 Task: Search for camera lenses on Amazon and compare different options.
Action: Mouse moved to (233, 60)
Screenshot: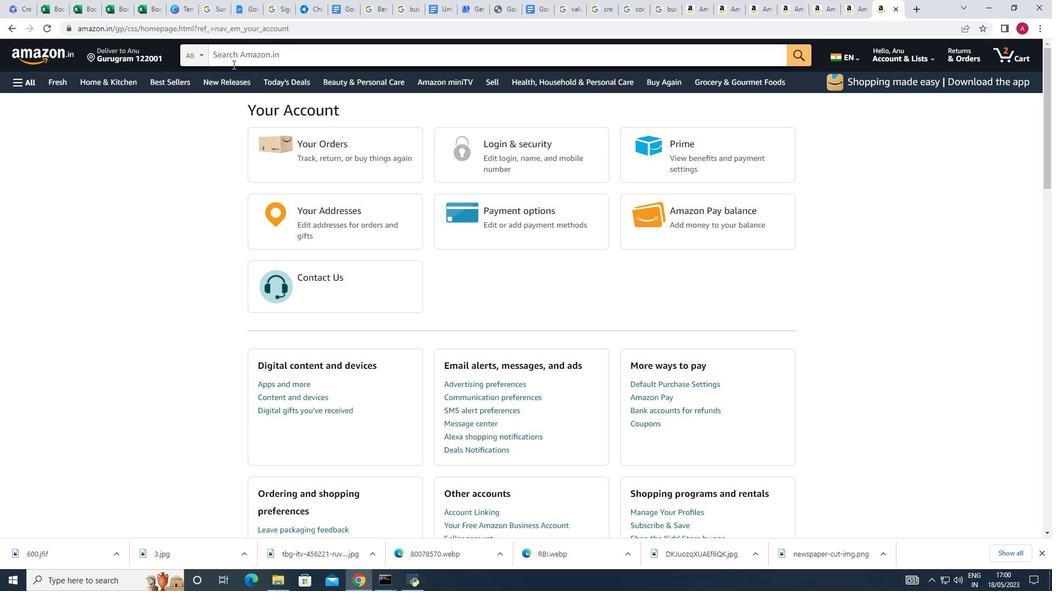 
Action: Mouse pressed left at (233, 60)
Screenshot: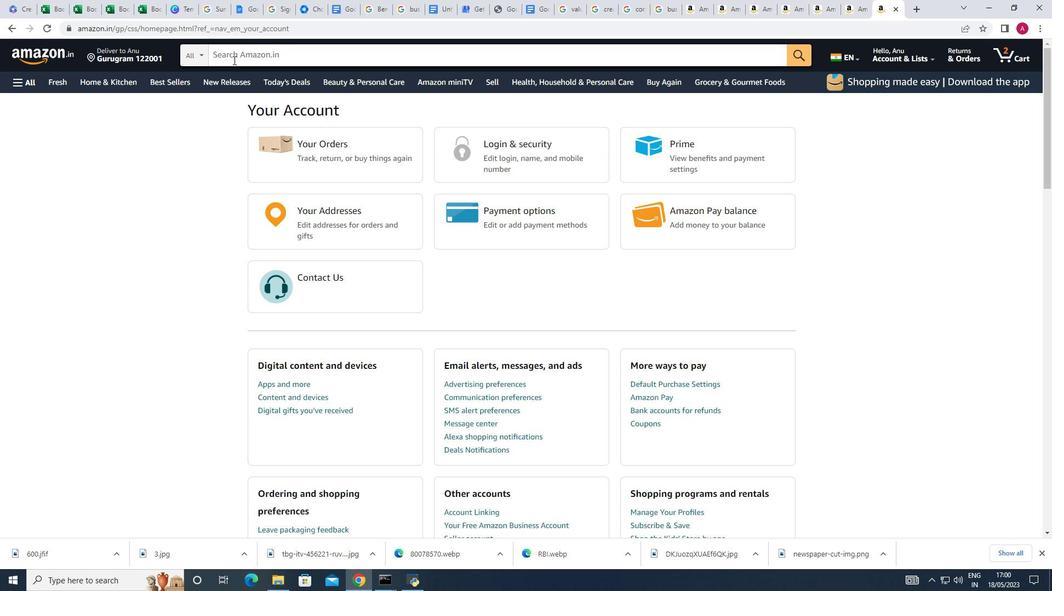 
Action: Key pressed camera<Key.space>lens
Screenshot: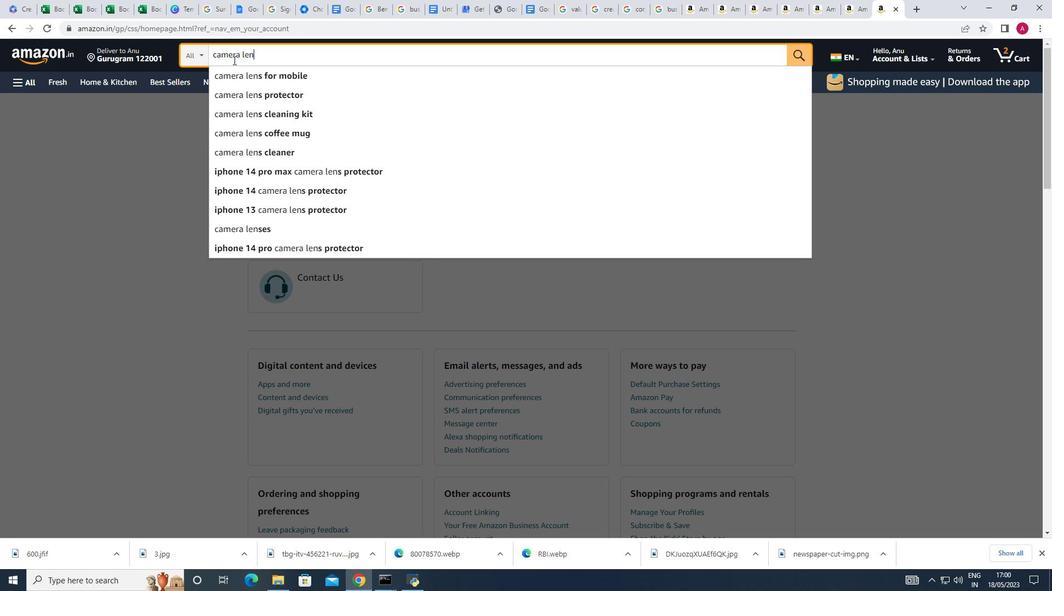 
Action: Mouse moved to (258, 120)
Screenshot: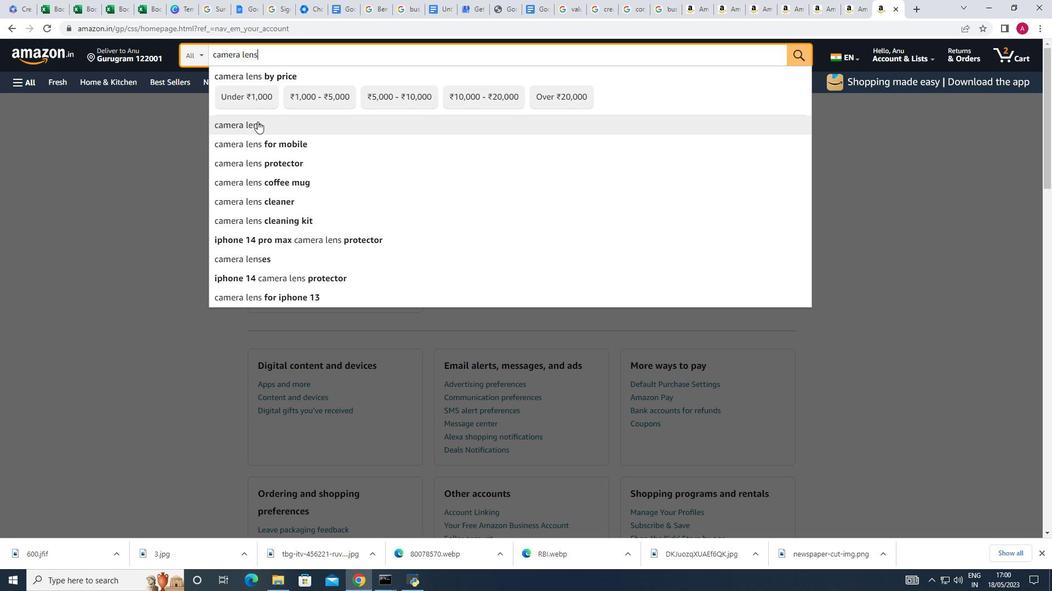 
Action: Mouse pressed left at (258, 120)
Screenshot: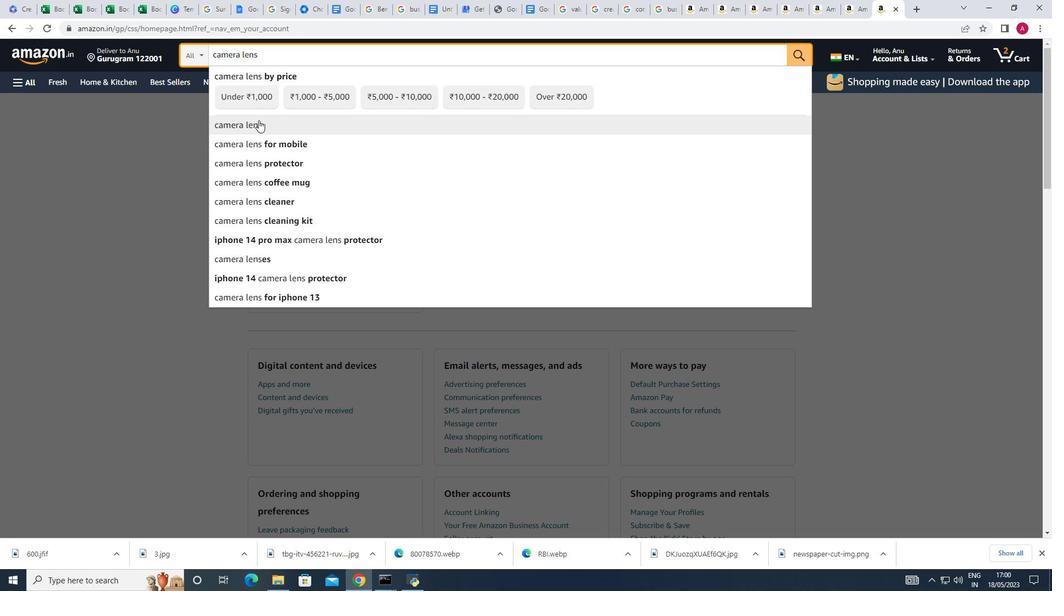 
Action: Mouse moved to (290, 221)
Screenshot: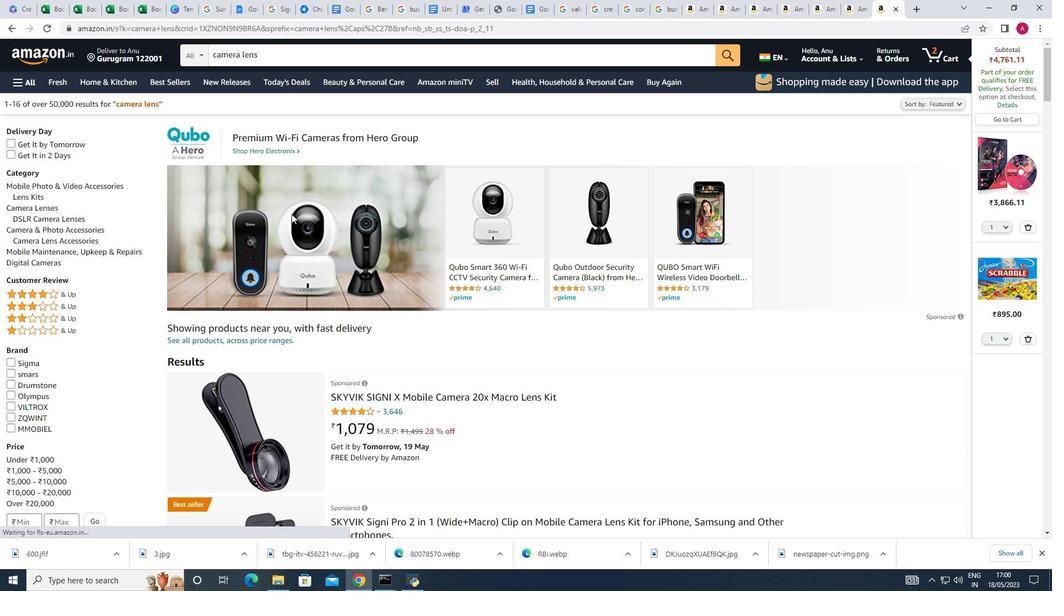 
Action: Mouse scrolled (290, 220) with delta (0, 0)
Screenshot: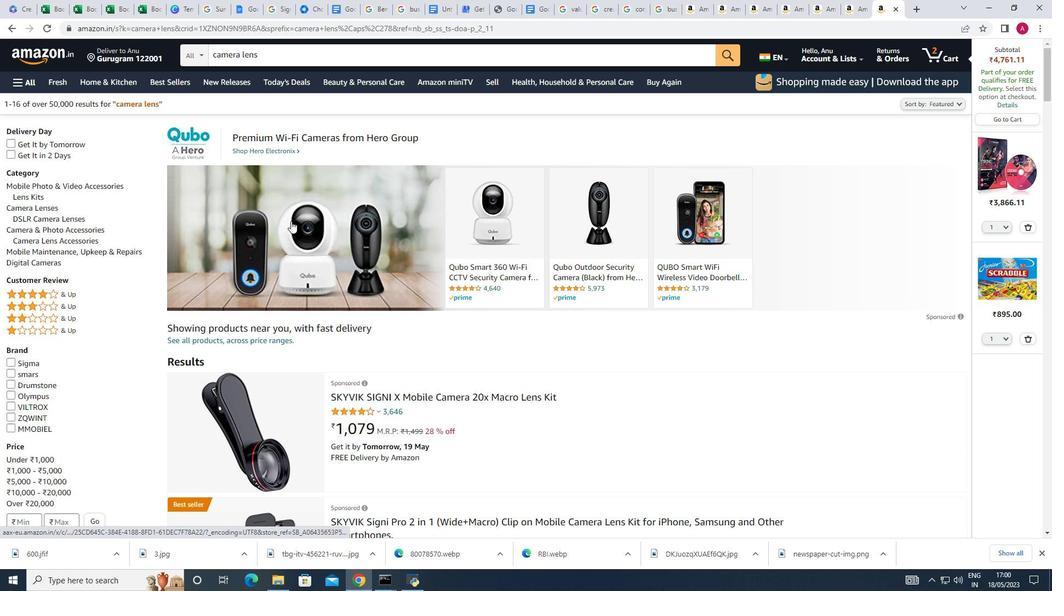 
Action: Mouse scrolled (290, 220) with delta (0, 0)
Screenshot: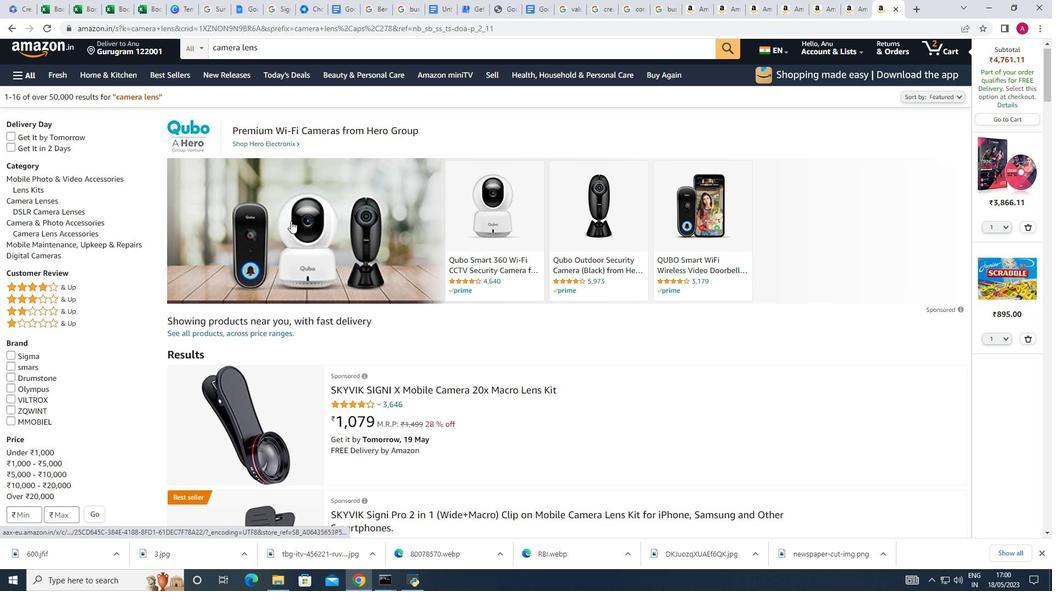 
Action: Mouse scrolled (290, 220) with delta (0, 0)
Screenshot: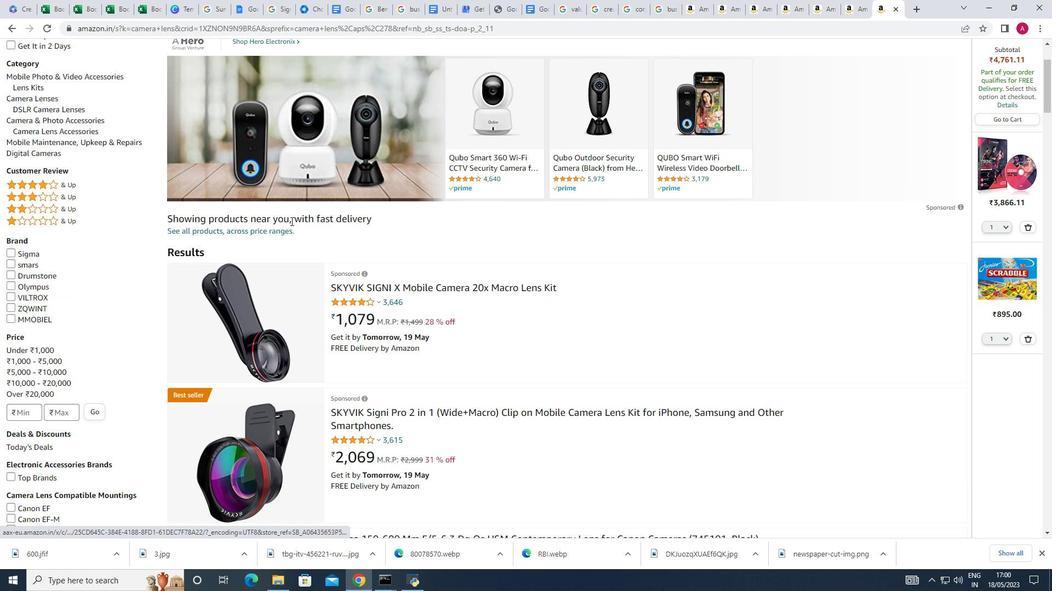 
Action: Mouse scrolled (290, 220) with delta (0, 0)
Screenshot: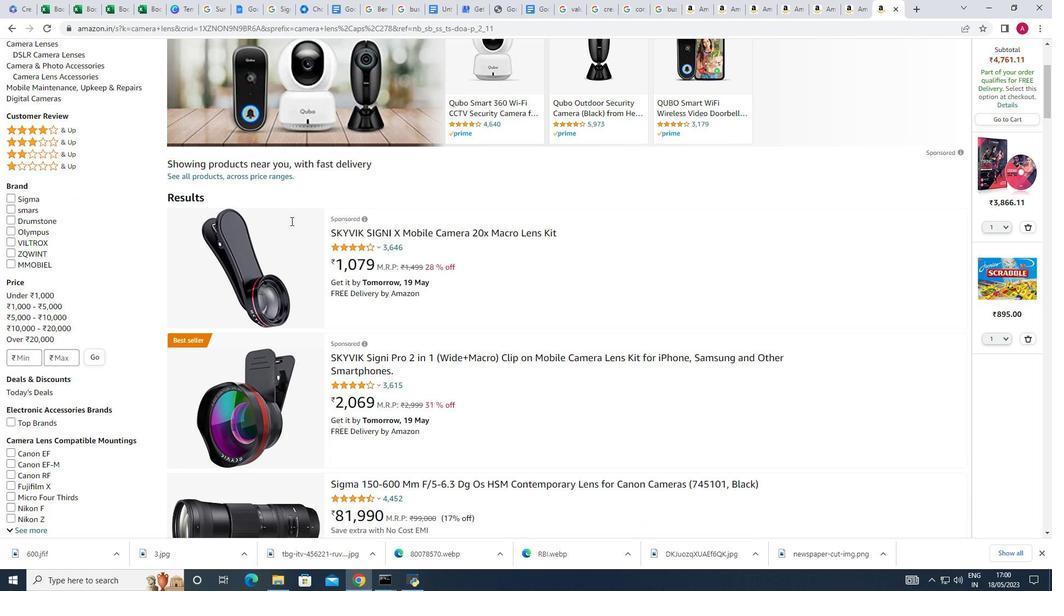 
Action: Mouse scrolled (290, 220) with delta (0, 0)
Screenshot: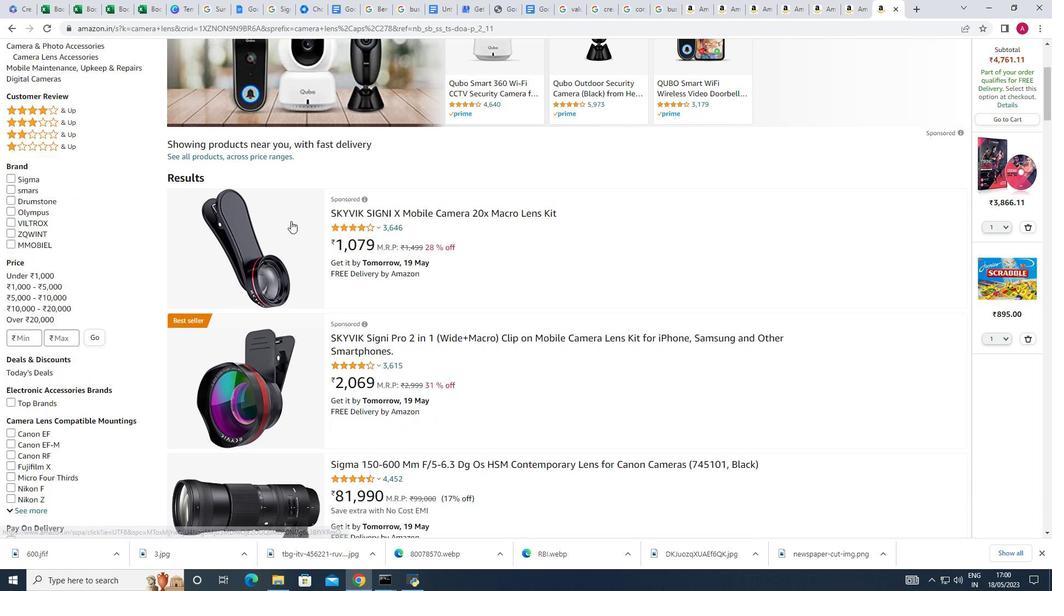 
Action: Mouse scrolled (290, 220) with delta (0, 0)
Screenshot: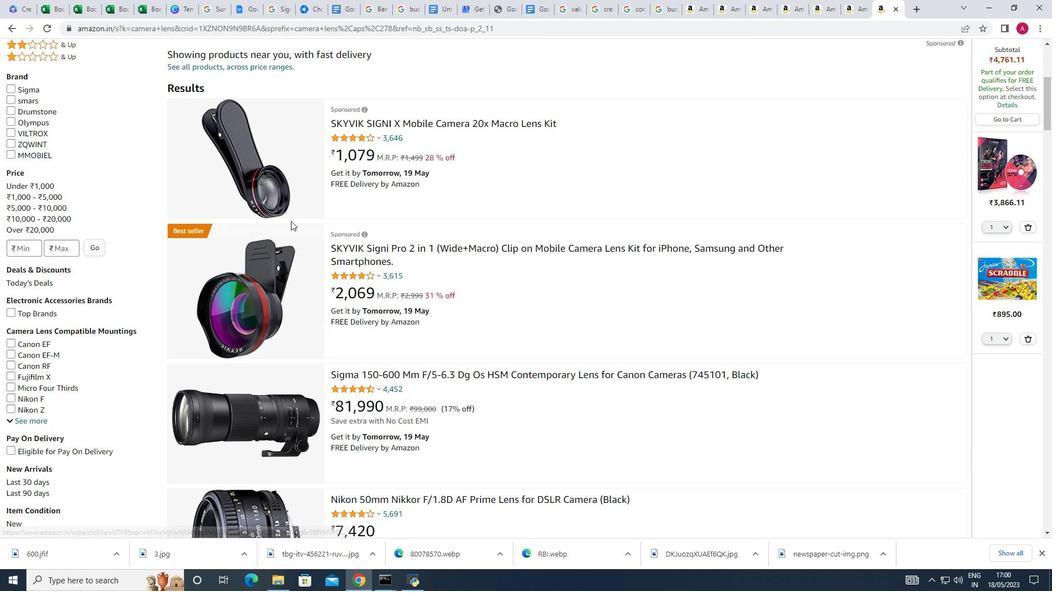 
Action: Mouse scrolled (290, 220) with delta (0, 0)
Screenshot: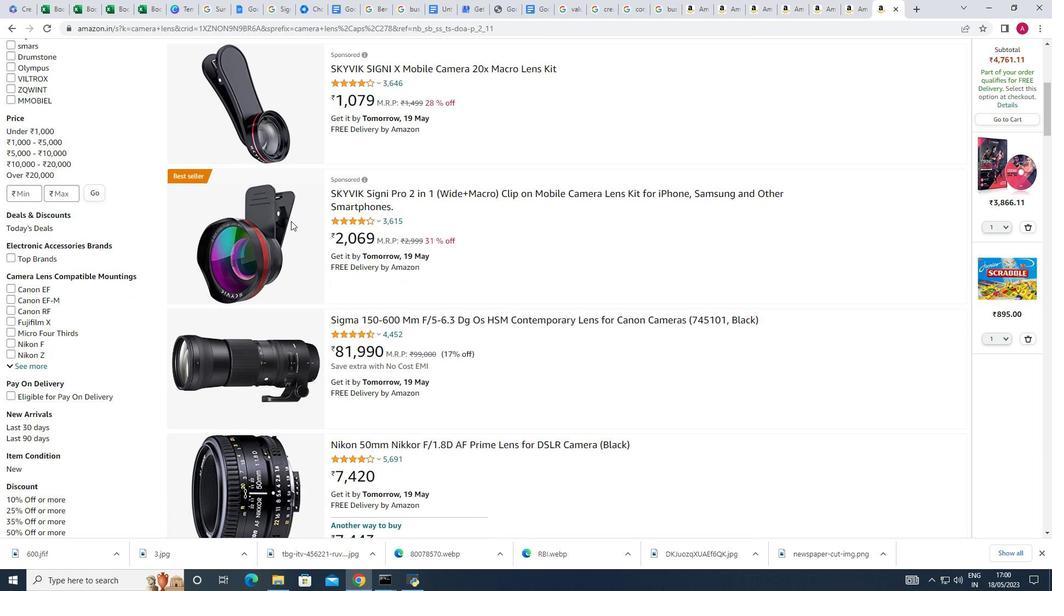 
Action: Mouse scrolled (290, 220) with delta (0, 0)
Screenshot: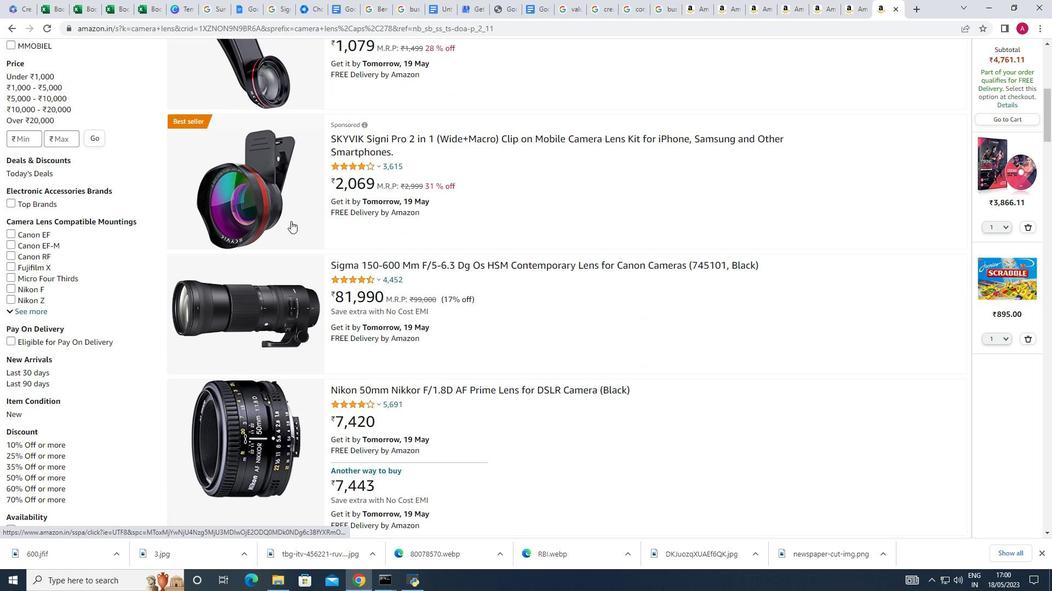 
Action: Mouse scrolled (290, 221) with delta (0, 0)
Screenshot: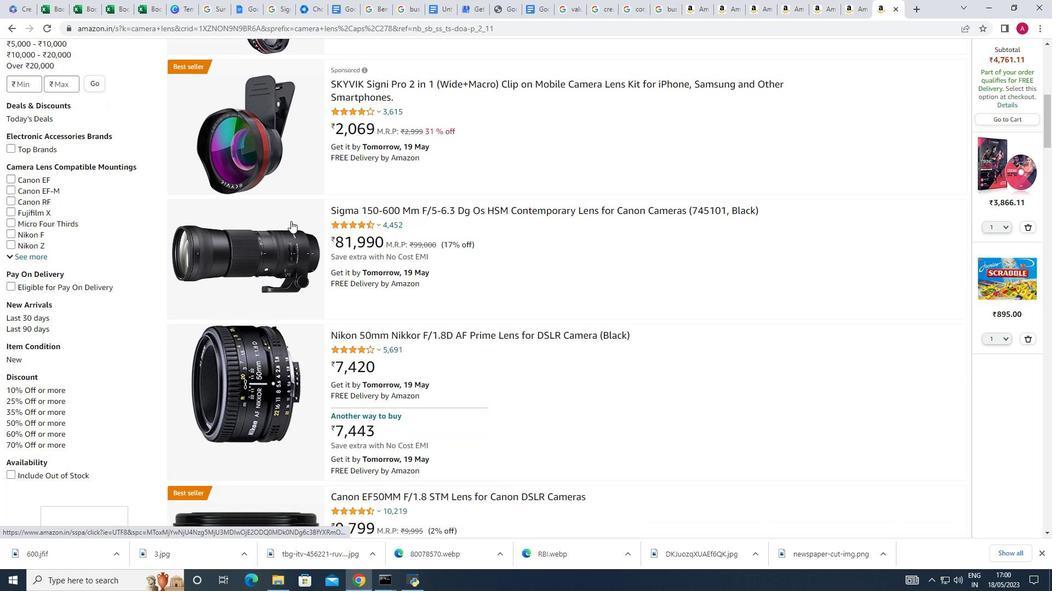 
Action: Mouse scrolled (290, 221) with delta (0, 0)
Screenshot: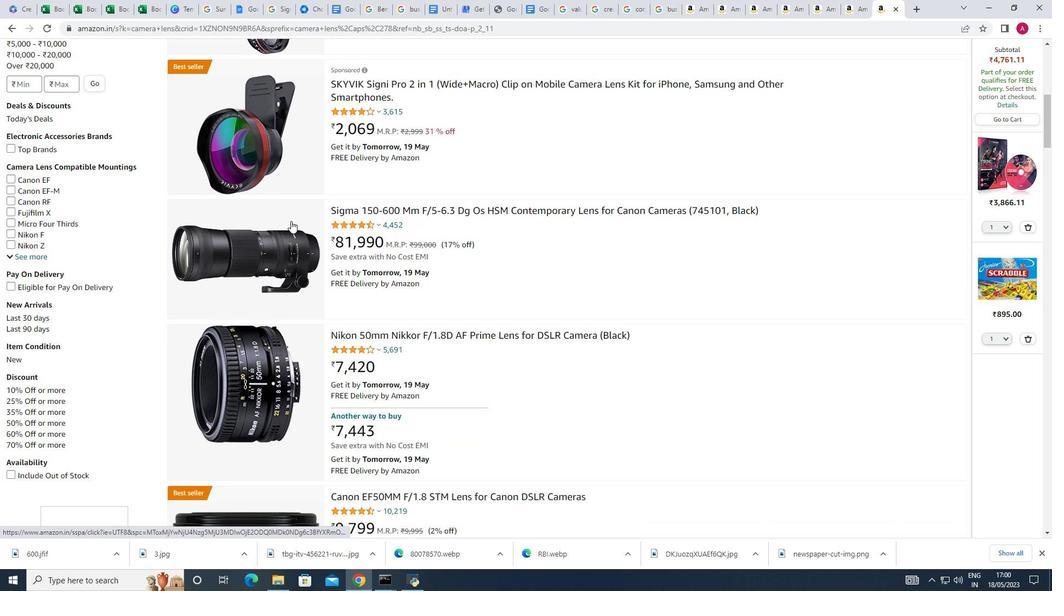 
Action: Mouse scrolled (290, 220) with delta (0, 0)
Screenshot: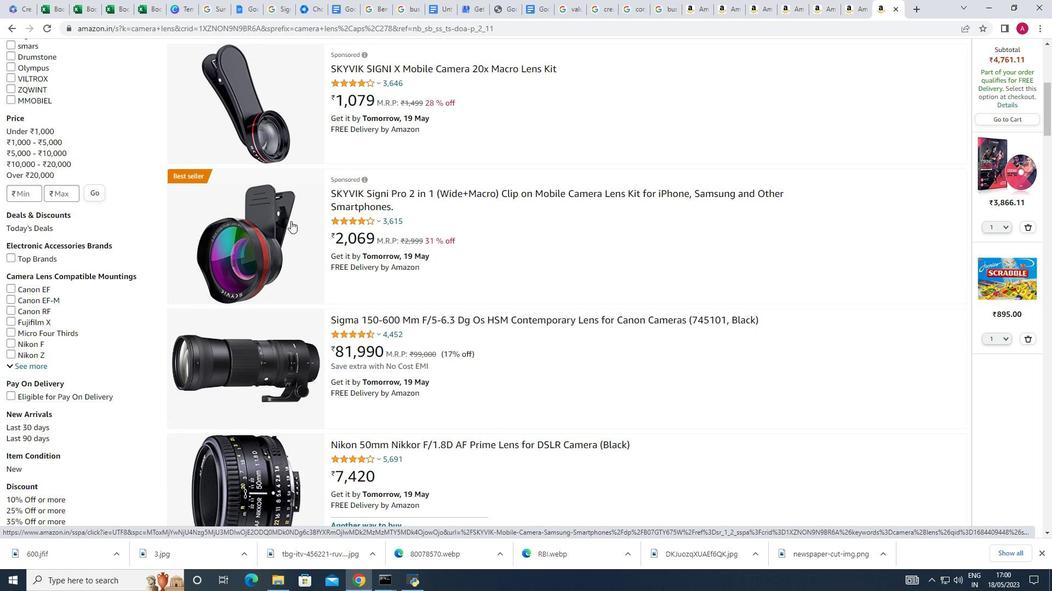 
Action: Mouse scrolled (290, 221) with delta (0, 0)
Screenshot: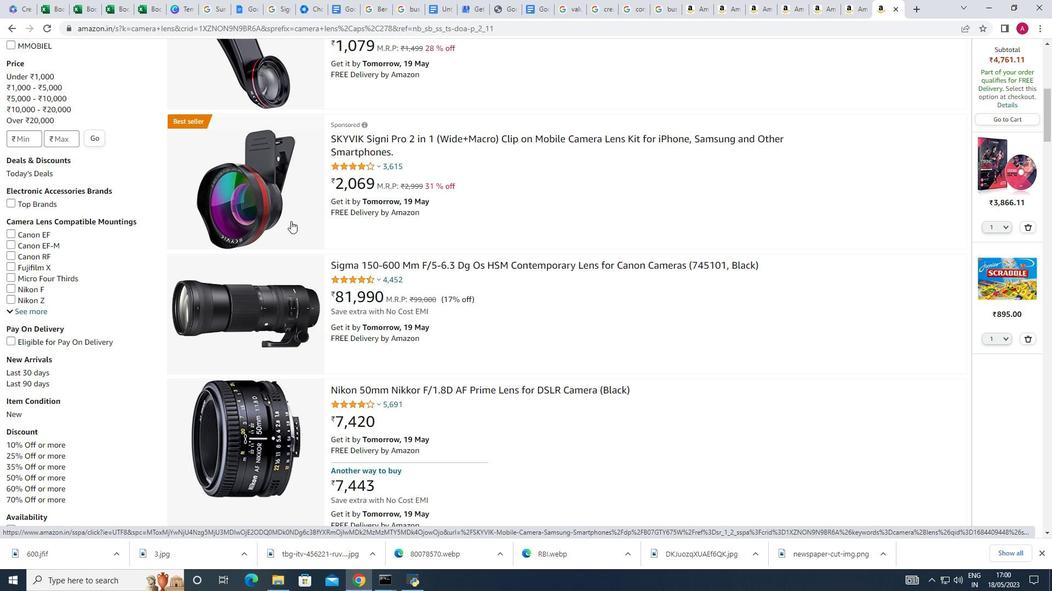 
Action: Mouse scrolled (290, 221) with delta (0, 0)
Screenshot: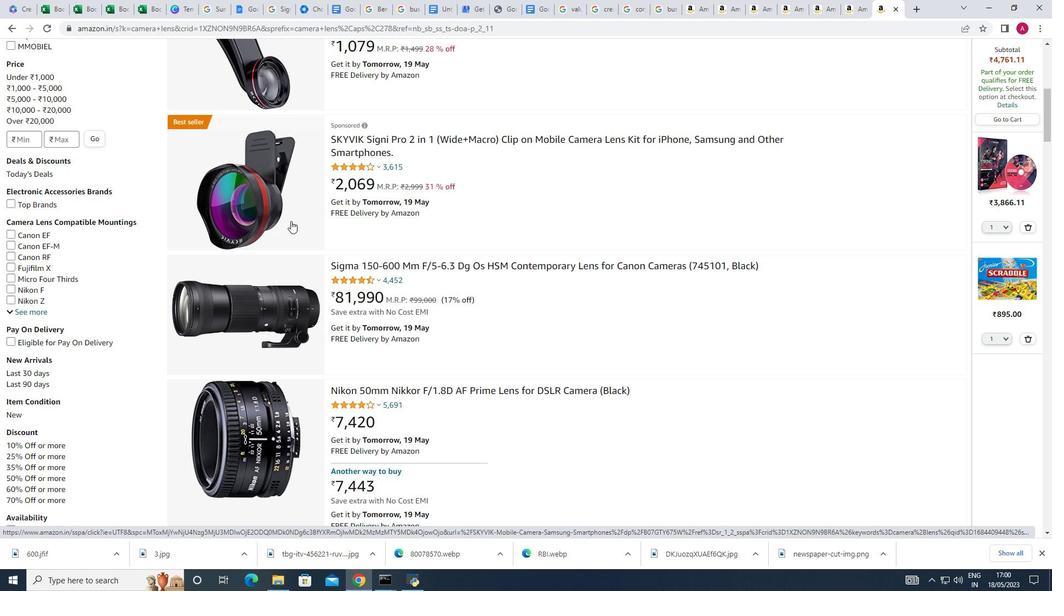 
Action: Mouse moved to (319, 220)
Screenshot: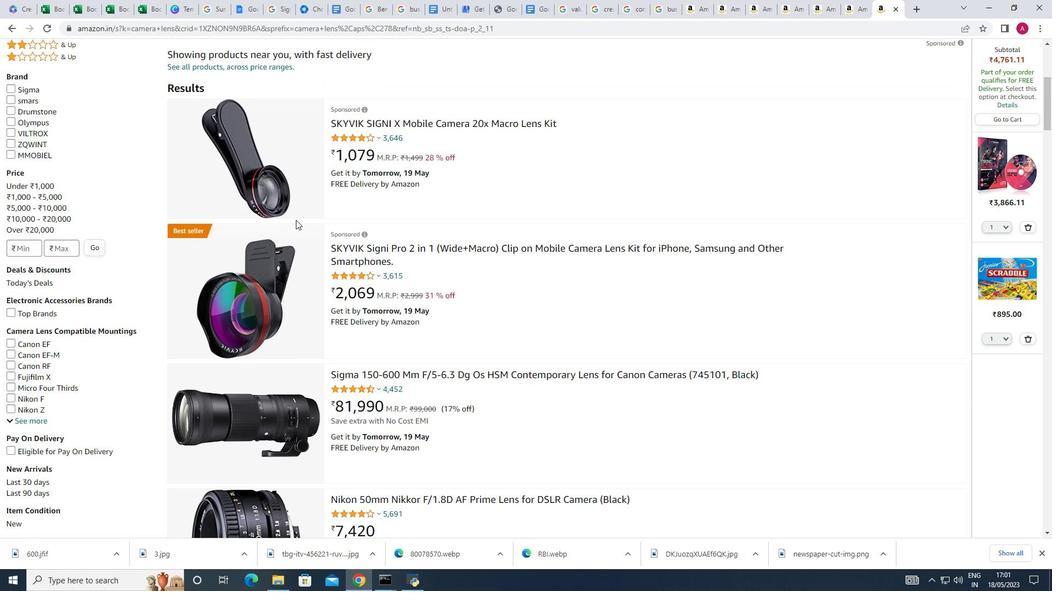 
Action: Mouse scrolled (319, 219) with delta (0, 0)
Screenshot: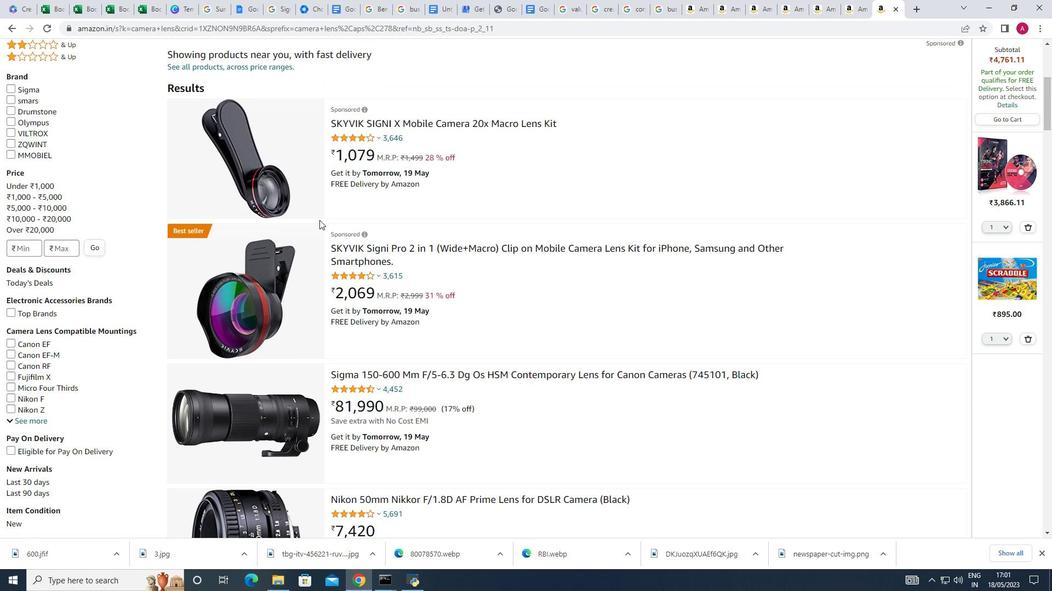 
Action: Mouse scrolled (319, 219) with delta (0, 0)
Screenshot: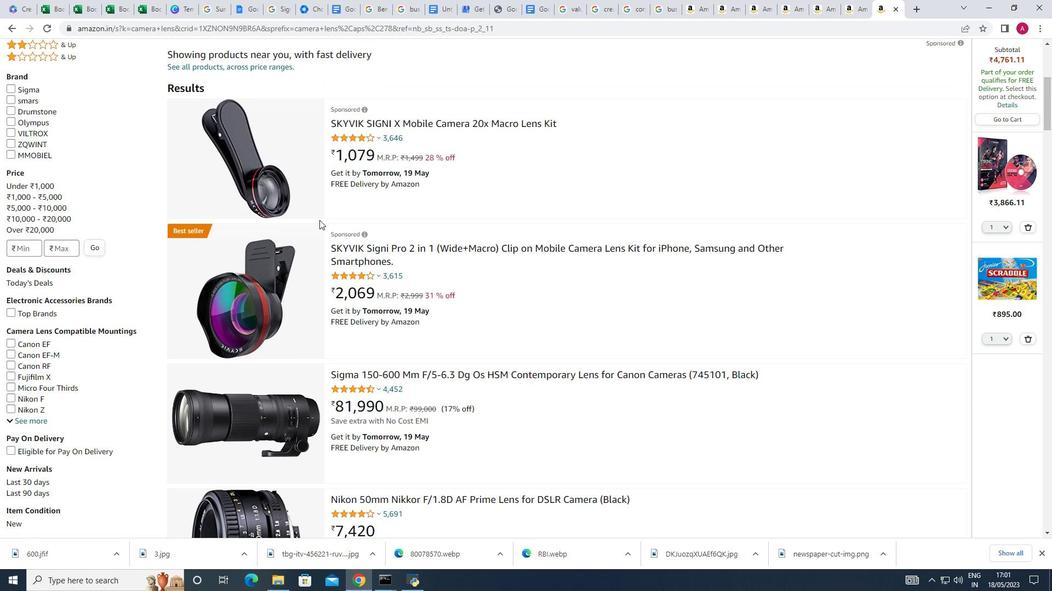 
Action: Mouse scrolled (319, 219) with delta (0, 0)
Screenshot: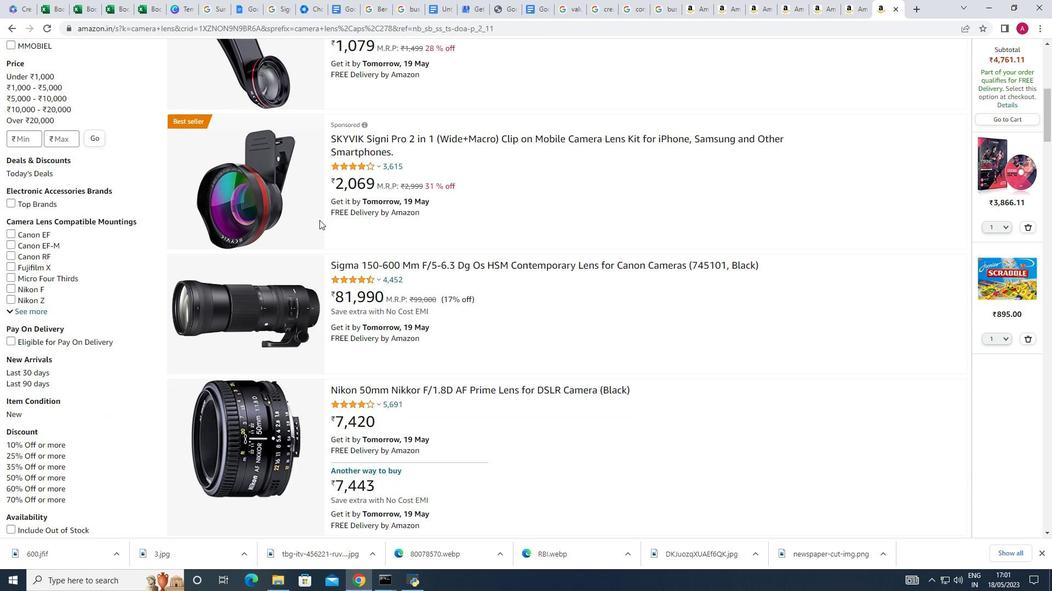 
Action: Mouse scrolled (319, 219) with delta (0, 0)
Screenshot: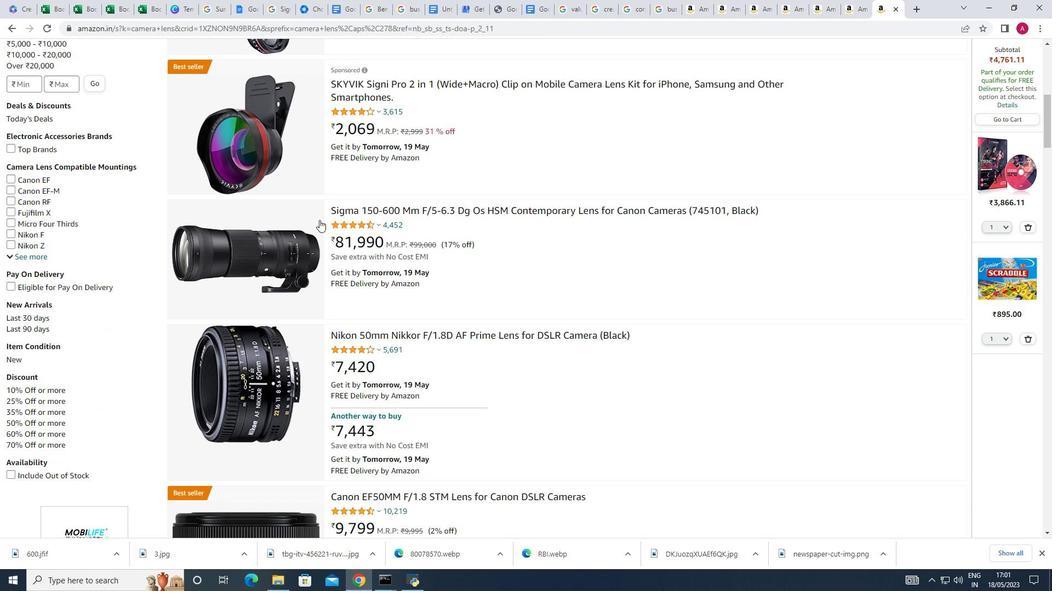 
Action: Mouse scrolled (319, 219) with delta (0, 0)
Screenshot: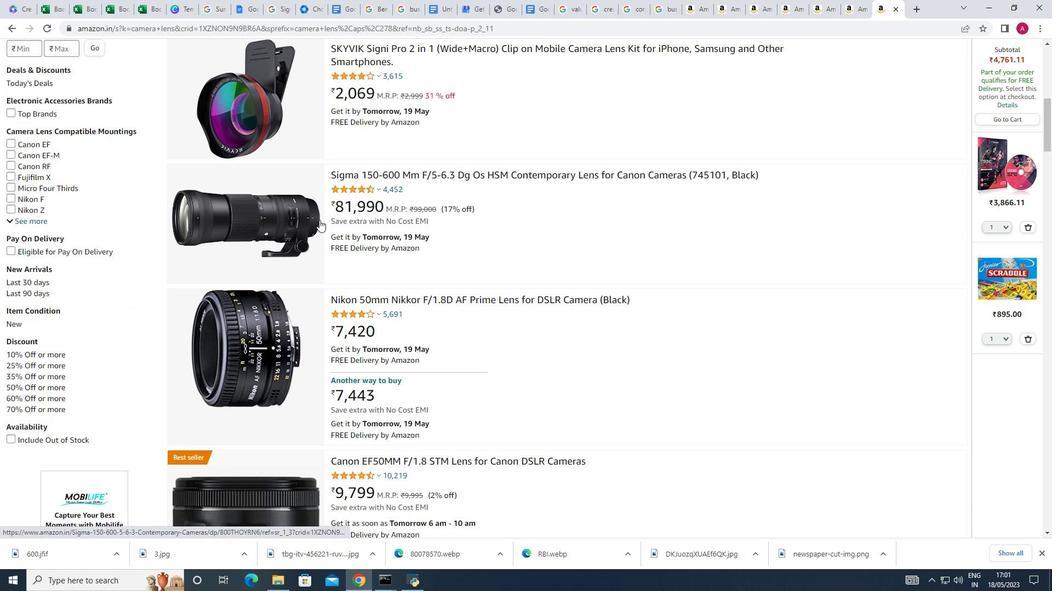 
Action: Mouse scrolled (319, 219) with delta (0, 0)
Screenshot: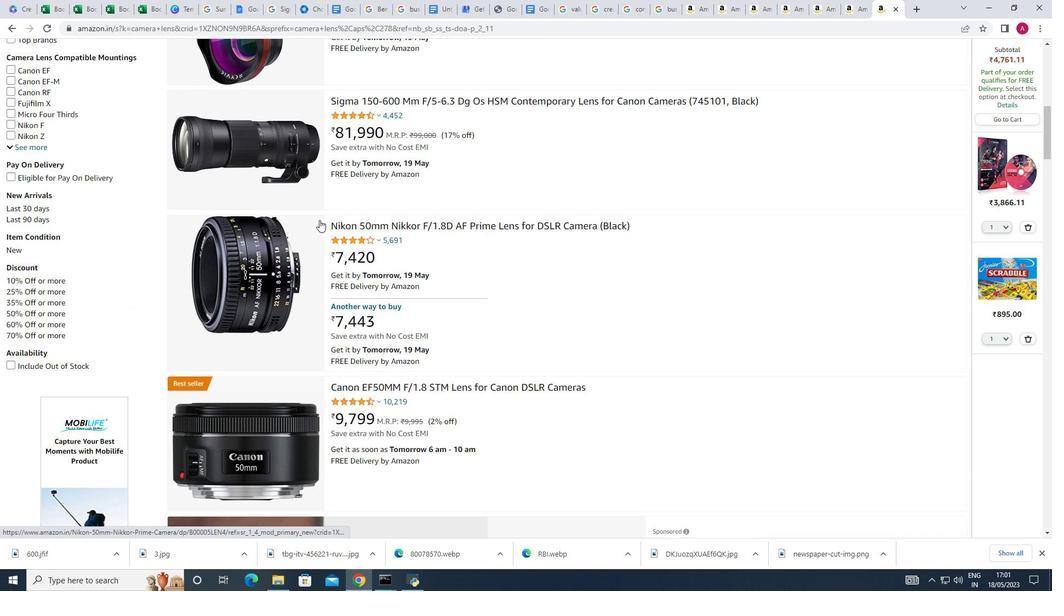
Action: Mouse moved to (319, 220)
Screenshot: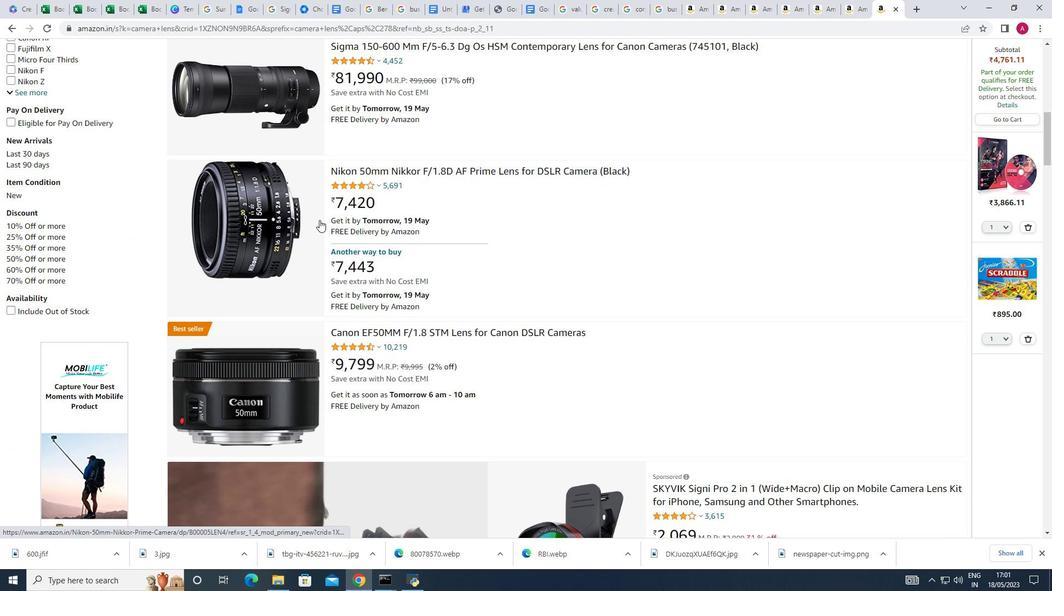 
Action: Mouse scrolled (319, 219) with delta (0, 0)
Screenshot: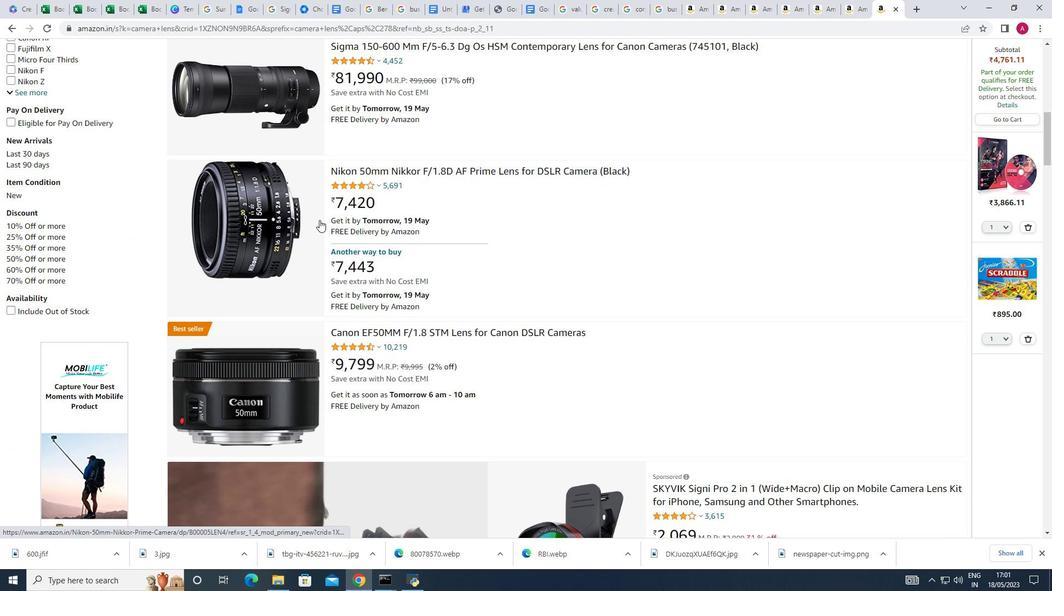 
Action: Mouse scrolled (319, 219) with delta (0, 0)
Screenshot: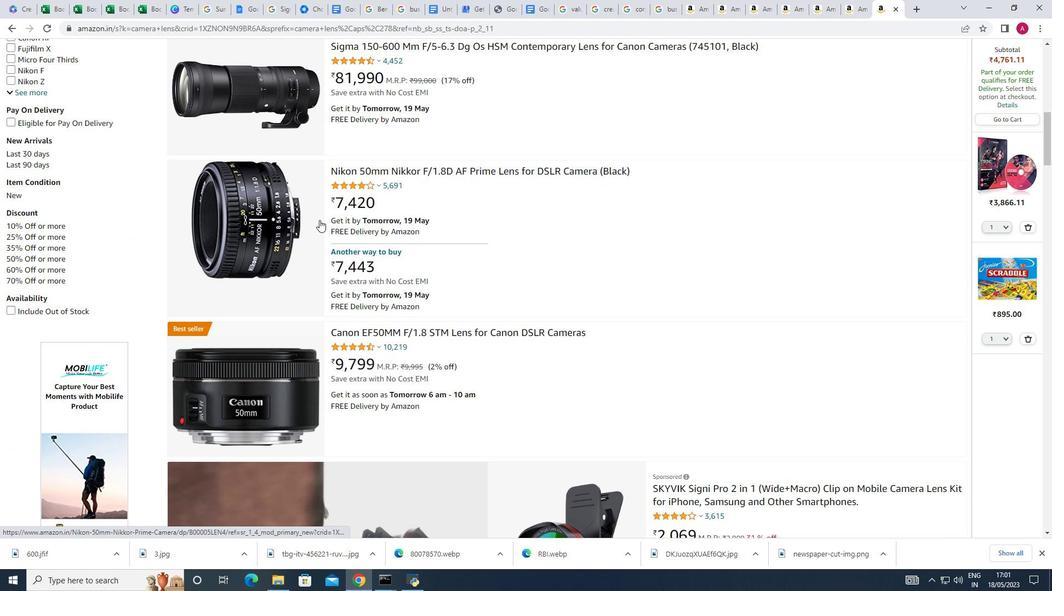 
Action: Mouse moved to (415, 225)
Screenshot: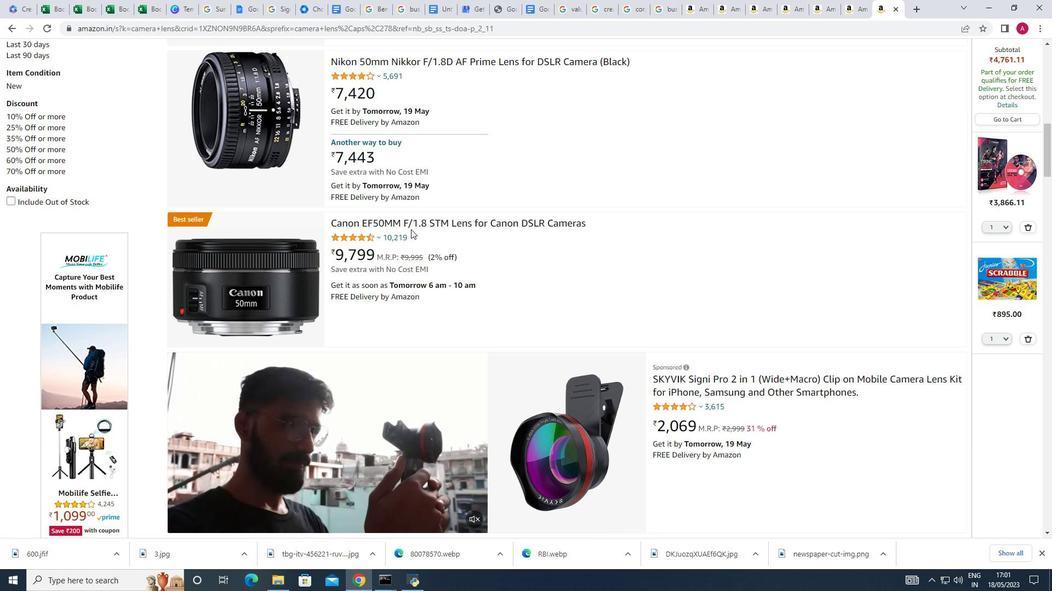 
Action: Mouse pressed left at (415, 225)
Screenshot: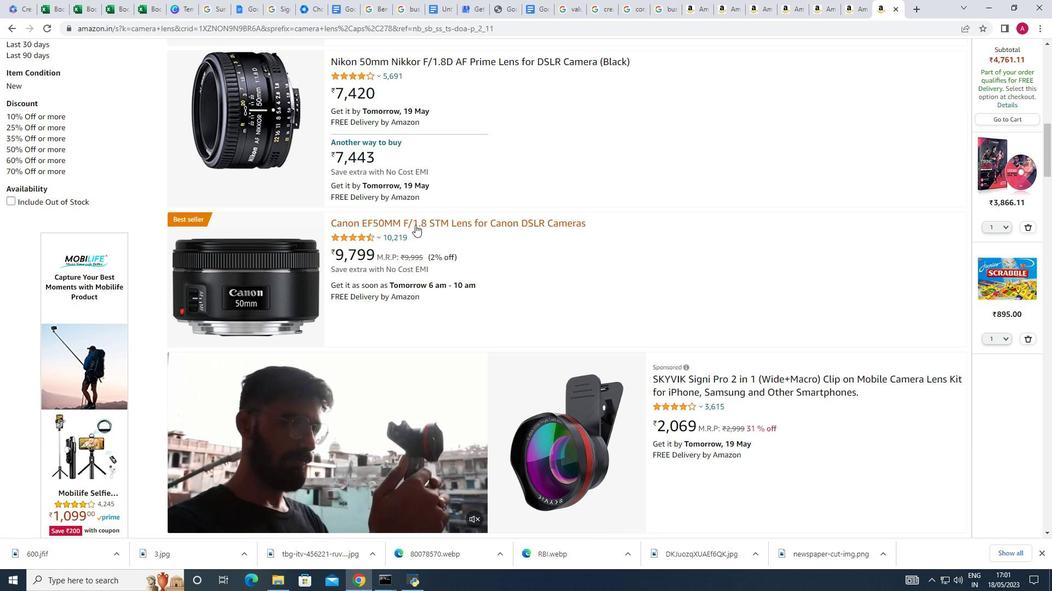 
Action: Mouse moved to (95, 217)
Screenshot: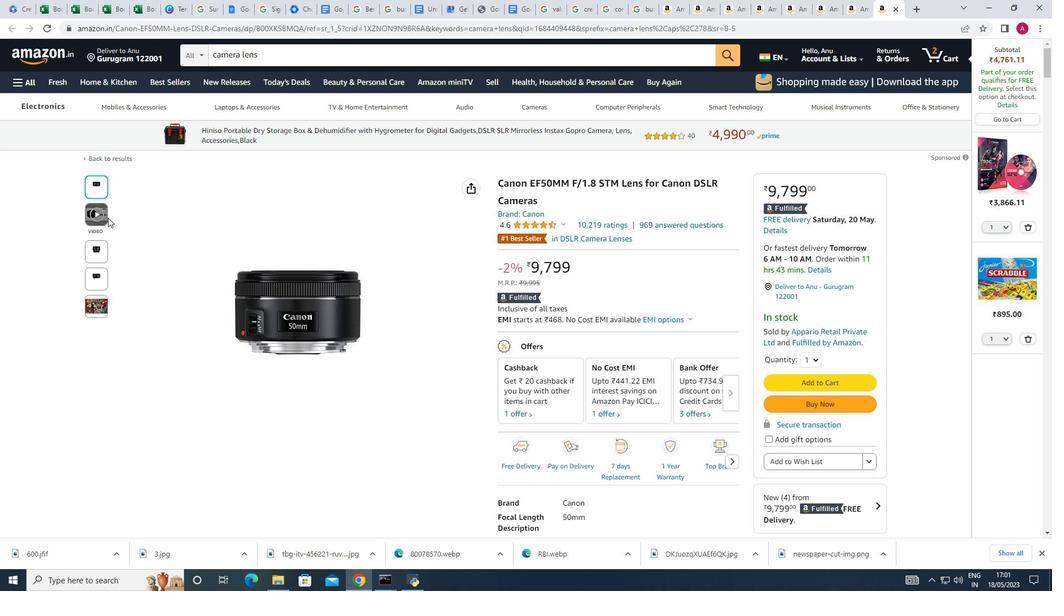 
Action: Mouse pressed left at (95, 217)
Screenshot: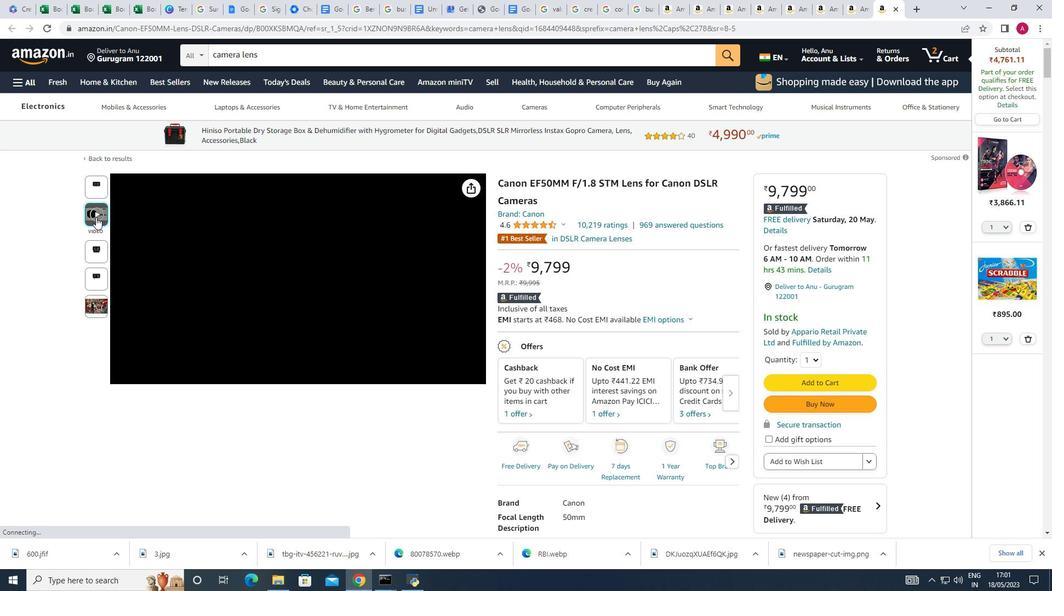 
Action: Mouse moved to (725, 317)
Screenshot: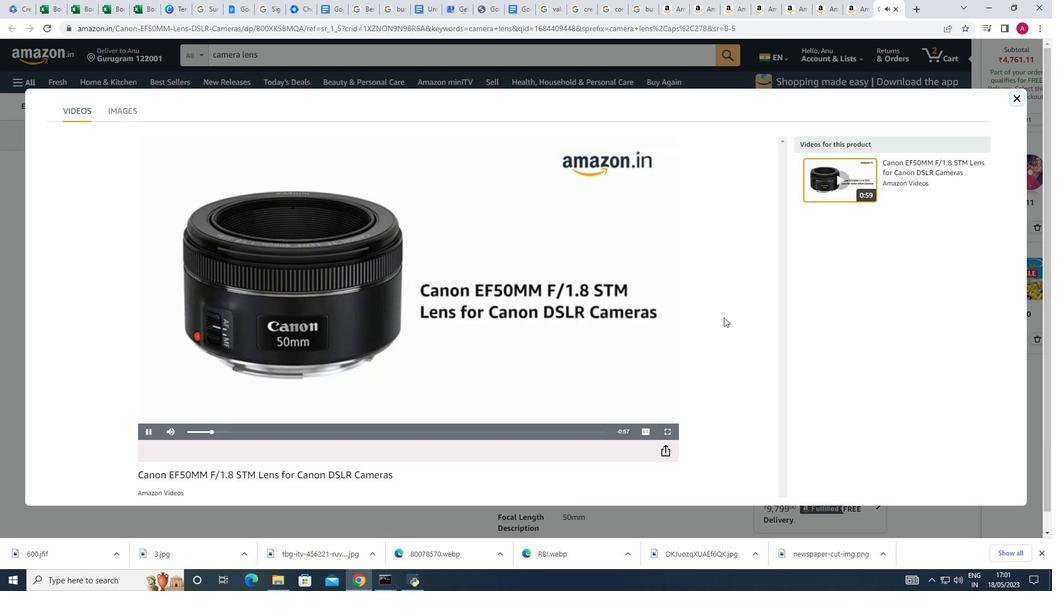 
Action: Mouse scrolled (725, 317) with delta (0, 0)
Screenshot: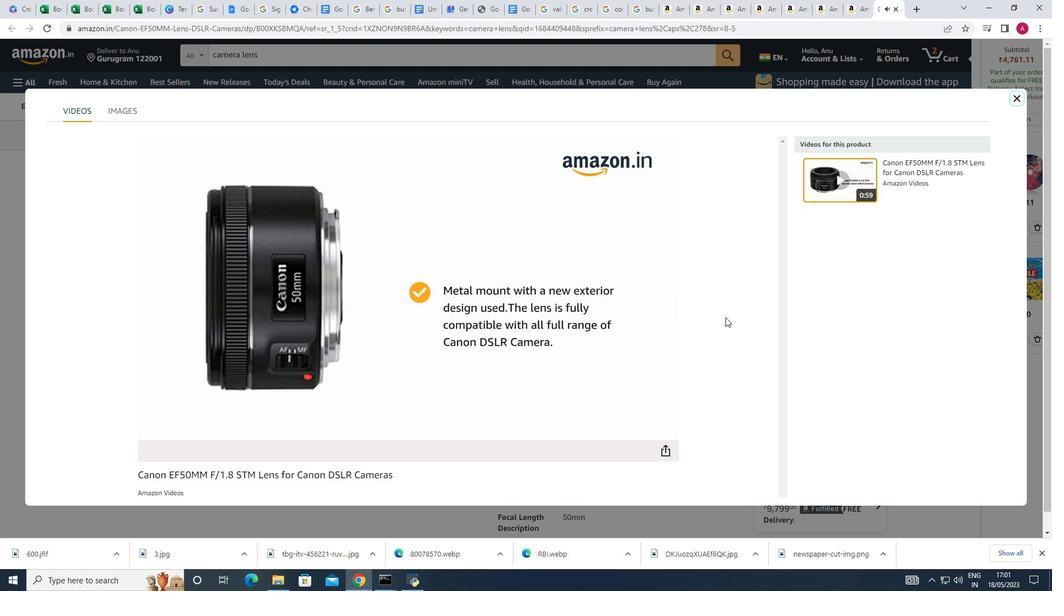 
Action: Mouse moved to (726, 347)
Screenshot: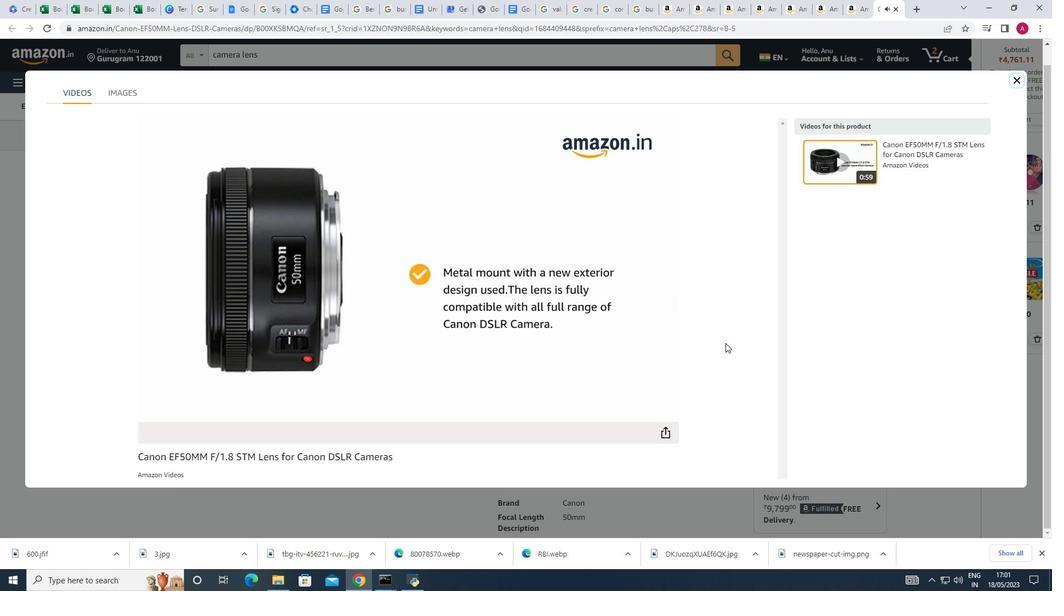
Action: Mouse scrolled (726, 346) with delta (0, 0)
Screenshot: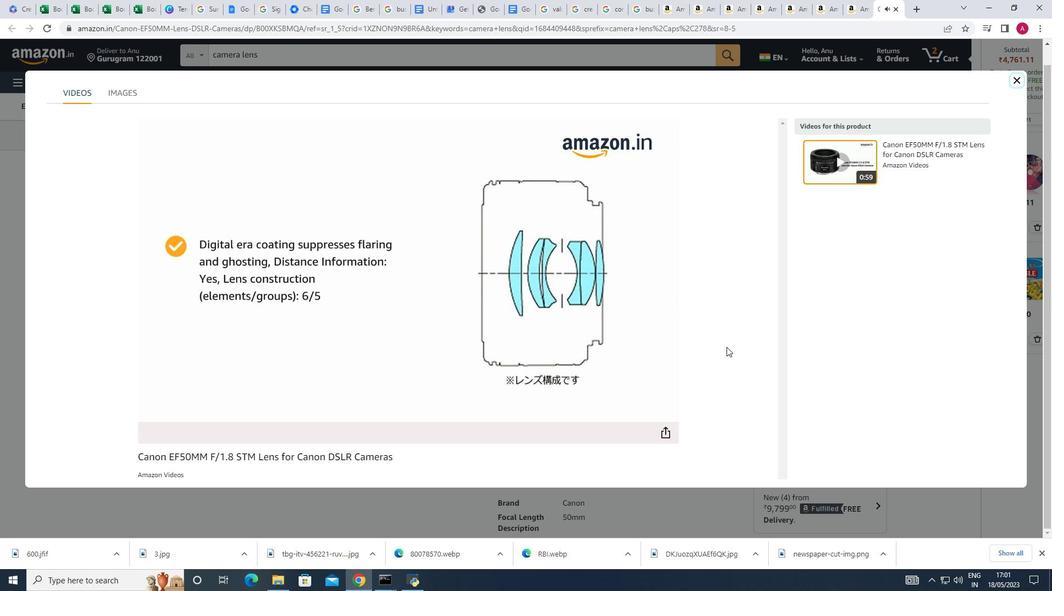 
Action: Mouse scrolled (726, 346) with delta (0, 0)
Screenshot: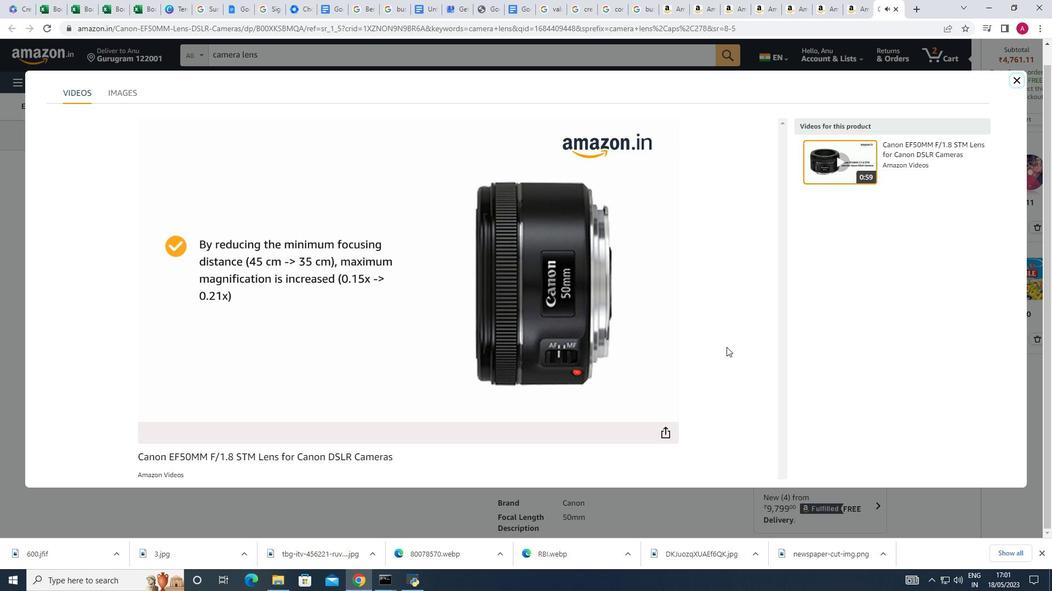 
Action: Mouse scrolled (726, 346) with delta (0, 0)
Screenshot: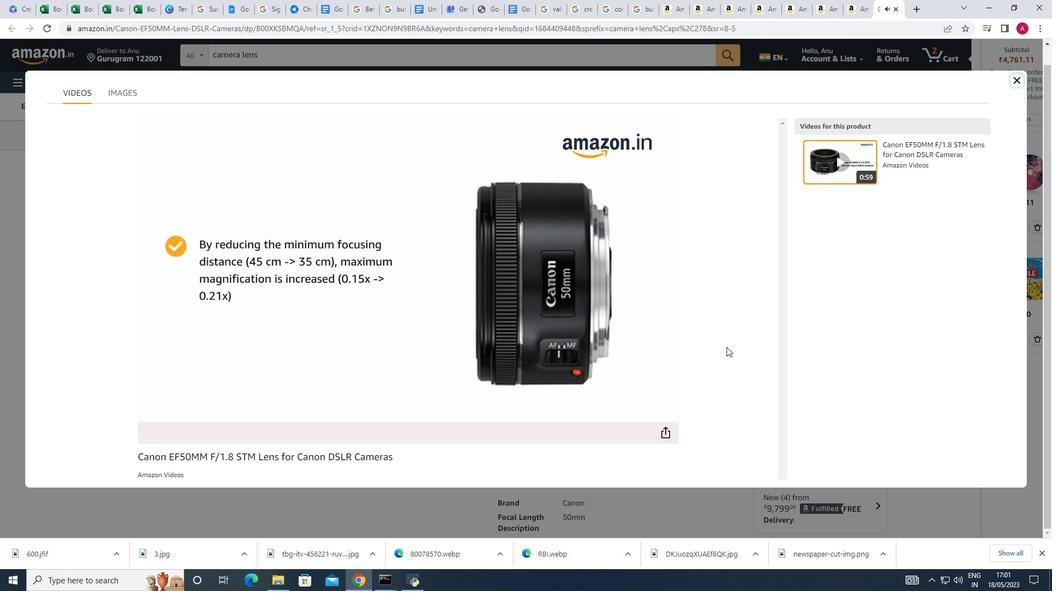 
Action: Mouse scrolled (726, 346) with delta (0, 0)
Screenshot: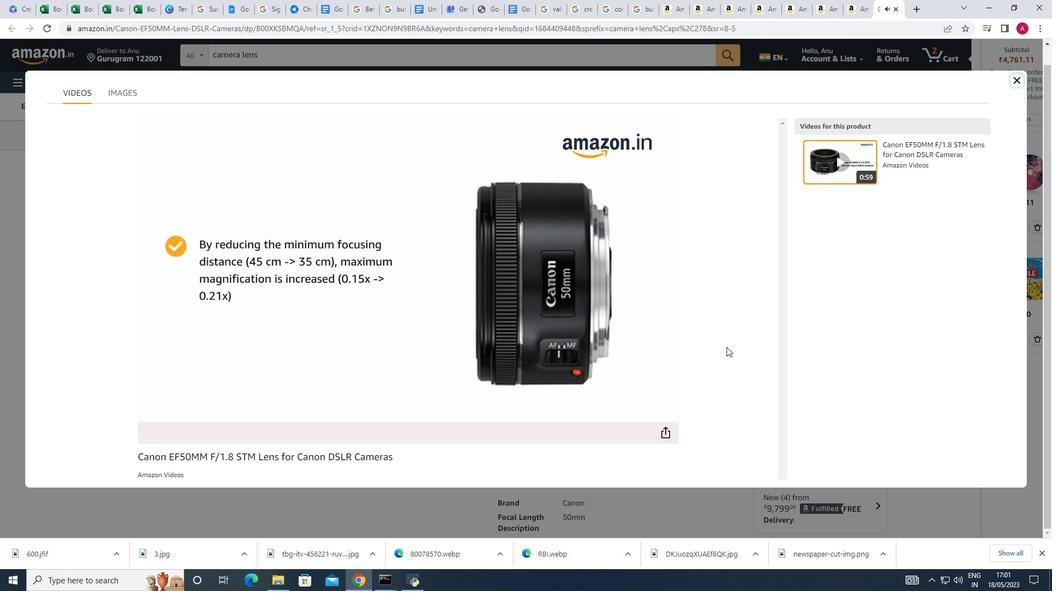 
Action: Mouse moved to (691, 406)
Screenshot: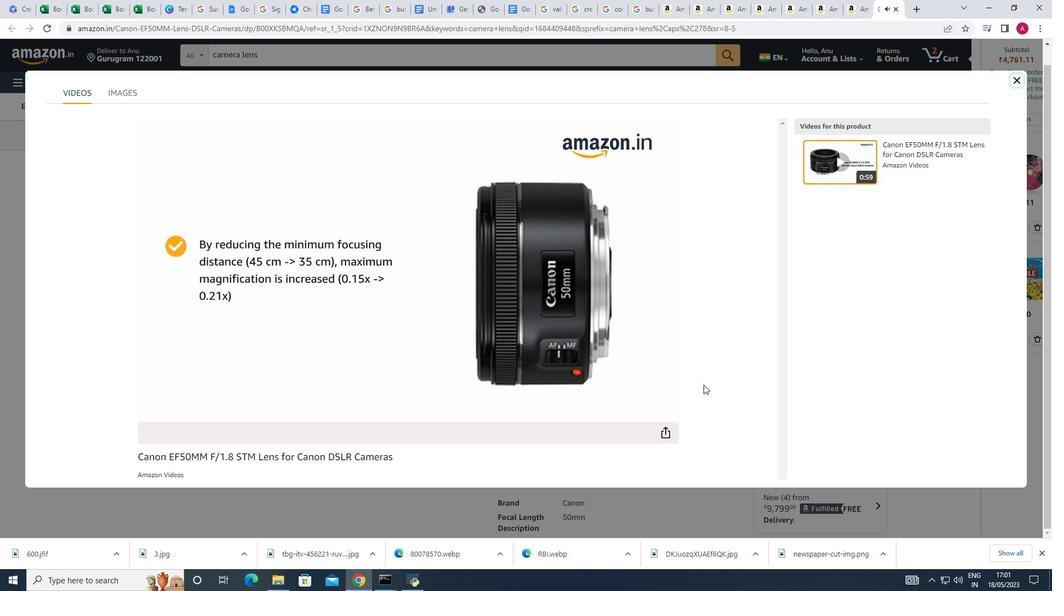 
Action: Mouse scrolled (691, 405) with delta (0, 0)
Screenshot: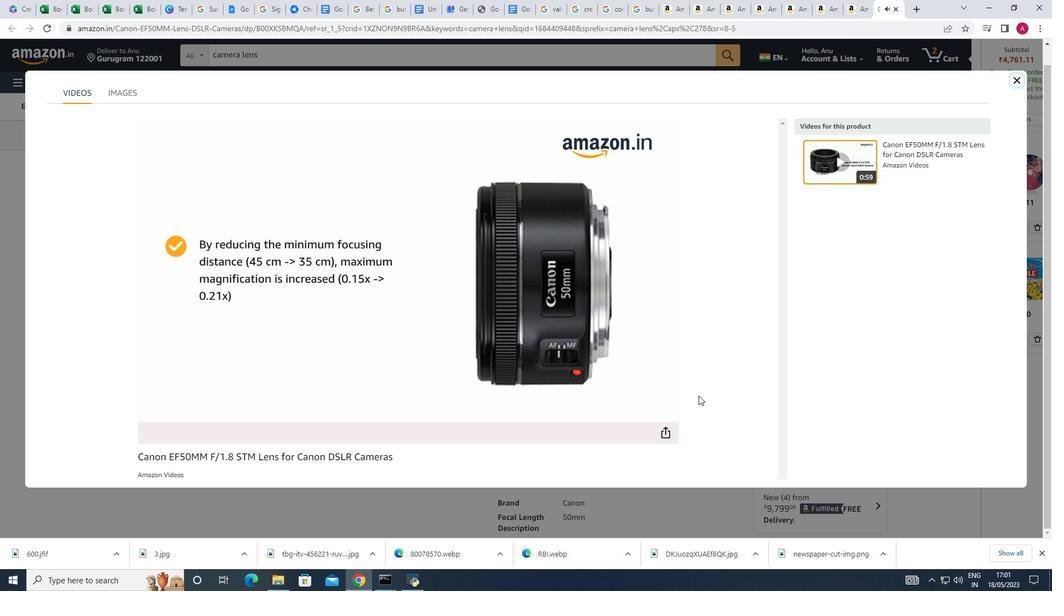 
Action: Mouse scrolled (691, 405) with delta (0, 0)
Screenshot: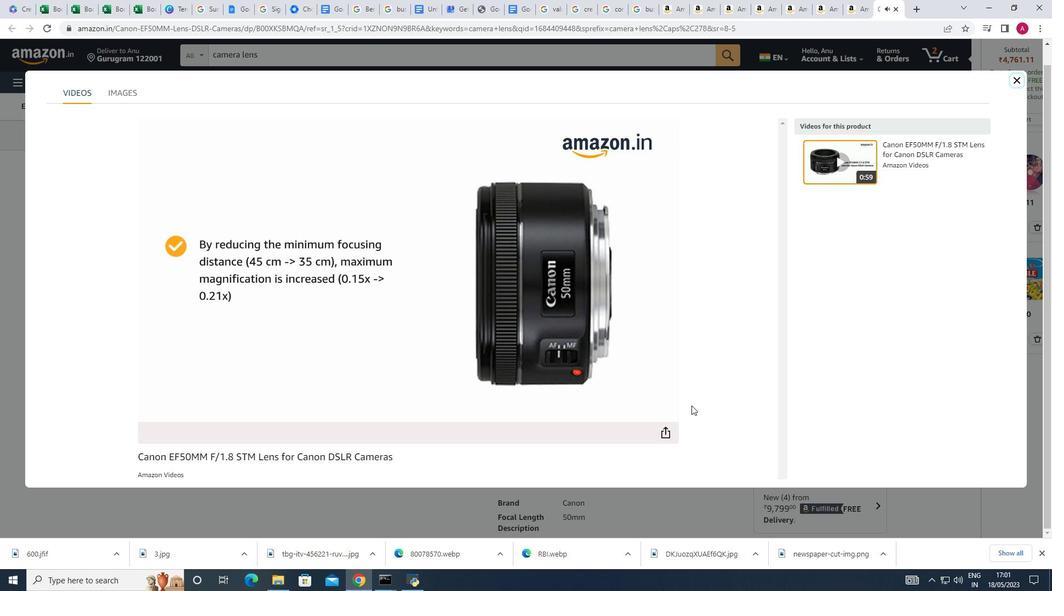 
Action: Mouse moved to (1019, 71)
Screenshot: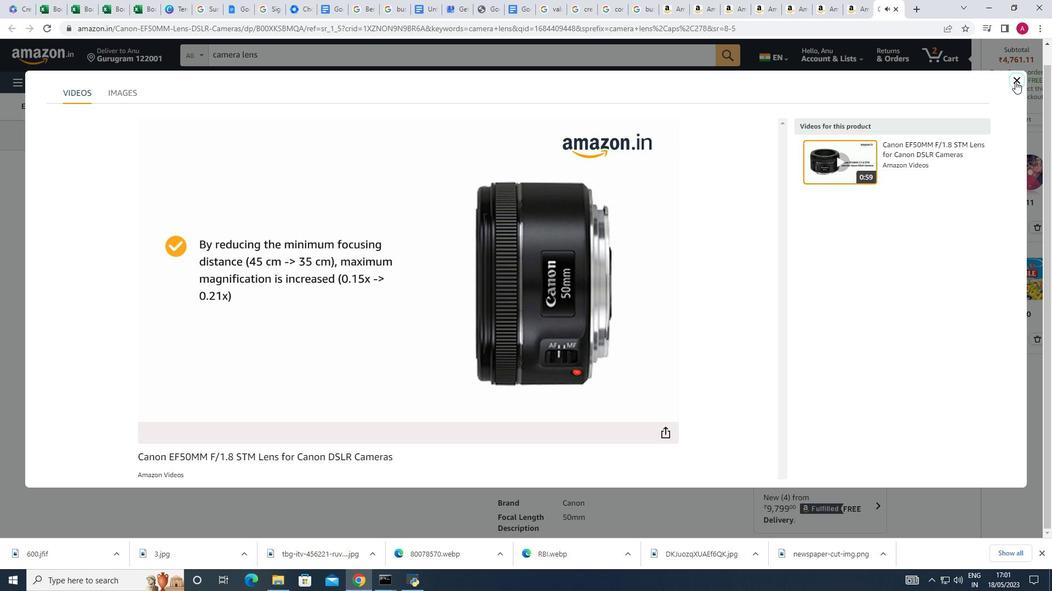 
Action: Mouse pressed left at (1019, 71)
Screenshot: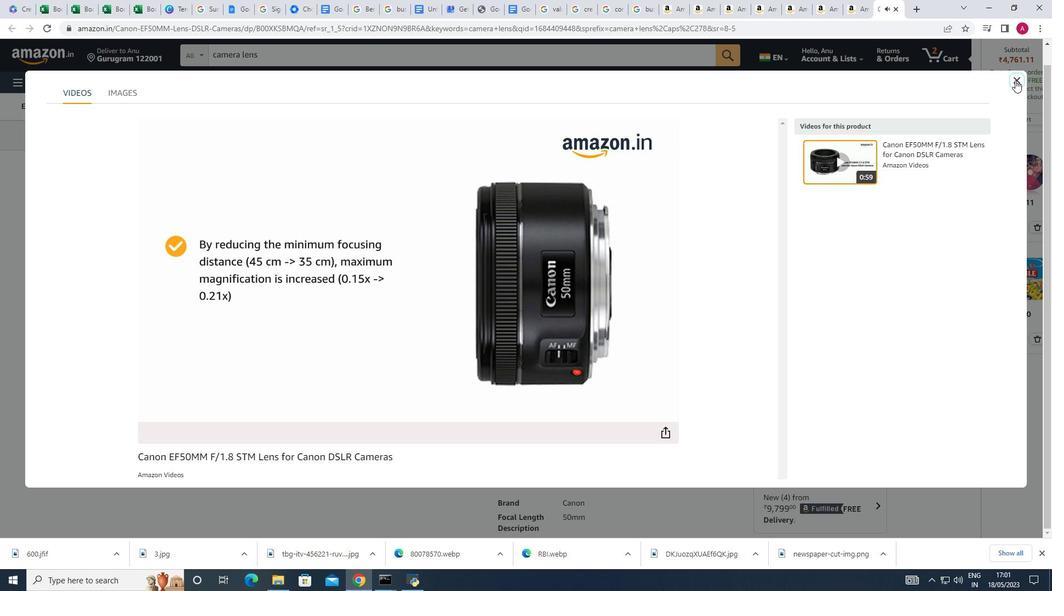 
Action: Mouse moved to (1015, 72)
Screenshot: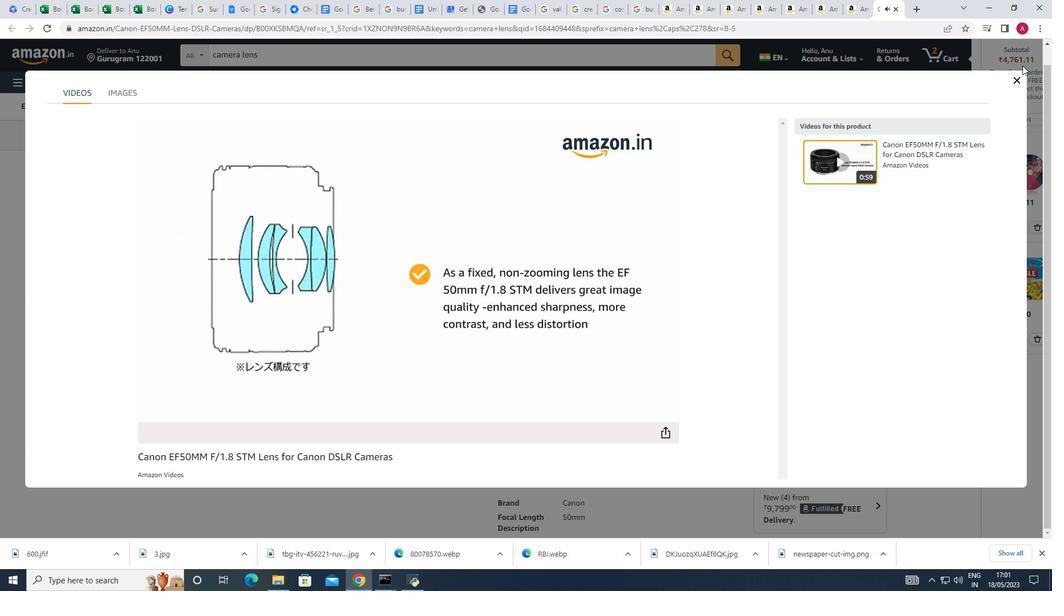 
Action: Mouse pressed left at (1015, 72)
Screenshot: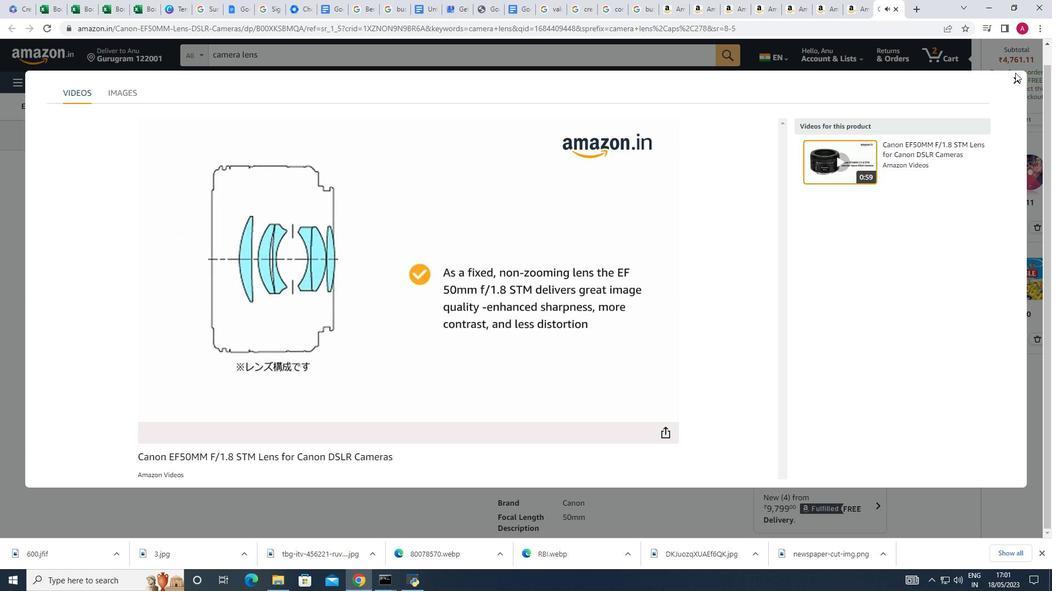 
Action: Mouse moved to (1014, 78)
Screenshot: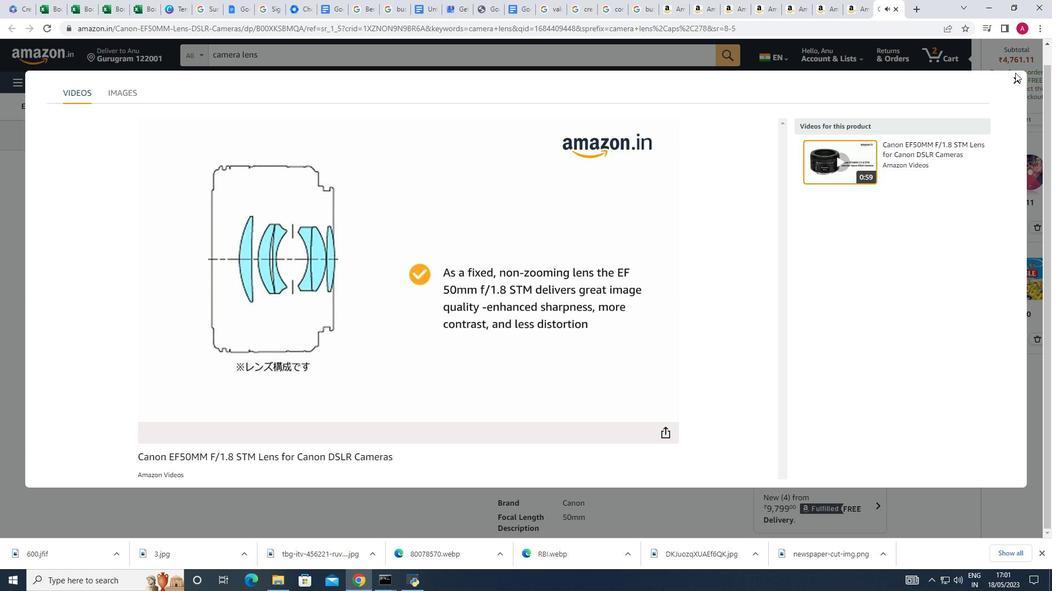 
Action: Mouse pressed left at (1014, 78)
Screenshot: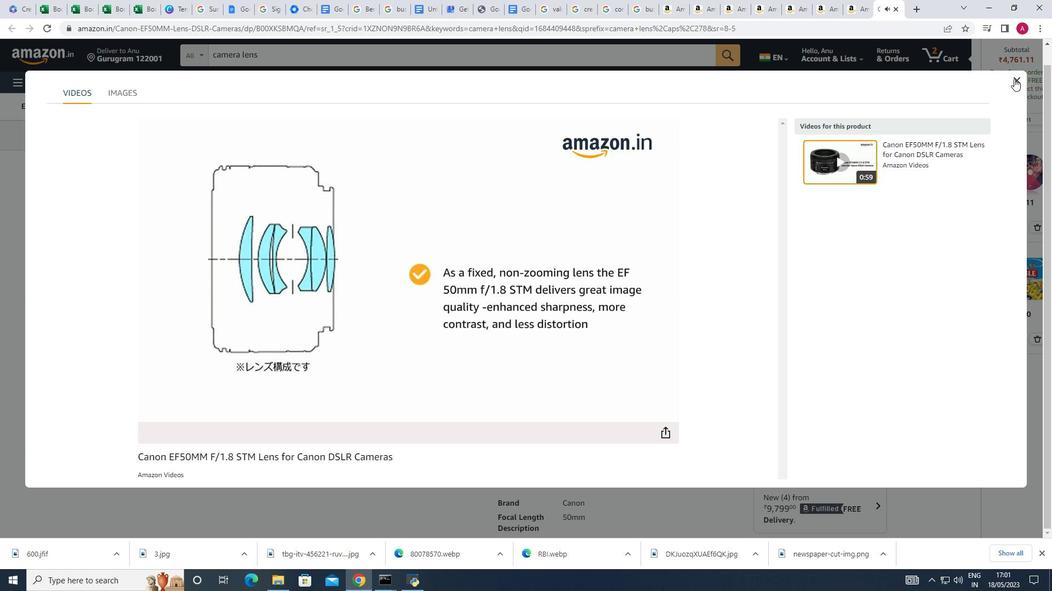 
Action: Mouse moved to (98, 246)
Screenshot: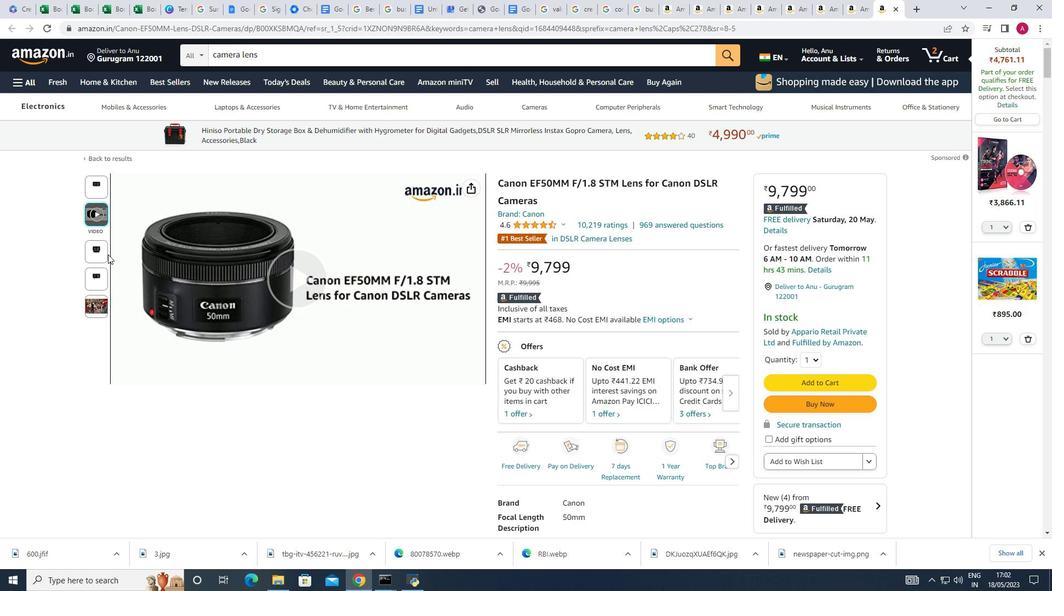 
Action: Mouse pressed left at (98, 246)
Screenshot: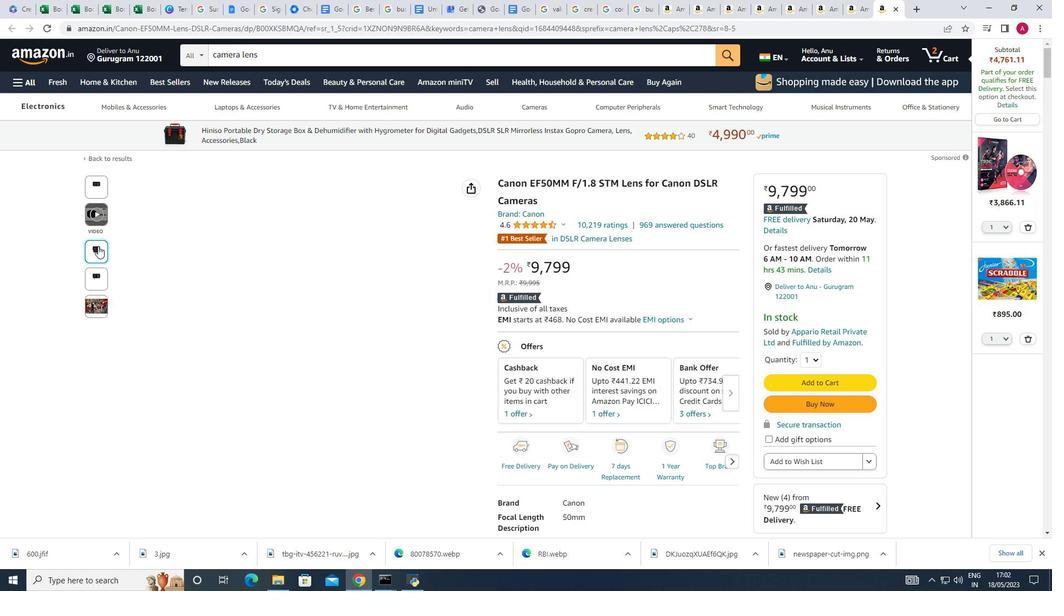 
Action: Mouse moved to (98, 284)
Screenshot: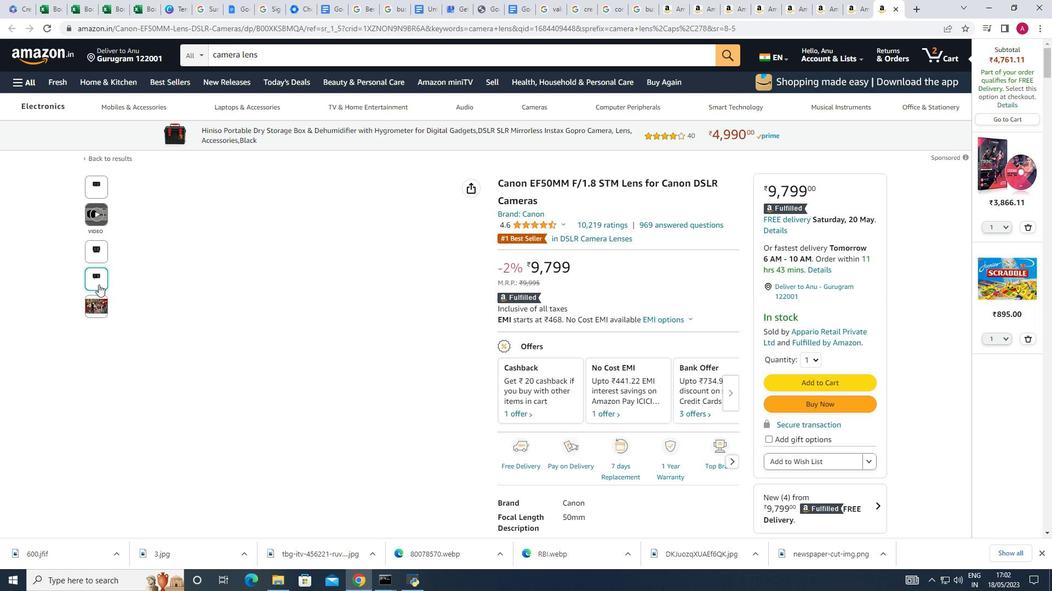 
Action: Mouse pressed left at (98, 284)
Screenshot: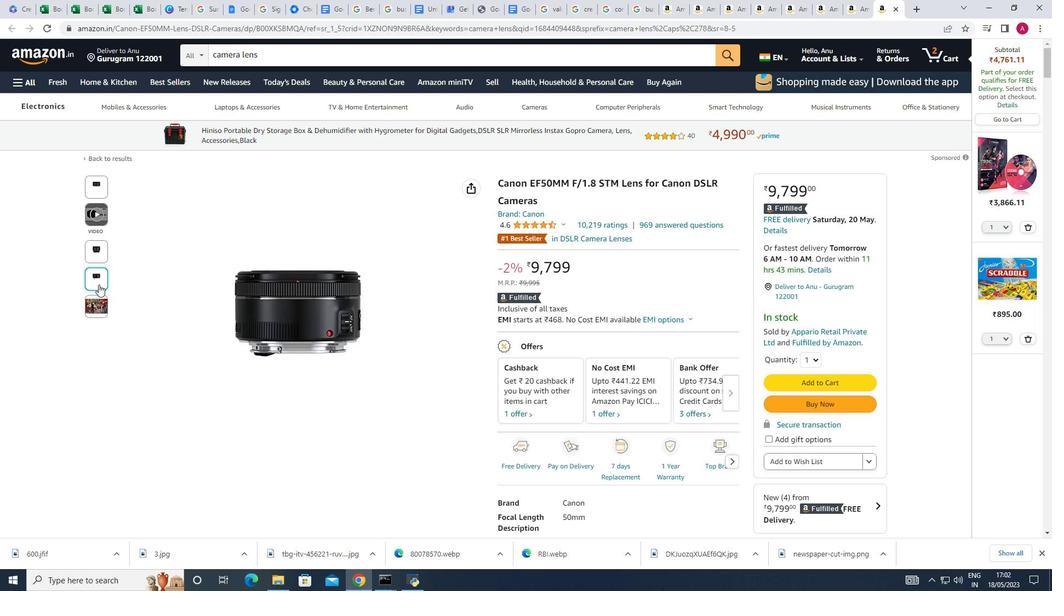 
Action: Mouse moved to (90, 307)
Screenshot: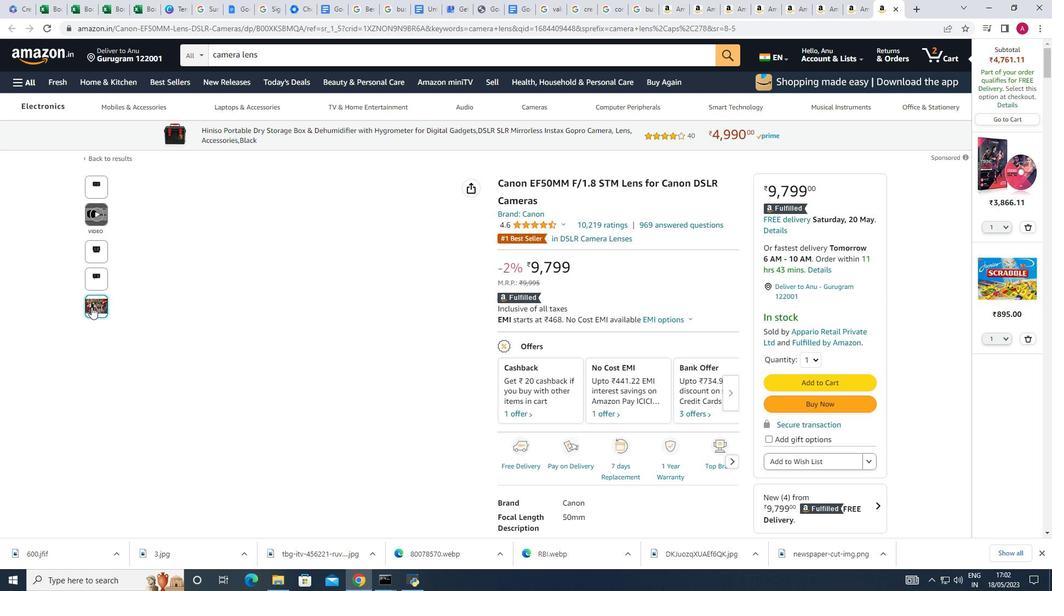 
Action: Mouse pressed left at (90, 307)
Screenshot: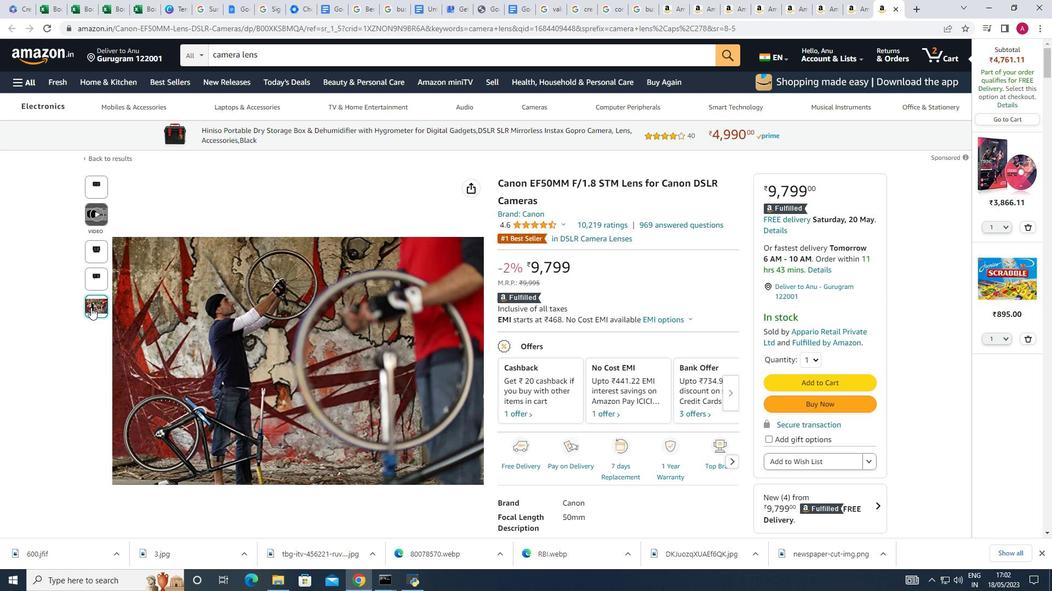 
Action: Mouse moved to (603, 340)
Screenshot: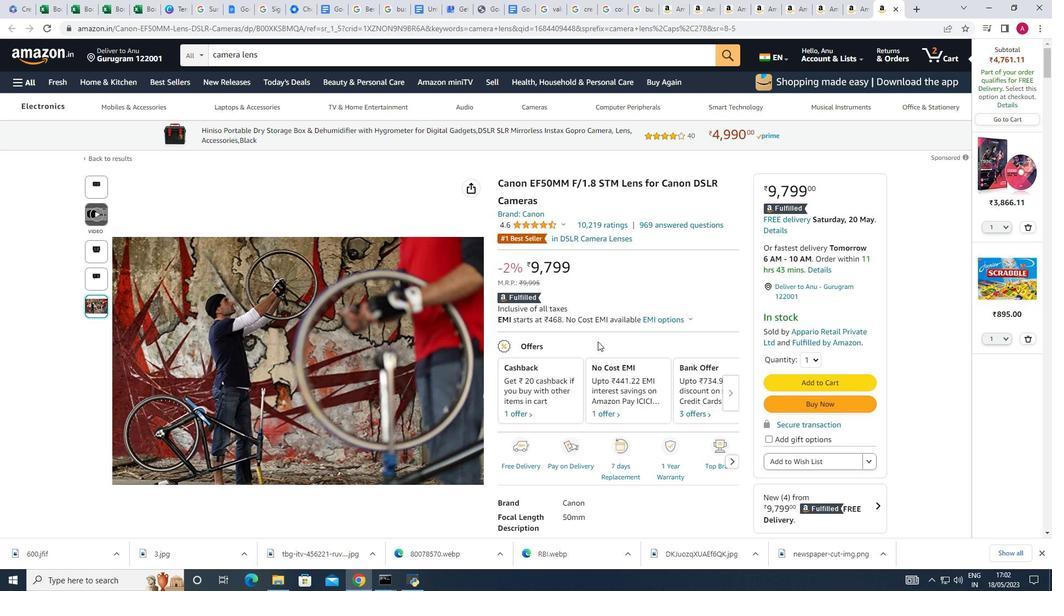 
Action: Mouse scrolled (603, 339) with delta (0, 0)
Screenshot: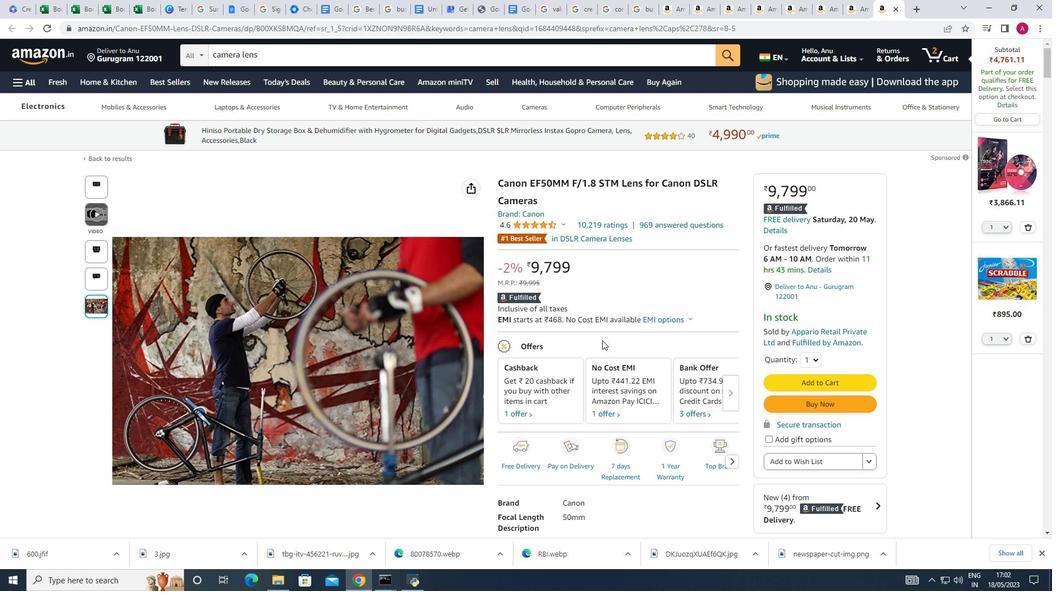 
Action: Mouse scrolled (603, 339) with delta (0, 0)
Screenshot: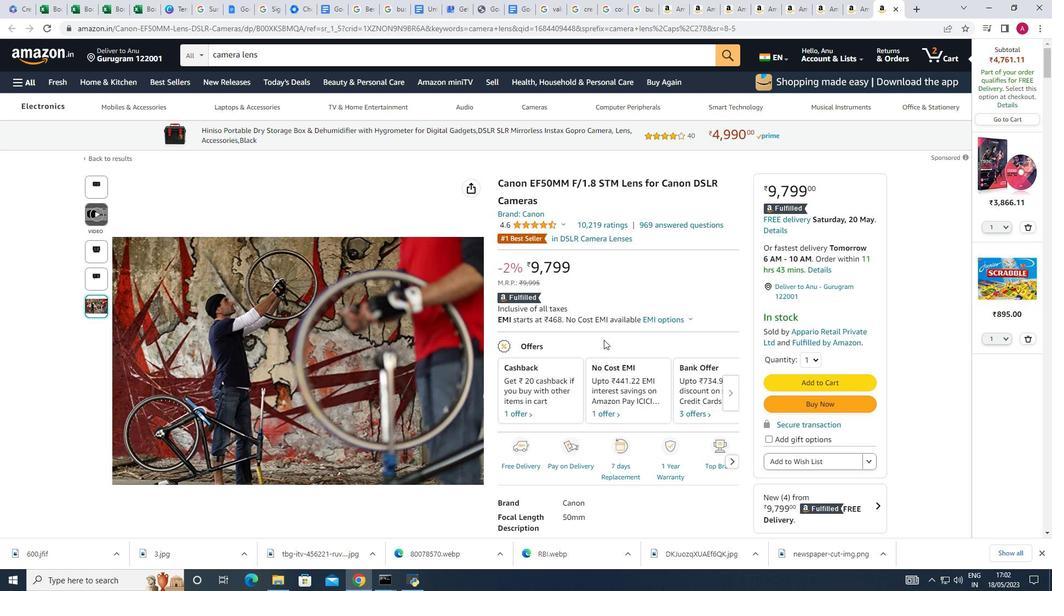 
Action: Mouse scrolled (603, 339) with delta (0, 0)
Screenshot: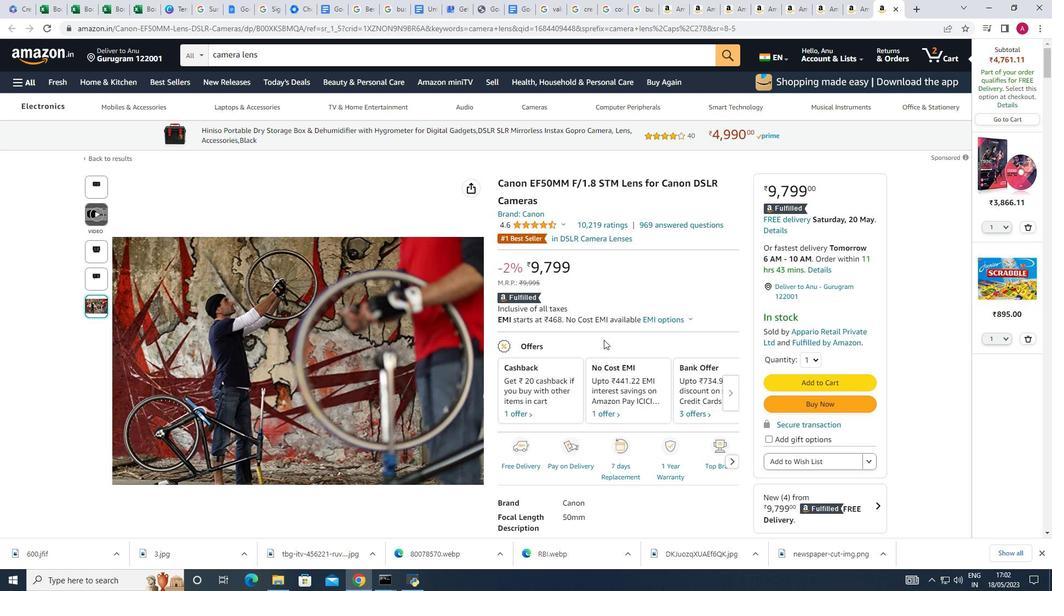 
Action: Mouse scrolled (603, 339) with delta (0, 0)
Screenshot: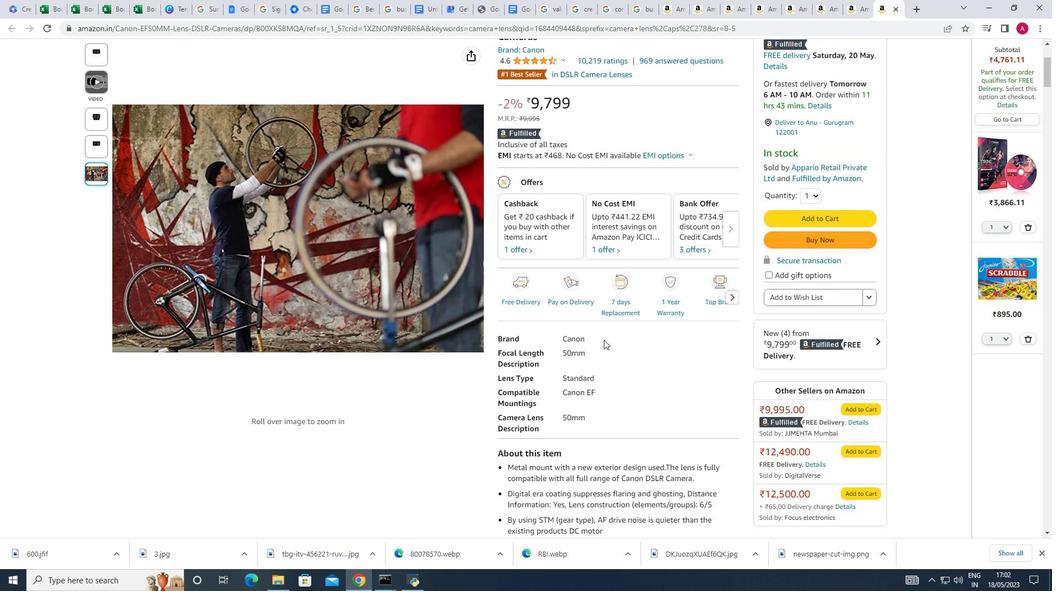 
Action: Mouse scrolled (603, 339) with delta (0, 0)
Screenshot: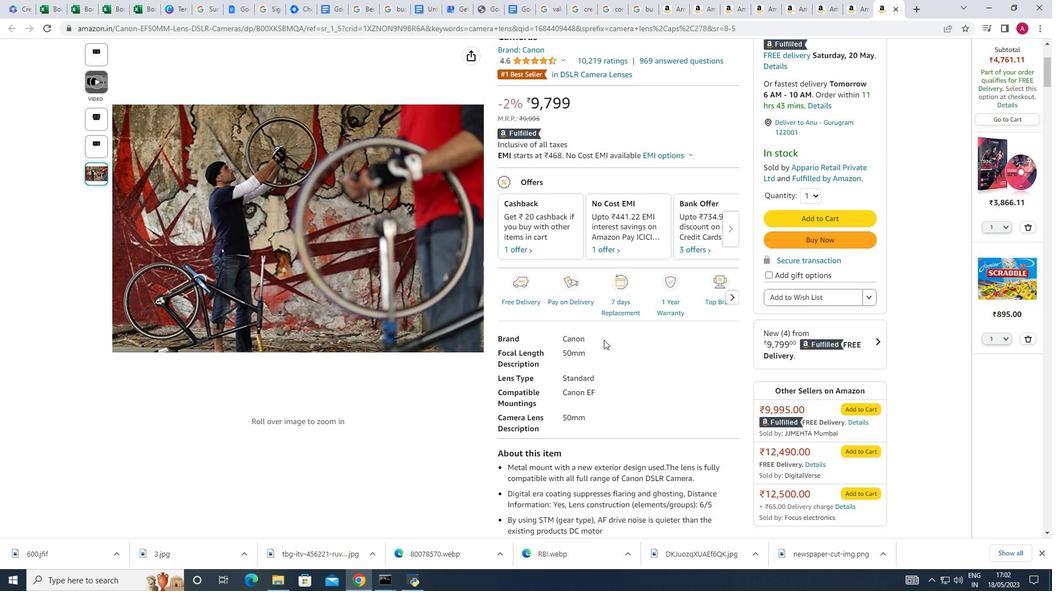 
Action: Mouse scrolled (603, 339) with delta (0, 0)
Screenshot: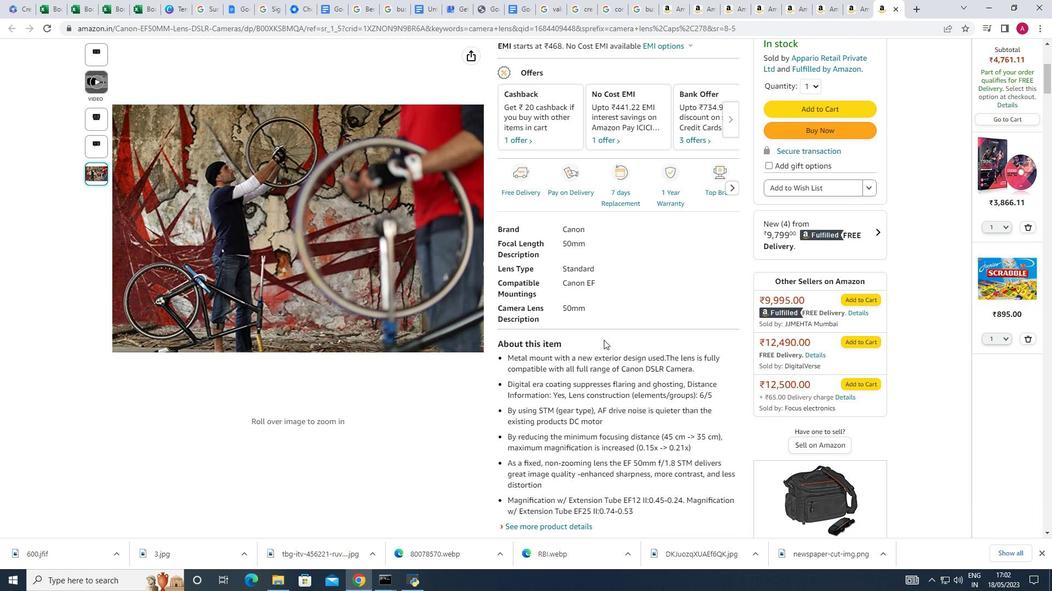 
Action: Mouse scrolled (603, 339) with delta (0, 0)
Screenshot: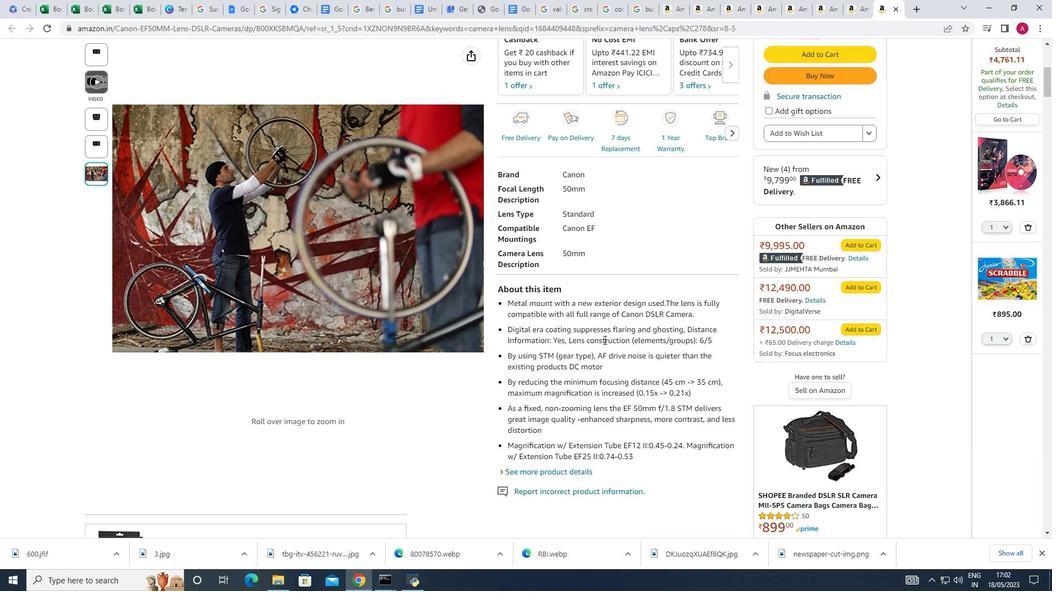 
Action: Mouse scrolled (603, 339) with delta (0, 0)
Screenshot: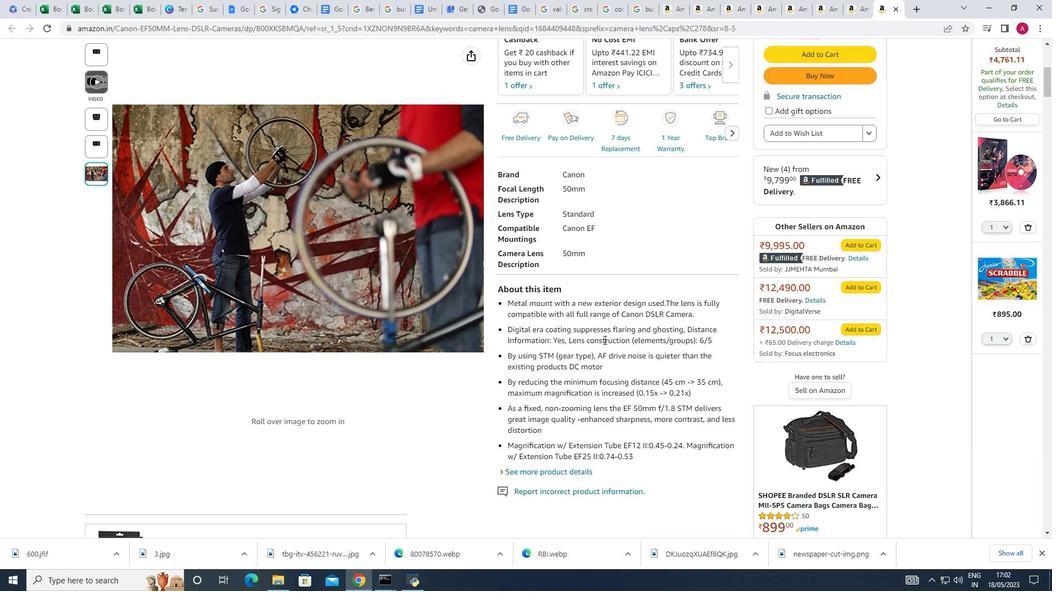 
Action: Mouse scrolled (603, 339) with delta (0, 0)
Screenshot: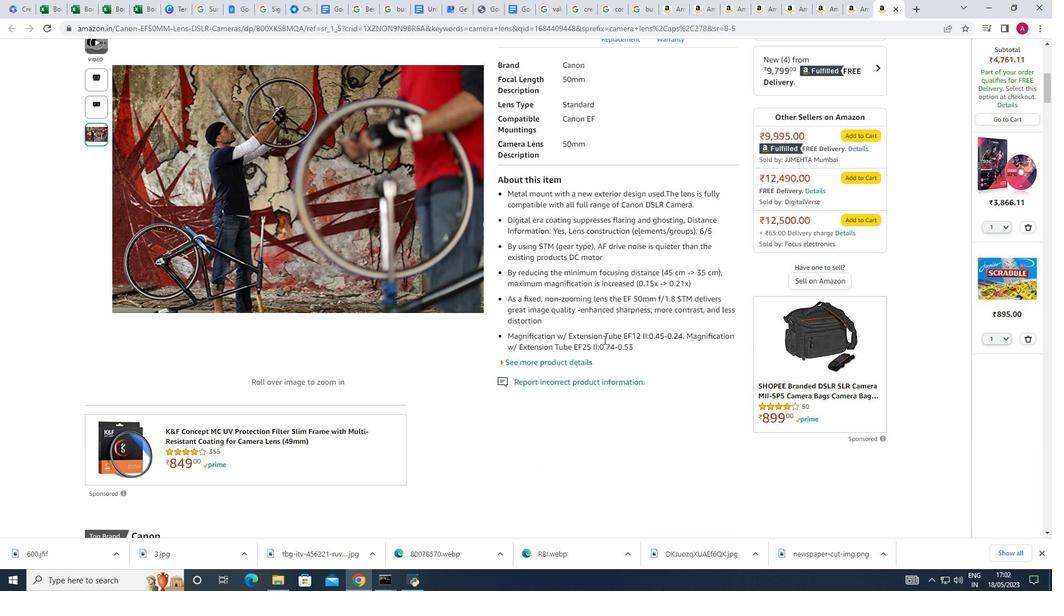 
Action: Mouse scrolled (603, 339) with delta (0, 0)
Screenshot: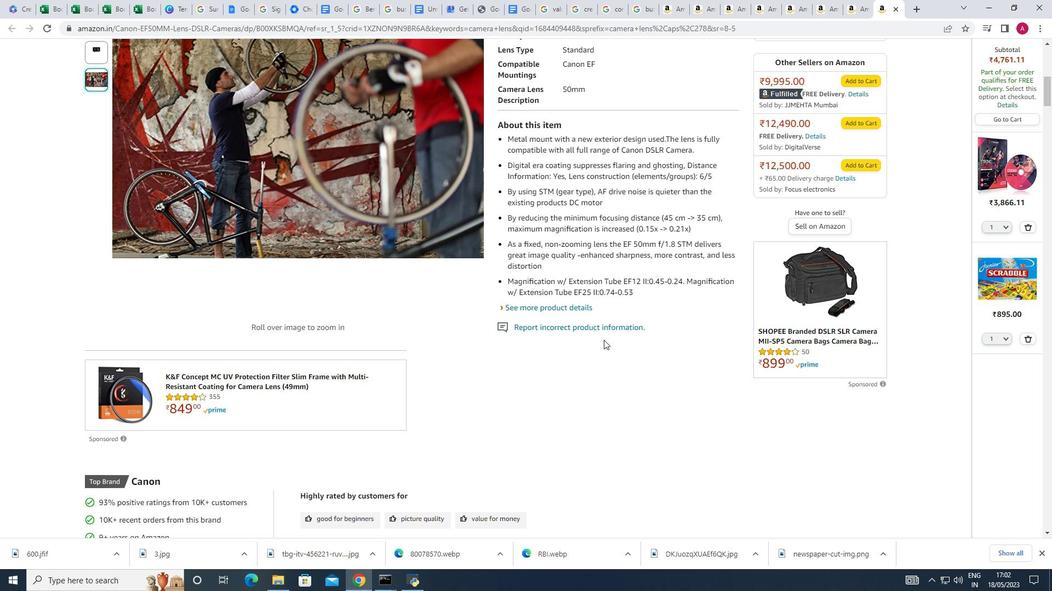 
Action: Mouse scrolled (603, 339) with delta (0, 0)
Screenshot: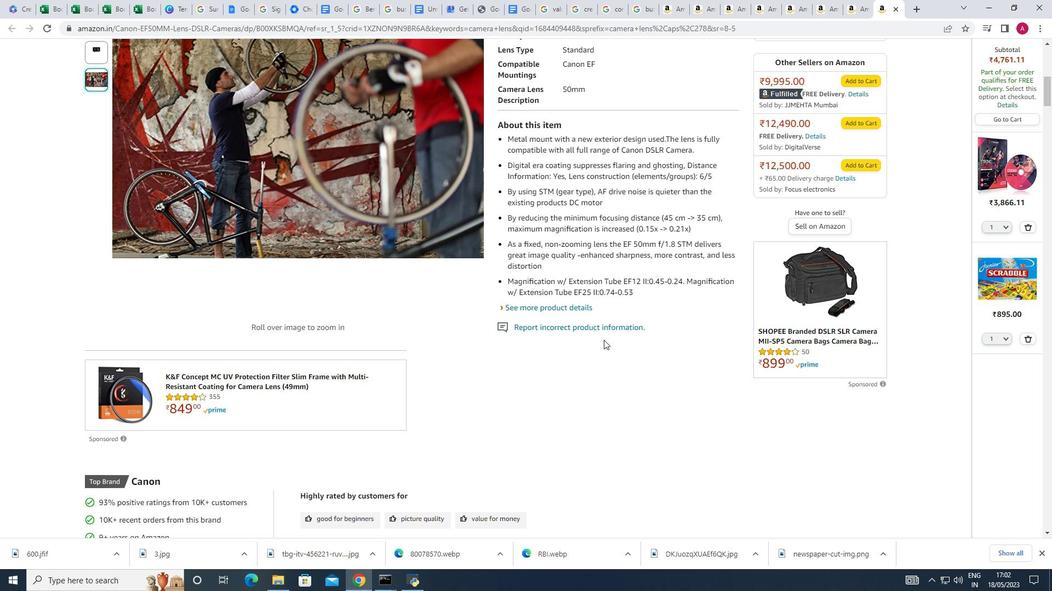 
Action: Mouse scrolled (603, 339) with delta (0, 0)
Screenshot: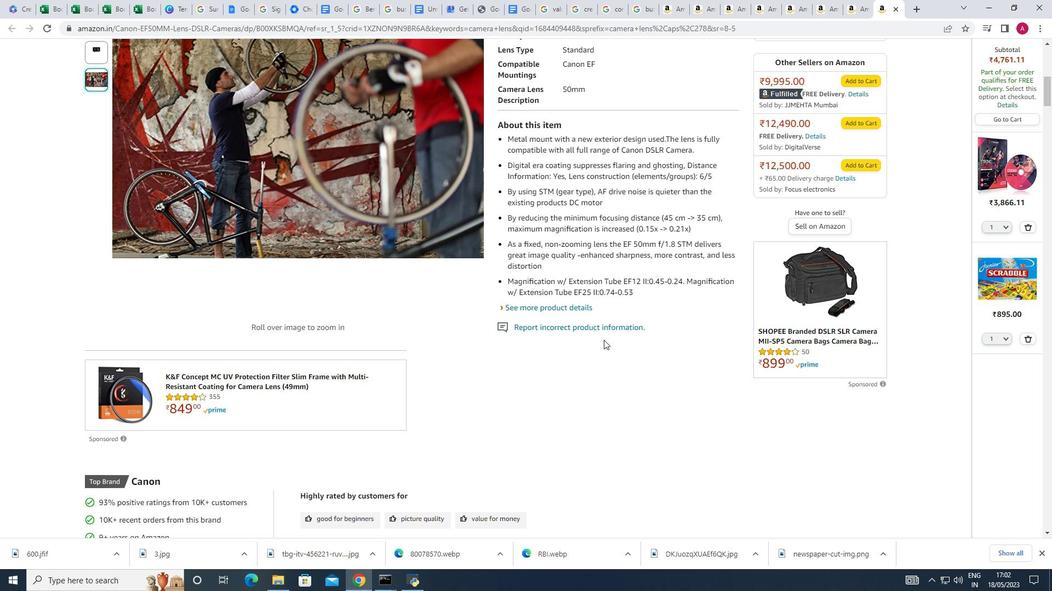 
Action: Mouse scrolled (603, 339) with delta (0, 0)
Screenshot: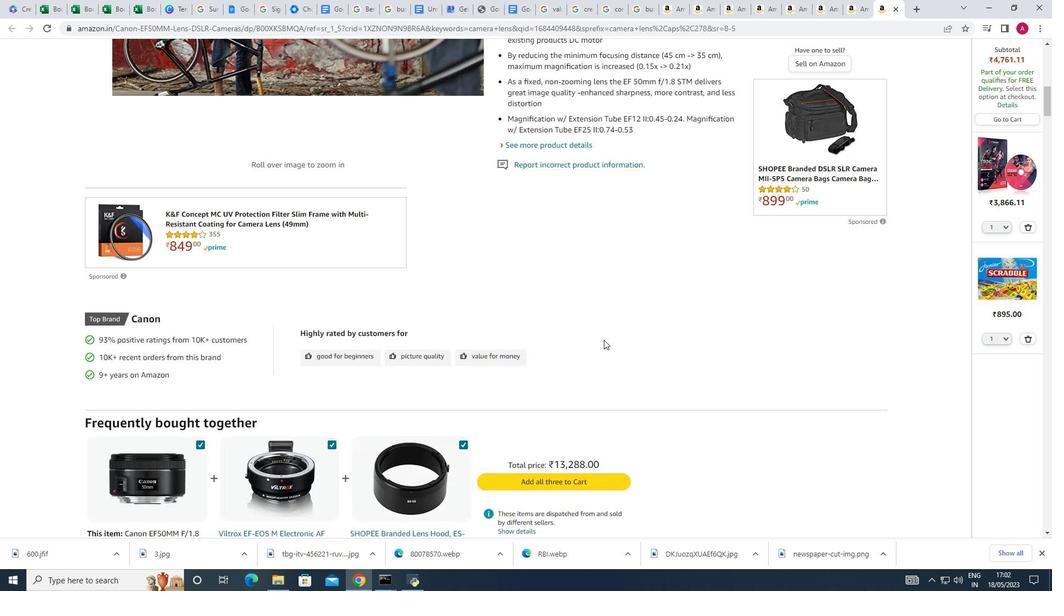 
Action: Mouse scrolled (603, 339) with delta (0, 0)
Screenshot: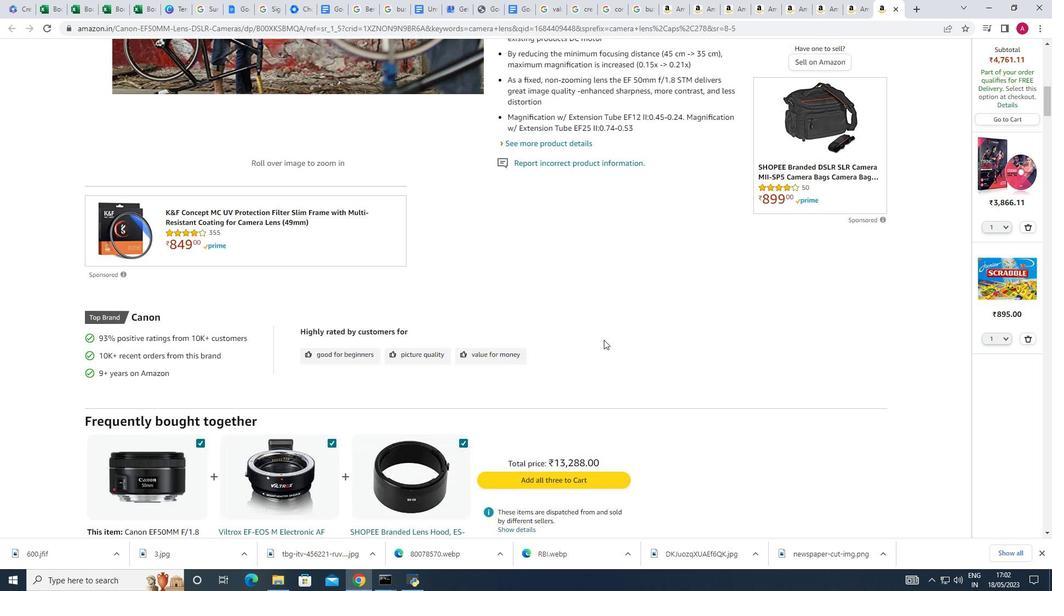 
Action: Mouse scrolled (603, 339) with delta (0, 0)
Screenshot: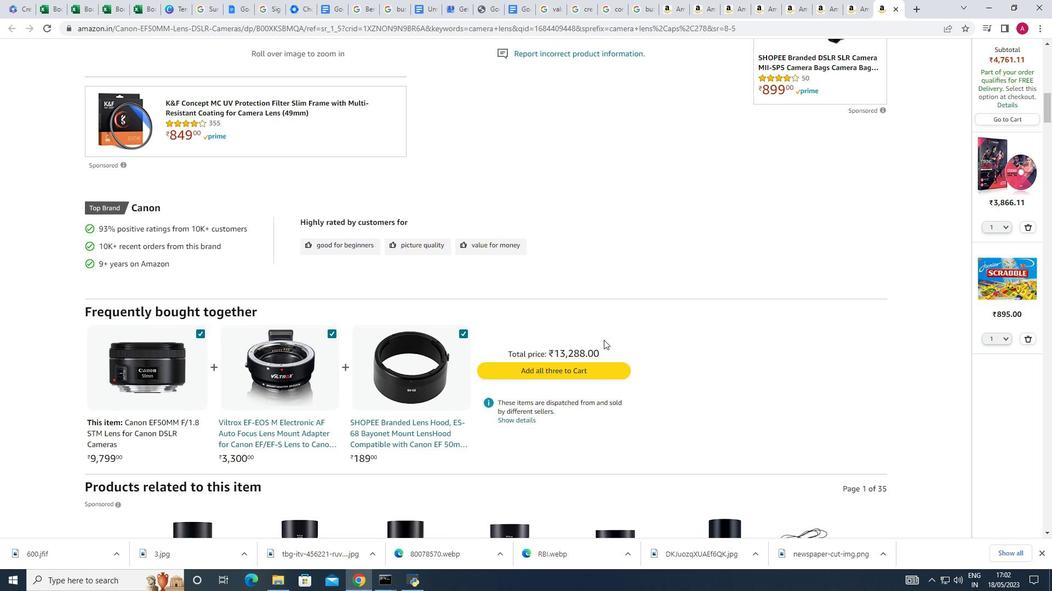 
Action: Mouse scrolled (603, 339) with delta (0, 0)
Screenshot: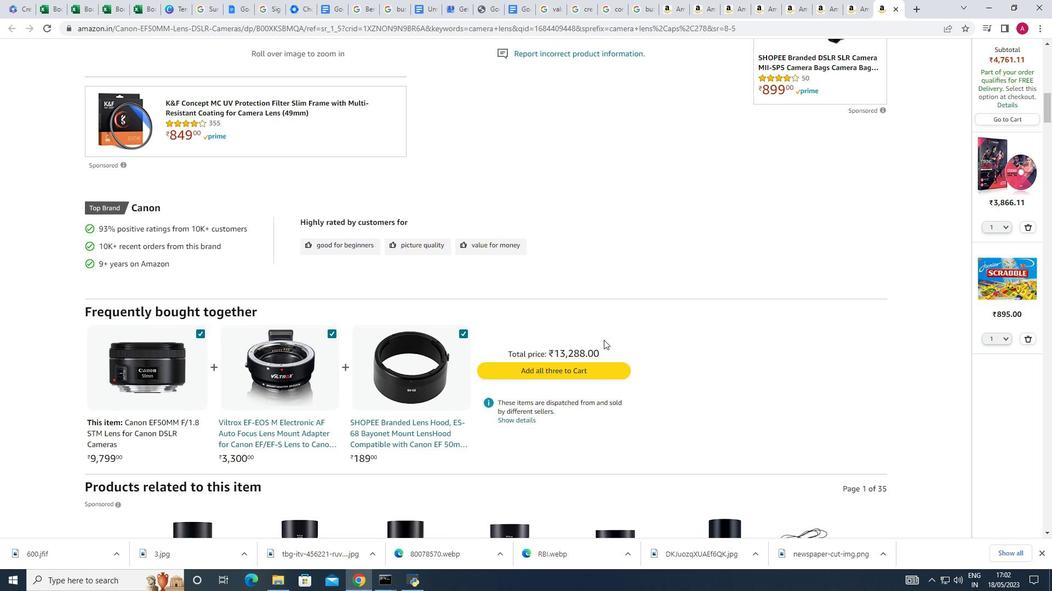 
Action: Mouse scrolled (603, 339) with delta (0, 0)
Screenshot: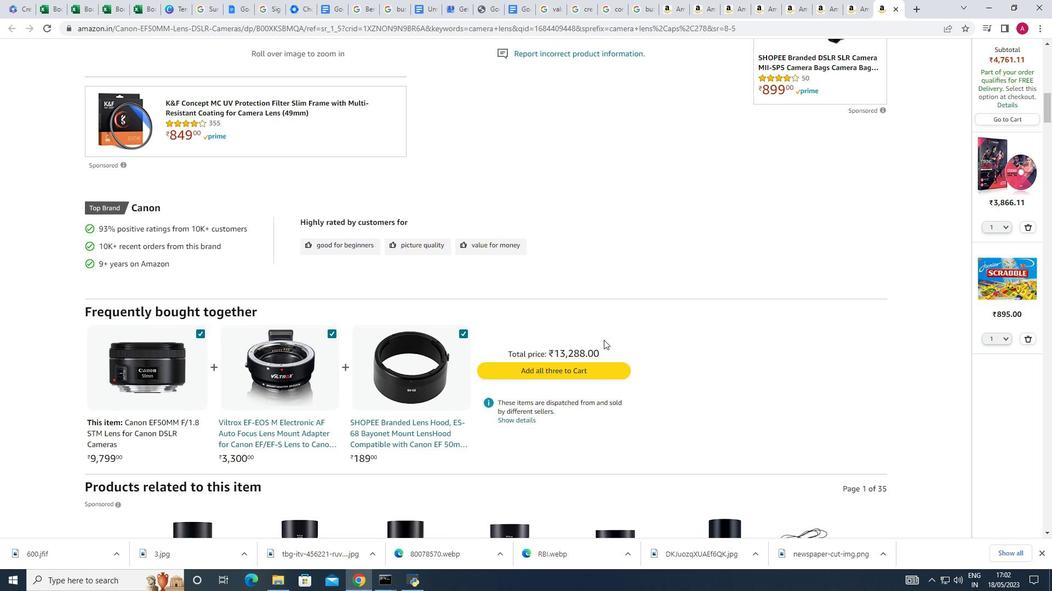 
Action: Mouse scrolled (603, 339) with delta (0, 0)
Screenshot: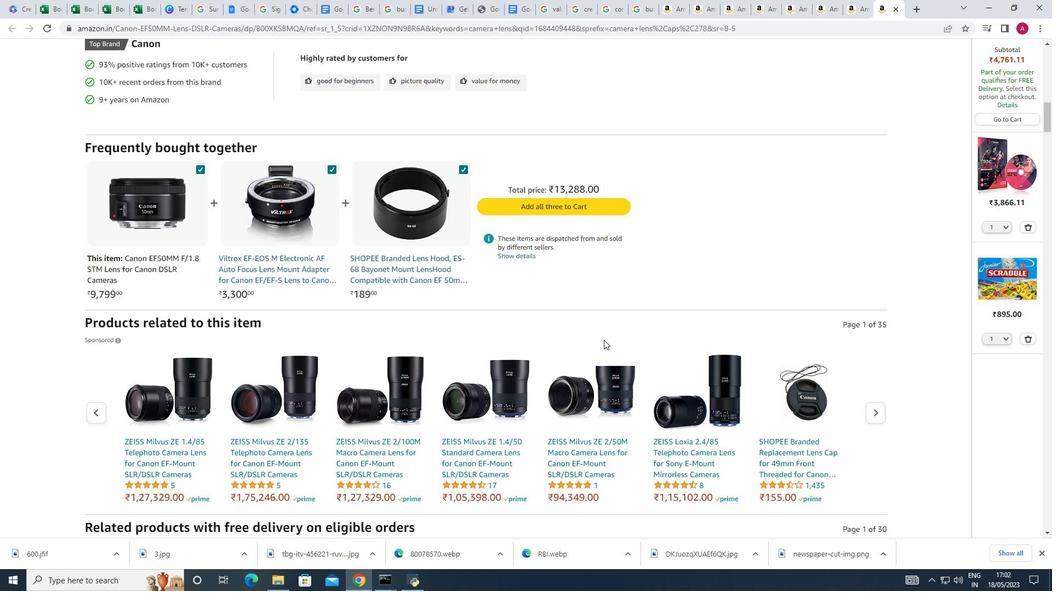 
Action: Mouse scrolled (603, 339) with delta (0, 0)
Screenshot: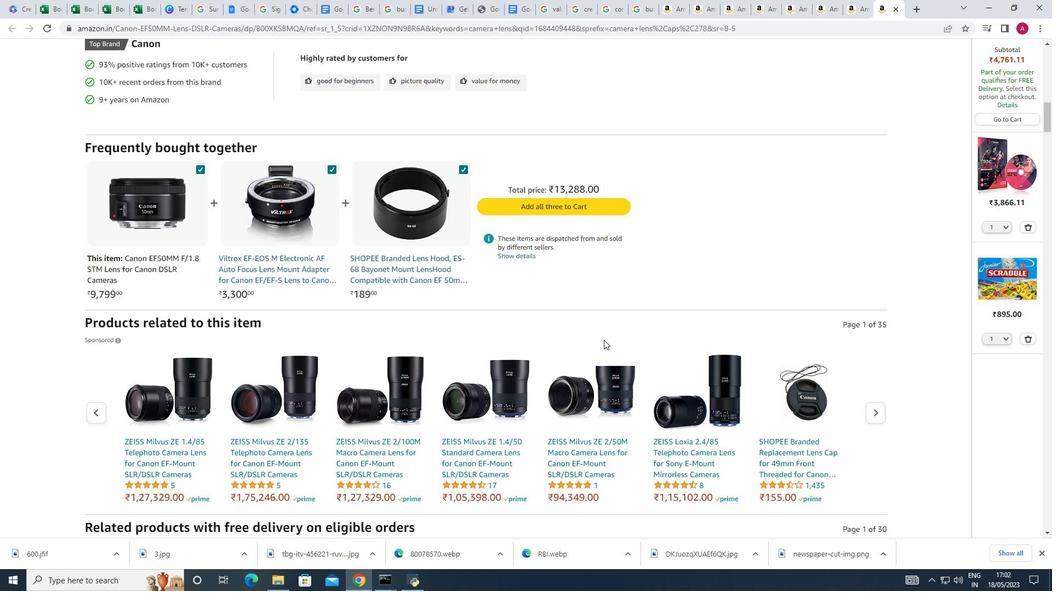 
Action: Mouse scrolled (603, 339) with delta (0, 0)
Screenshot: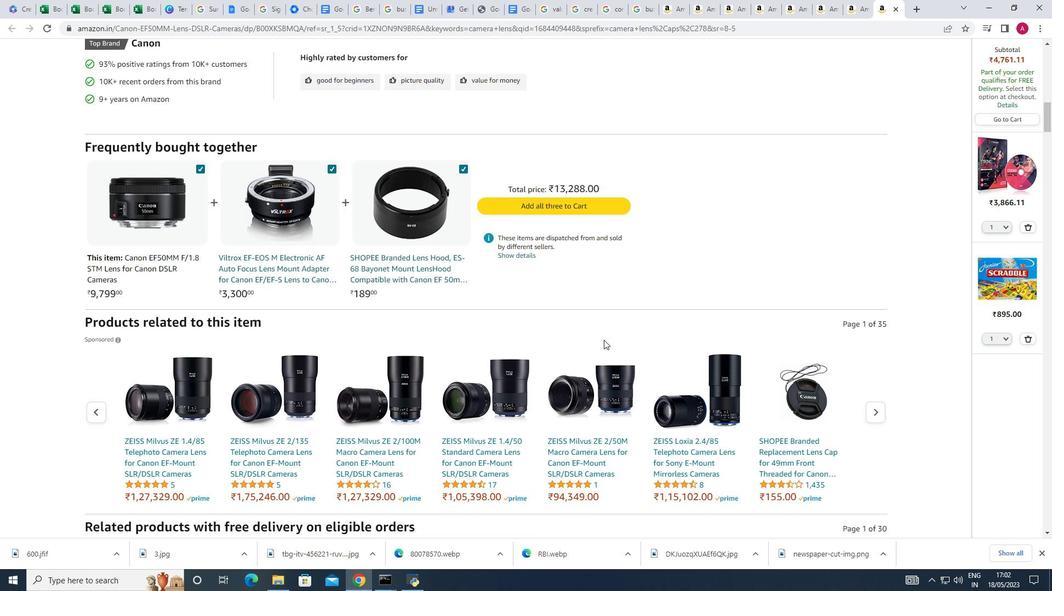 
Action: Mouse moved to (505, 341)
Screenshot: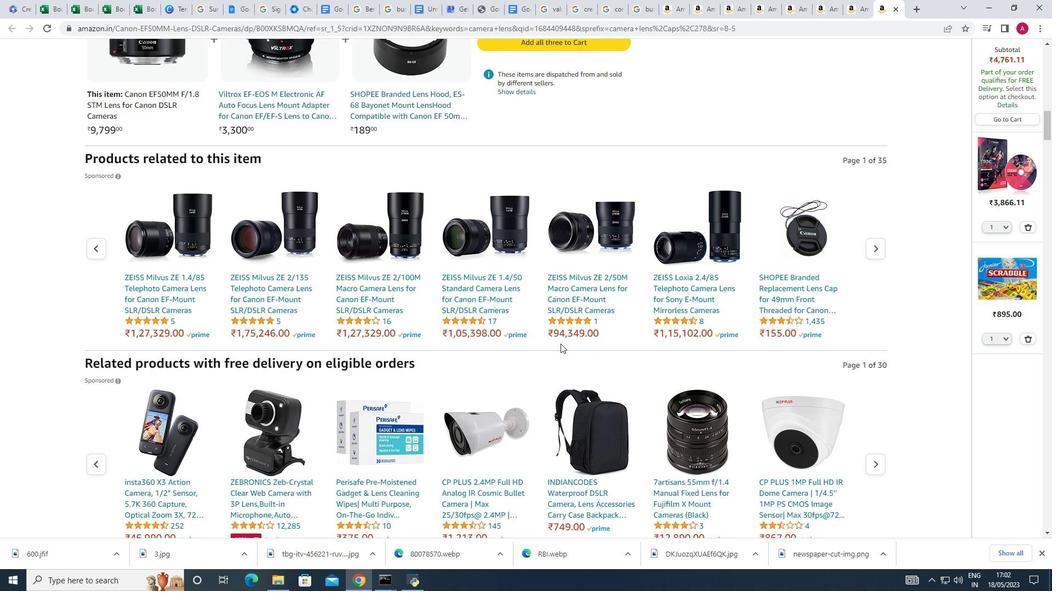 
Action: Mouse scrolled (505, 340) with delta (0, 0)
Screenshot: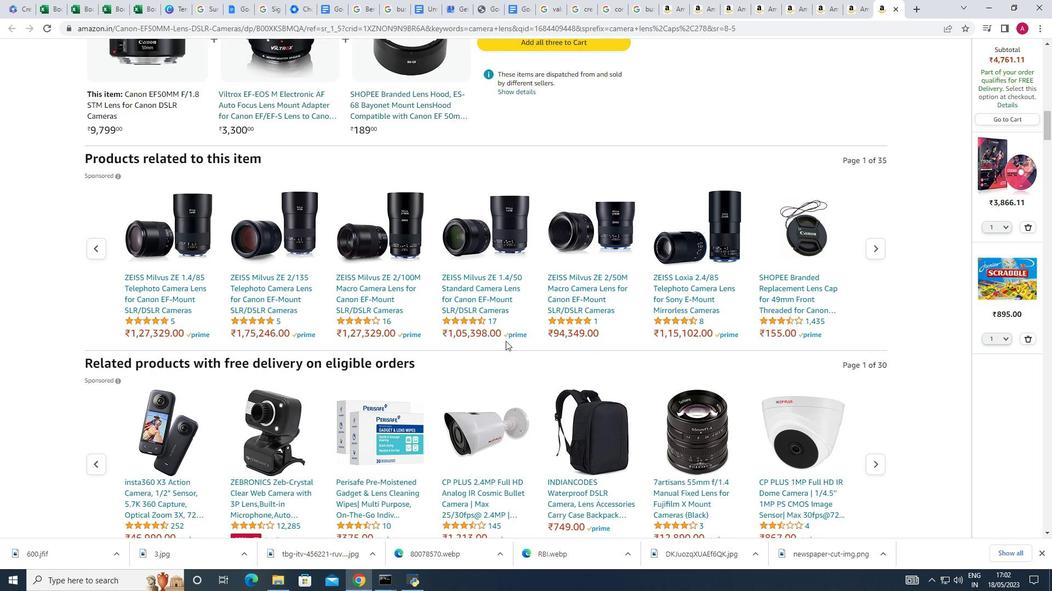 
Action: Mouse moved to (478, 327)
Screenshot: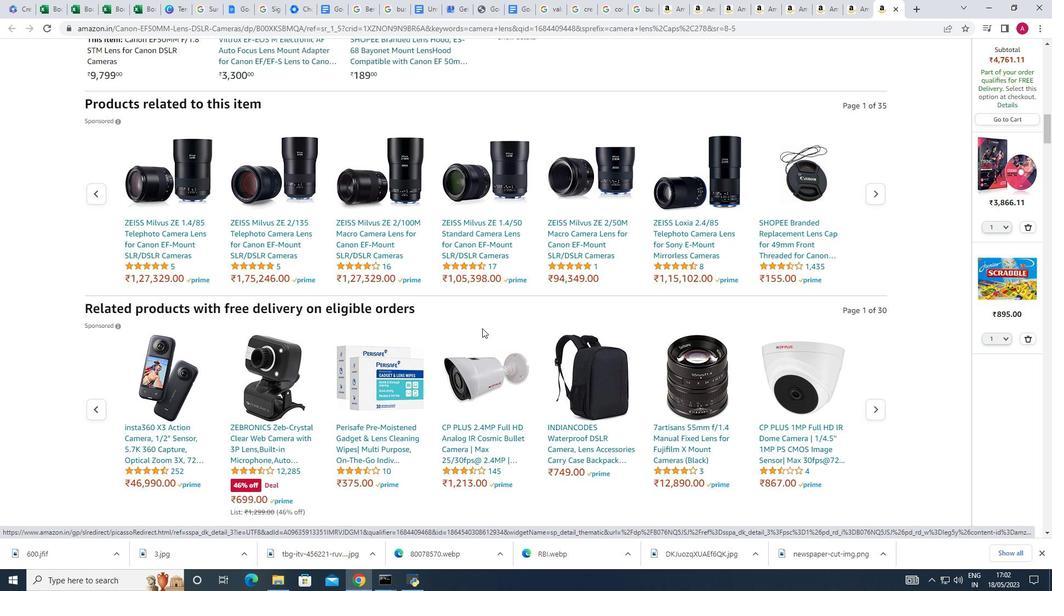 
Action: Mouse scrolled (478, 327) with delta (0, 0)
Screenshot: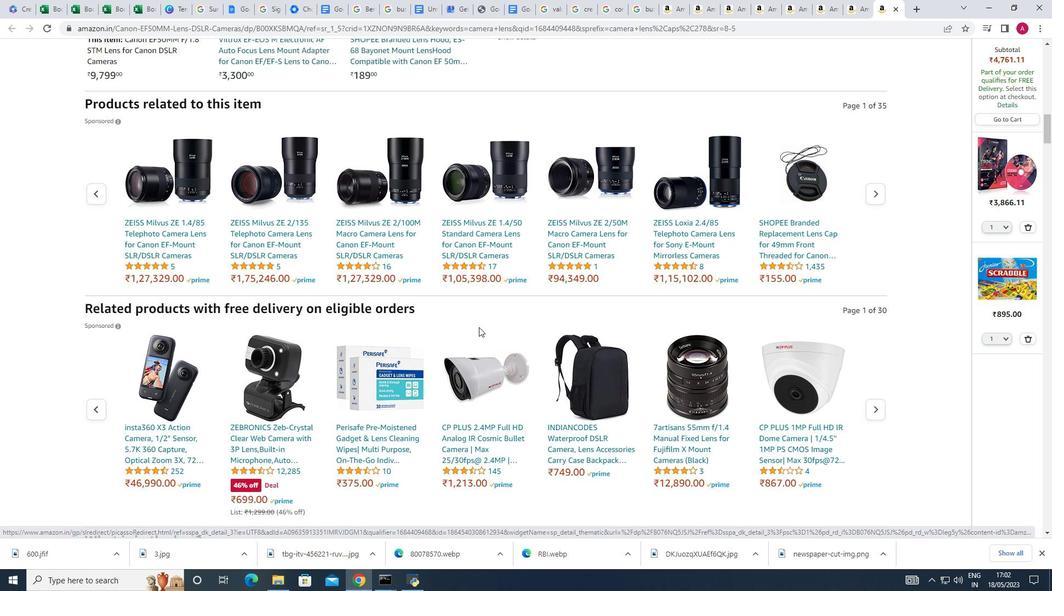 
Action: Mouse moved to (478, 327)
Screenshot: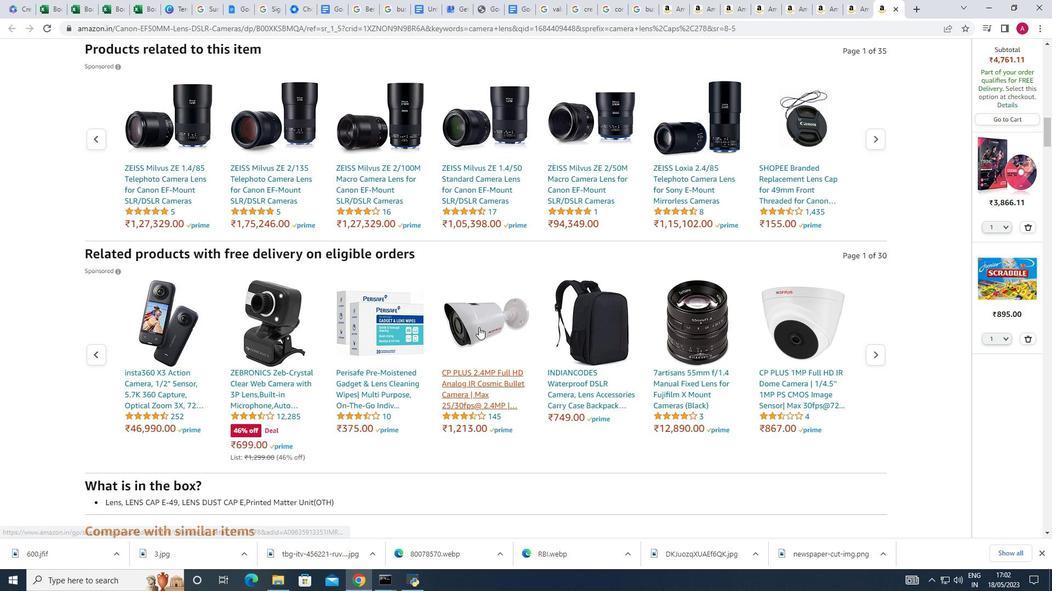 
Action: Mouse scrolled (478, 327) with delta (0, 0)
Screenshot: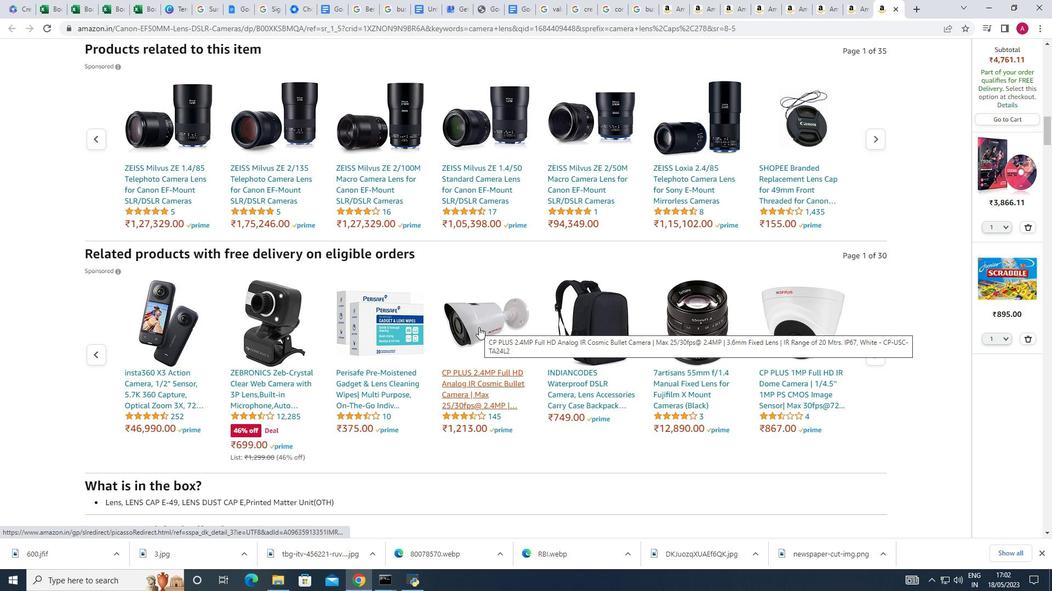 
Action: Mouse scrolled (478, 327) with delta (0, 0)
Screenshot: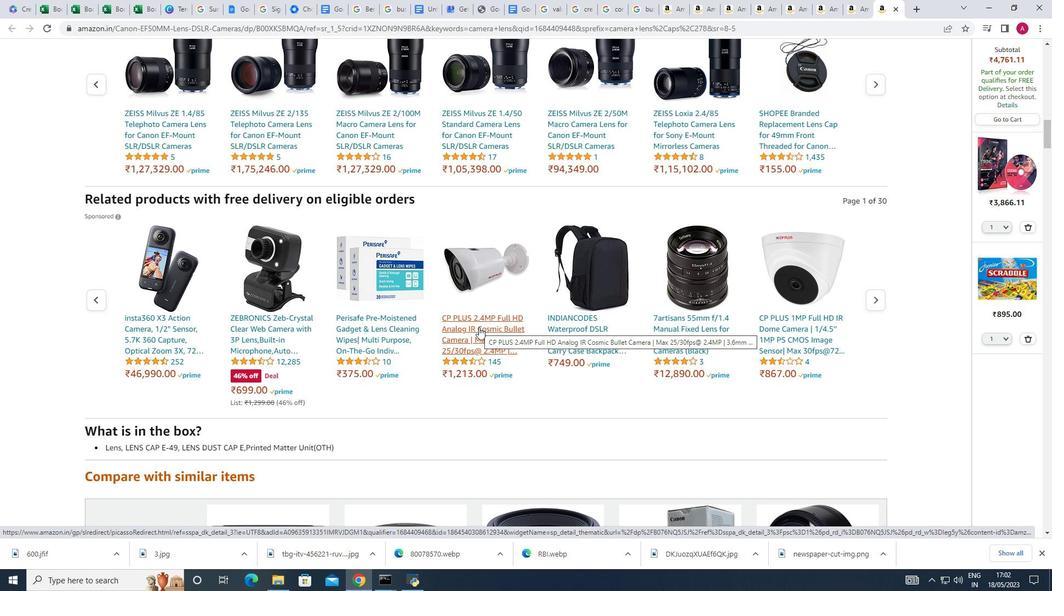 
Action: Mouse scrolled (478, 327) with delta (0, 0)
Screenshot: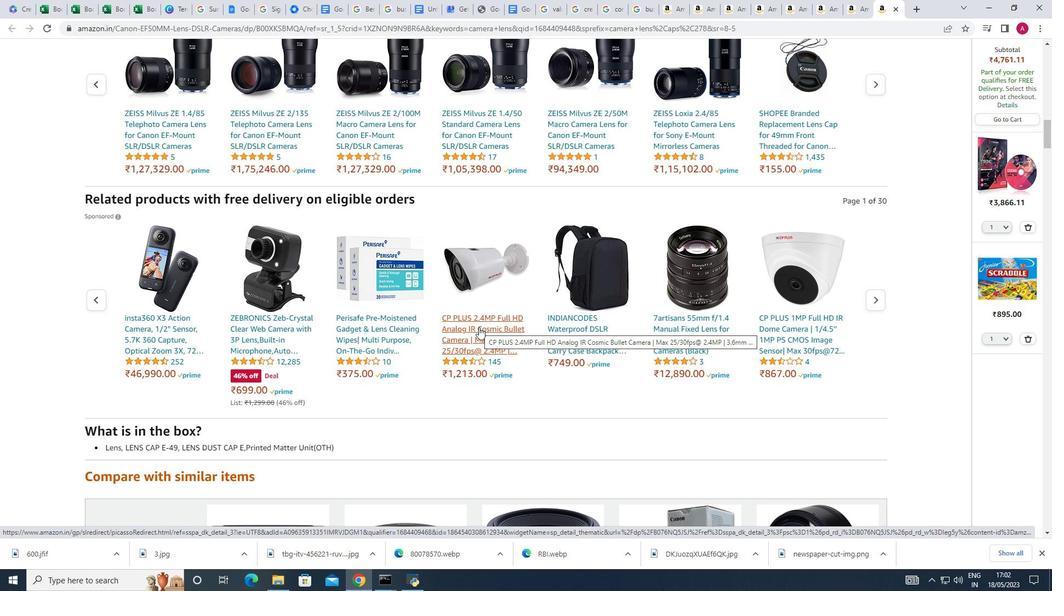
Action: Mouse scrolled (478, 327) with delta (0, 0)
Screenshot: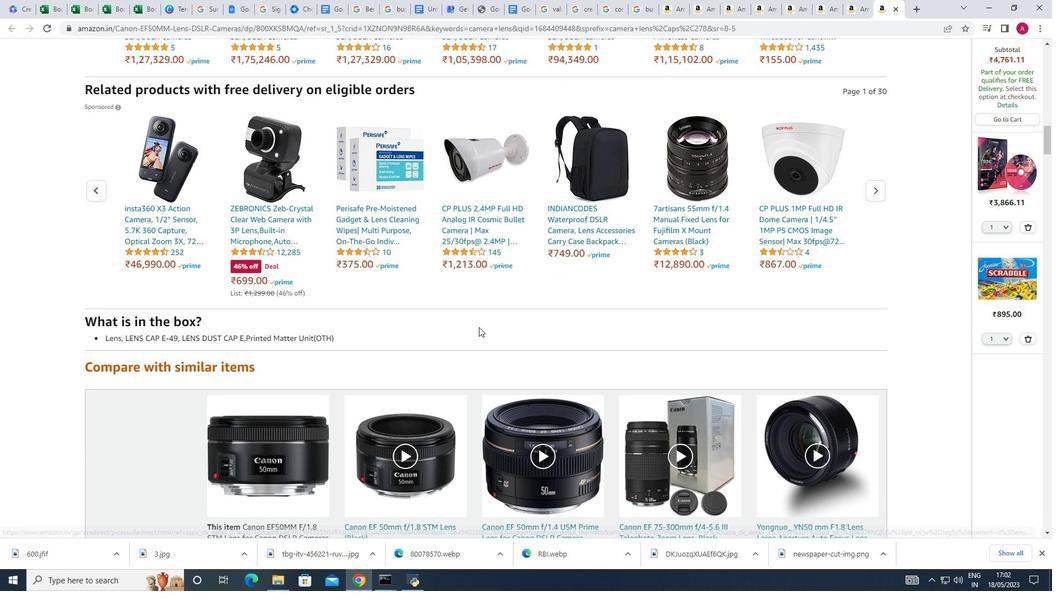 
Action: Mouse scrolled (478, 327) with delta (0, 0)
Screenshot: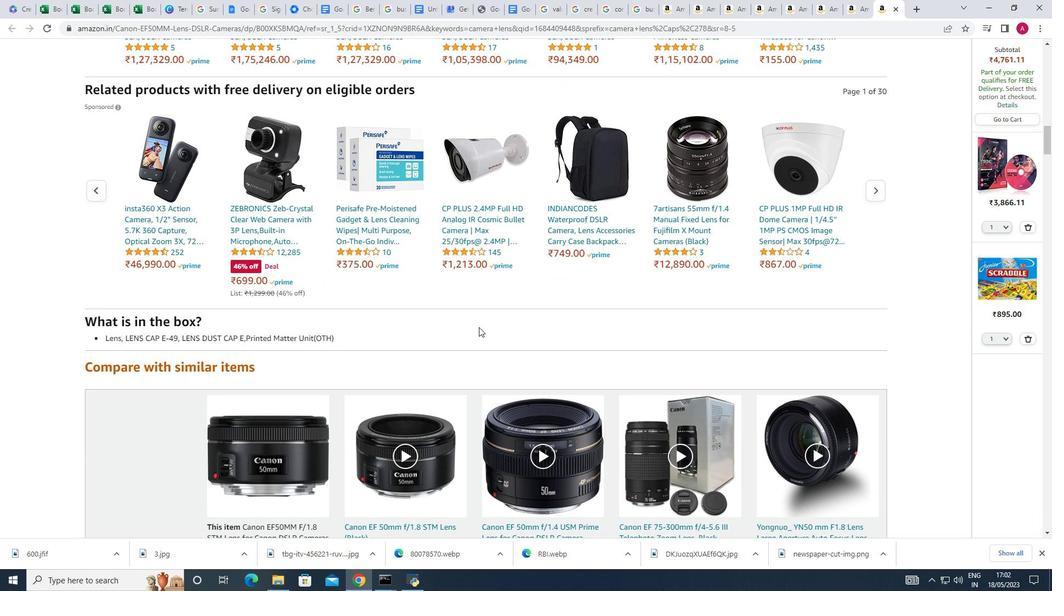 
Action: Mouse scrolled (478, 327) with delta (0, 0)
Screenshot: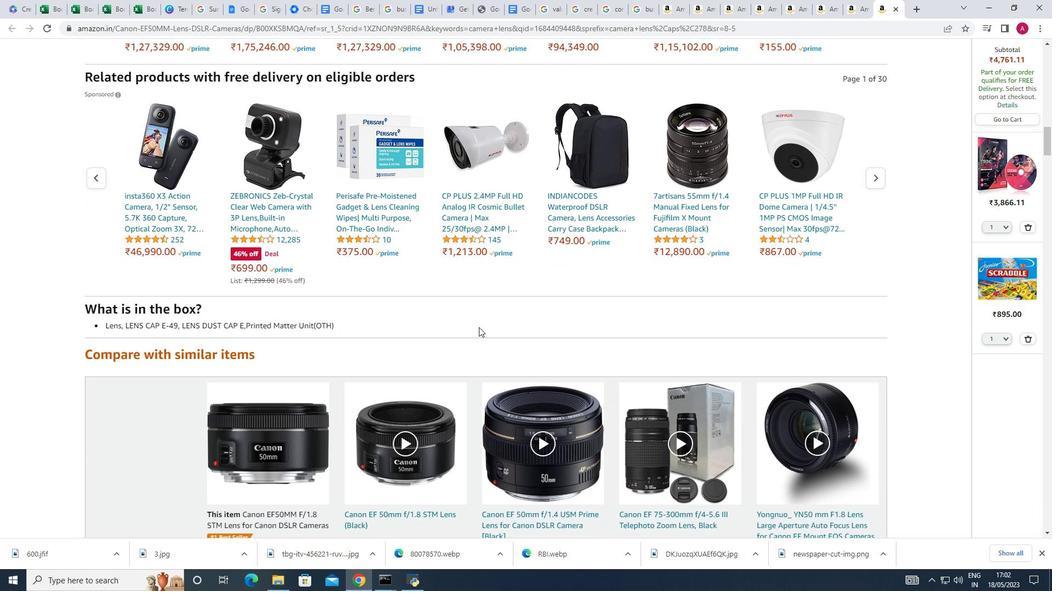 
Action: Mouse scrolled (478, 327) with delta (0, 0)
Screenshot: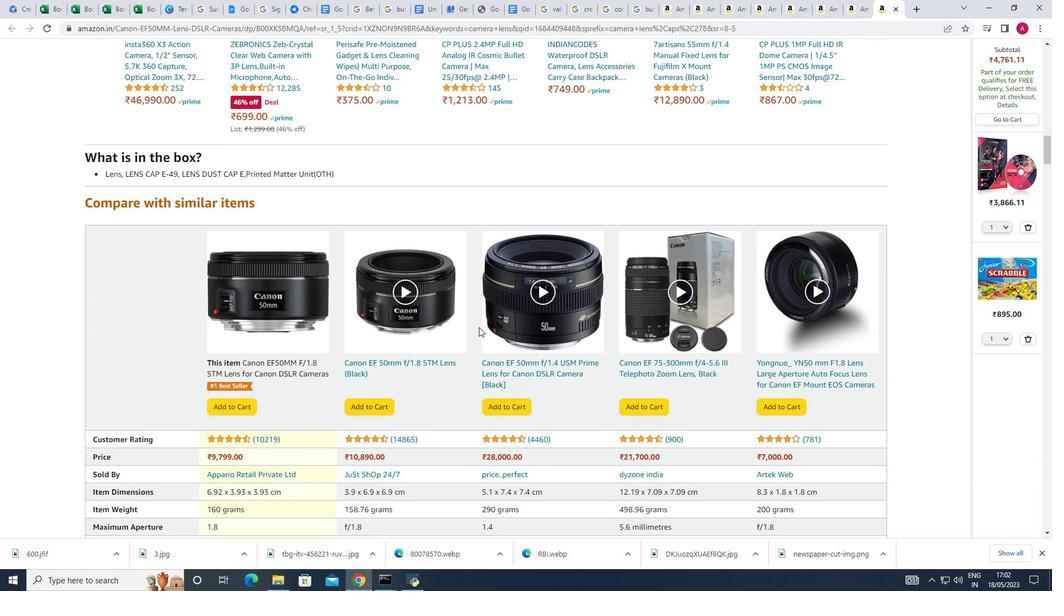 
Action: Mouse scrolled (478, 327) with delta (0, 0)
Screenshot: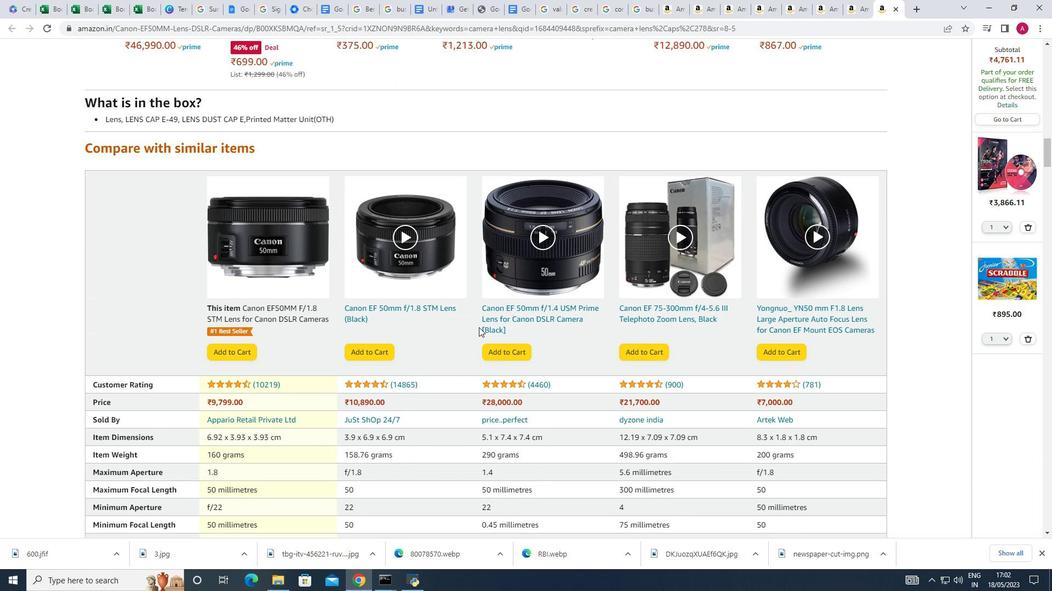 
Action: Mouse scrolled (478, 327) with delta (0, 0)
Screenshot: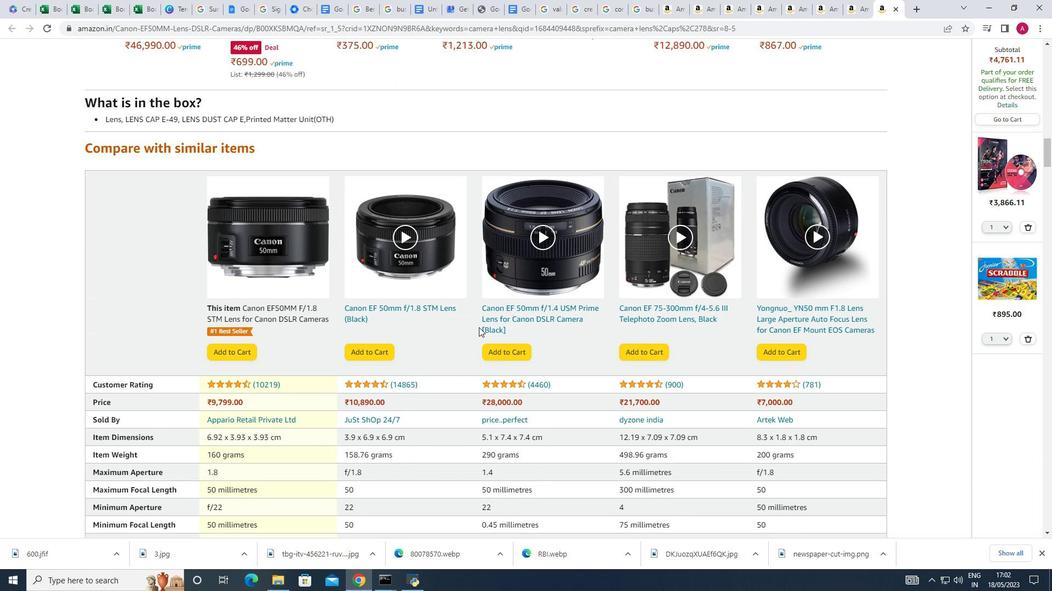 
Action: Mouse moved to (424, 331)
Screenshot: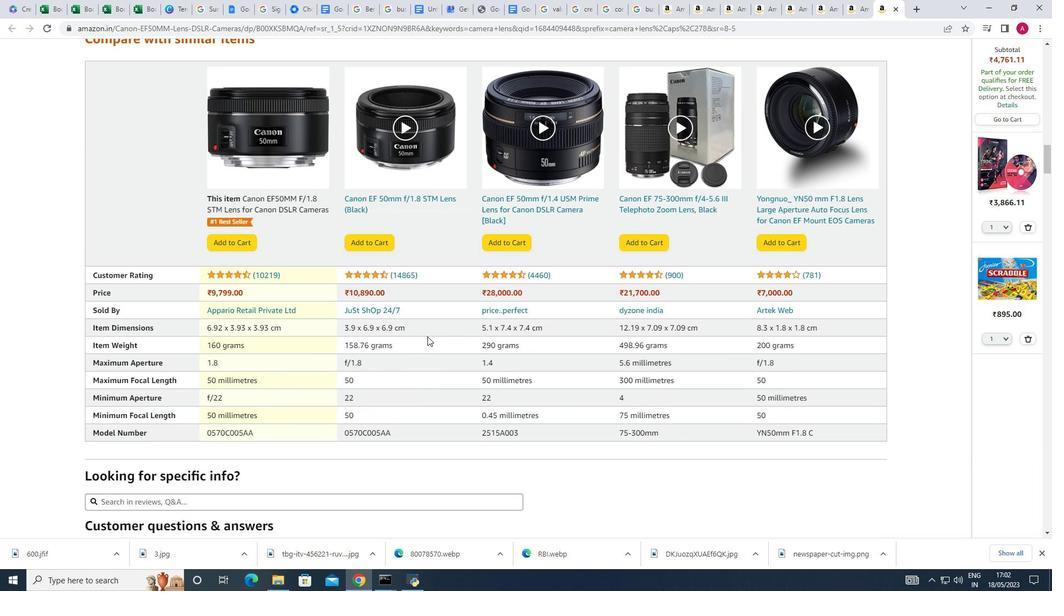 
Action: Mouse scrolled (424, 330) with delta (0, 0)
Screenshot: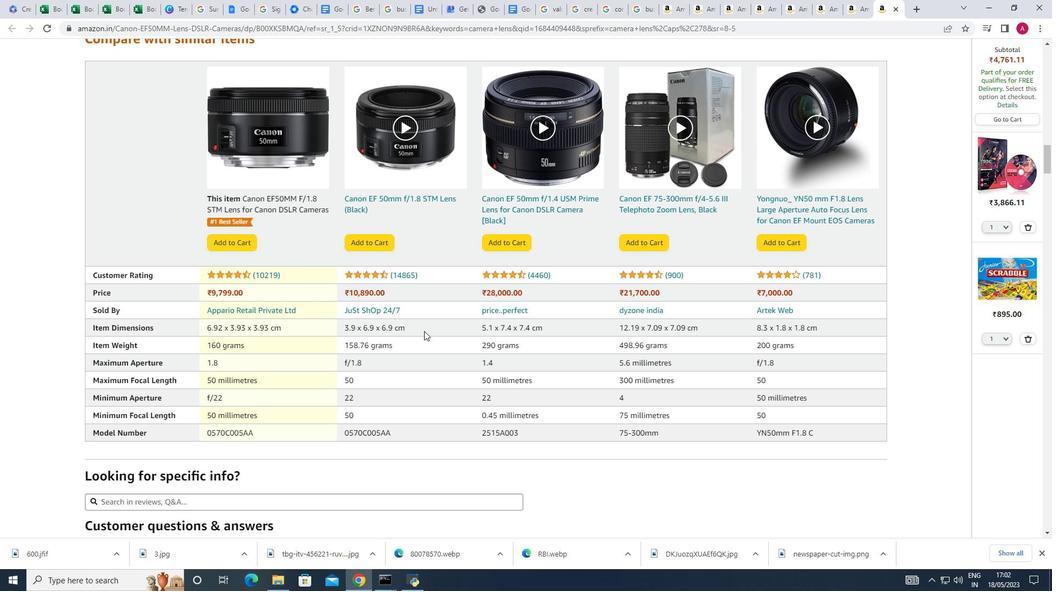 
Action: Mouse scrolled (424, 330) with delta (0, 0)
Screenshot: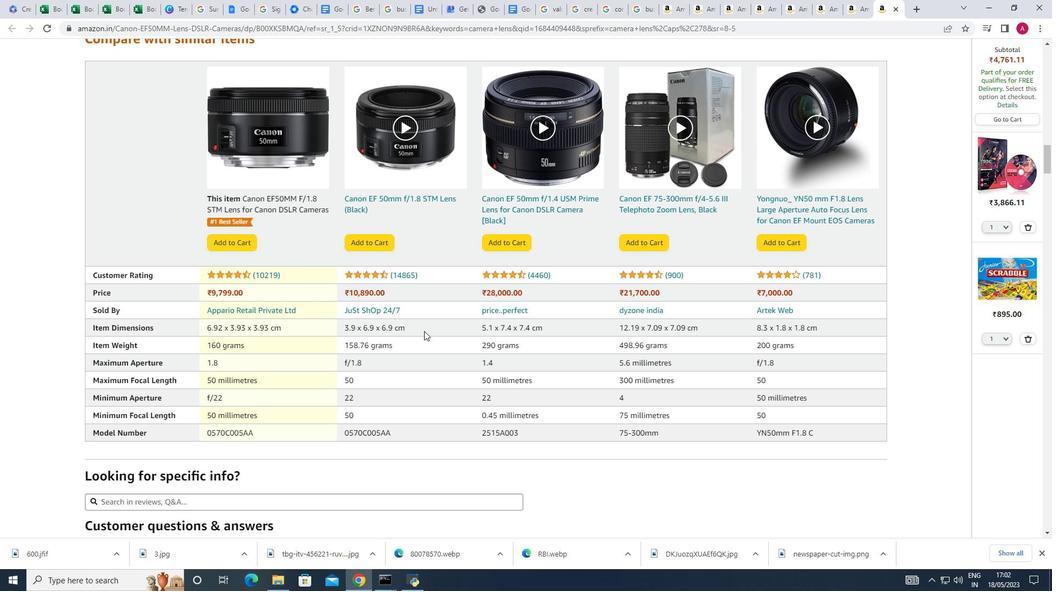 
Action: Mouse scrolled (424, 330) with delta (0, 0)
Screenshot: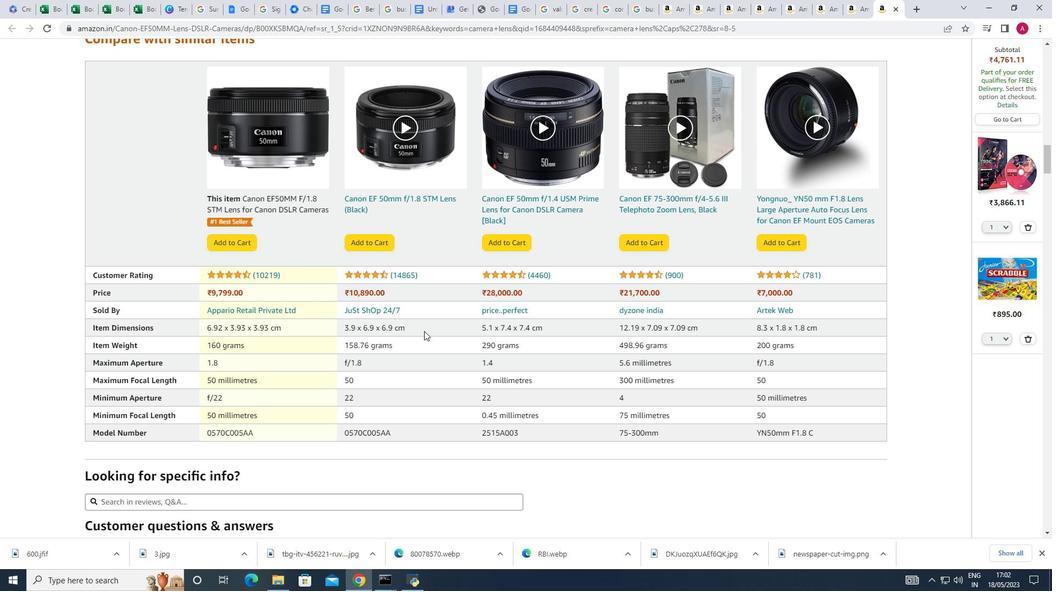 
Action: Mouse scrolled (424, 330) with delta (0, 0)
Screenshot: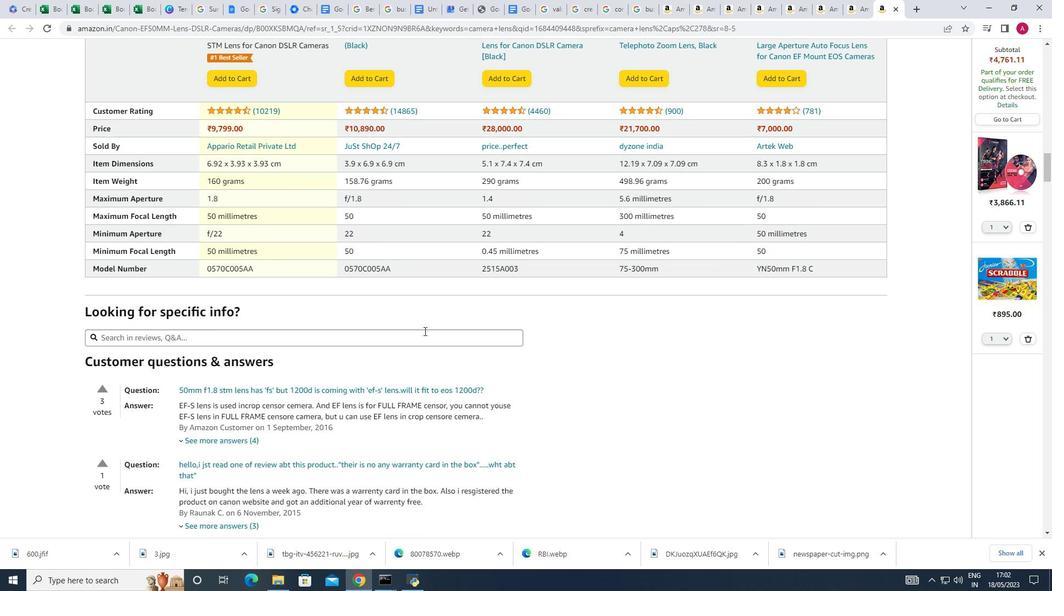 
Action: Mouse scrolled (424, 330) with delta (0, 0)
Screenshot: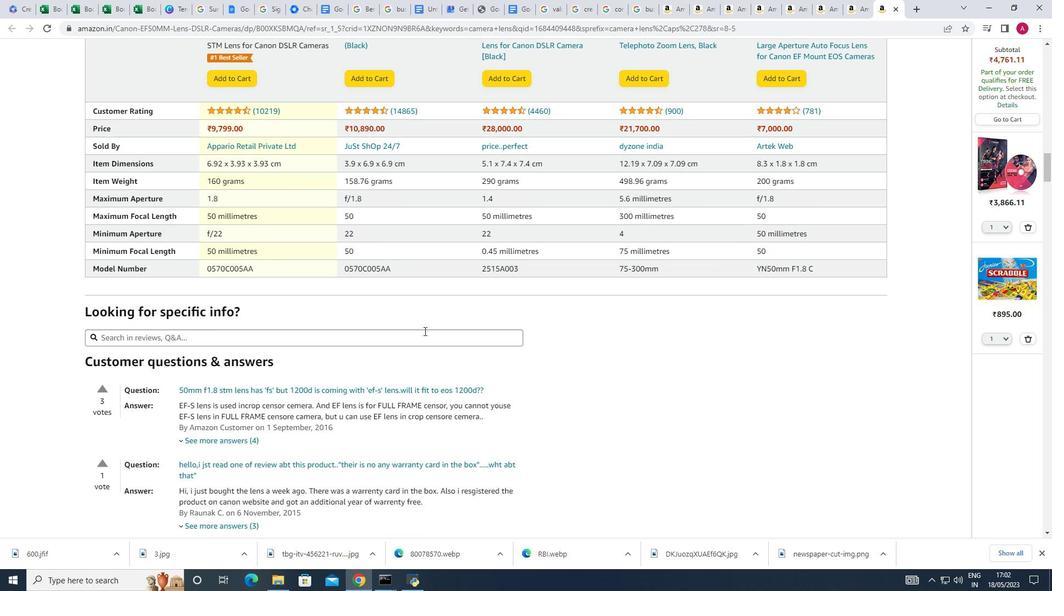 
Action: Mouse scrolled (424, 330) with delta (0, 0)
Screenshot: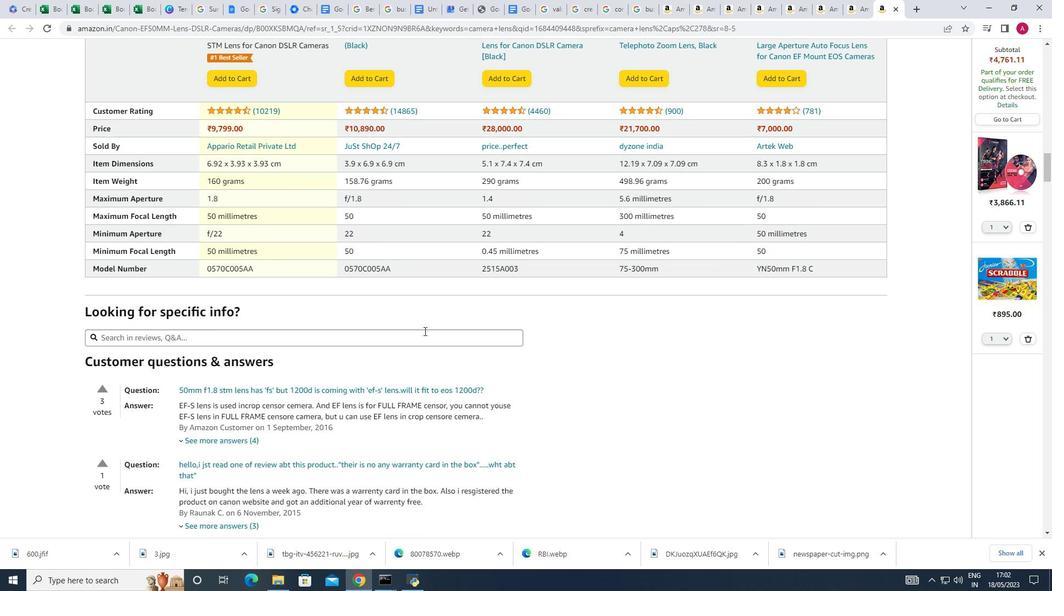 
Action: Mouse scrolled (424, 332) with delta (0, 0)
Screenshot: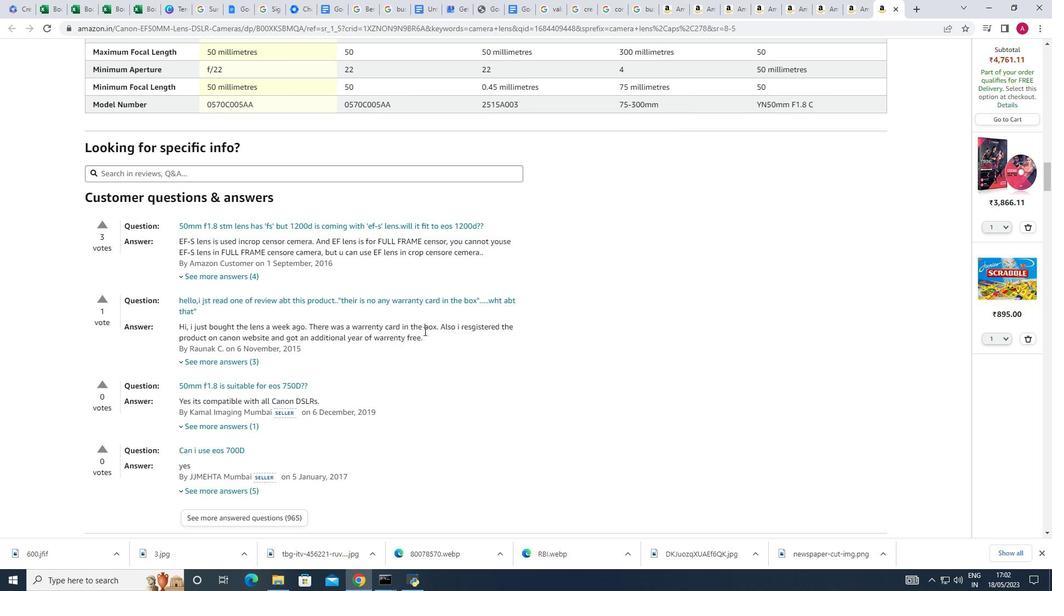 
Action: Mouse scrolled (424, 332) with delta (0, 0)
Screenshot: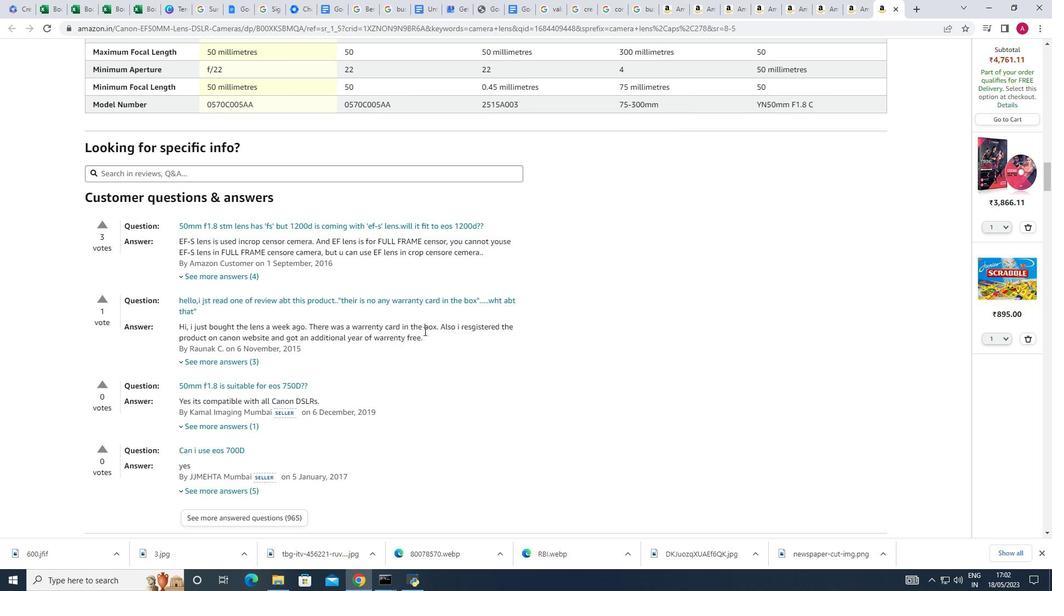 
Action: Mouse scrolled (424, 332) with delta (0, 0)
Screenshot: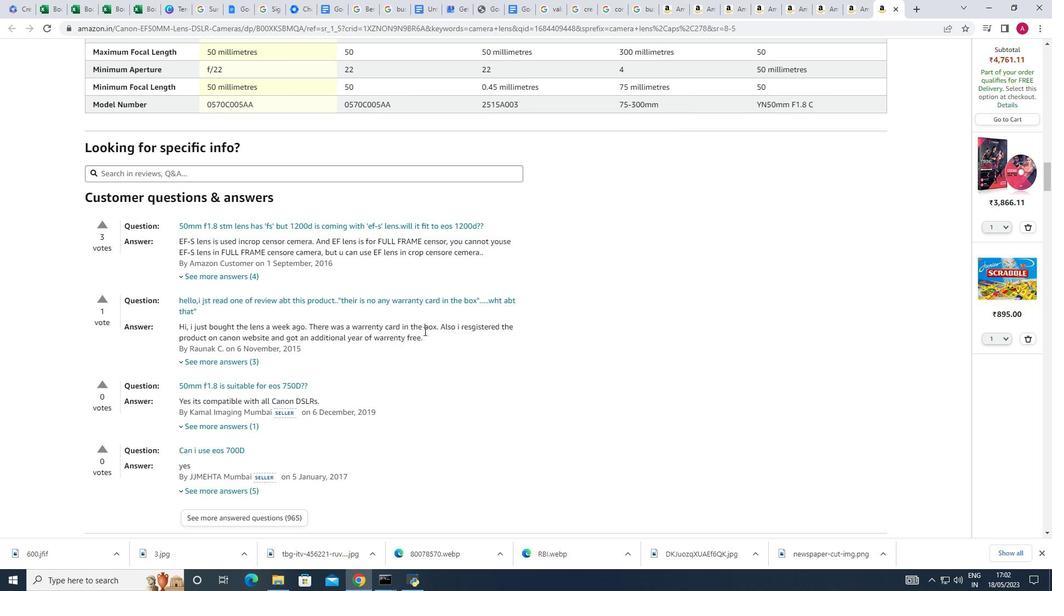 
Action: Mouse scrolled (424, 332) with delta (0, 0)
Screenshot: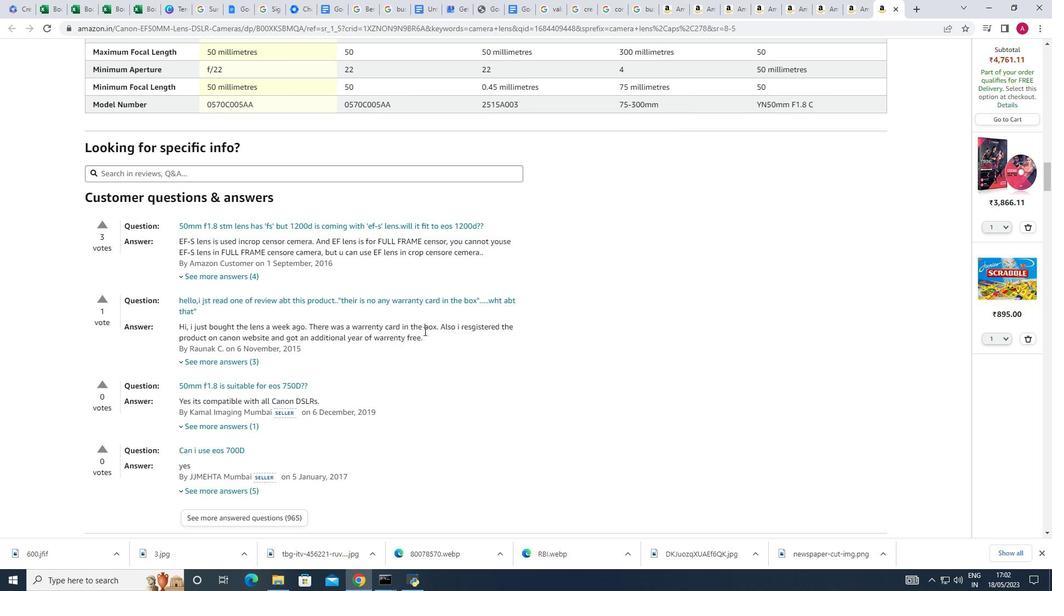 
Action: Mouse scrolled (424, 332) with delta (0, 0)
Screenshot: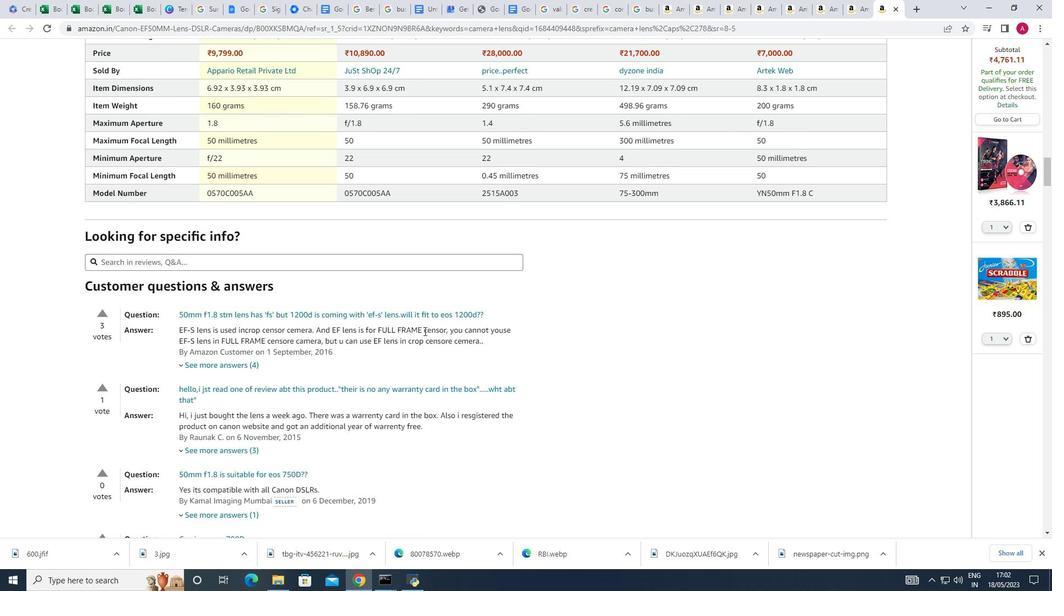 
Action: Mouse scrolled (424, 332) with delta (0, 0)
Screenshot: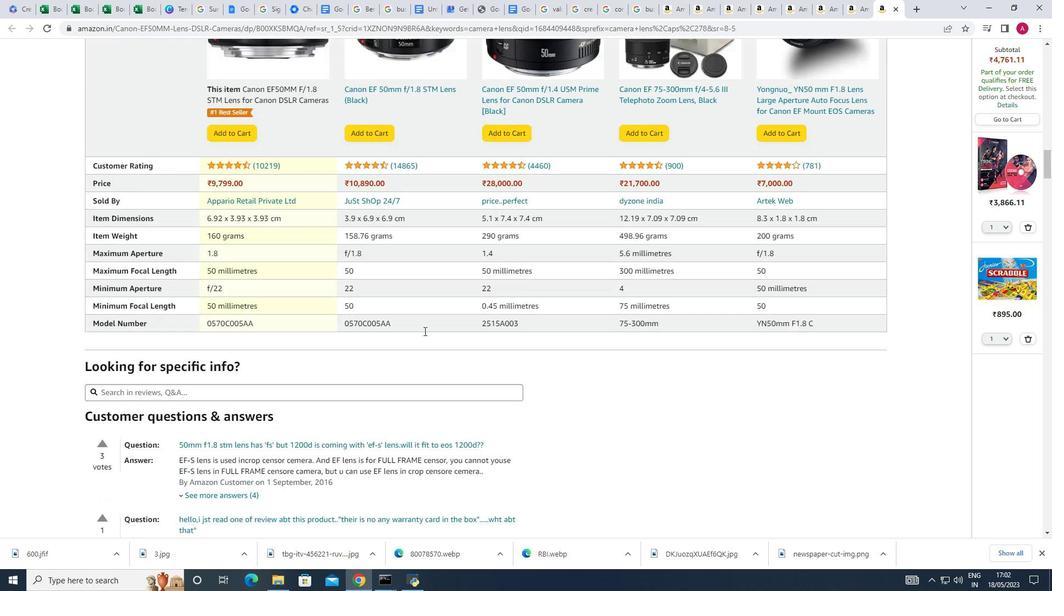 
Action: Mouse scrolled (424, 332) with delta (0, 0)
Screenshot: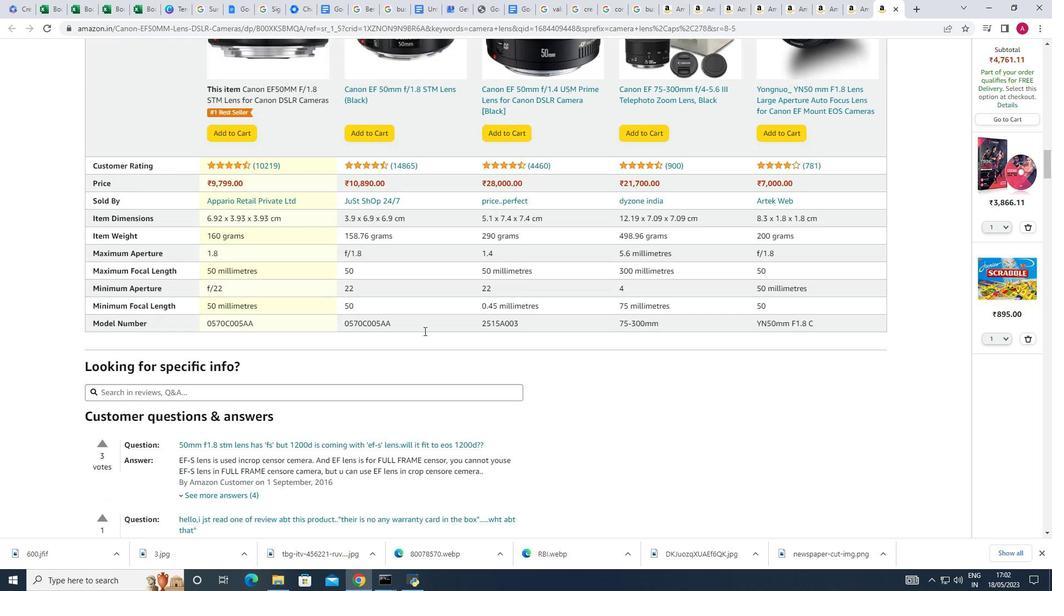 
Action: Mouse scrolled (424, 332) with delta (0, 0)
Screenshot: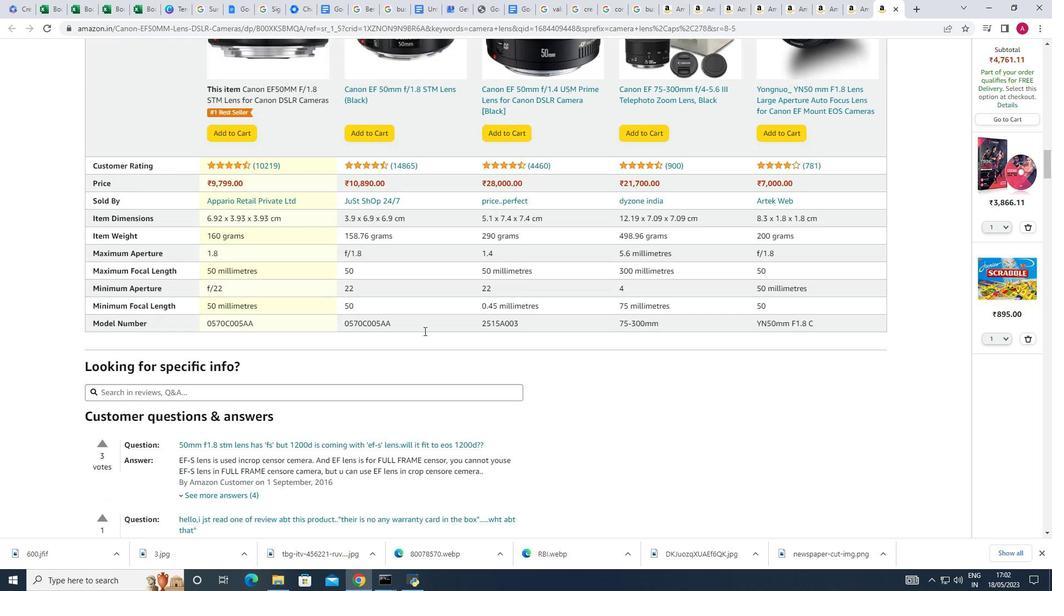 
Action: Mouse scrolled (424, 332) with delta (0, 0)
Screenshot: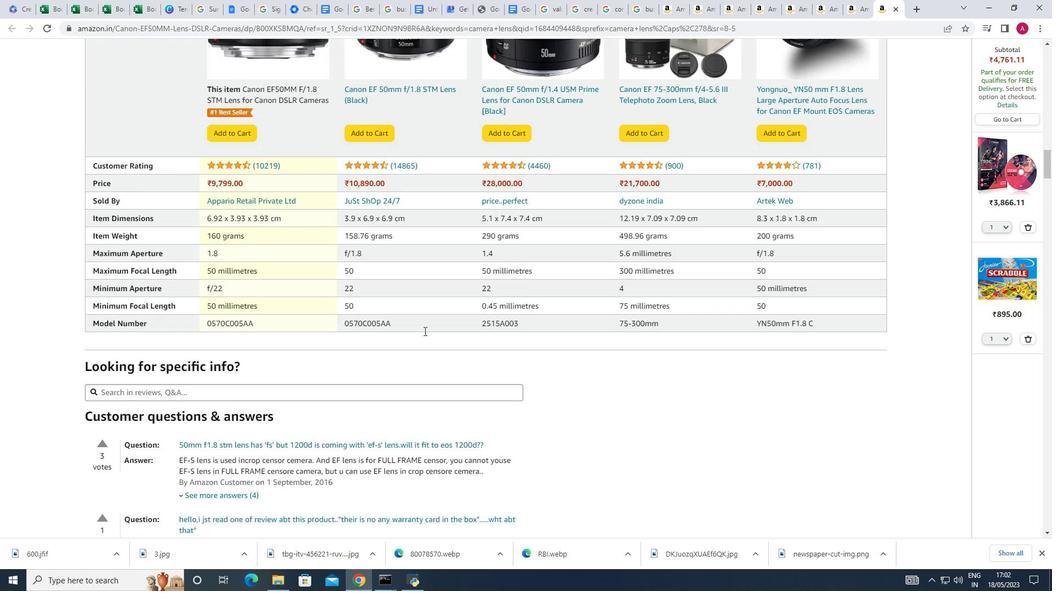 
Action: Mouse scrolled (424, 332) with delta (0, 0)
Screenshot: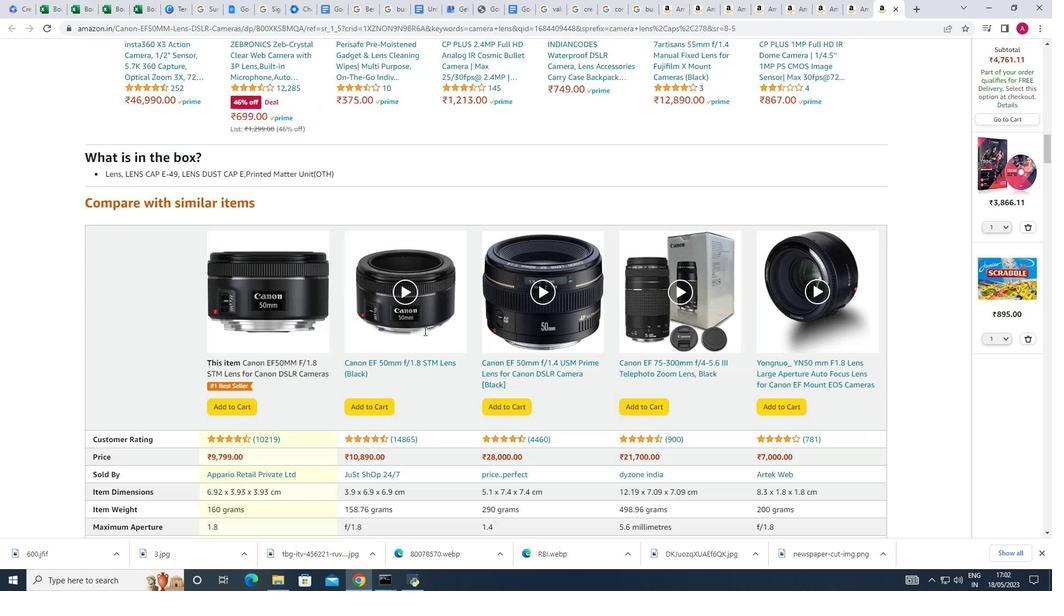 
Action: Mouse scrolled (424, 332) with delta (0, 0)
Screenshot: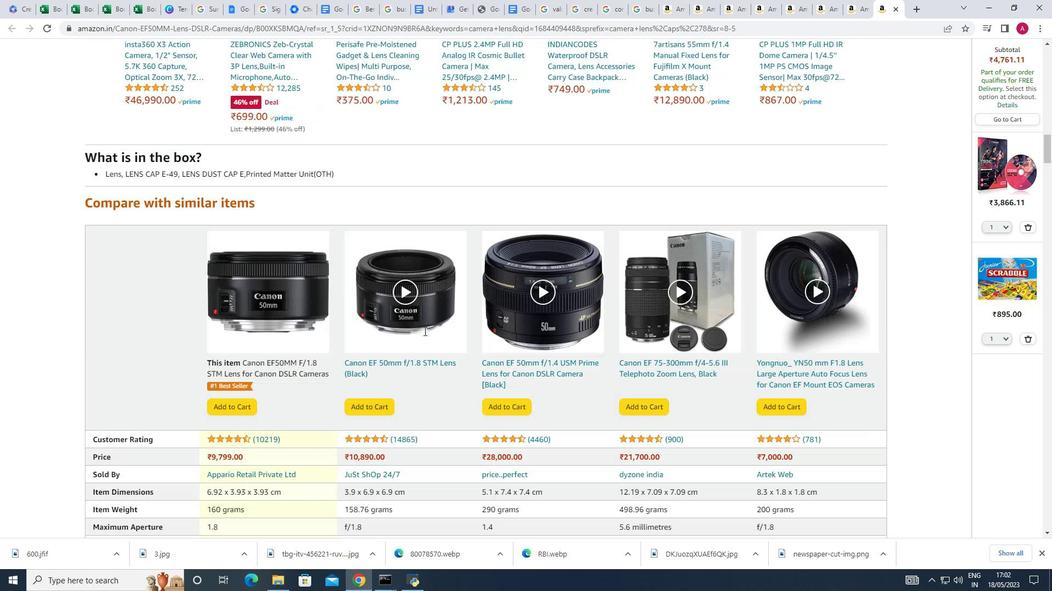 
Action: Mouse scrolled (424, 332) with delta (0, 0)
Screenshot: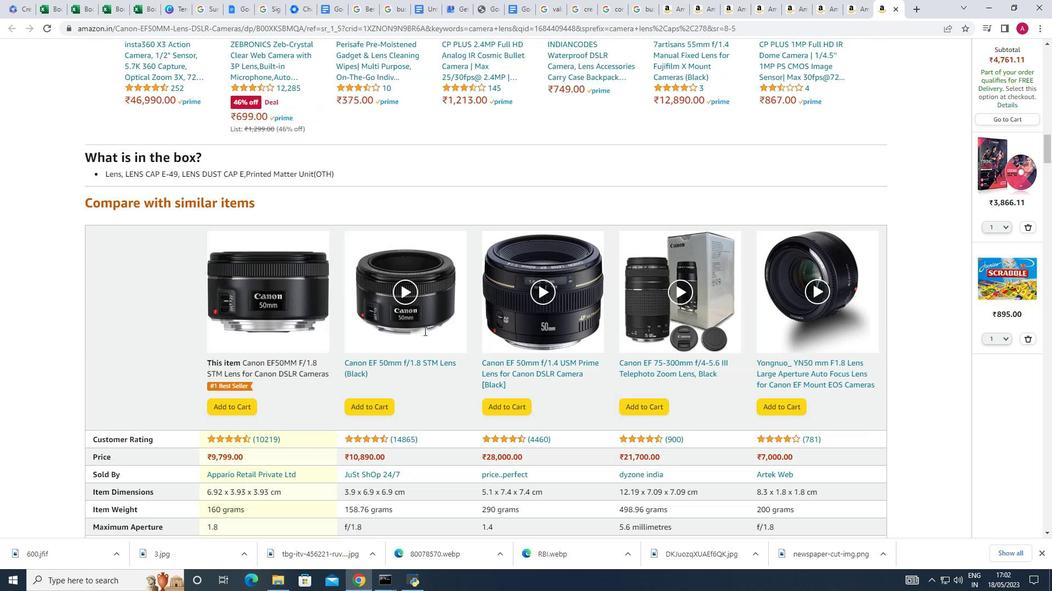 
Action: Mouse scrolled (424, 332) with delta (0, 0)
Screenshot: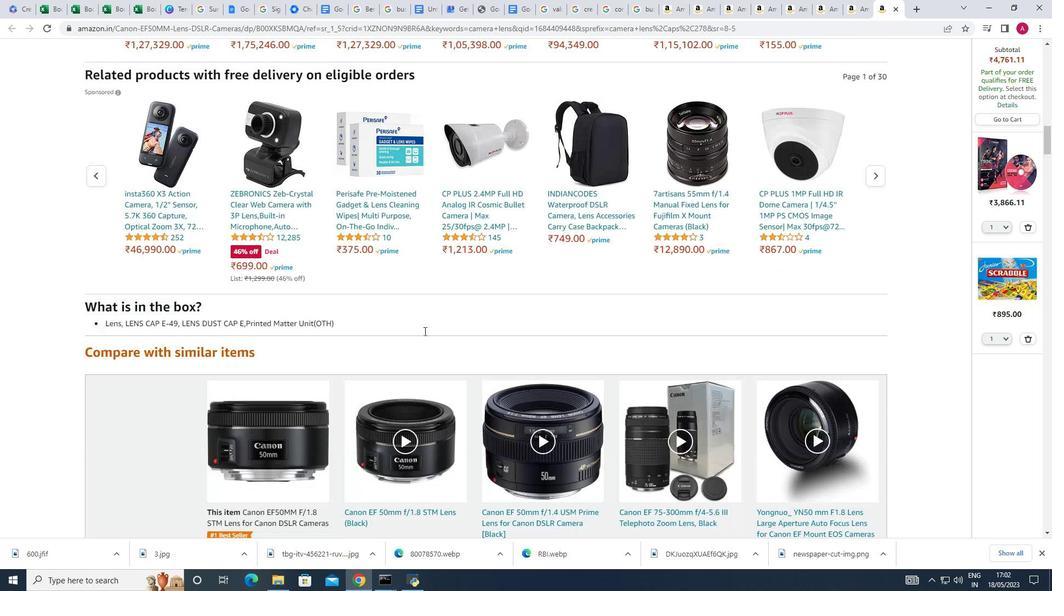 
Action: Mouse scrolled (424, 332) with delta (0, 0)
Screenshot: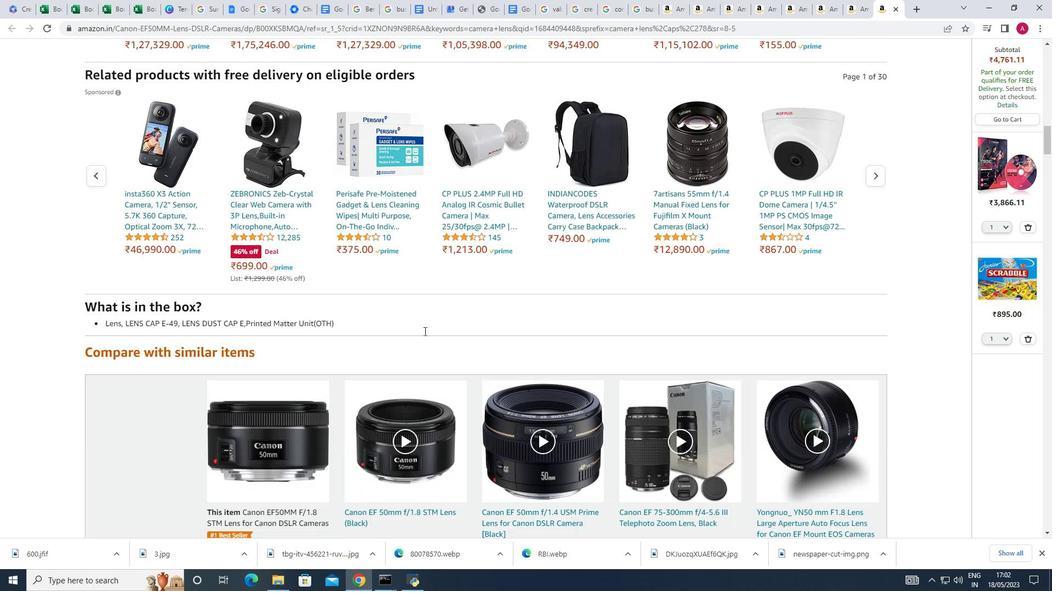 
Action: Mouse scrolled (424, 332) with delta (0, 0)
Screenshot: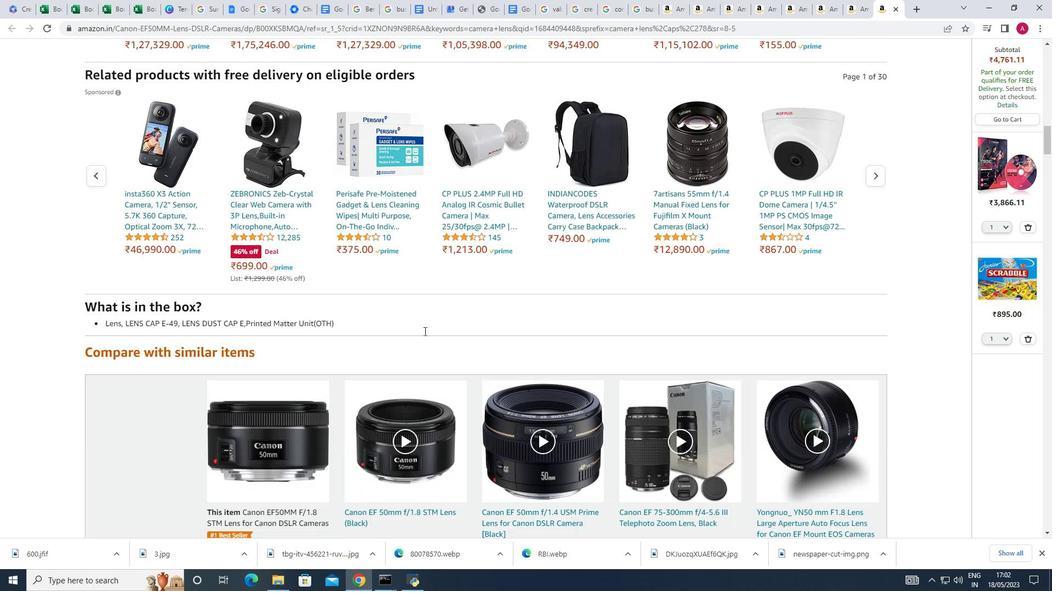 
Action: Mouse scrolled (424, 332) with delta (0, 0)
Screenshot: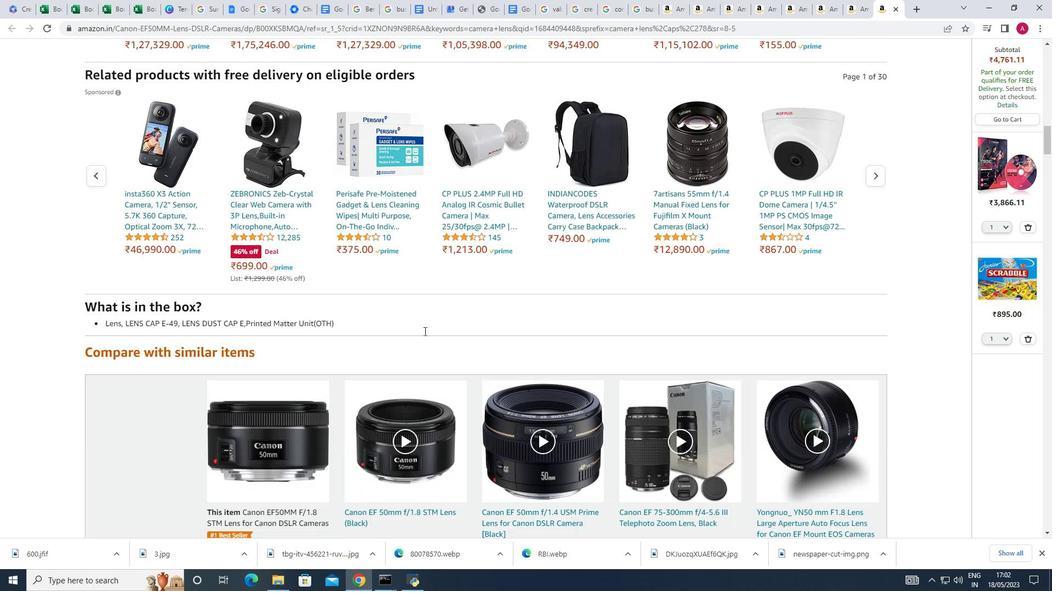 
Action: Mouse scrolled (424, 332) with delta (0, 0)
Screenshot: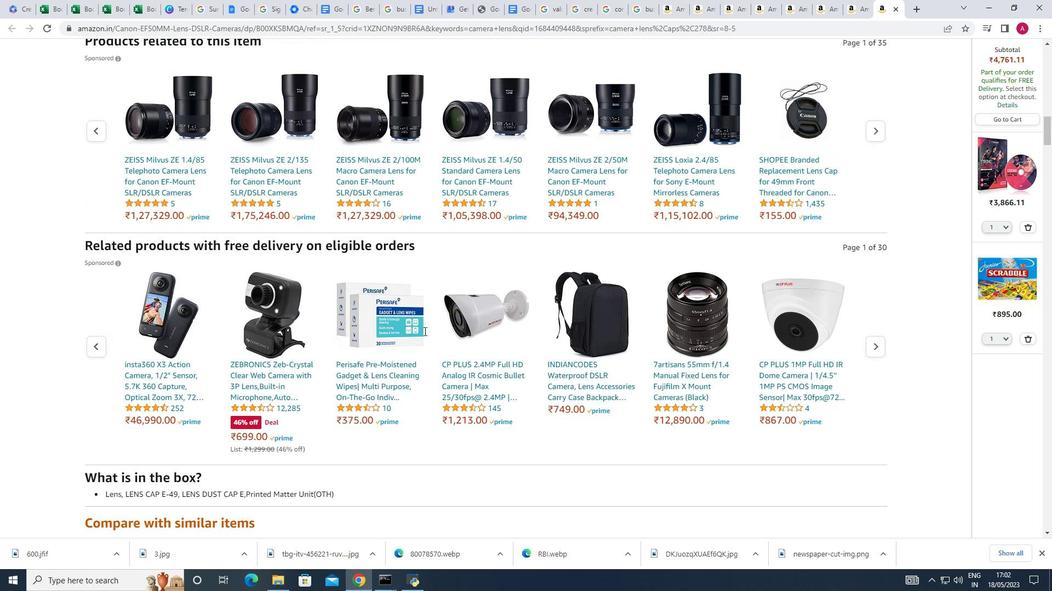 
Action: Mouse scrolled (424, 332) with delta (0, 0)
Screenshot: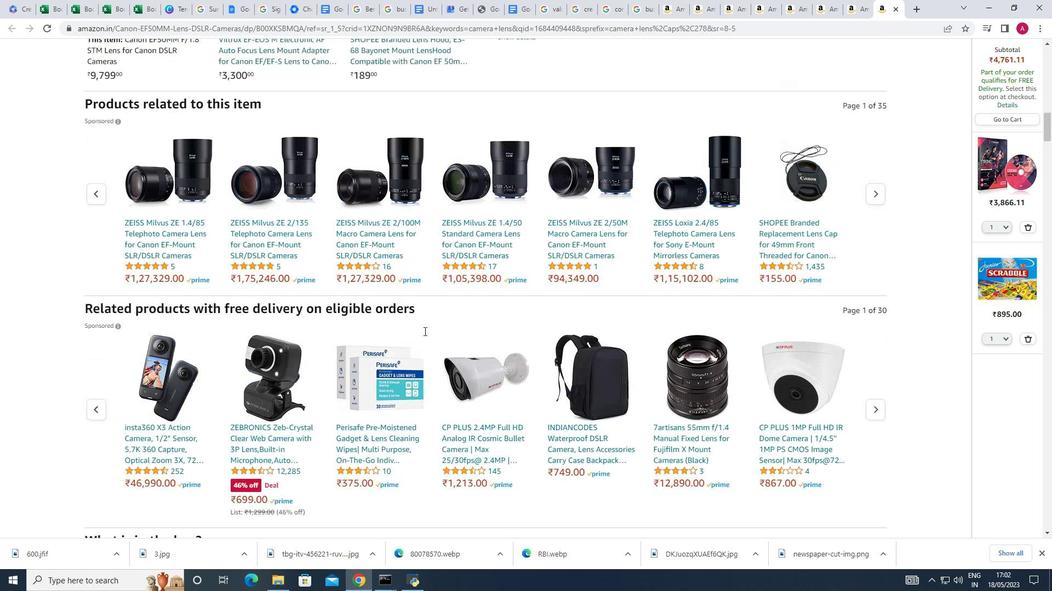 
Action: Mouse scrolled (424, 332) with delta (0, 0)
Screenshot: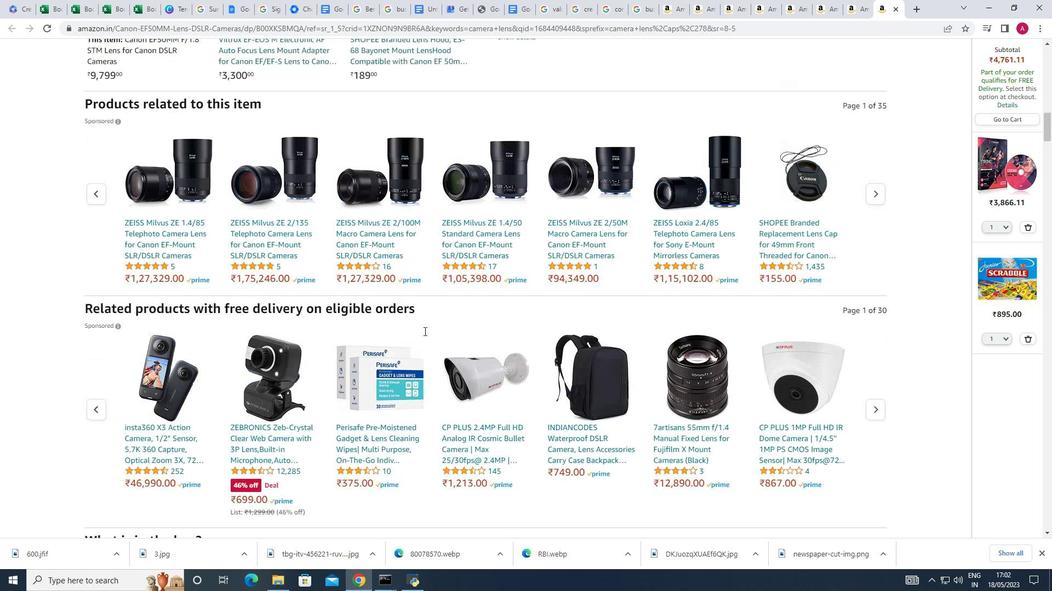 
Action: Mouse scrolled (424, 332) with delta (0, 0)
Screenshot: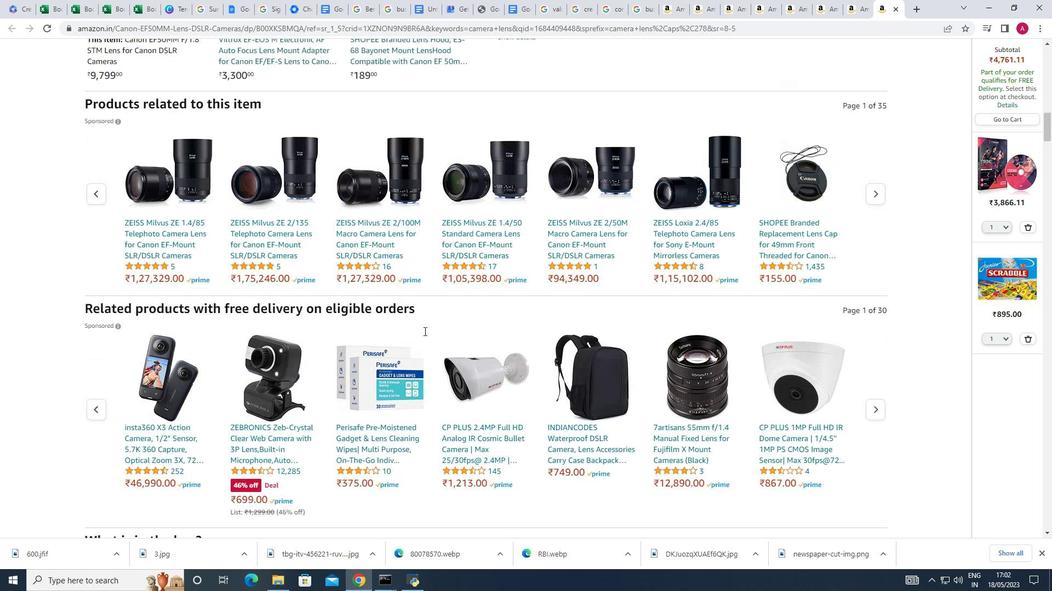 
Action: Mouse scrolled (424, 332) with delta (0, 0)
Screenshot: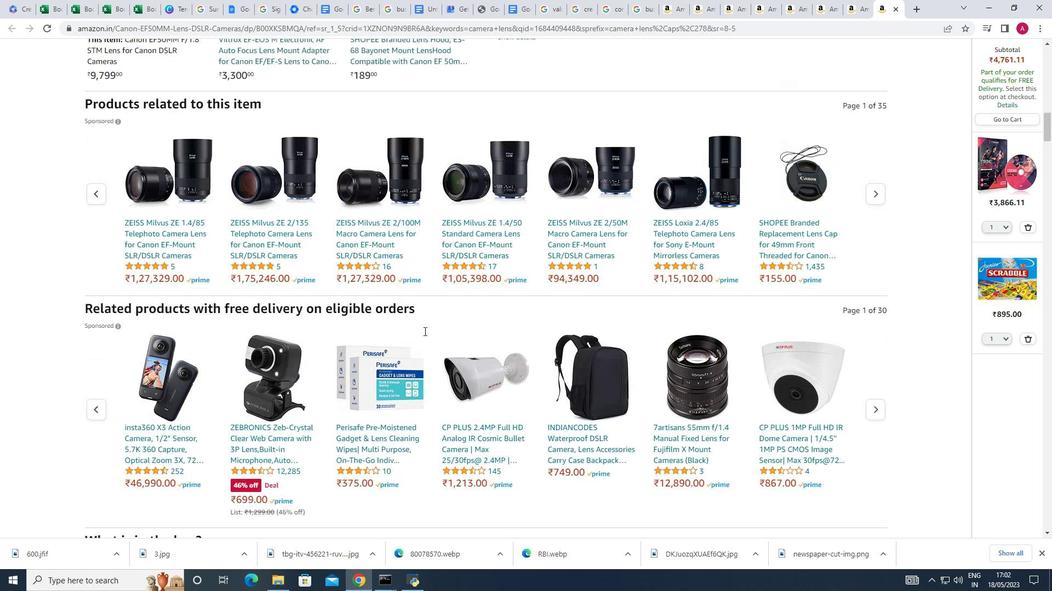 
Action: Mouse scrolled (424, 332) with delta (0, 0)
Screenshot: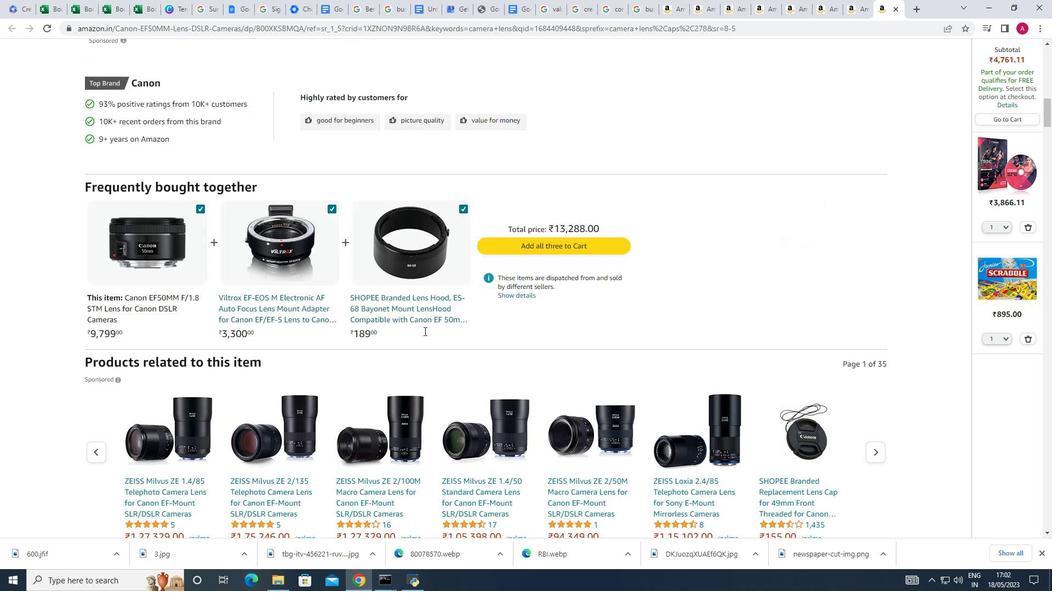 
Action: Mouse scrolled (424, 332) with delta (0, 0)
Screenshot: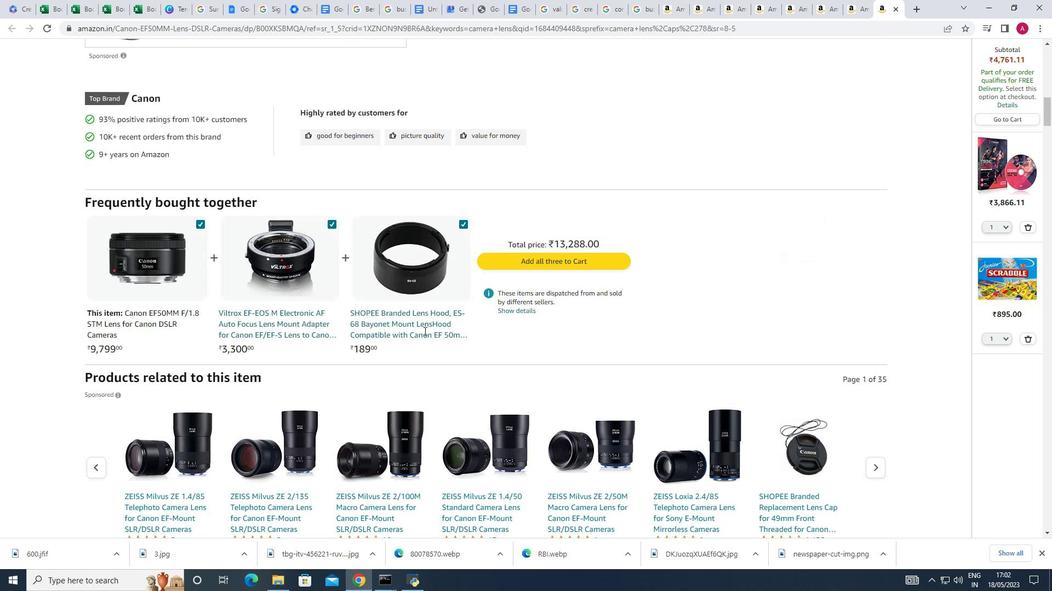 
Action: Mouse scrolled (424, 332) with delta (0, 0)
Screenshot: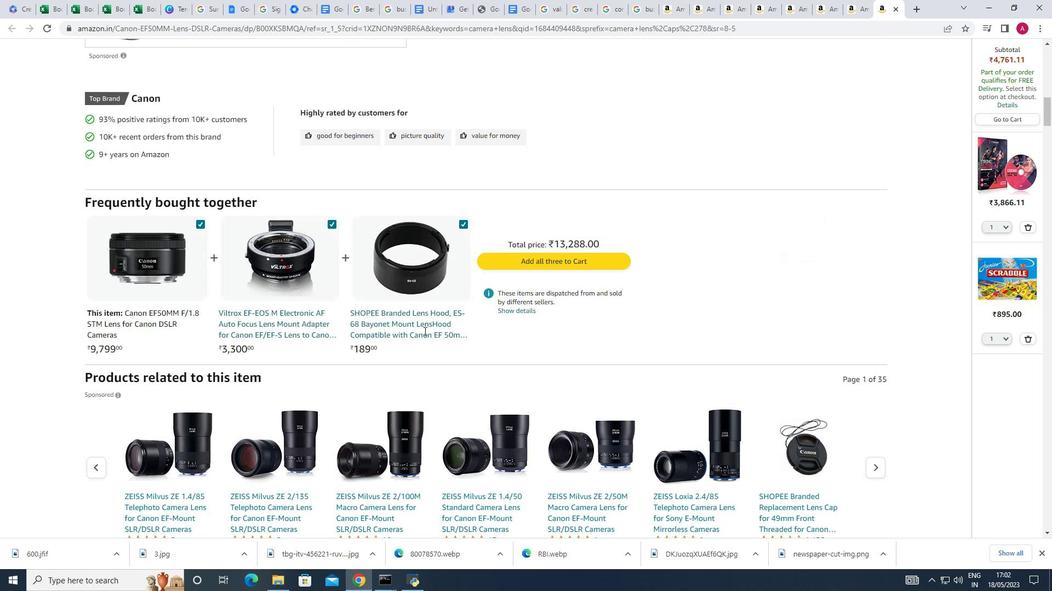 
Action: Mouse scrolled (424, 332) with delta (0, 0)
Screenshot: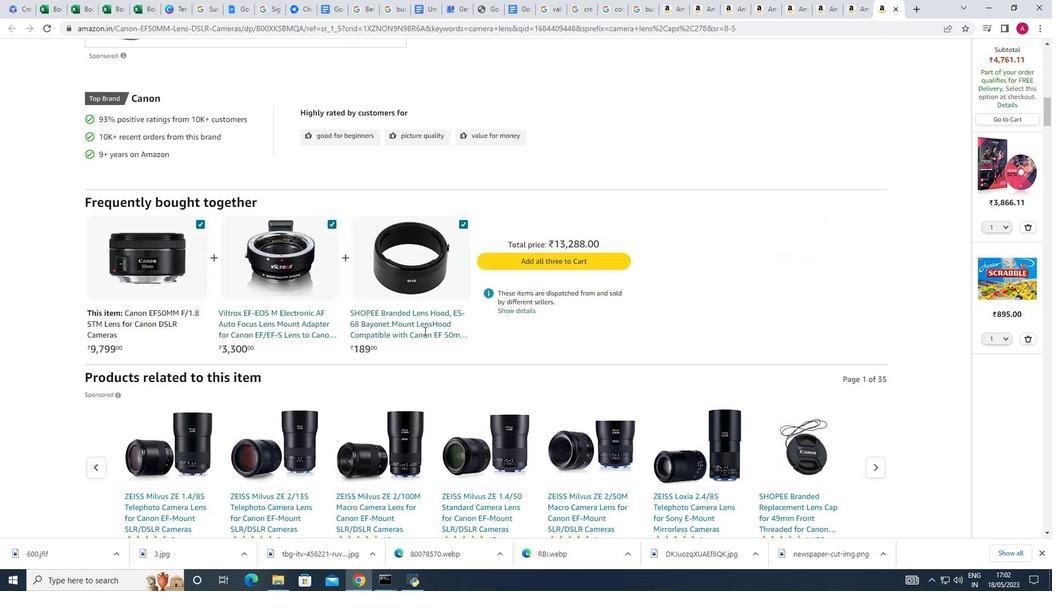 
Action: Mouse scrolled (424, 332) with delta (0, 0)
Screenshot: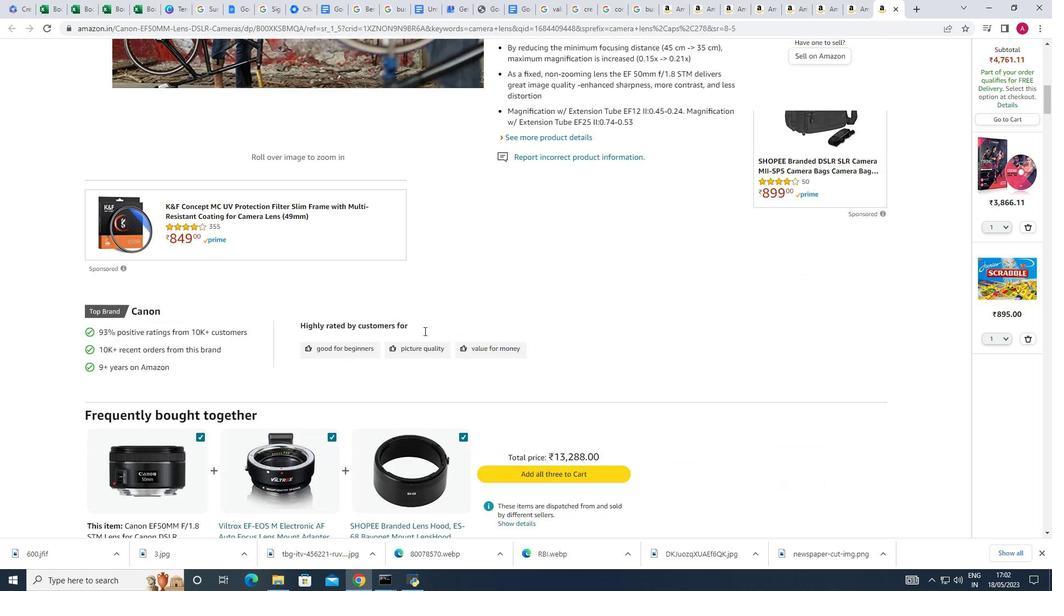 
Action: Mouse scrolled (424, 332) with delta (0, 0)
Screenshot: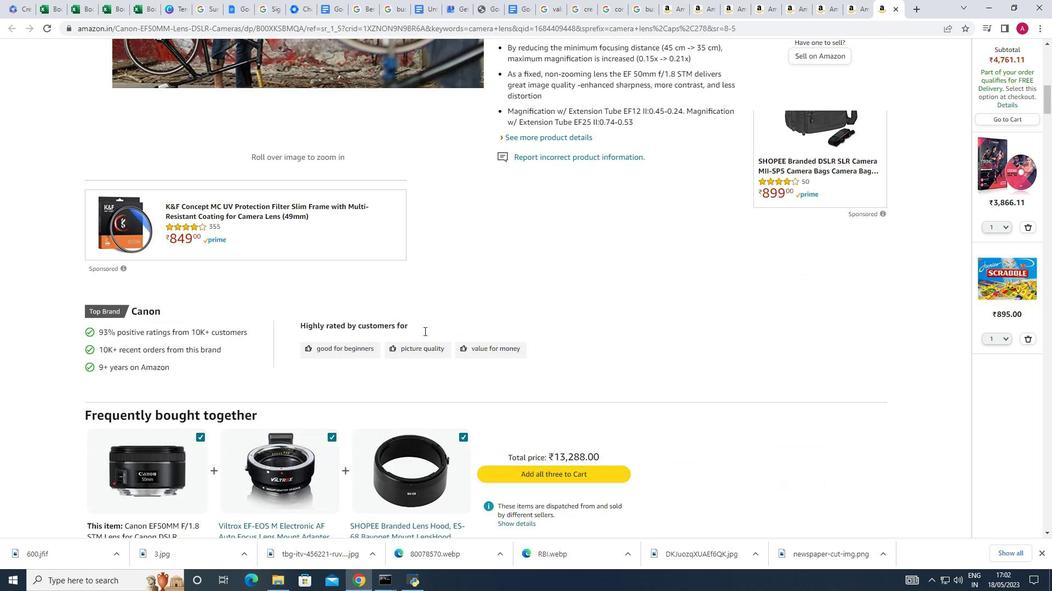 
Action: Mouse scrolled (424, 332) with delta (0, 0)
Screenshot: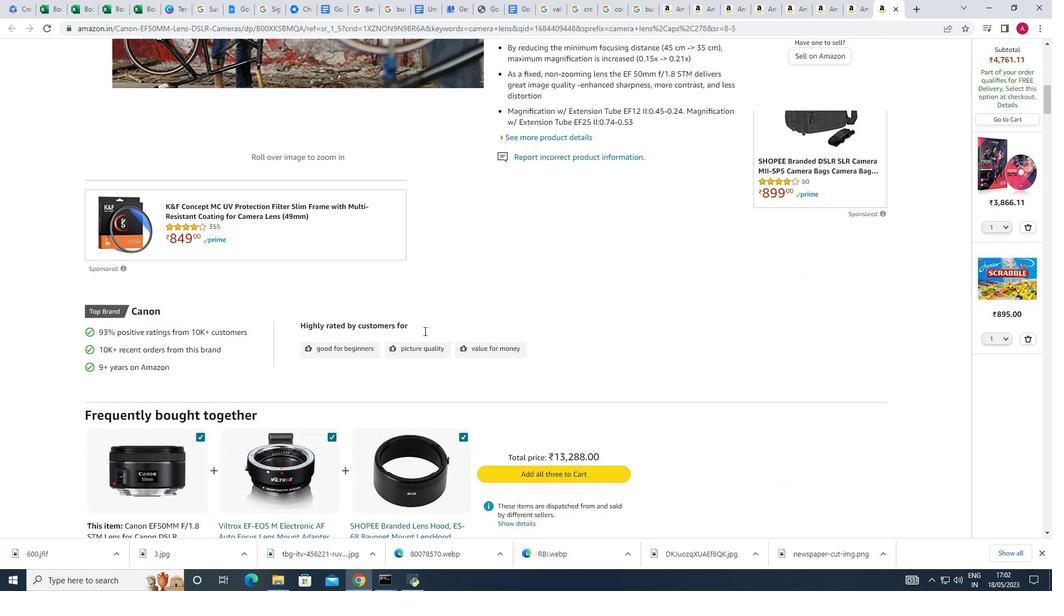 
Action: Mouse scrolled (424, 332) with delta (0, 0)
Screenshot: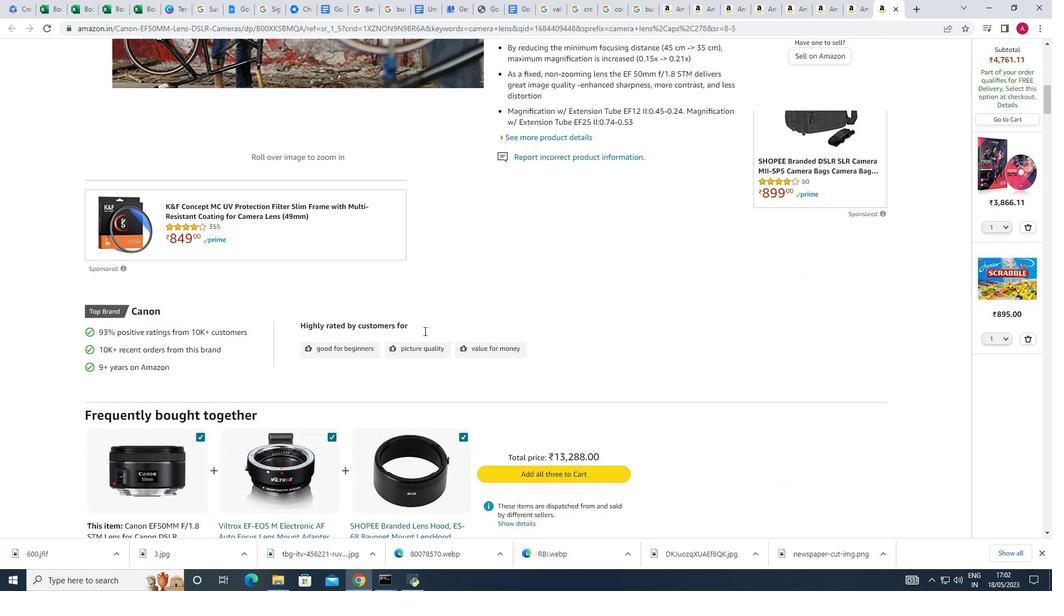 
Action: Mouse scrolled (424, 332) with delta (0, 0)
Screenshot: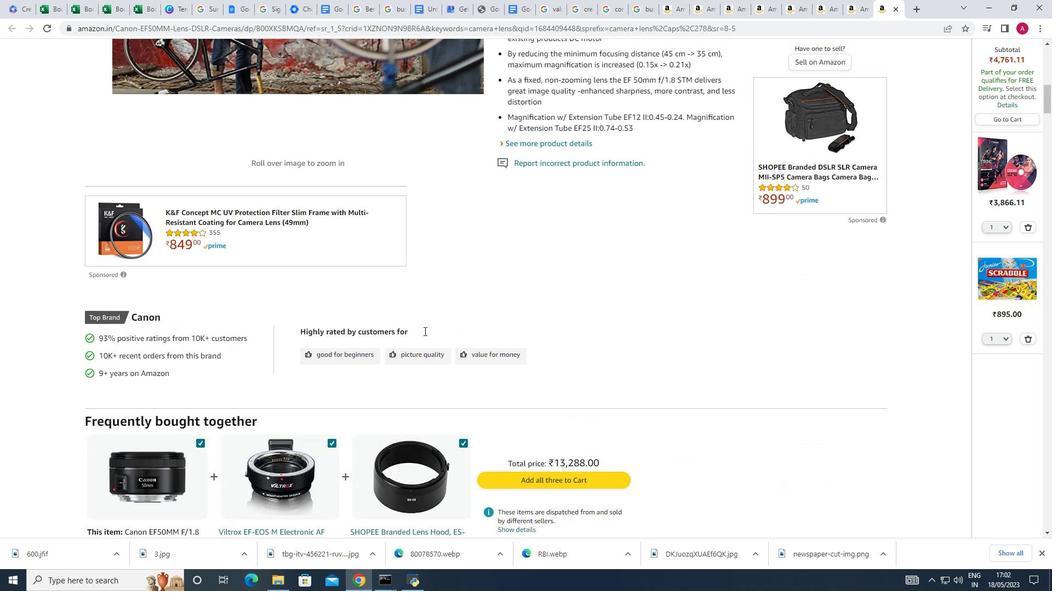 
Action: Mouse moved to (424, 330)
Screenshot: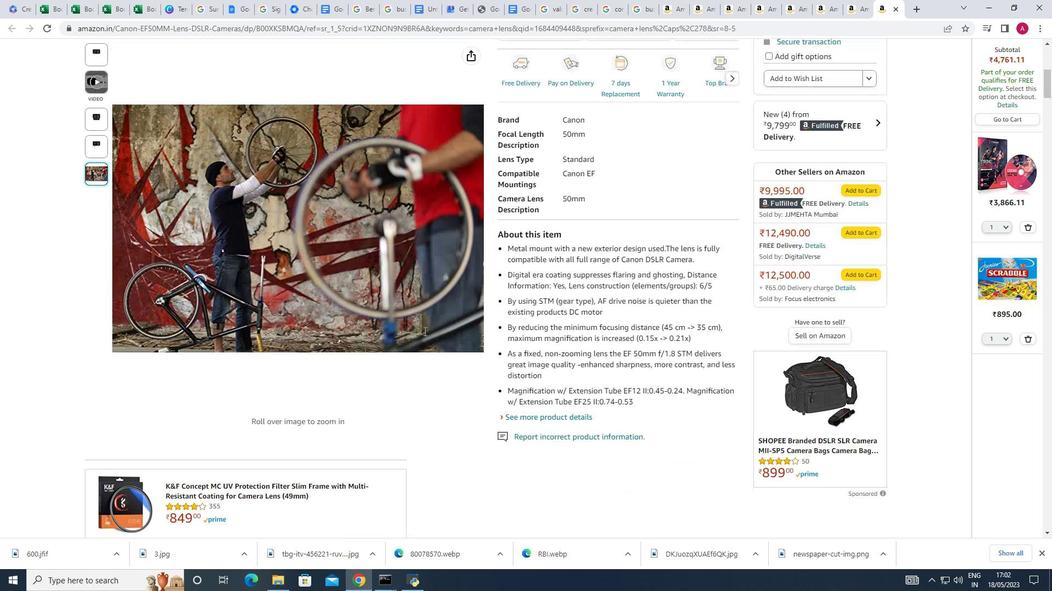 
Action: Mouse scrolled (424, 330) with delta (0, 0)
Screenshot: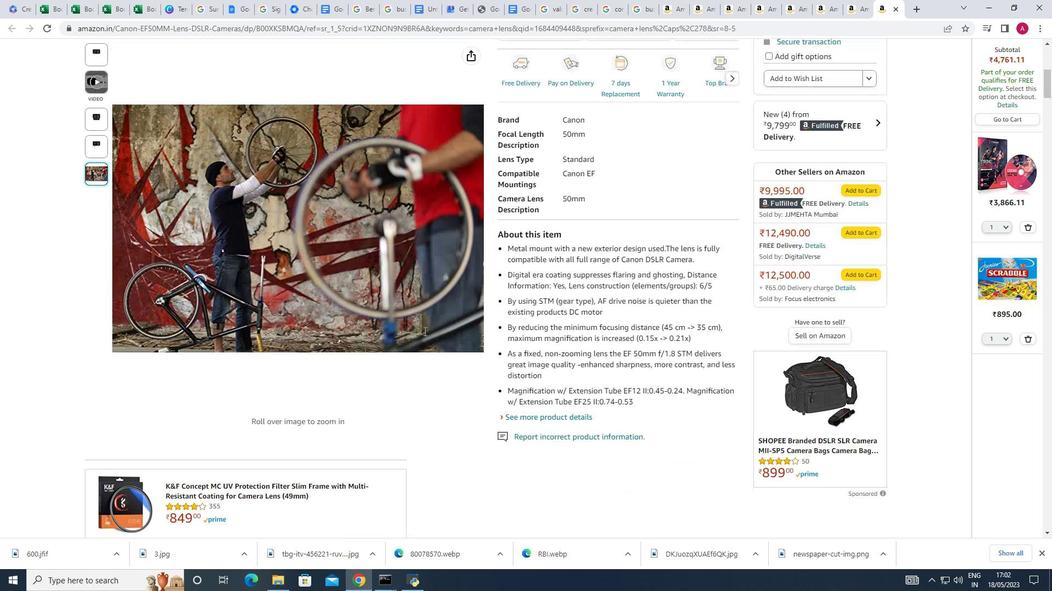 
Action: Mouse scrolled (424, 330) with delta (0, 0)
Screenshot: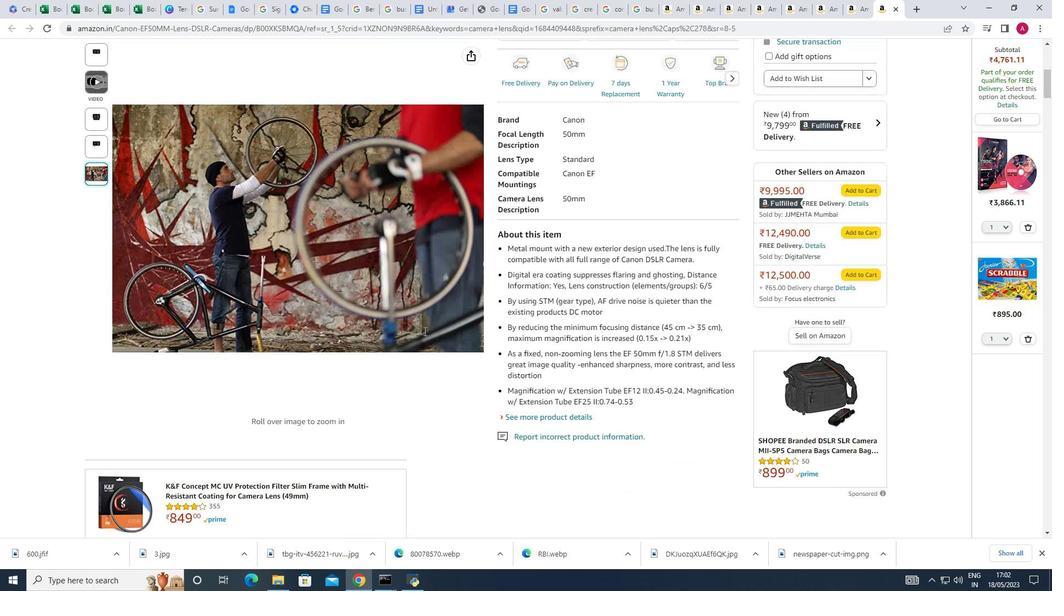 
Action: Mouse scrolled (424, 330) with delta (0, 0)
Screenshot: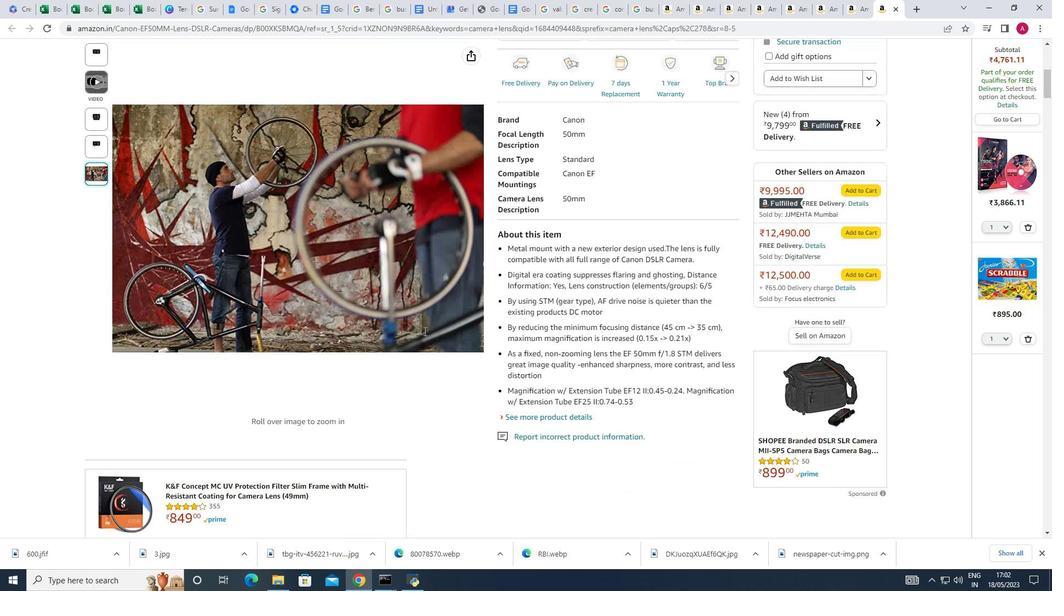 
Action: Mouse scrolled (424, 330) with delta (0, 0)
Screenshot: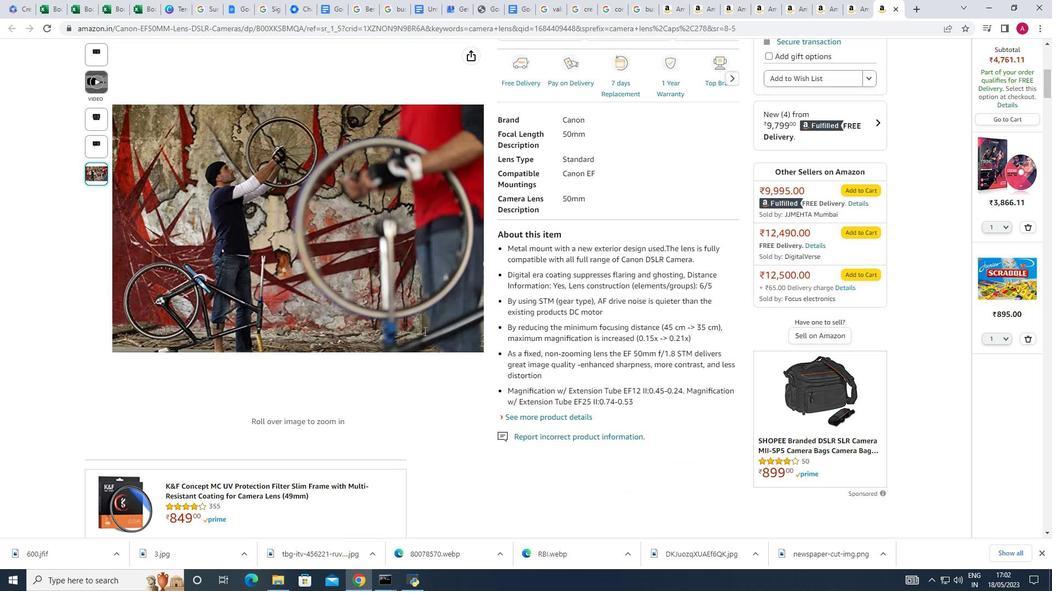 
Action: Mouse scrolled (424, 330) with delta (0, 0)
Screenshot: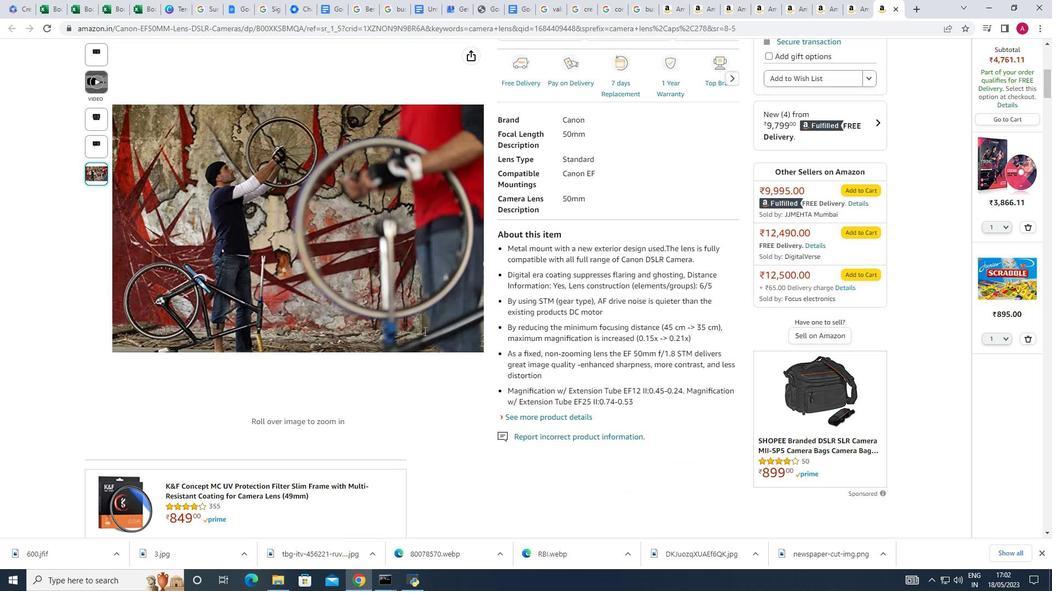 
Action: Mouse scrolled (424, 330) with delta (0, 0)
Screenshot: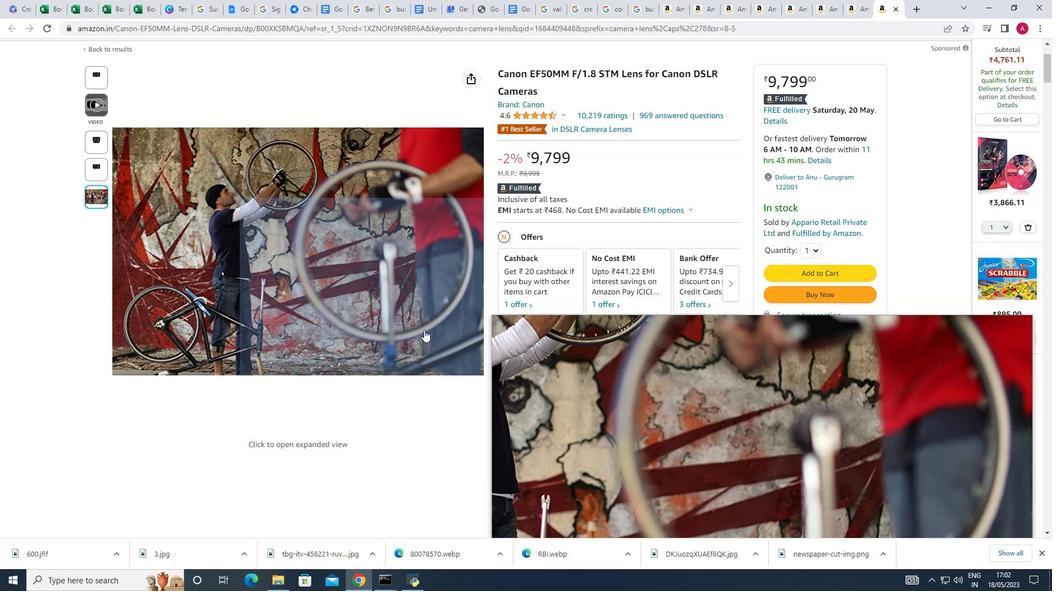 
Action: Mouse scrolled (424, 330) with delta (0, 0)
Screenshot: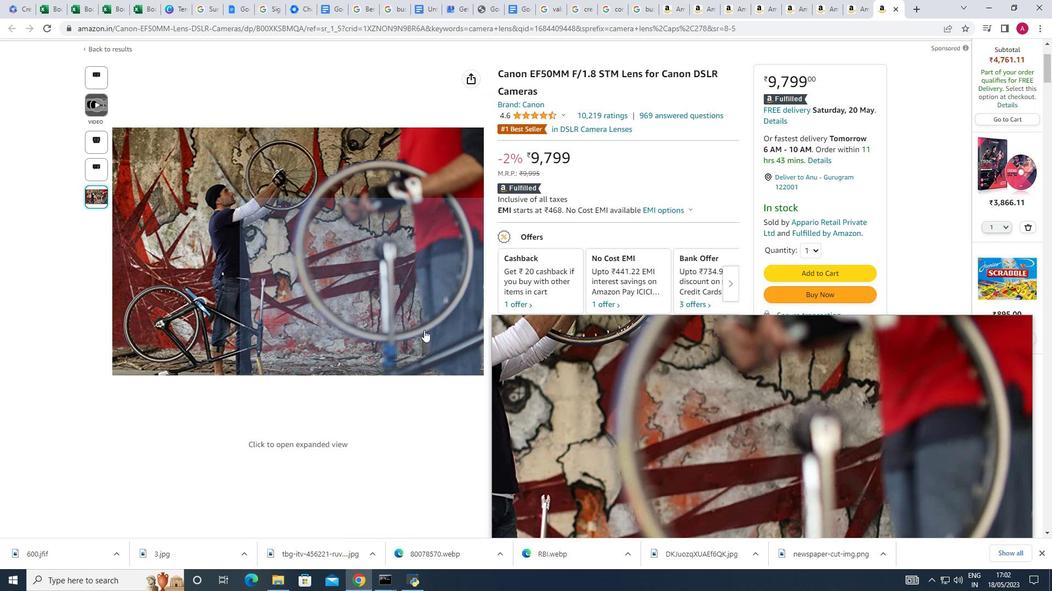 
Action: Mouse scrolled (424, 330) with delta (0, 0)
Screenshot: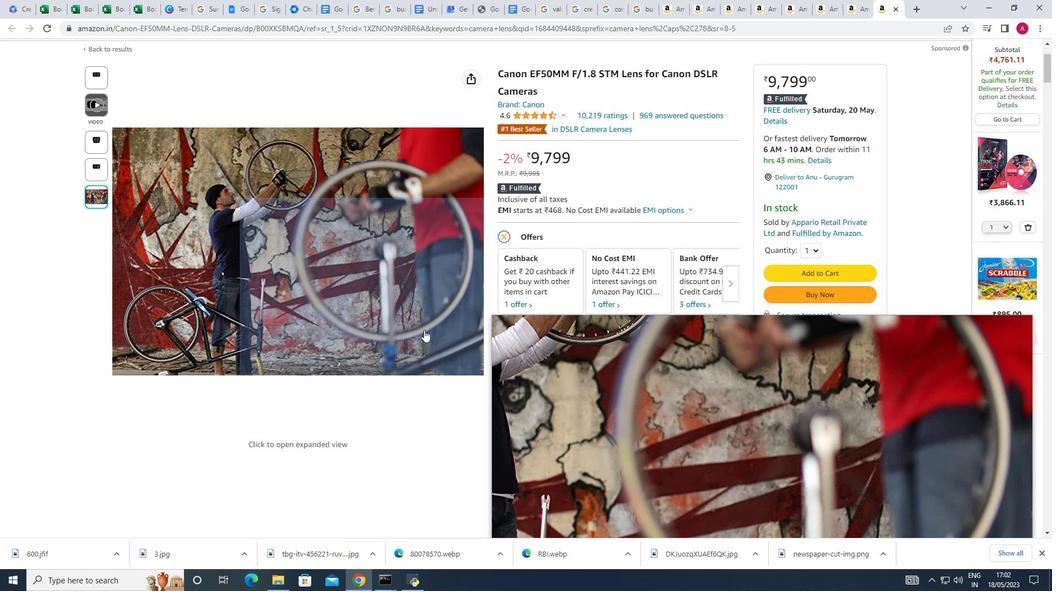 
Action: Mouse scrolled (424, 330) with delta (0, 0)
Screenshot: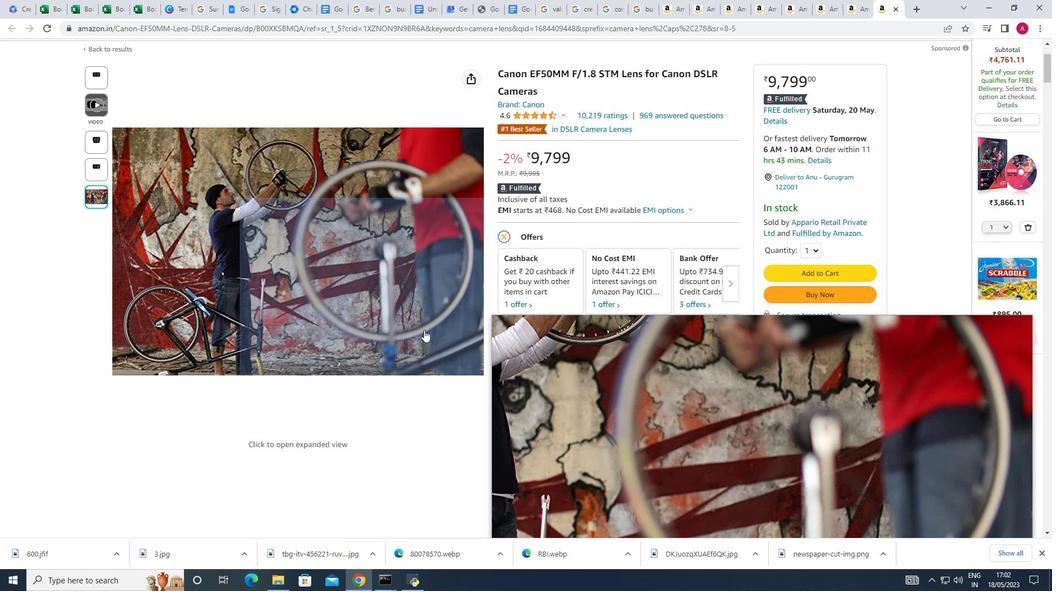 
Action: Mouse scrolled (424, 330) with delta (0, 0)
Screenshot: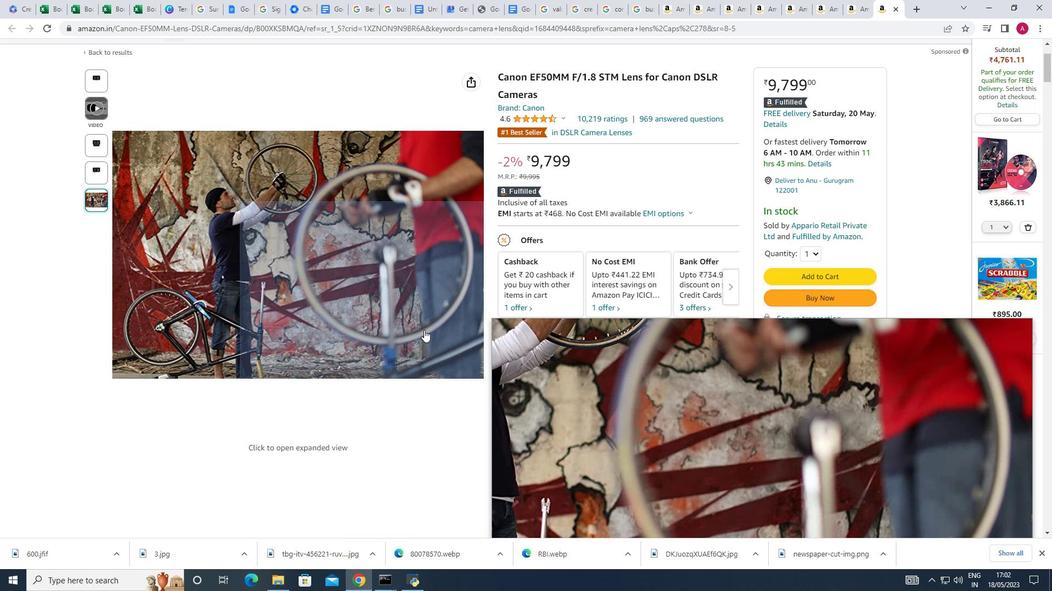 
Action: Mouse moved to (107, 157)
Screenshot: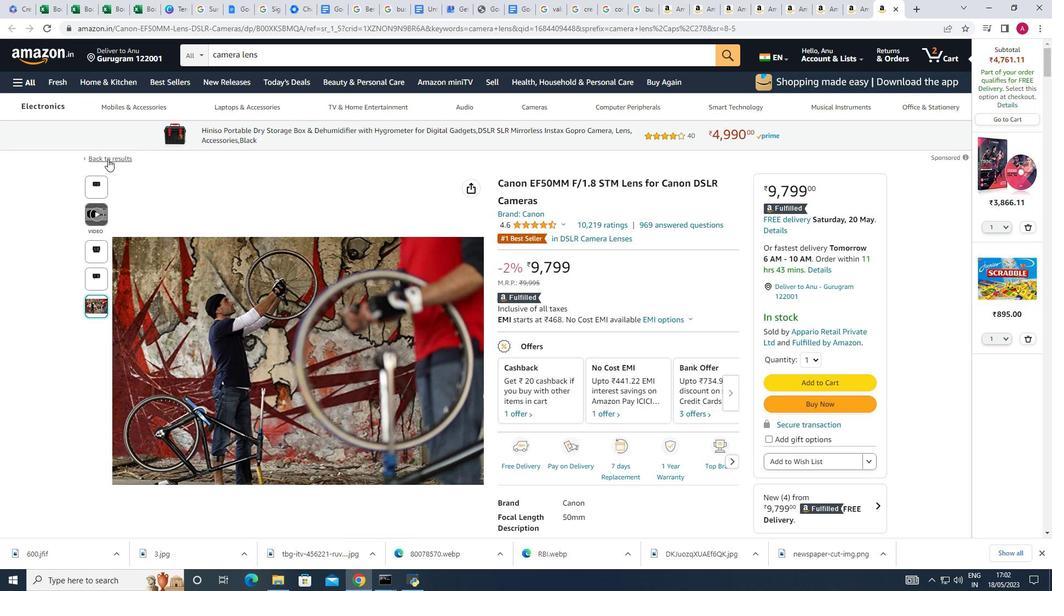 
Action: Mouse pressed left at (107, 157)
Screenshot: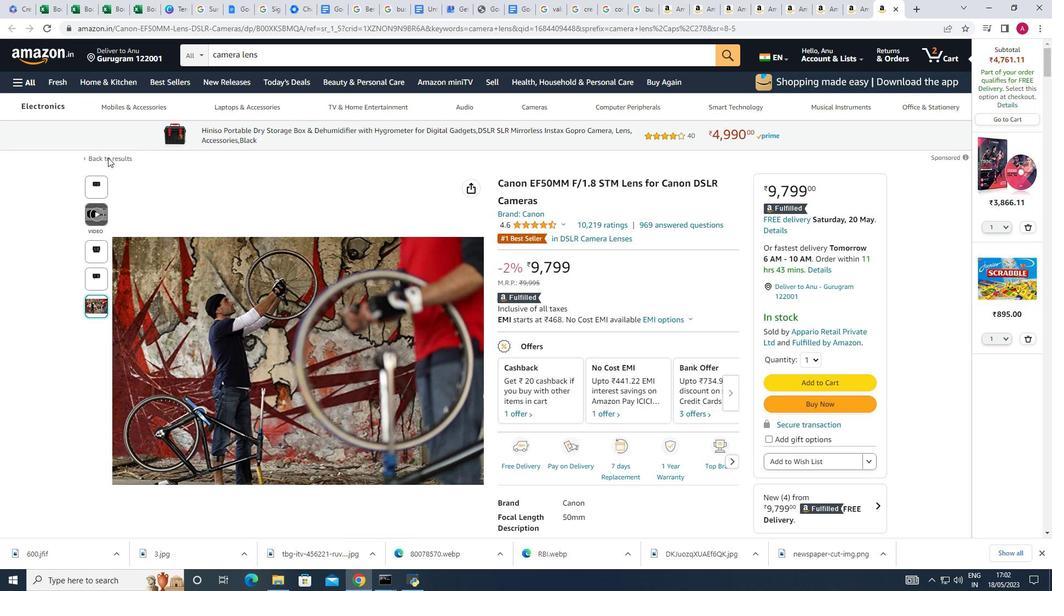 
Action: Mouse moved to (115, 159)
Screenshot: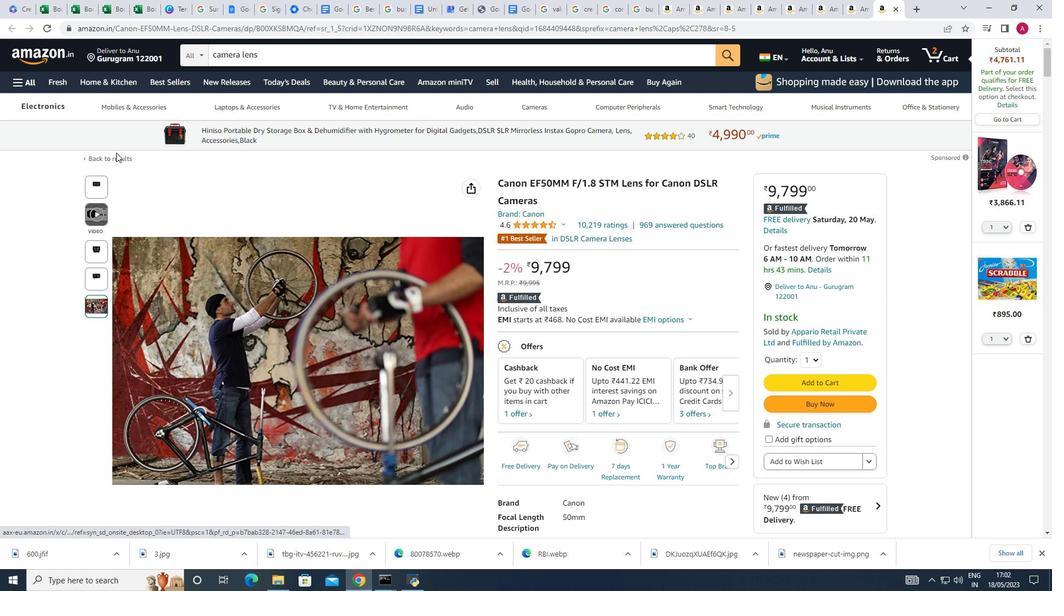 
Action: Mouse pressed left at (115, 159)
Screenshot: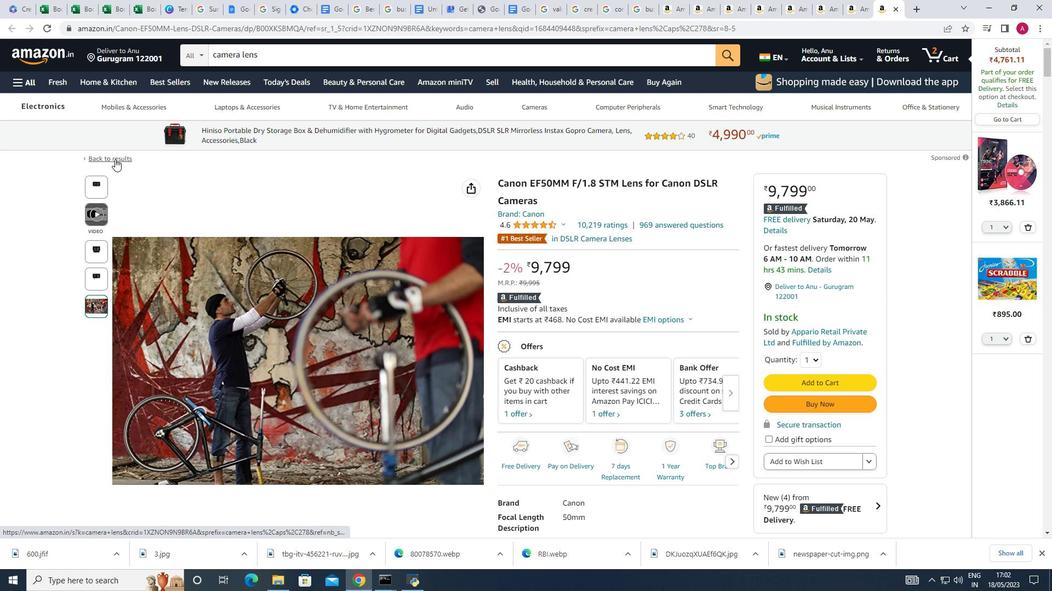 
Action: Mouse moved to (417, 286)
Screenshot: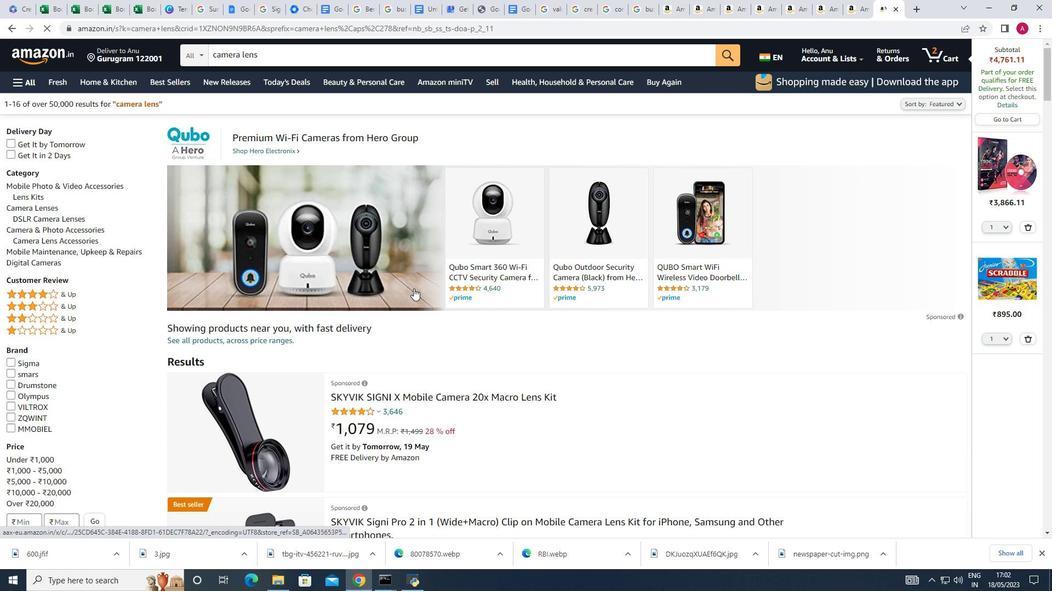 
Action: Mouse scrolled (417, 285) with delta (0, 0)
Screenshot: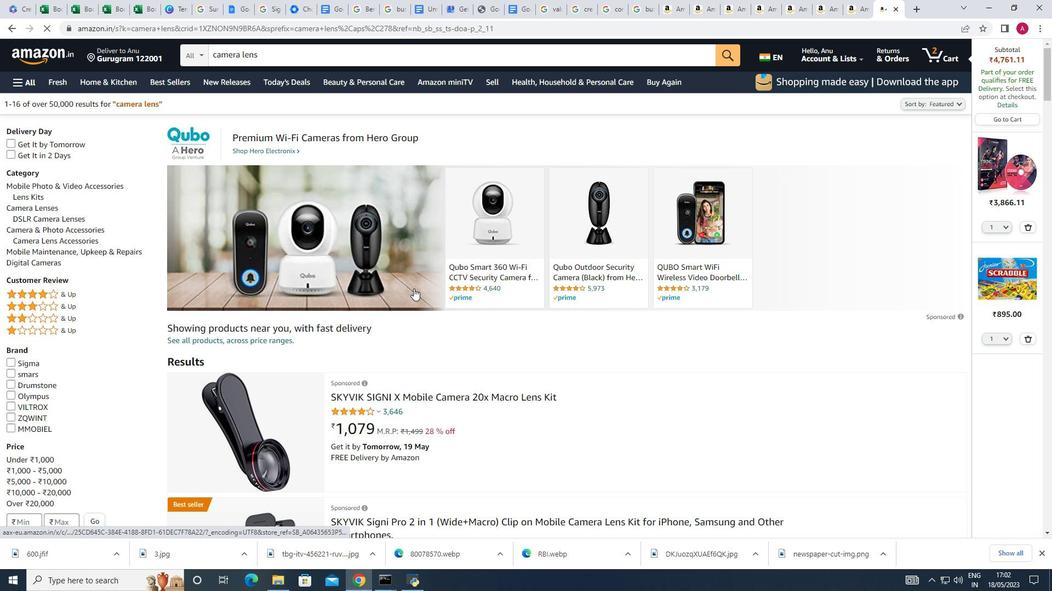 
Action: Mouse scrolled (417, 285) with delta (0, 0)
Screenshot: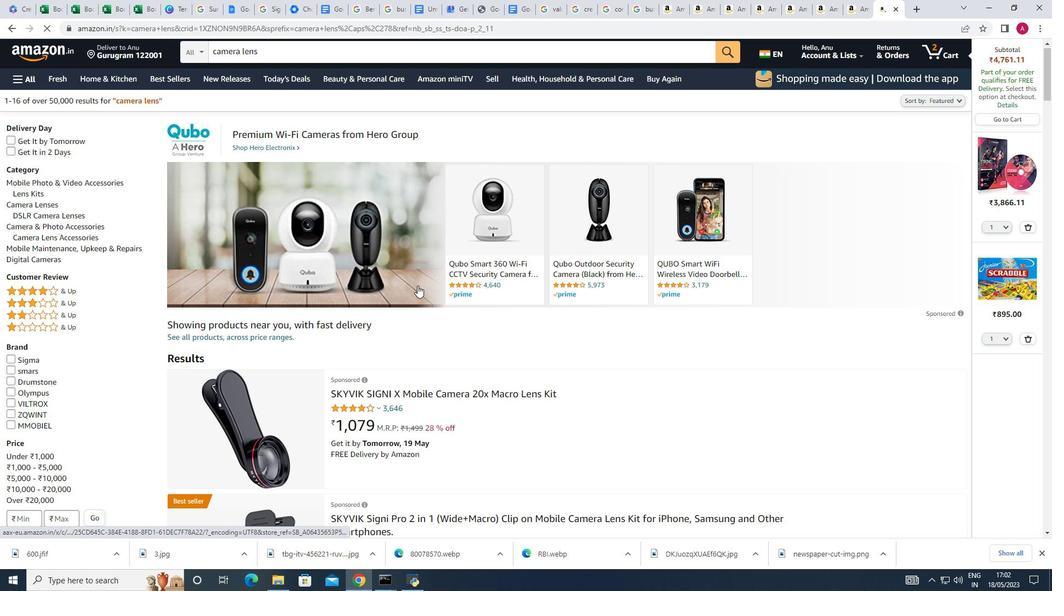 
Action: Mouse moved to (19, 113)
Screenshot: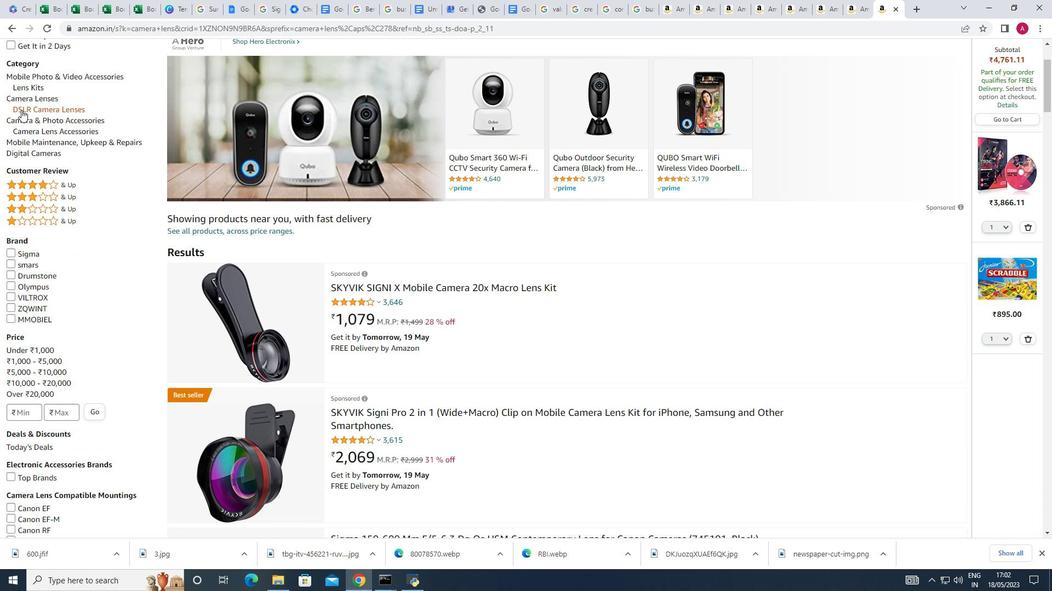 
Action: Mouse pressed left at (19, 113)
Screenshot: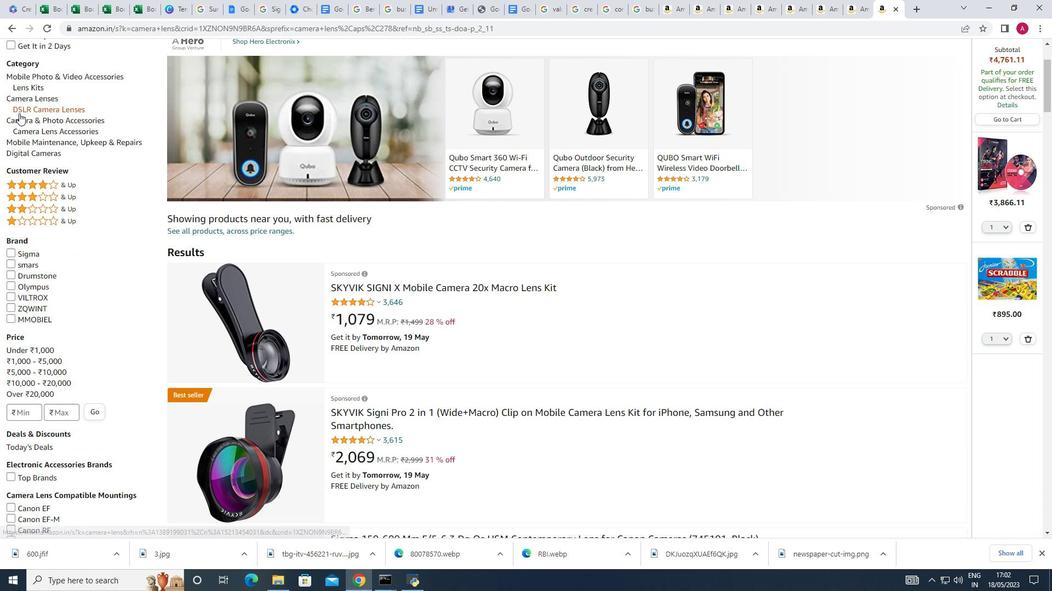 
Action: Mouse moved to (252, 261)
Screenshot: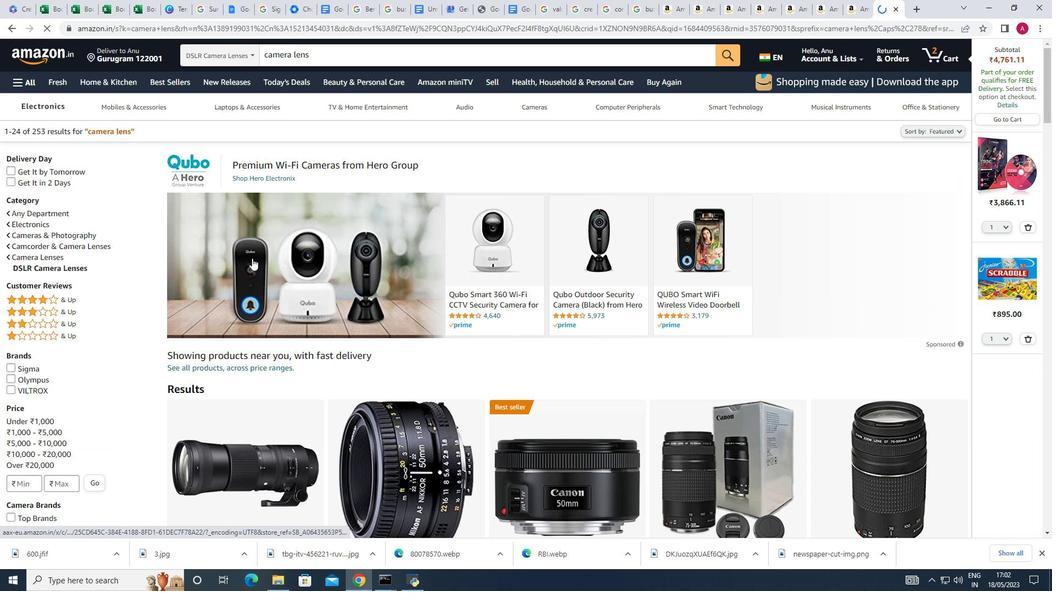 
Action: Mouse scrolled (252, 260) with delta (0, 0)
Screenshot: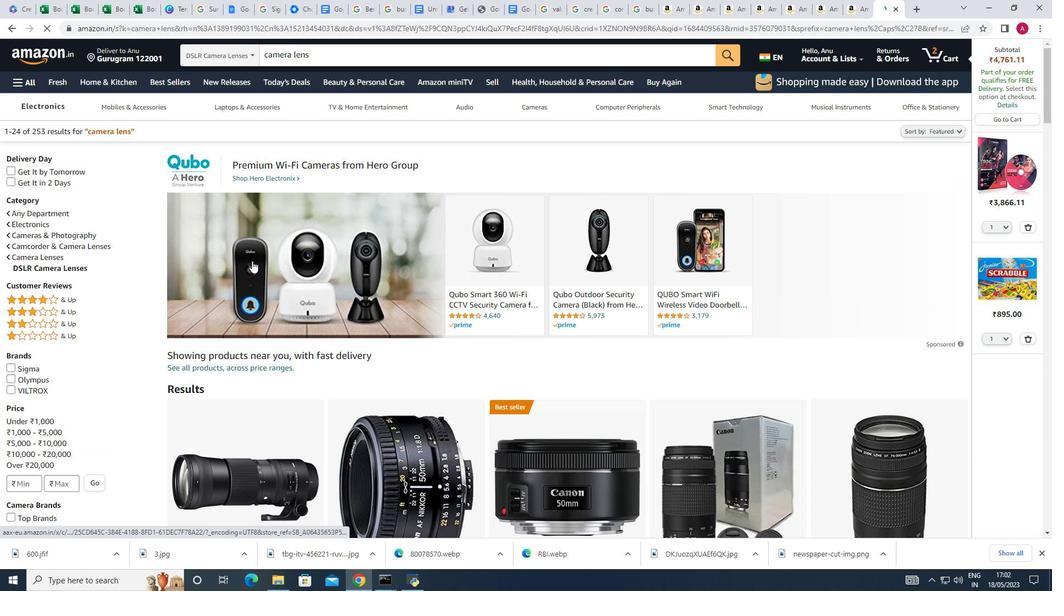 
Action: Mouse scrolled (252, 260) with delta (0, 0)
Screenshot: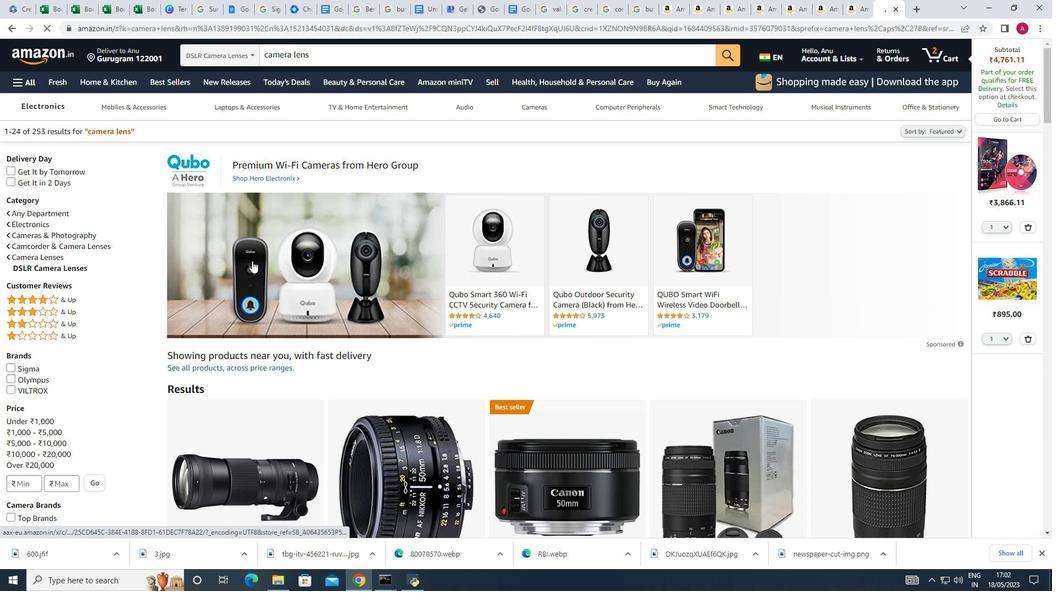 
Action: Mouse scrolled (252, 260) with delta (0, 0)
Screenshot: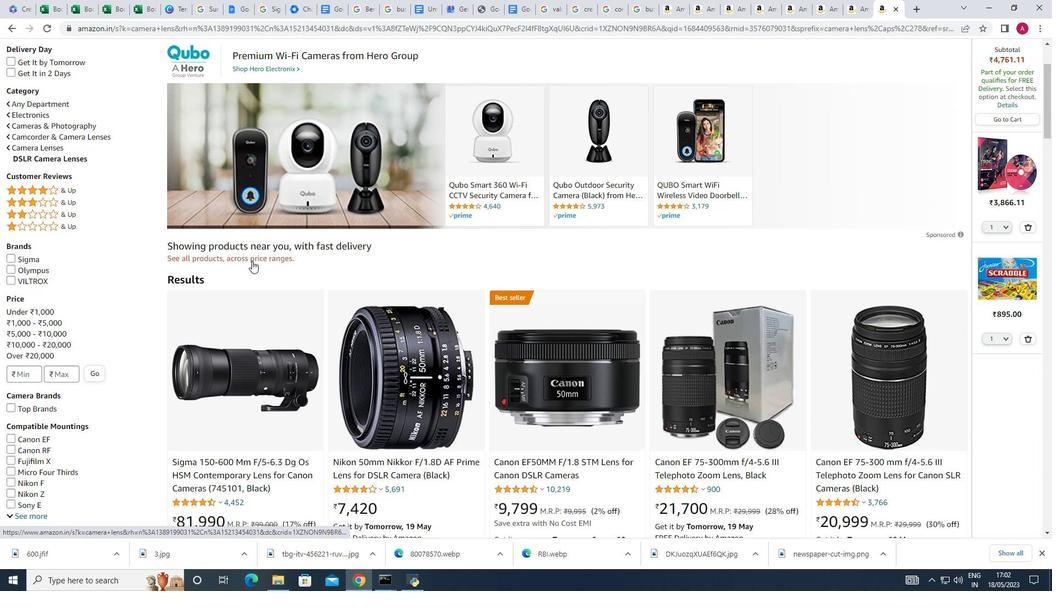 
Action: Mouse scrolled (252, 260) with delta (0, 0)
Screenshot: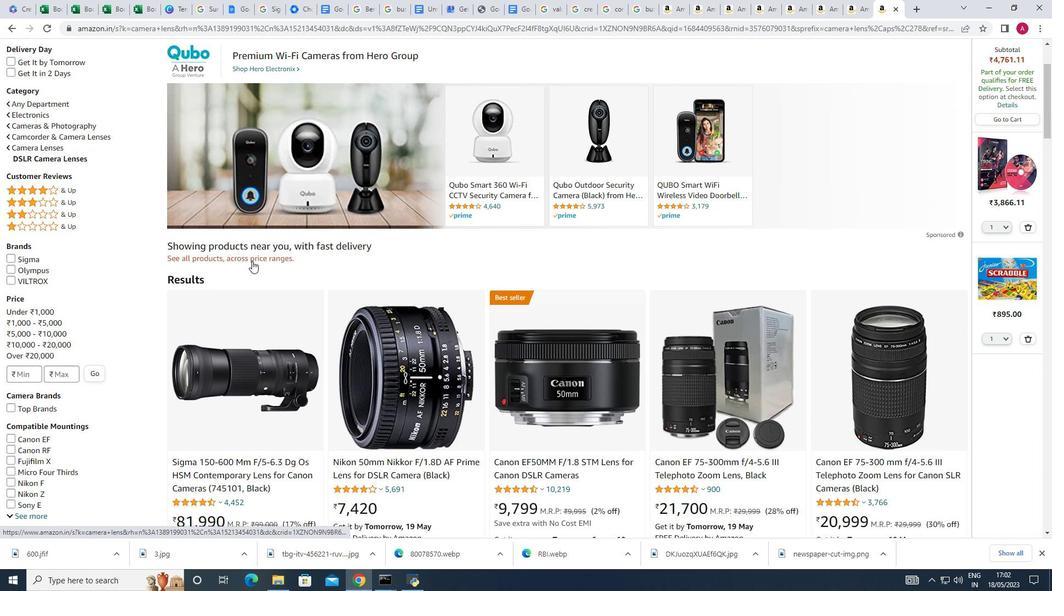 
Action: Mouse scrolled (252, 260) with delta (0, 0)
Screenshot: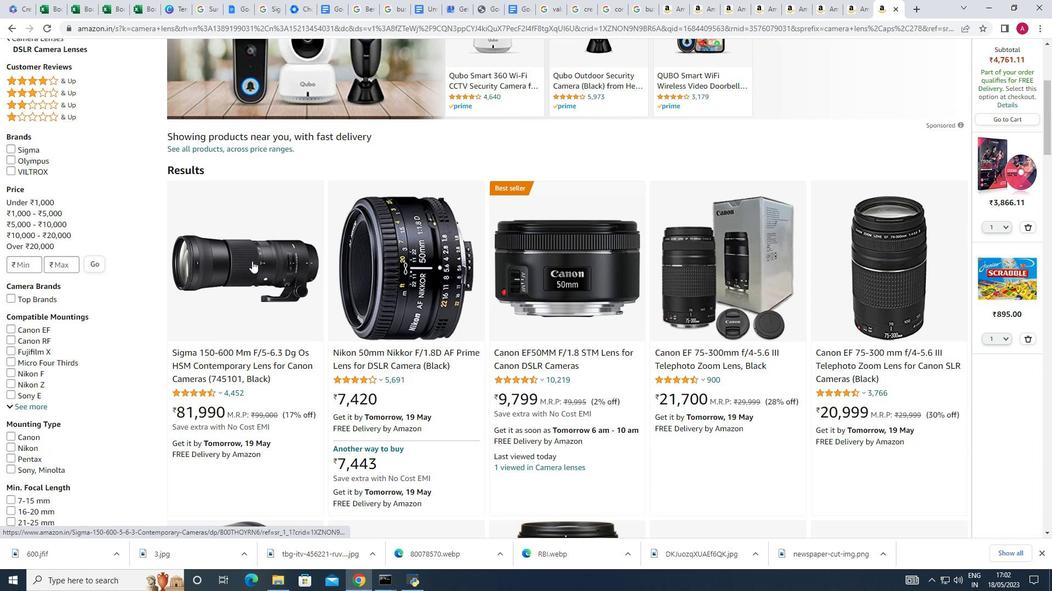 
Action: Mouse scrolled (252, 260) with delta (0, 0)
Screenshot: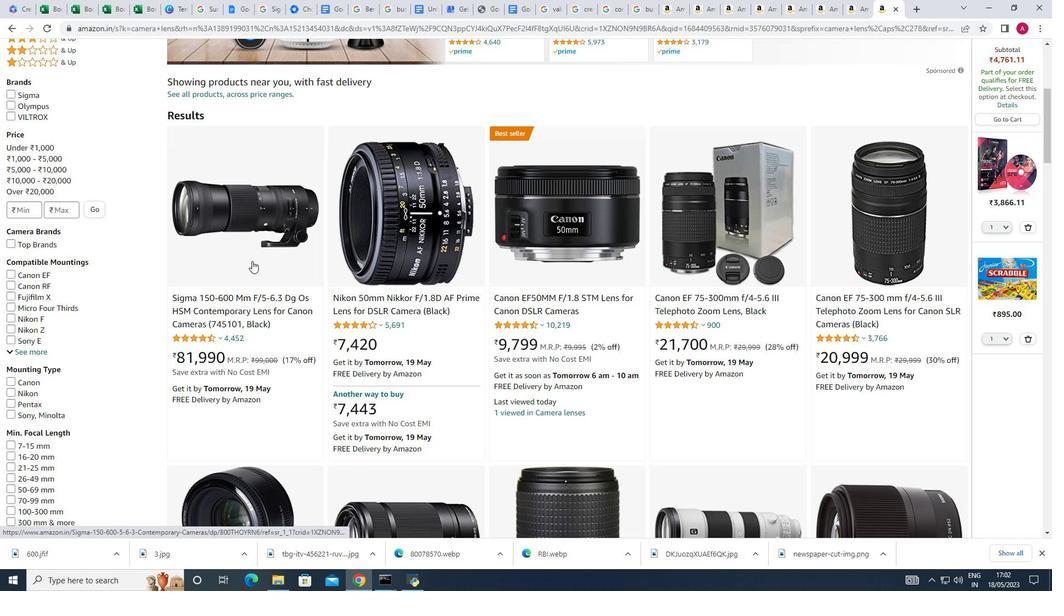 
Action: Mouse scrolled (252, 260) with delta (0, 0)
Screenshot: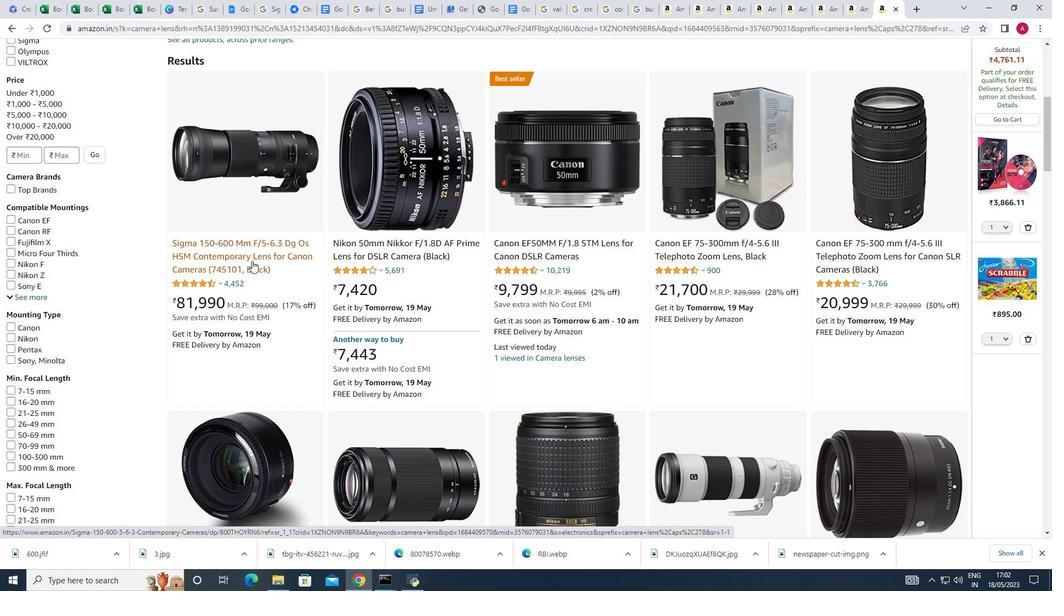 
Action: Mouse scrolled (252, 260) with delta (0, 0)
Screenshot: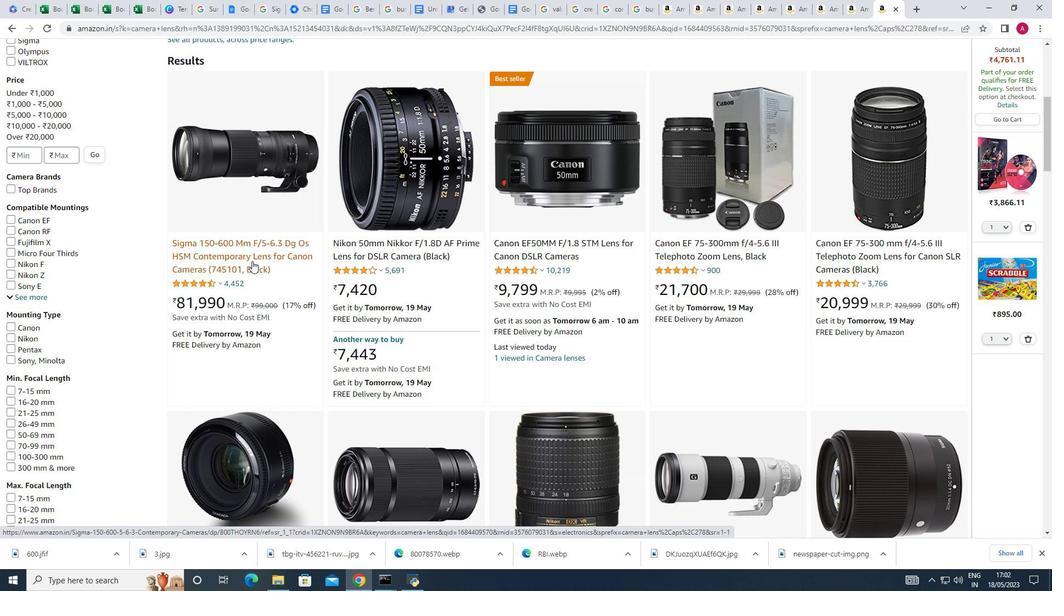 
Action: Mouse scrolled (252, 260) with delta (0, 0)
Screenshot: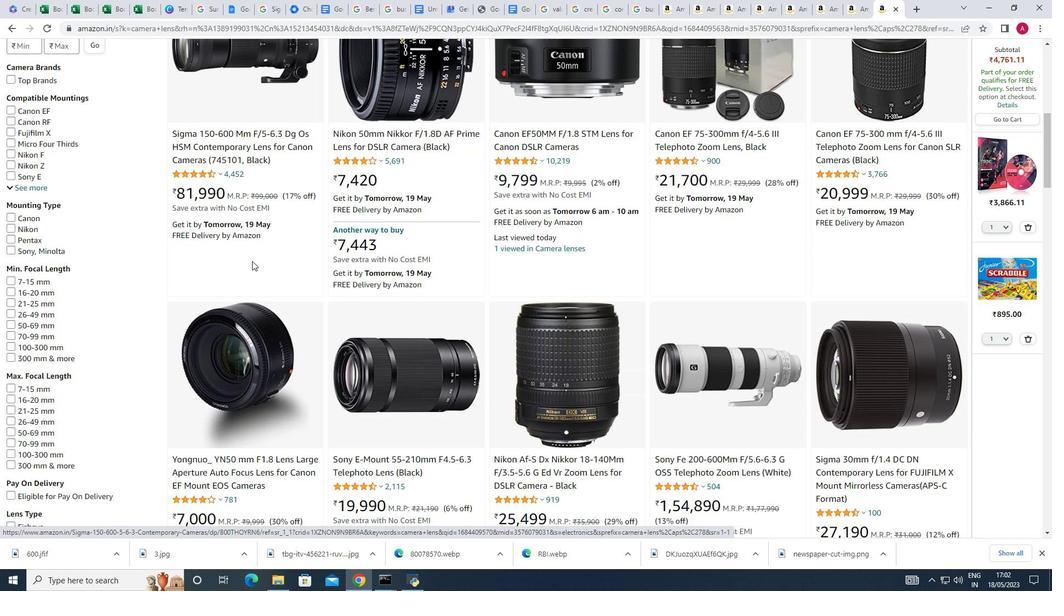 
Action: Mouse scrolled (252, 260) with delta (0, 0)
Screenshot: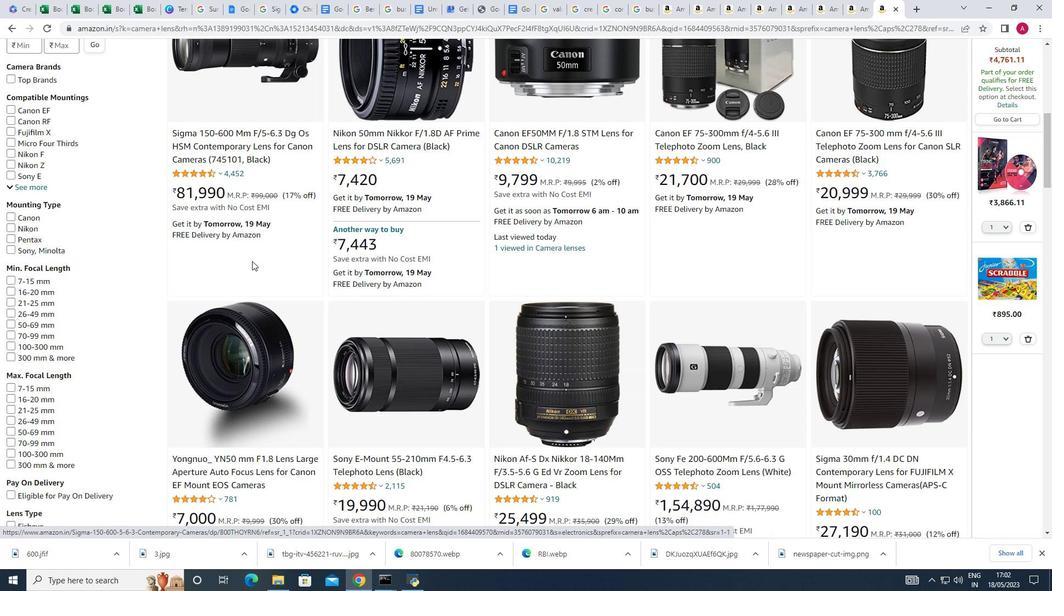 
Action: Mouse scrolled (252, 260) with delta (0, 0)
Screenshot: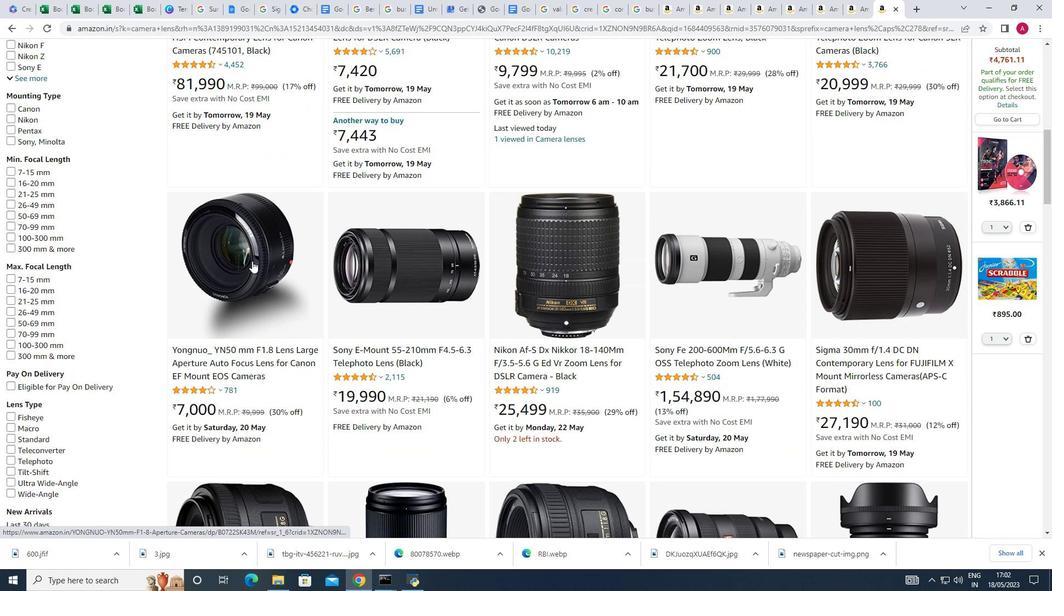 
Action: Mouse scrolled (252, 260) with delta (0, 0)
Screenshot: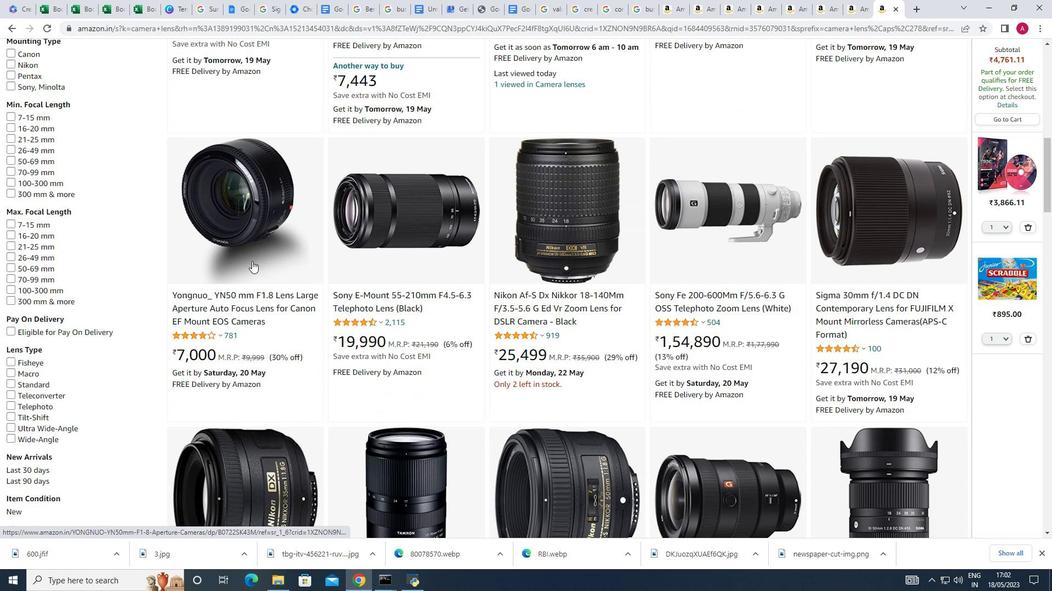 
Action: Mouse scrolled (252, 260) with delta (0, 0)
Screenshot: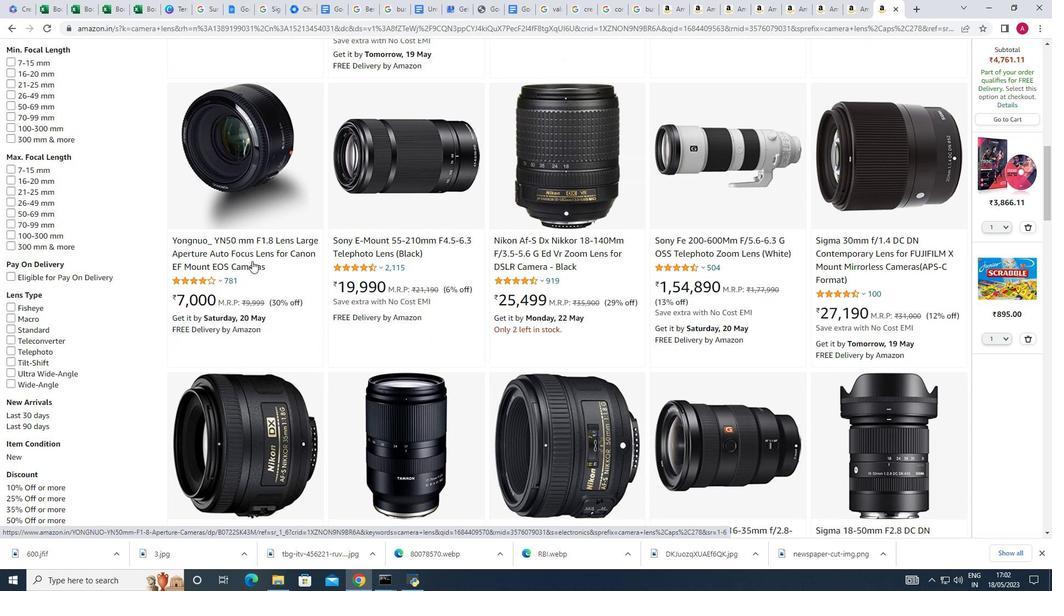 
Action: Mouse scrolled (252, 260) with delta (0, 0)
Screenshot: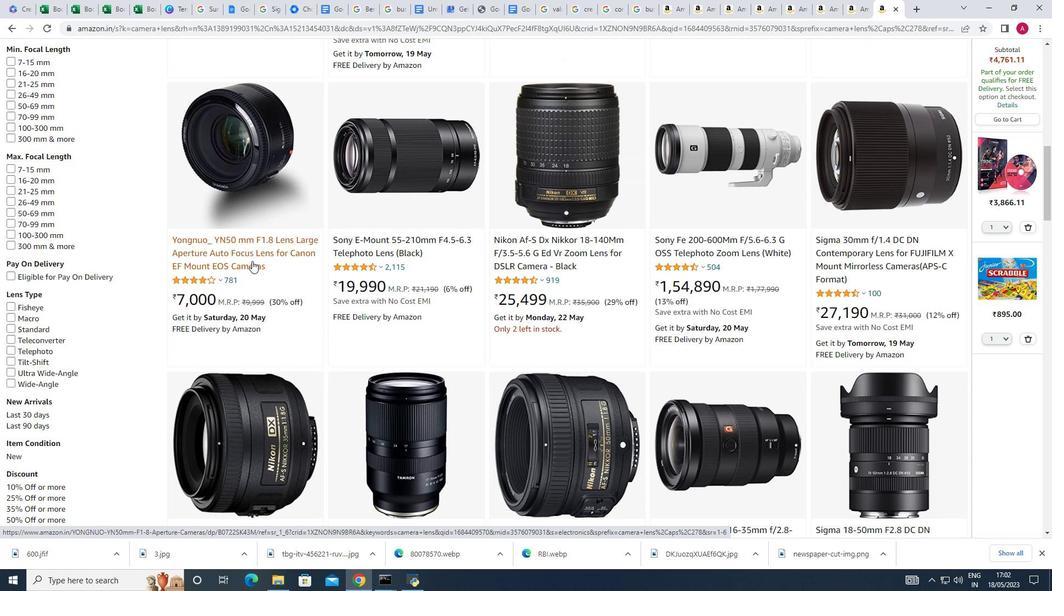 
Action: Mouse scrolled (252, 260) with delta (0, 0)
Screenshot: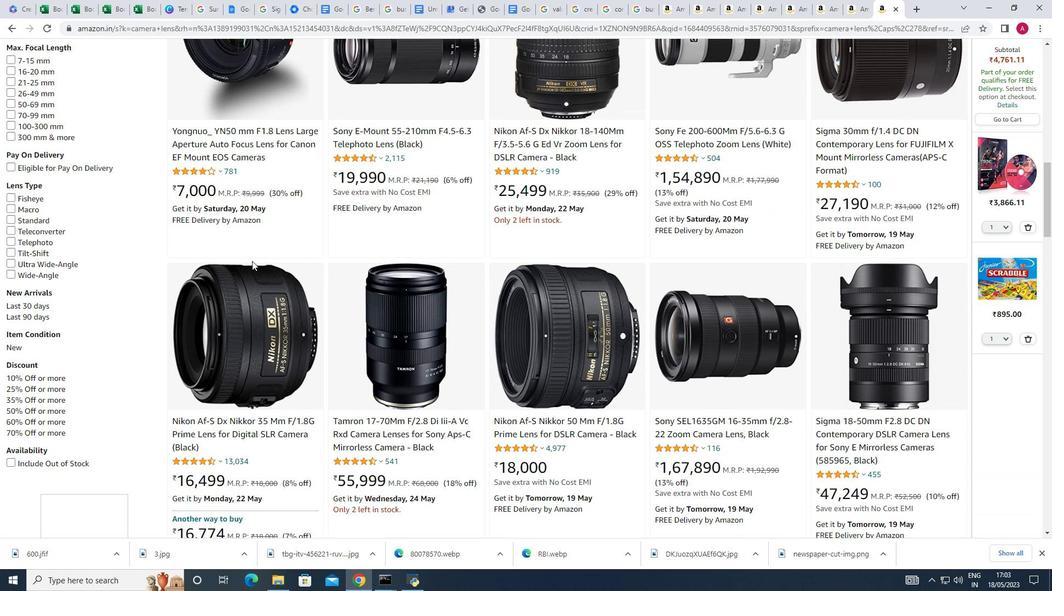 
Action: Mouse scrolled (252, 260) with delta (0, 0)
Screenshot: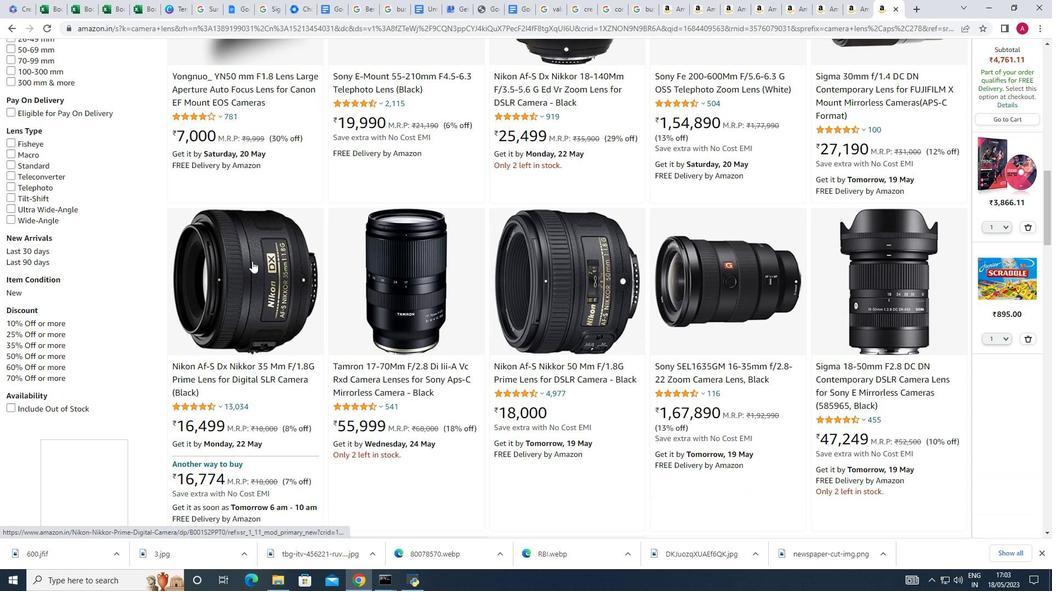 
Action: Mouse scrolled (252, 260) with delta (0, 0)
Screenshot: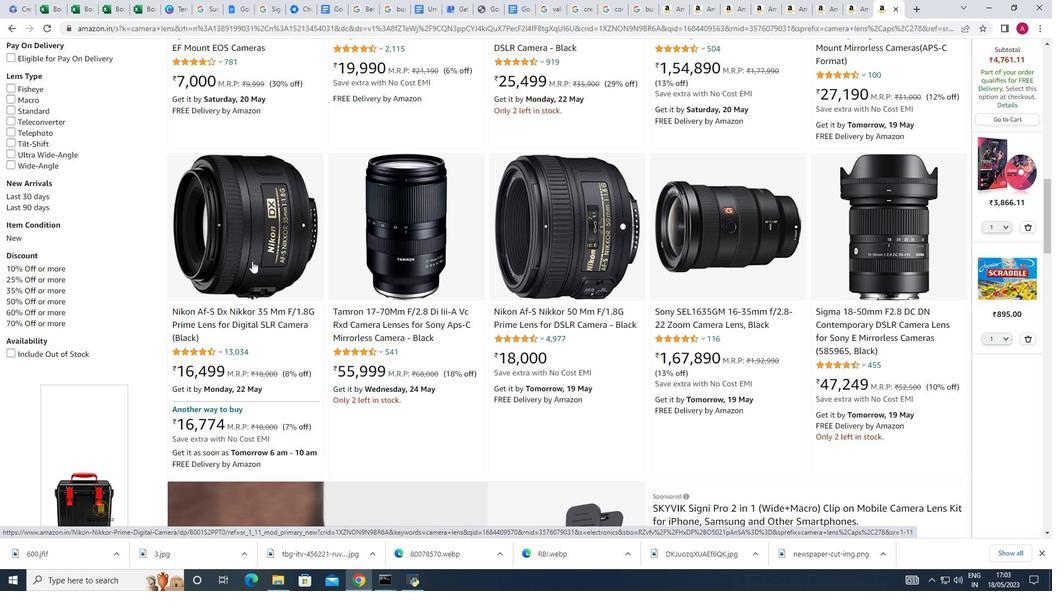 
Action: Mouse scrolled (252, 260) with delta (0, 0)
Screenshot: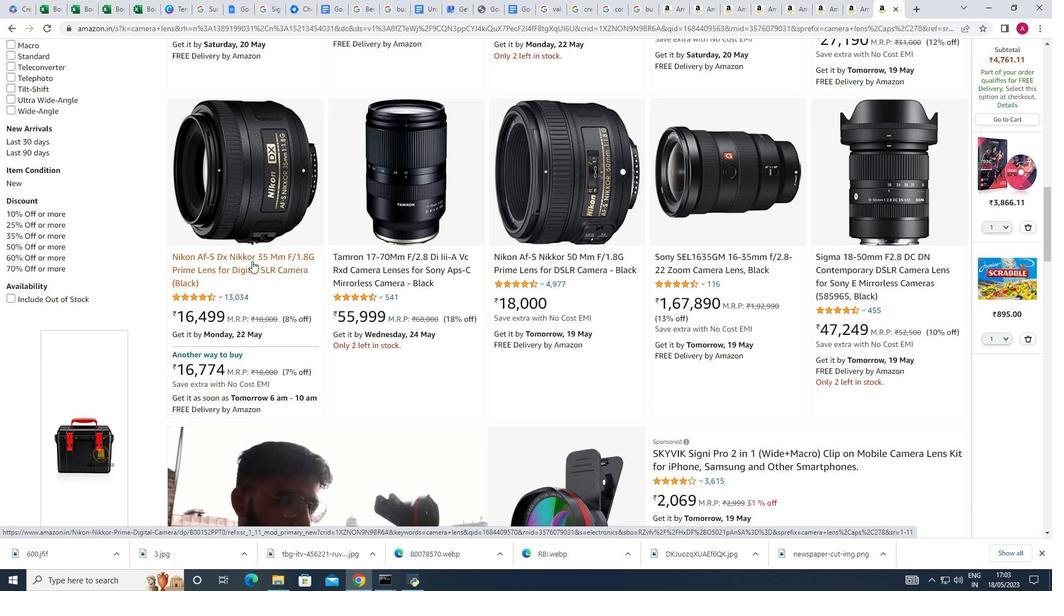 
Action: Mouse scrolled (252, 260) with delta (0, 0)
Screenshot: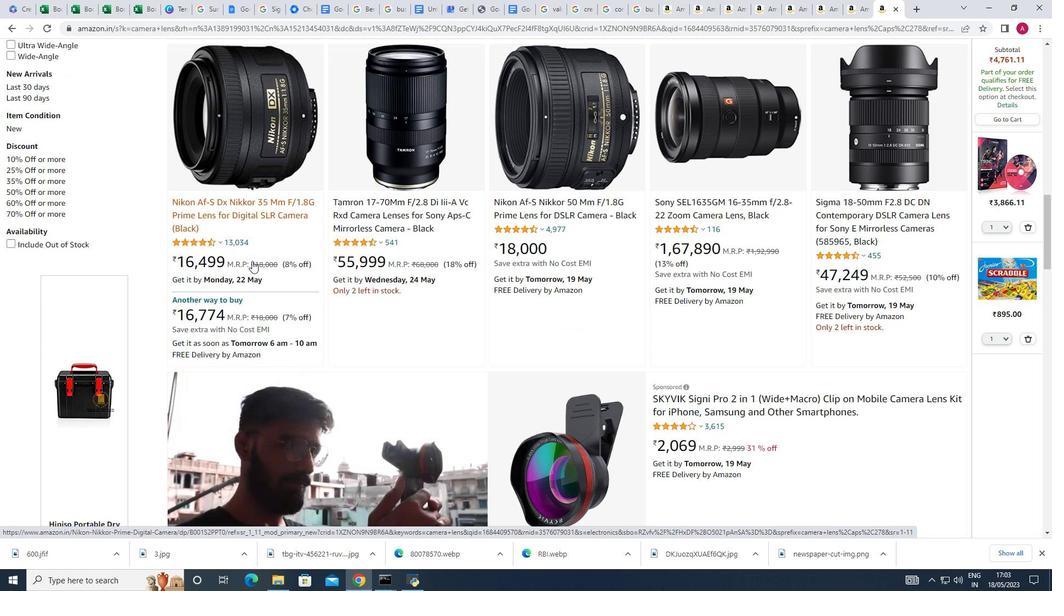 
Action: Mouse scrolled (252, 260) with delta (0, 0)
Screenshot: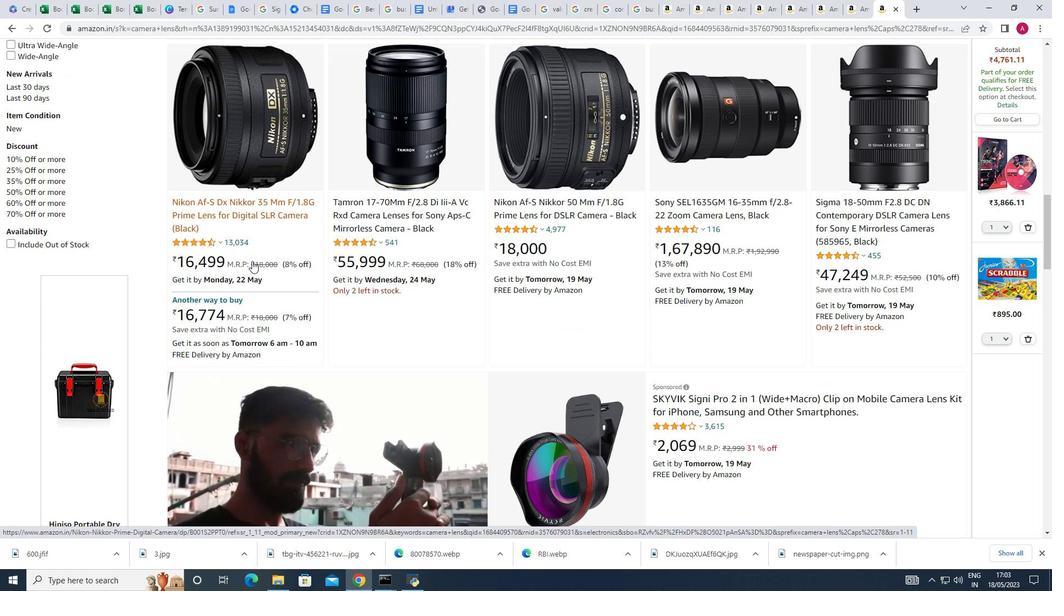 
Action: Mouse scrolled (252, 260) with delta (0, 0)
Screenshot: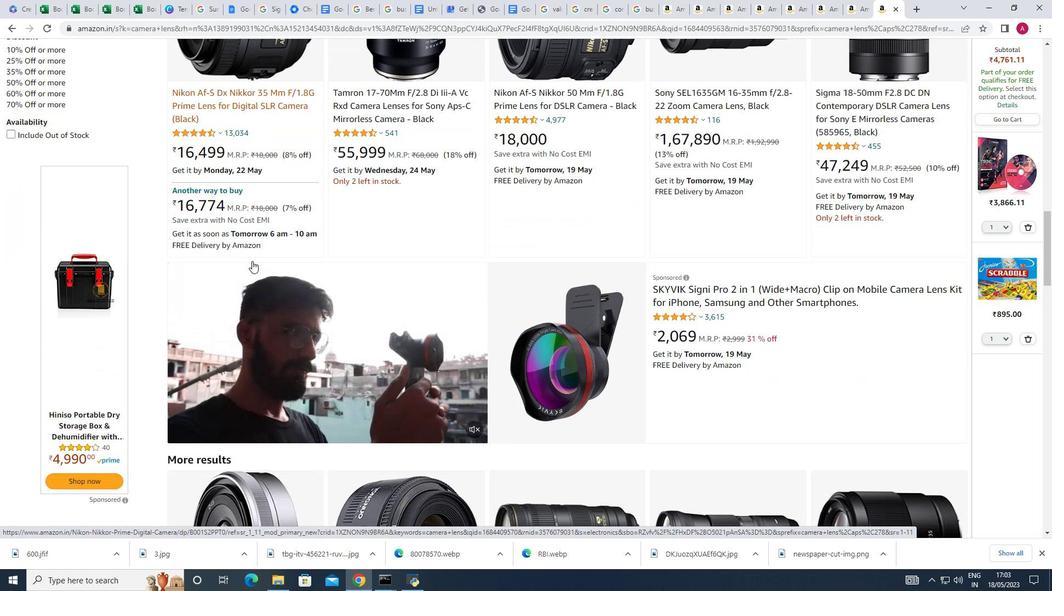 
Action: Mouse scrolled (252, 260) with delta (0, 0)
Screenshot: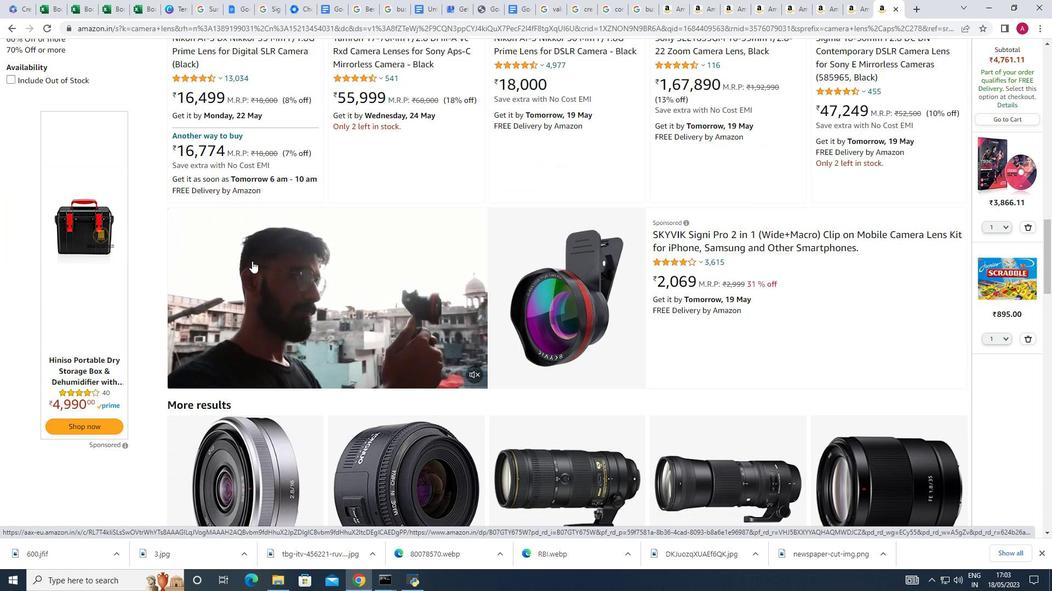 
Action: Mouse scrolled (252, 260) with delta (0, 0)
Screenshot: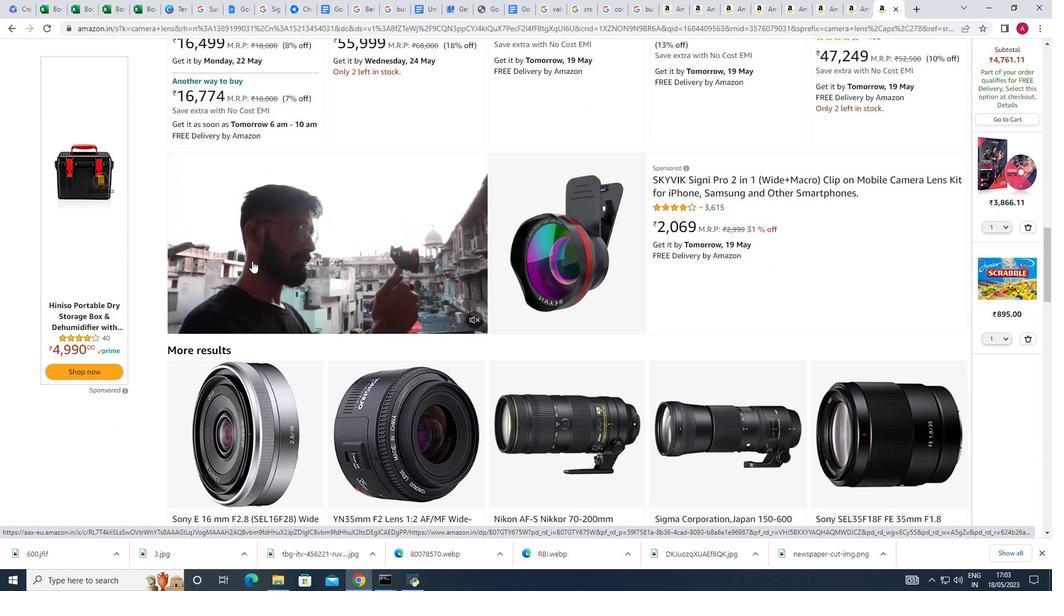 
Action: Mouse scrolled (252, 260) with delta (0, 0)
Screenshot: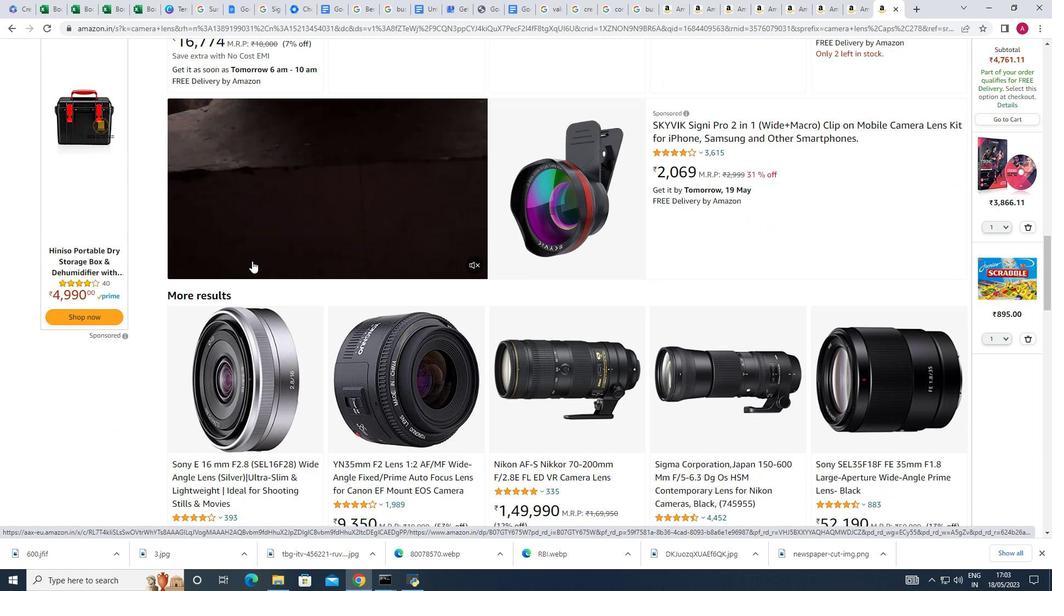 
Action: Mouse scrolled (252, 260) with delta (0, 0)
Screenshot: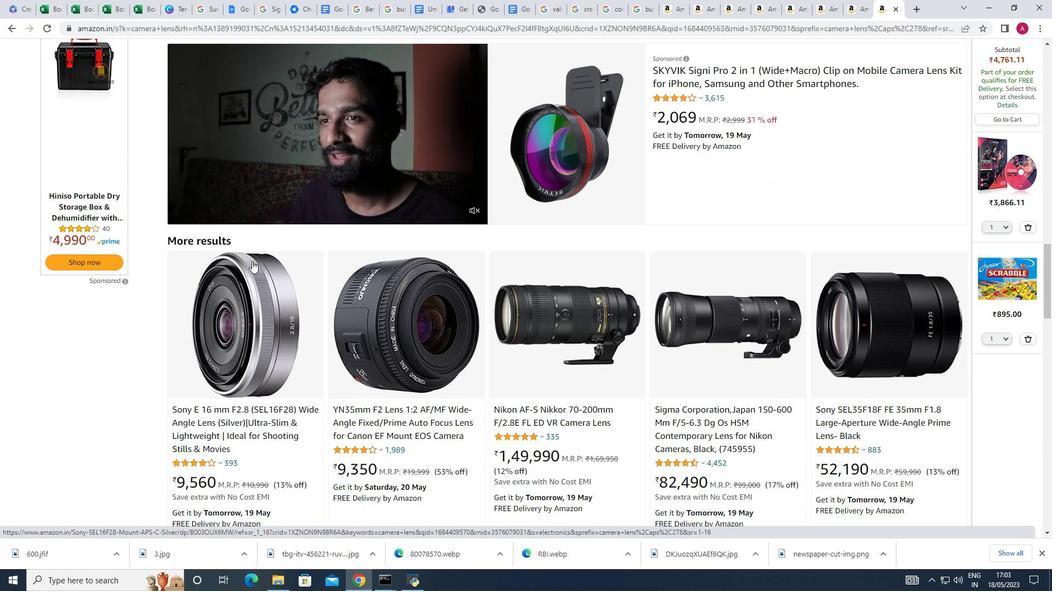 
Action: Mouse scrolled (252, 260) with delta (0, 0)
Screenshot: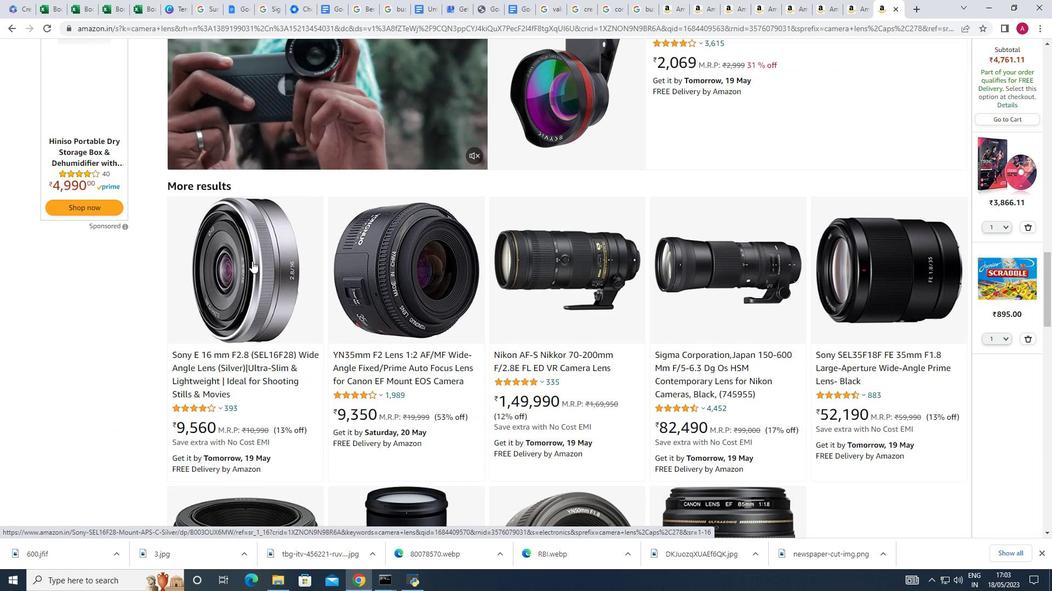 
Action: Mouse moved to (261, 254)
Screenshot: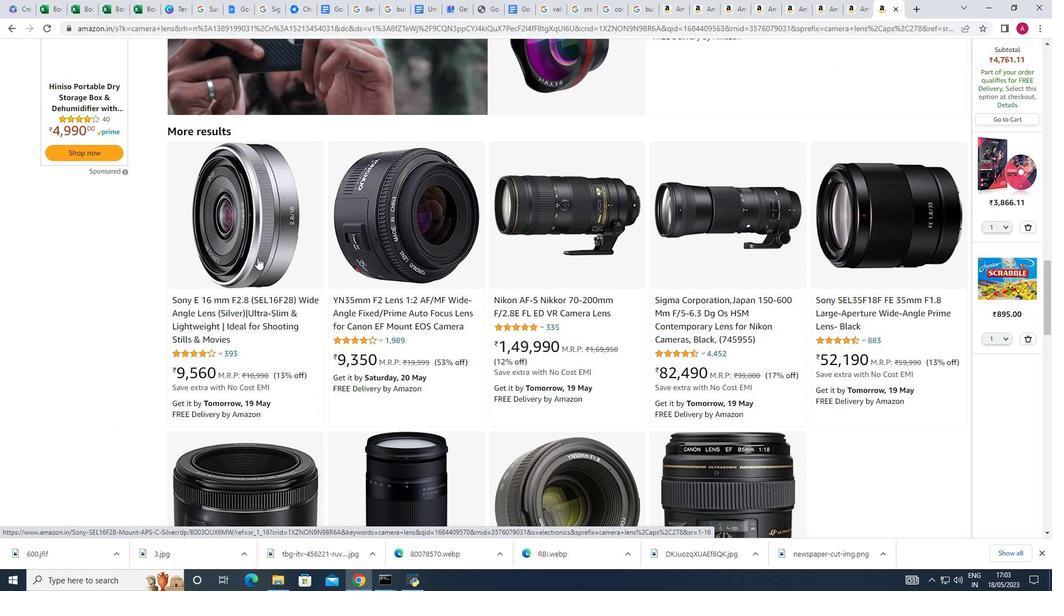
Action: Mouse pressed left at (261, 254)
Screenshot: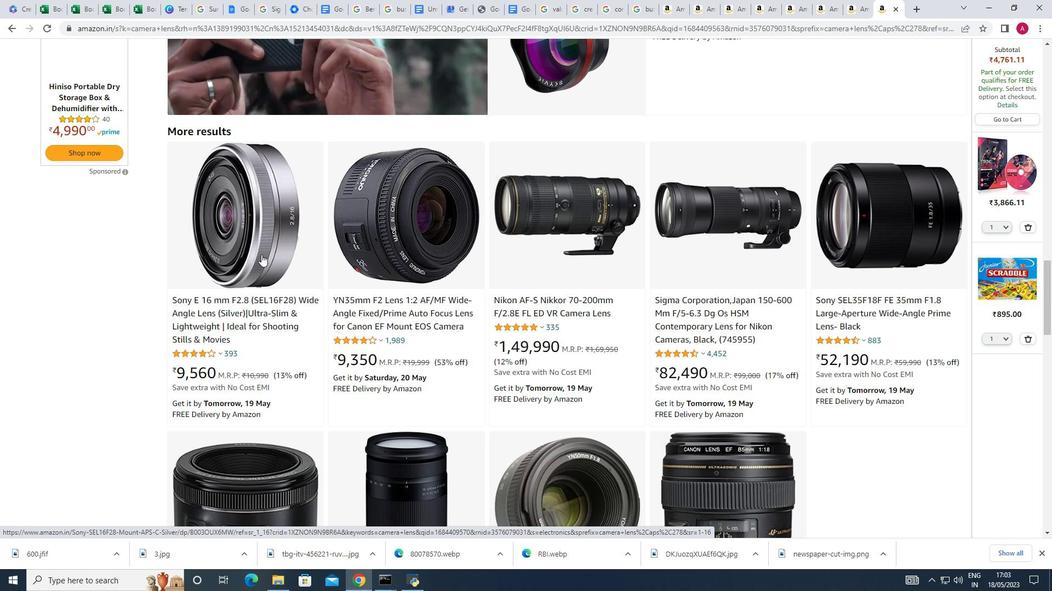 
Action: Mouse moved to (93, 218)
Screenshot: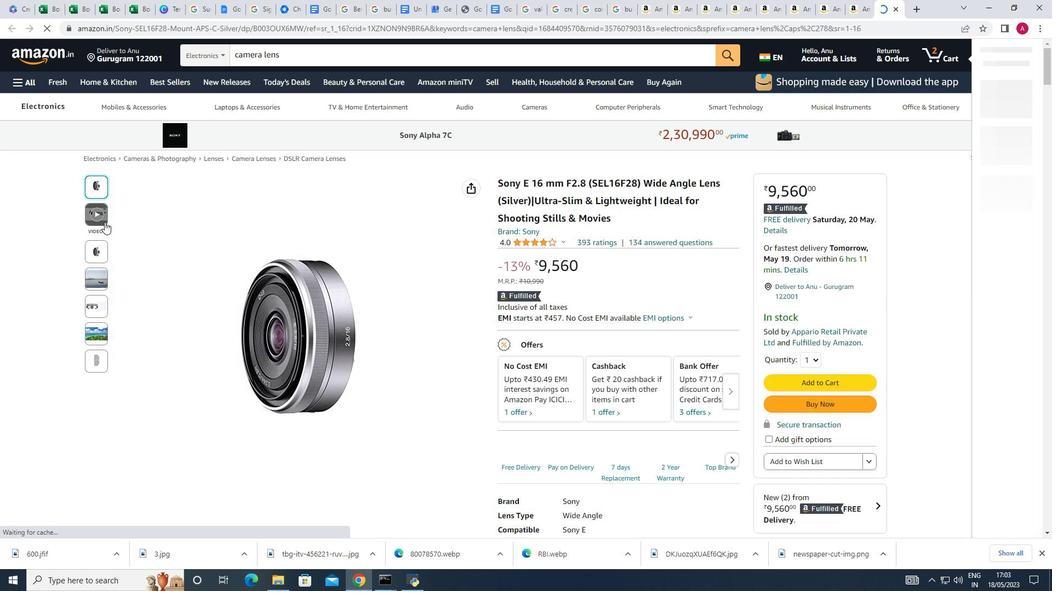 
Action: Mouse pressed left at (93, 218)
Screenshot: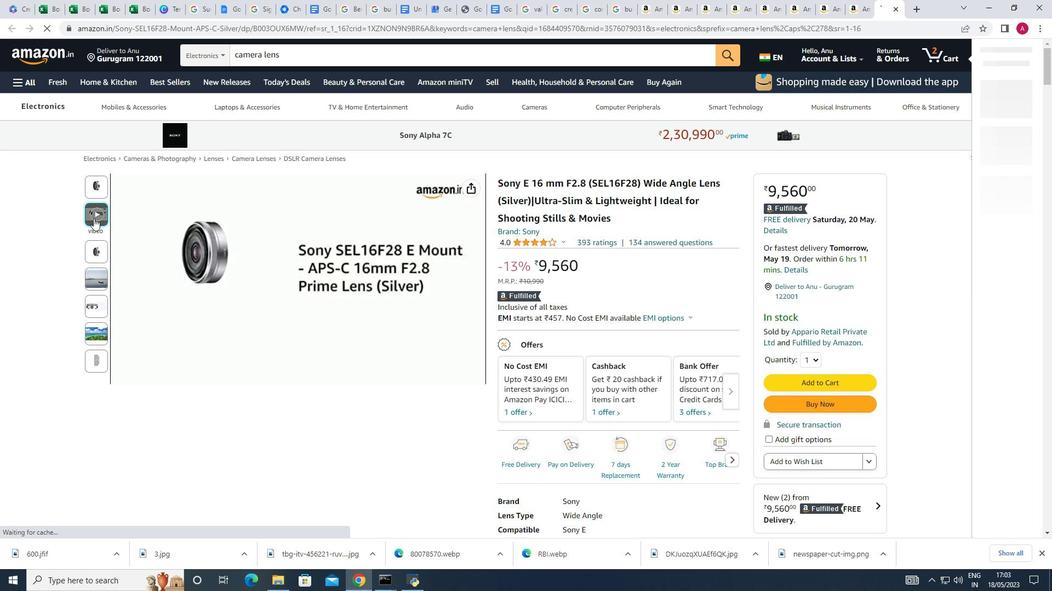 
Action: Mouse moved to (1019, 95)
Screenshot: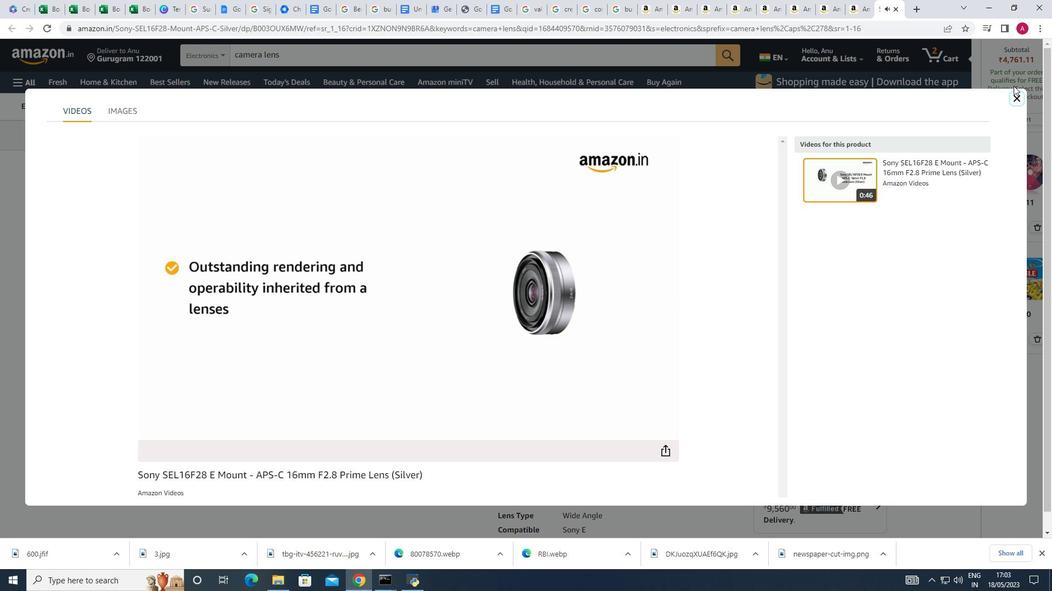 
Action: Mouse pressed left at (1019, 95)
Screenshot: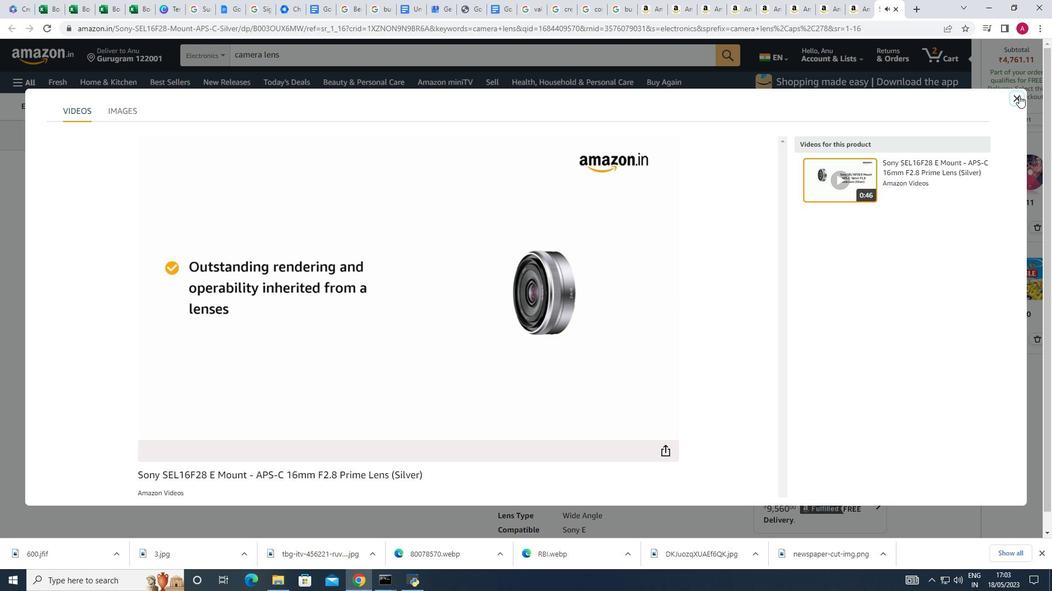 
Action: Mouse moved to (615, 340)
Screenshot: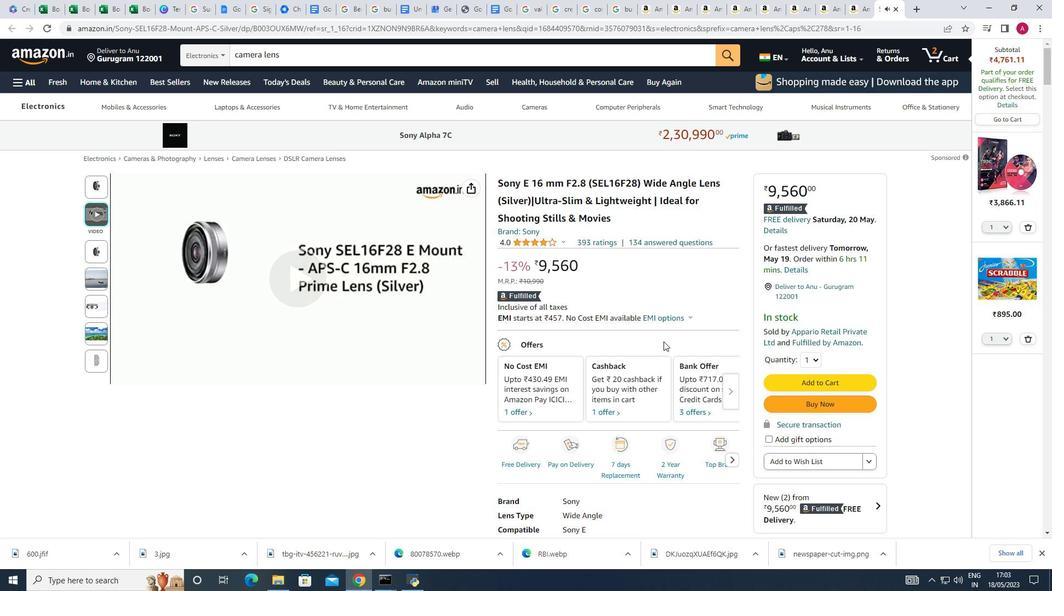 
Action: Mouse scrolled (615, 340) with delta (0, 0)
Screenshot: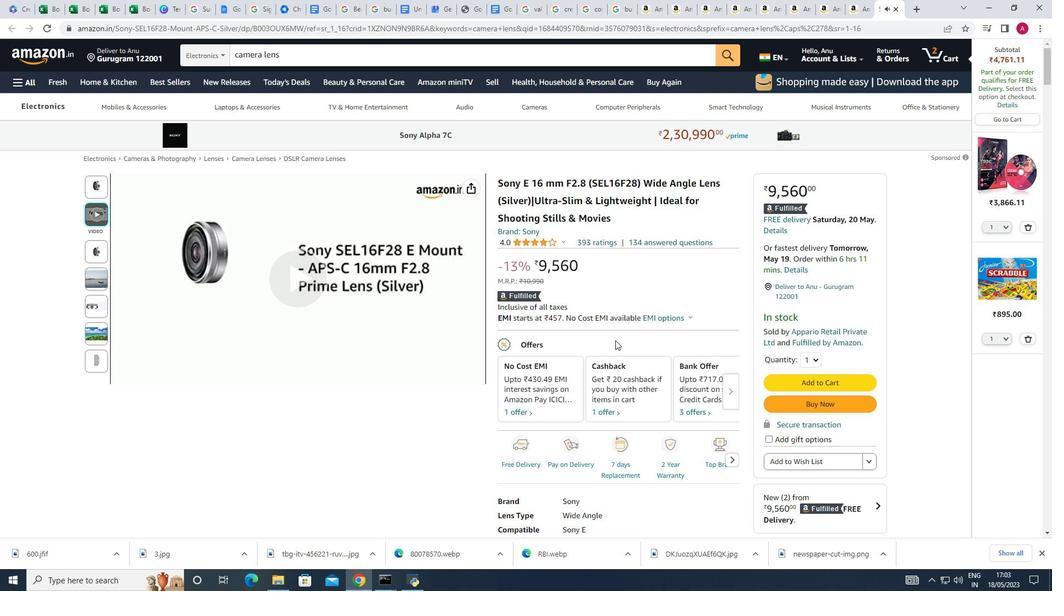 
Action: Mouse scrolled (615, 340) with delta (0, 0)
Screenshot: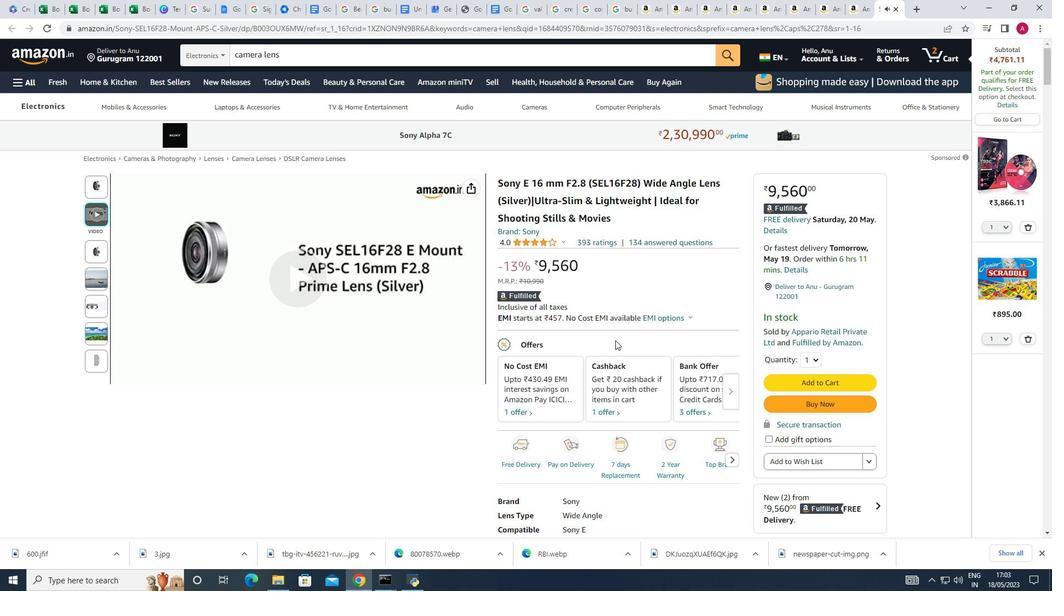 
Action: Mouse scrolled (615, 340) with delta (0, 0)
Screenshot: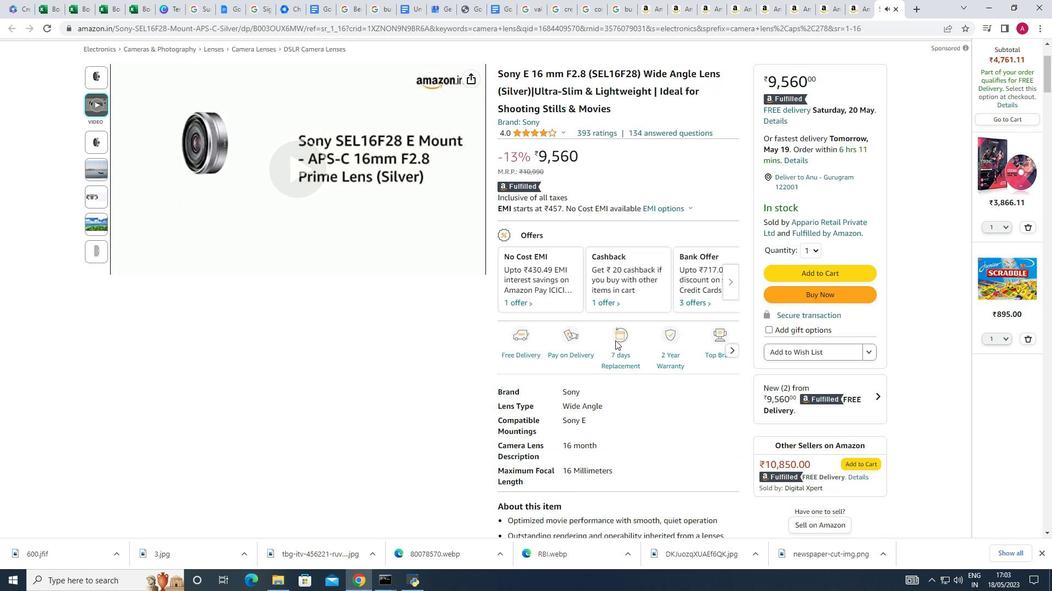 
Action: Mouse scrolled (615, 340) with delta (0, 0)
Screenshot: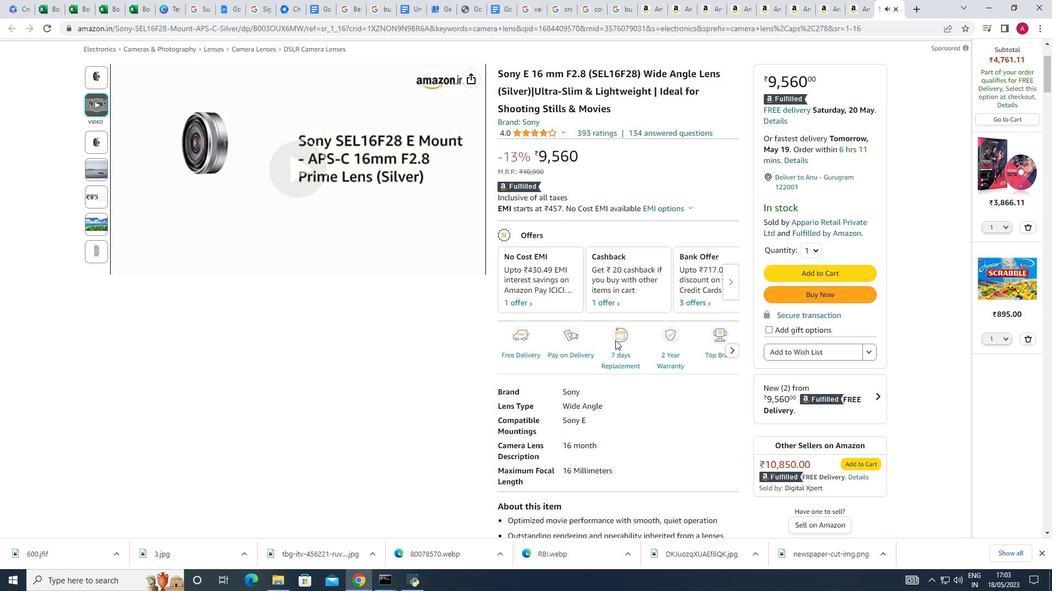 
Action: Mouse scrolled (615, 340) with delta (0, 0)
Screenshot: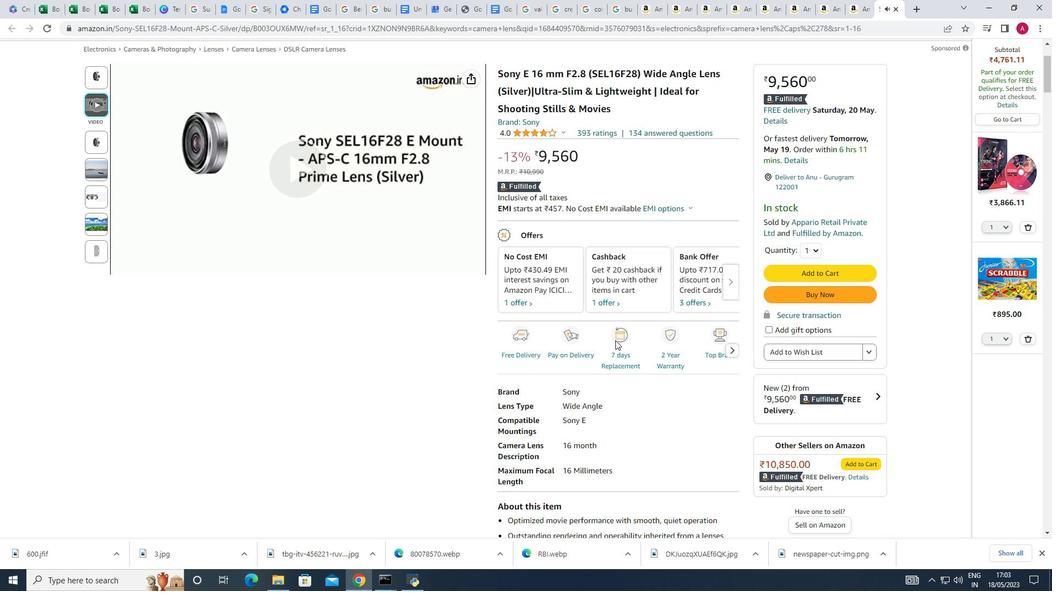 
Action: Mouse scrolled (615, 340) with delta (0, 0)
Screenshot: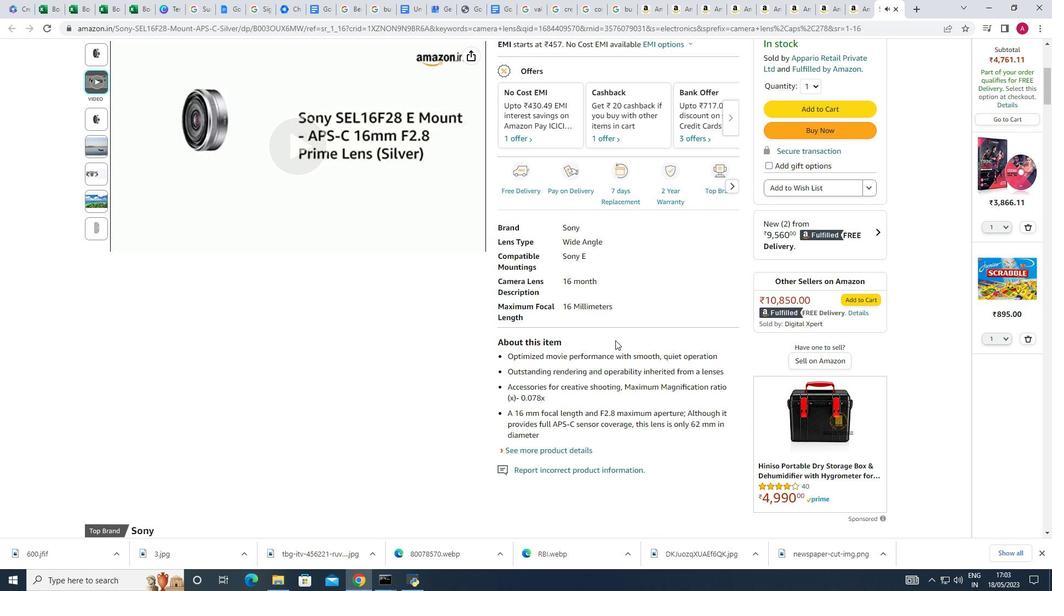 
Action: Mouse scrolled (615, 340) with delta (0, 0)
Screenshot: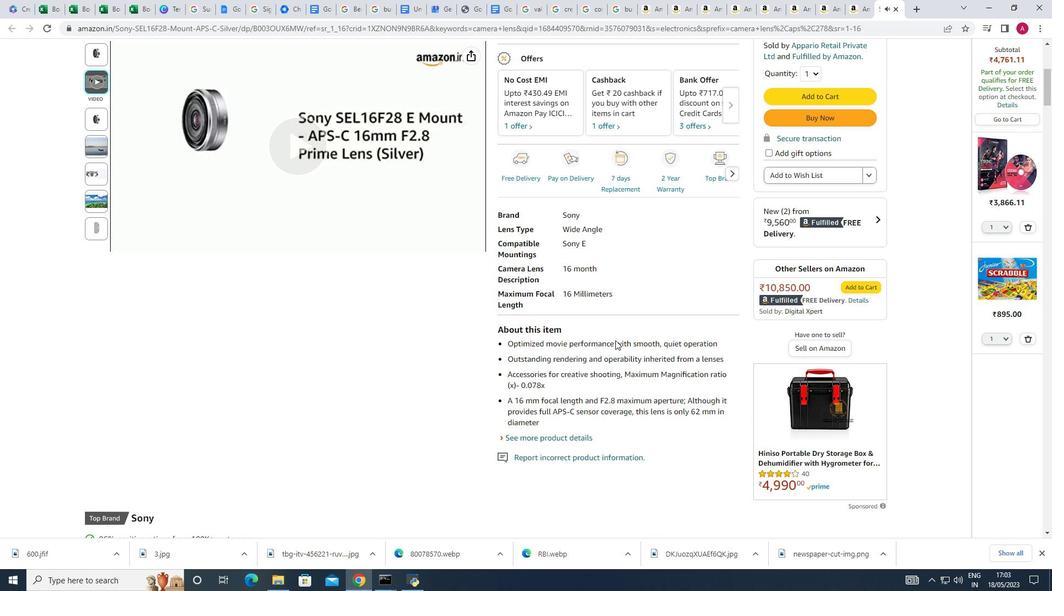
Action: Mouse scrolled (615, 341) with delta (0, 0)
Screenshot: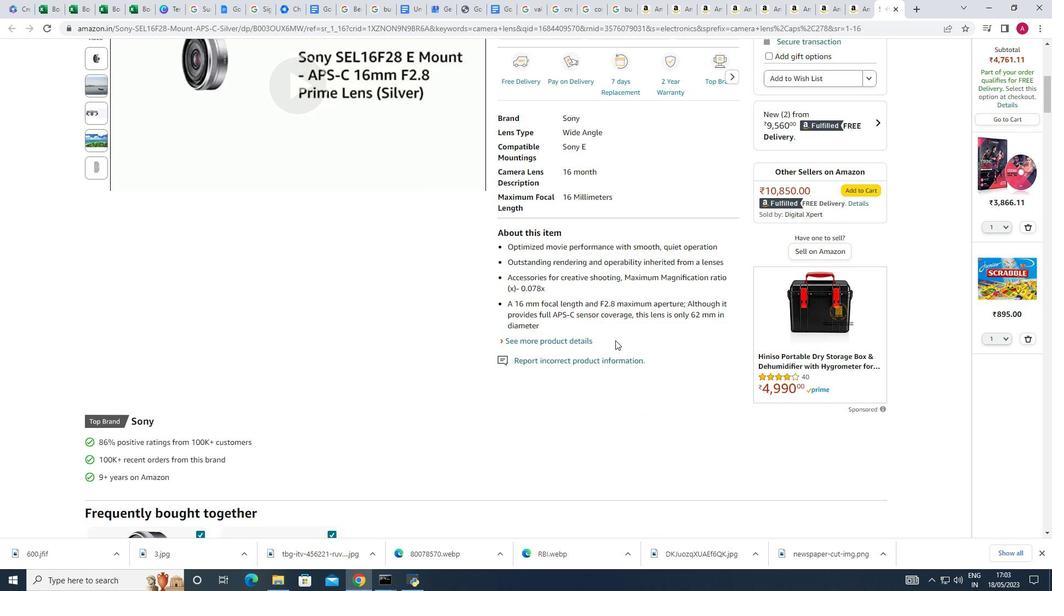 
Action: Mouse scrolled (615, 341) with delta (0, 0)
Screenshot: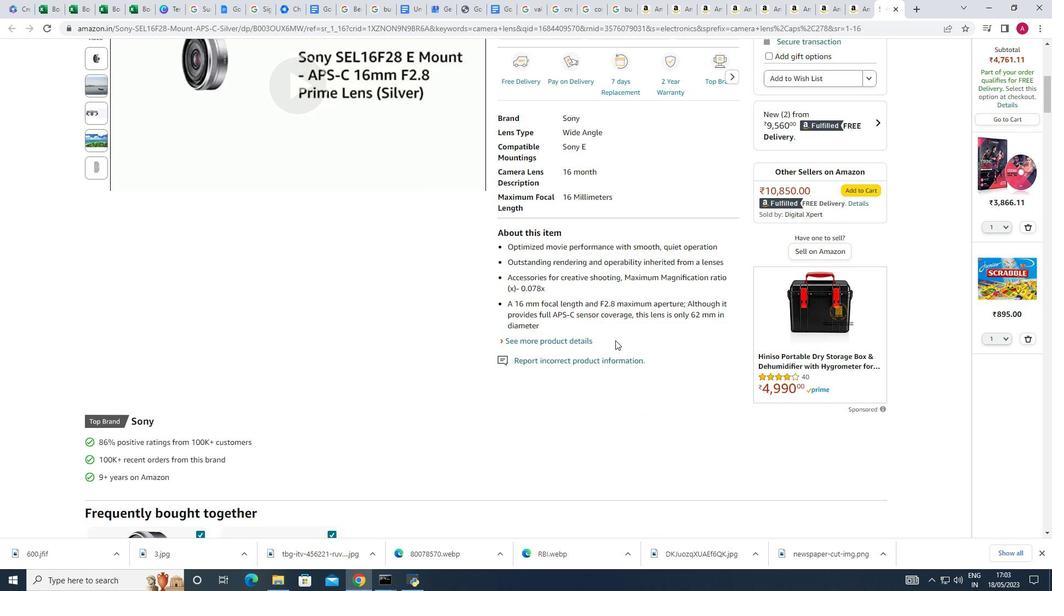 
Action: Mouse moved to (601, 334)
Screenshot: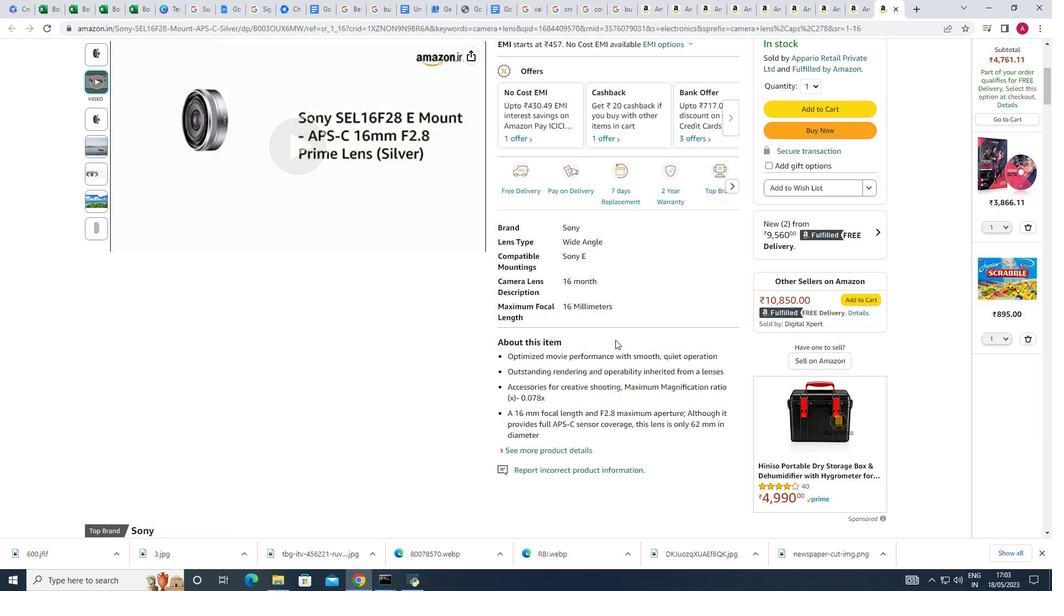 
Action: Mouse scrolled (601, 333) with delta (0, 0)
Screenshot: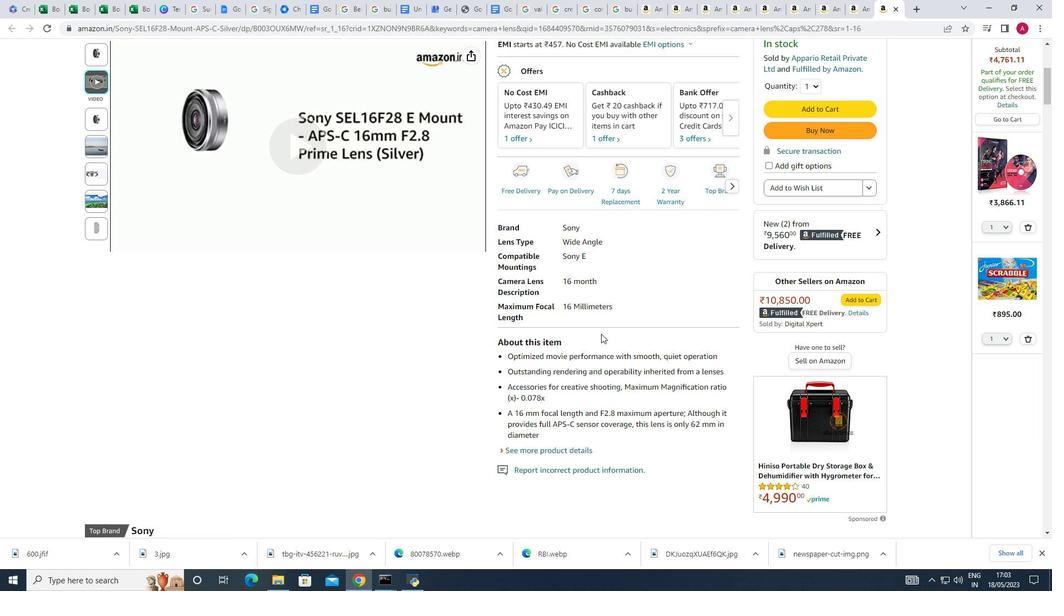 
Action: Mouse scrolled (601, 333) with delta (0, 0)
Screenshot: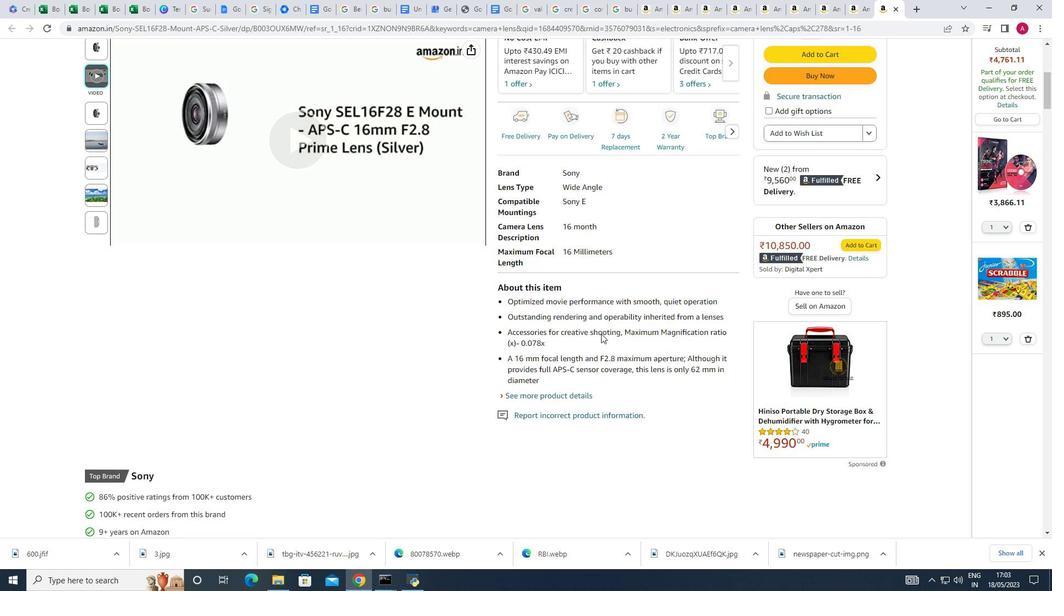 
Action: Mouse scrolled (601, 333) with delta (0, 0)
Screenshot: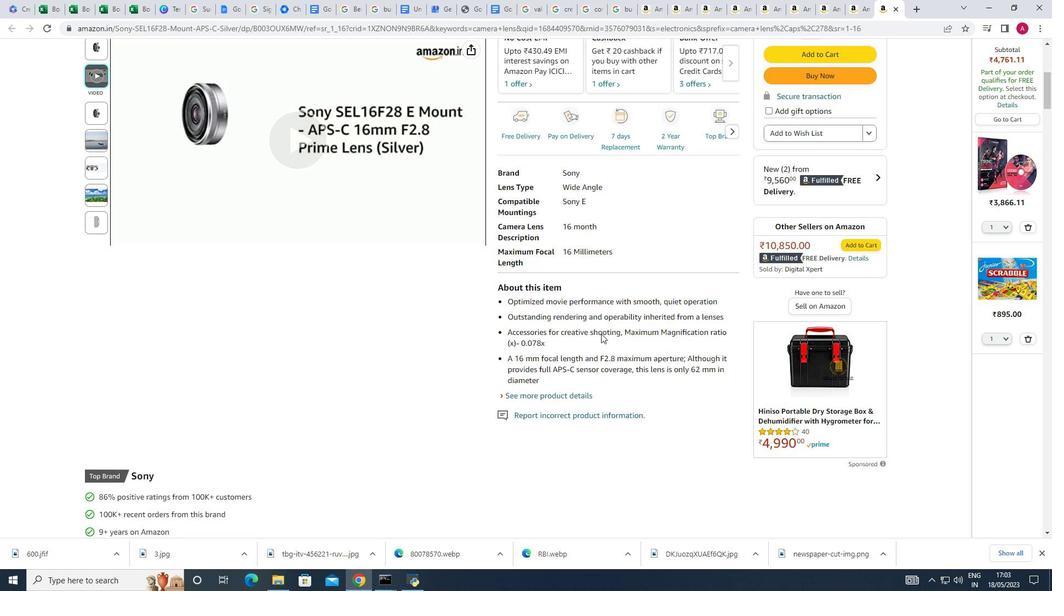 
Action: Mouse scrolled (601, 333) with delta (0, 0)
Screenshot: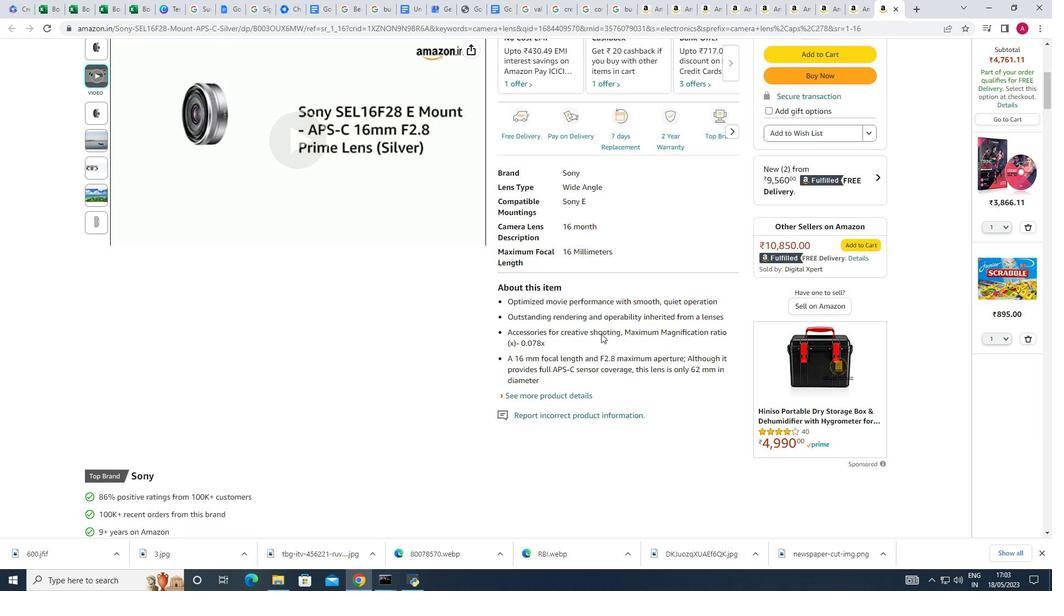 
Action: Mouse moved to (601, 333)
Screenshot: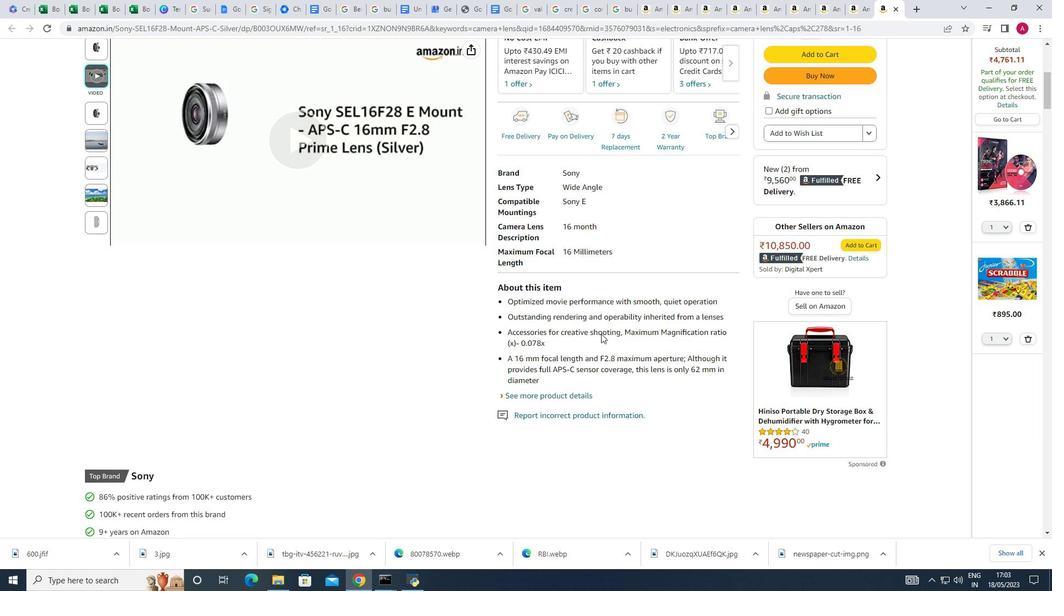 
Action: Mouse scrolled (601, 332) with delta (0, 0)
Screenshot: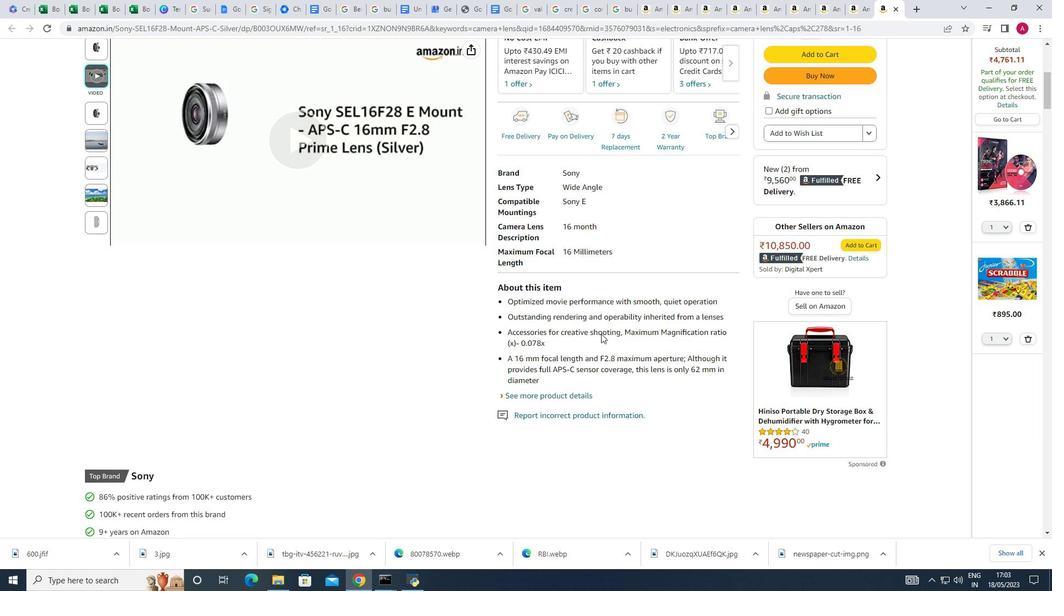 
Action: Mouse scrolled (601, 332) with delta (0, 0)
Screenshot: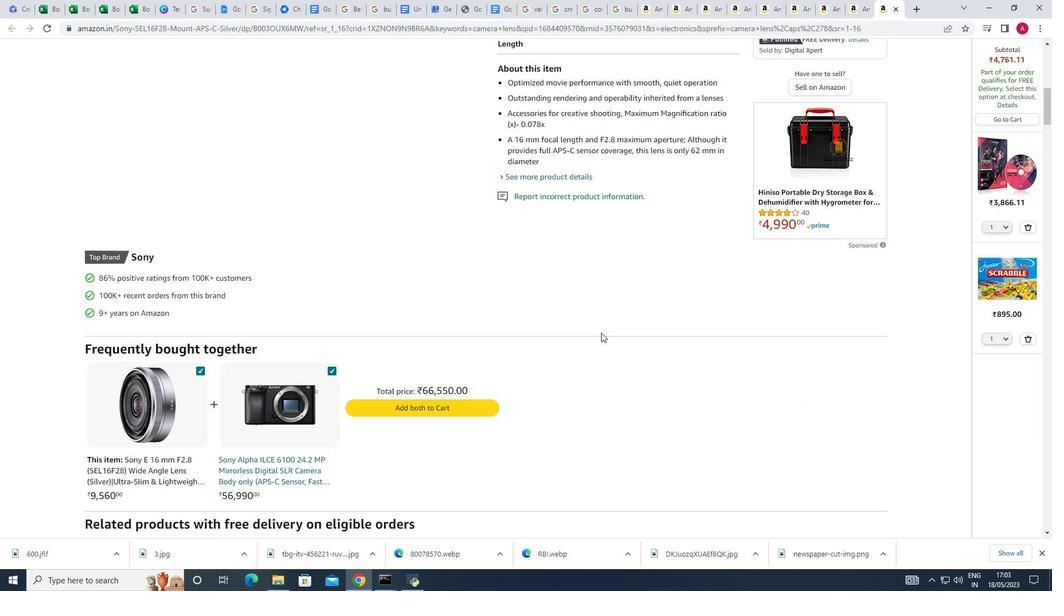 
Action: Mouse scrolled (601, 332) with delta (0, 0)
Screenshot: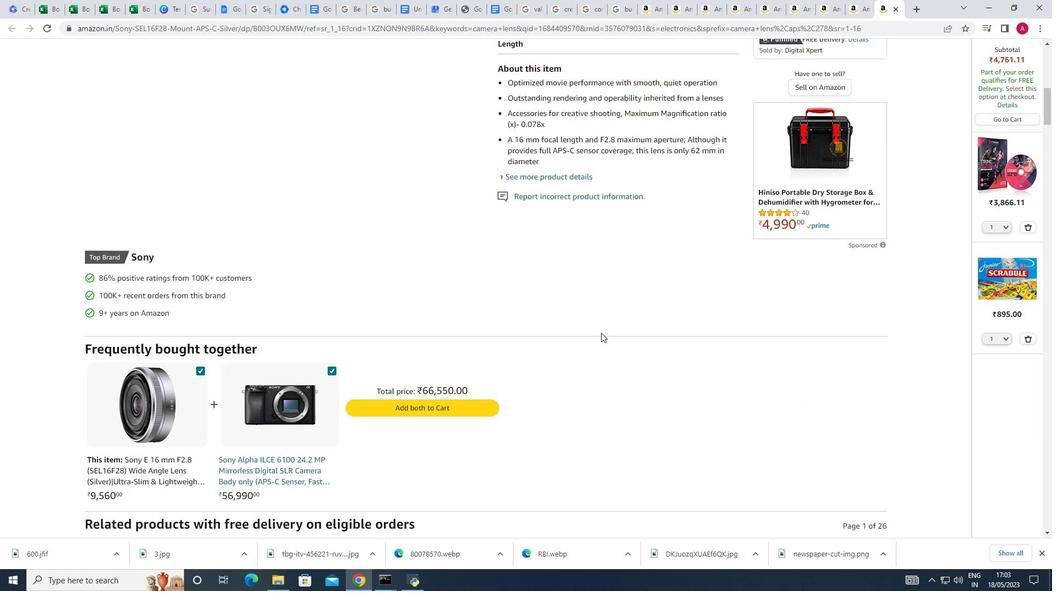 
Action: Mouse scrolled (601, 332) with delta (0, 0)
Screenshot: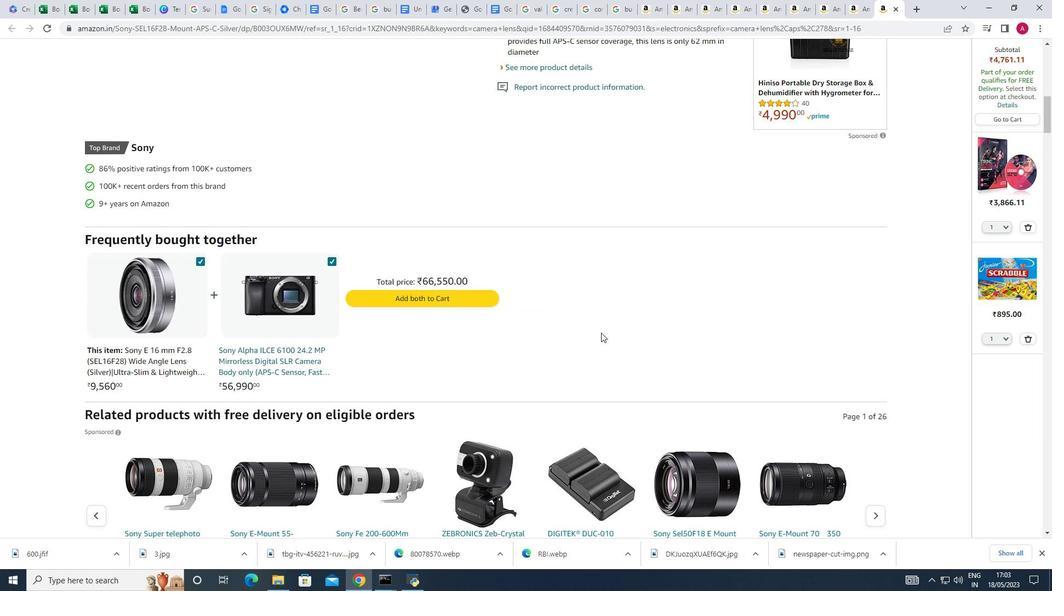 
Action: Mouse scrolled (601, 332) with delta (0, 0)
Screenshot: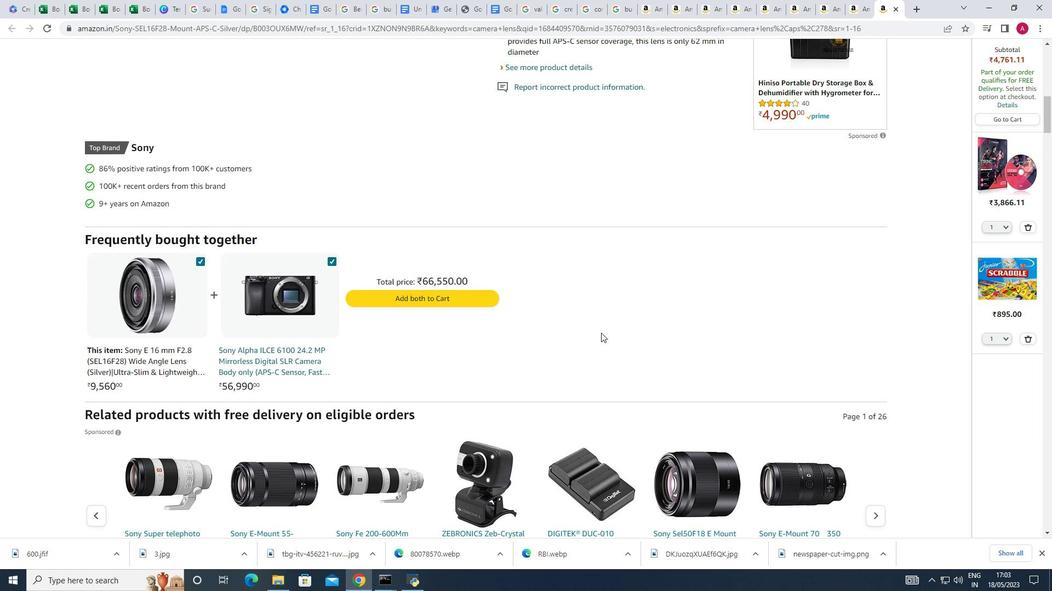 
Action: Mouse scrolled (601, 332) with delta (0, 0)
Screenshot: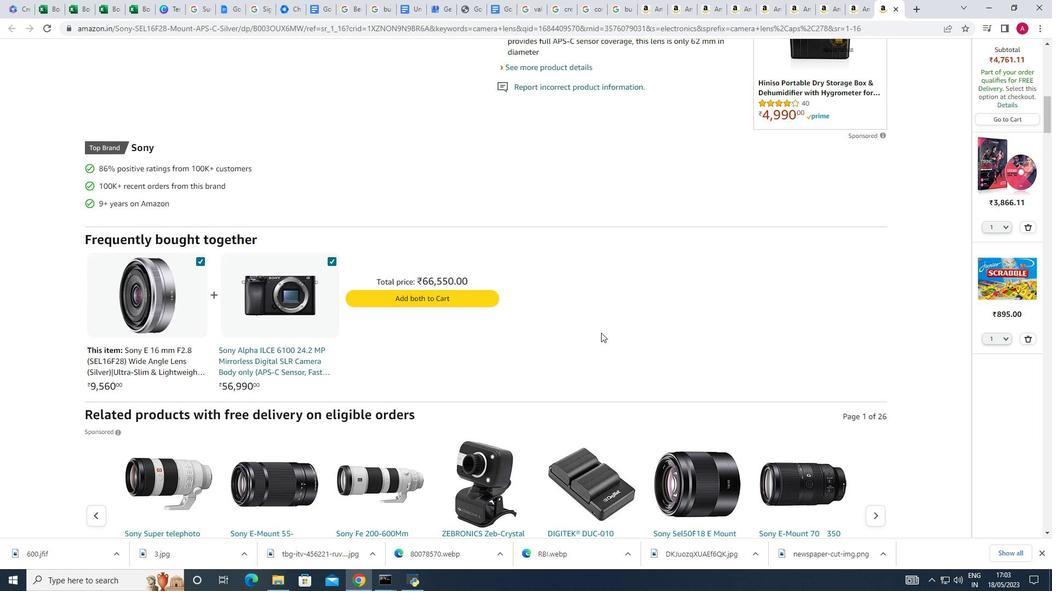 
Action: Mouse scrolled (601, 332) with delta (0, 0)
Screenshot: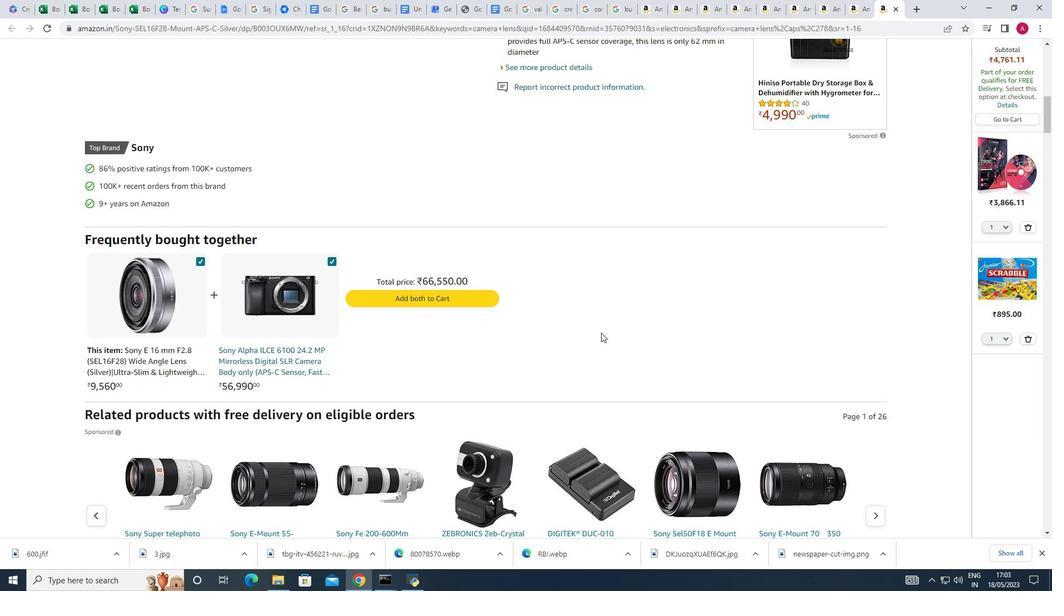 
Action: Mouse scrolled (601, 332) with delta (0, 0)
Screenshot: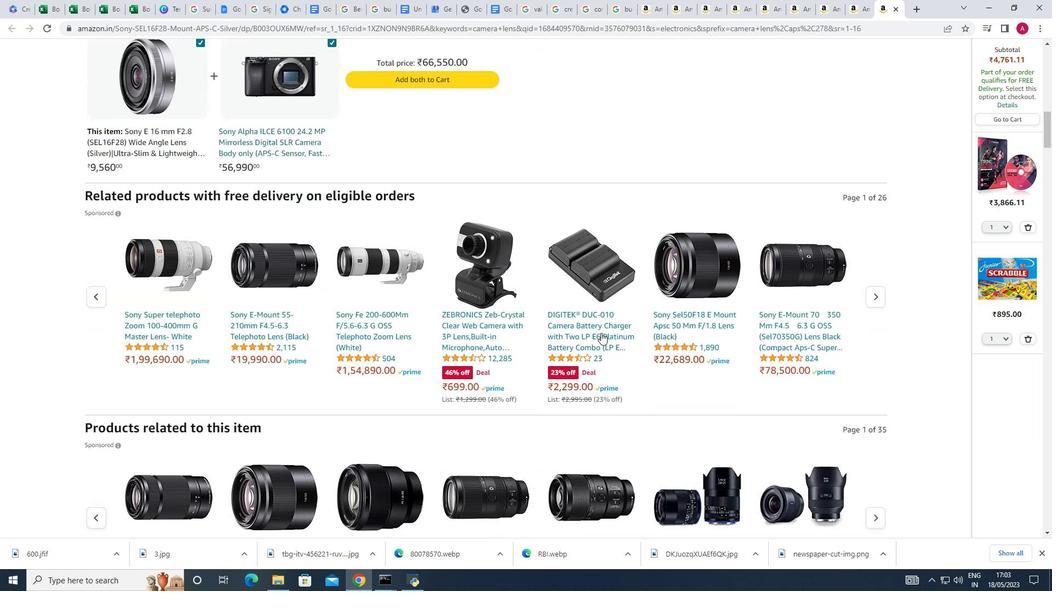 
Action: Mouse scrolled (601, 332) with delta (0, 0)
Screenshot: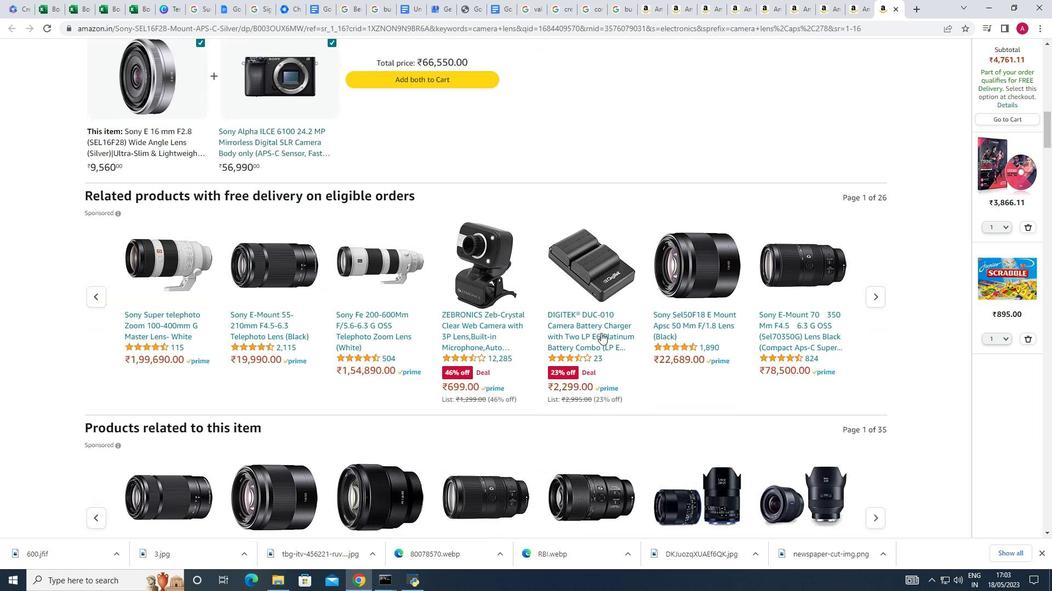 
Action: Mouse scrolled (601, 332) with delta (0, 0)
Screenshot: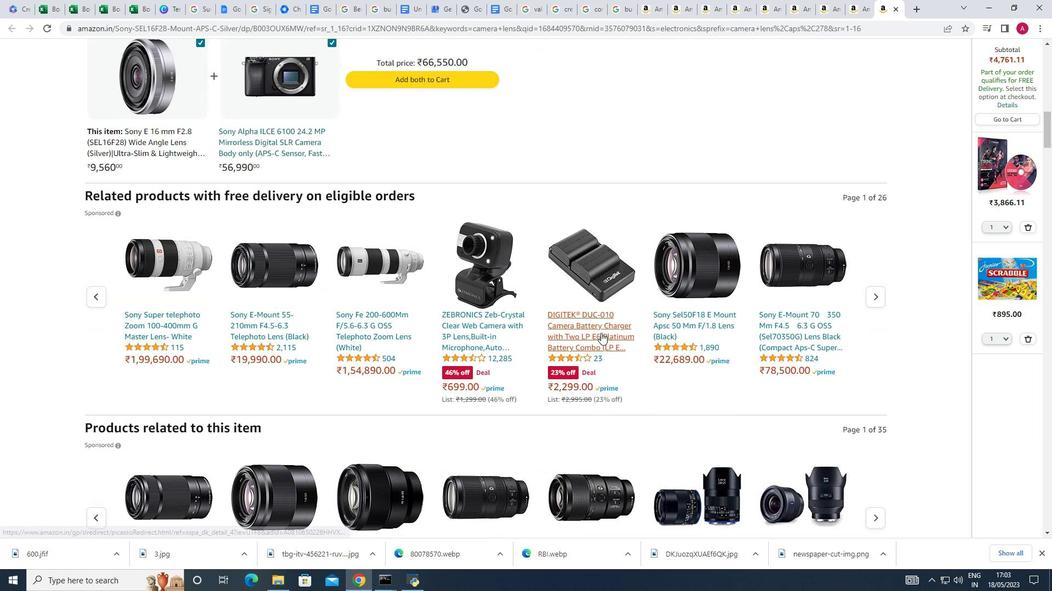 
Action: Mouse scrolled (601, 332) with delta (0, 0)
Screenshot: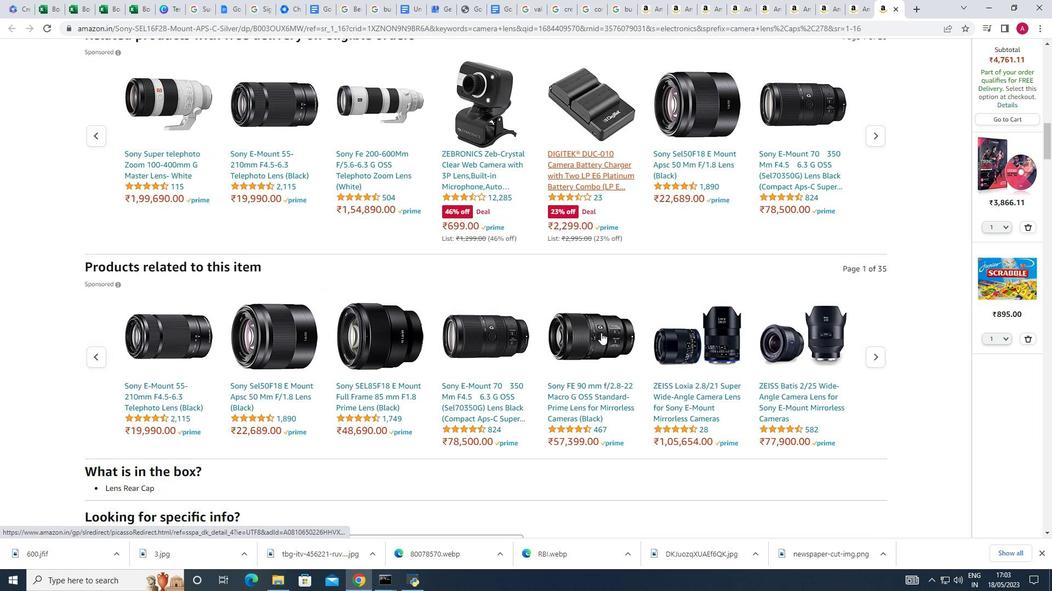 
Action: Mouse scrolled (601, 332) with delta (0, 0)
Screenshot: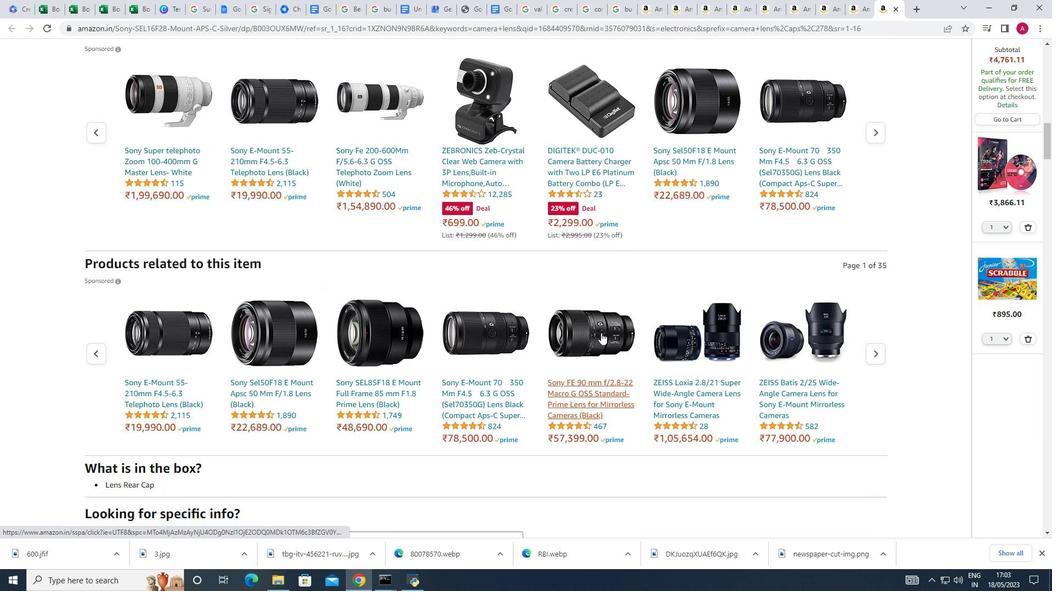 
Action: Mouse scrolled (601, 332) with delta (0, 0)
Screenshot: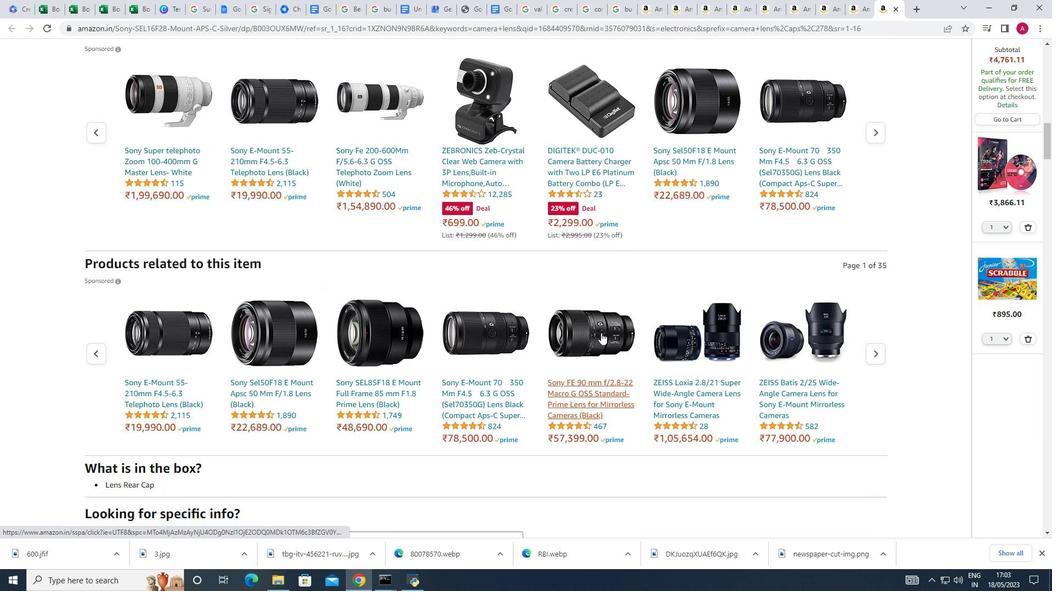 
Action: Mouse scrolled (601, 332) with delta (0, 0)
Screenshot: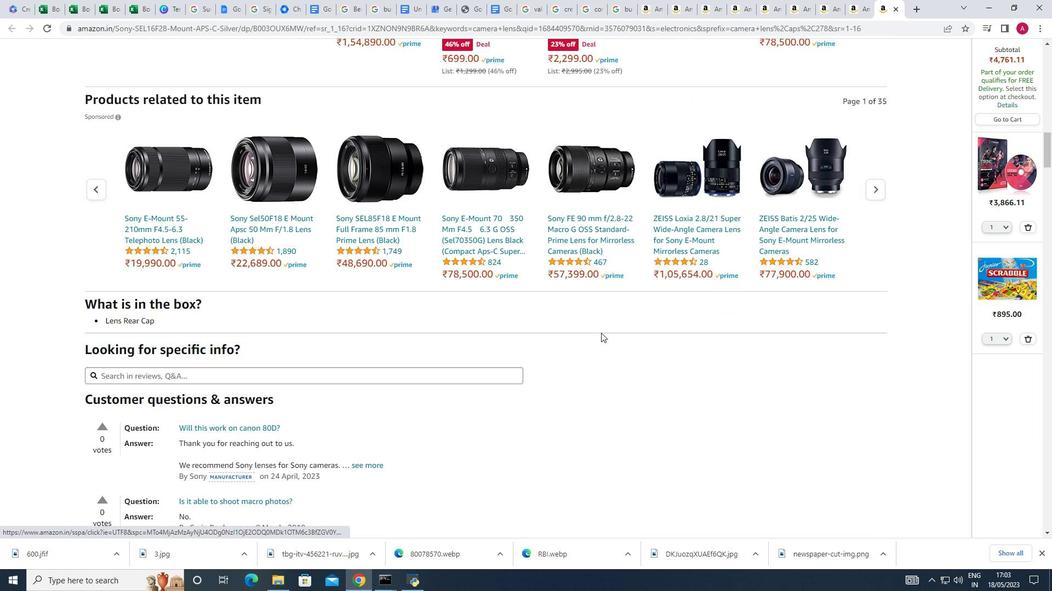 
Action: Mouse scrolled (601, 332) with delta (0, 0)
Screenshot: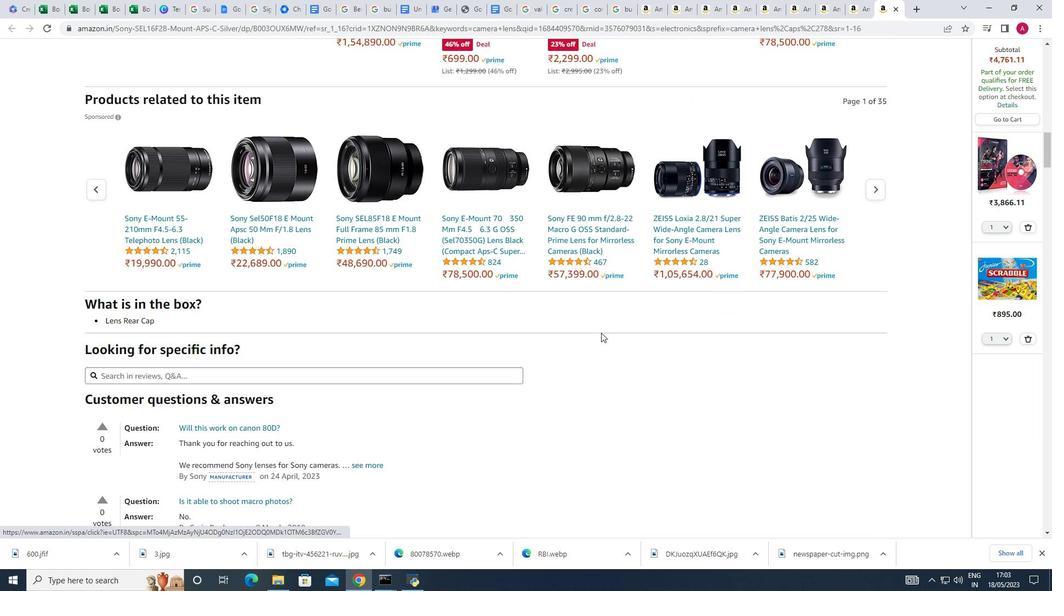 
Action: Mouse scrolled (601, 332) with delta (0, 0)
Screenshot: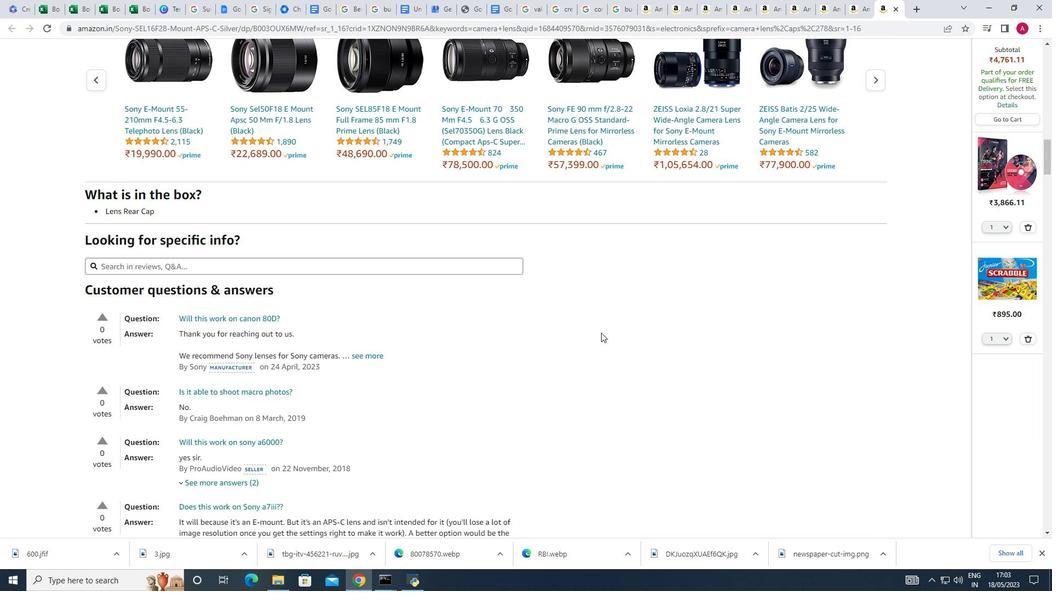 
Action: Mouse scrolled (601, 332) with delta (0, 0)
Screenshot: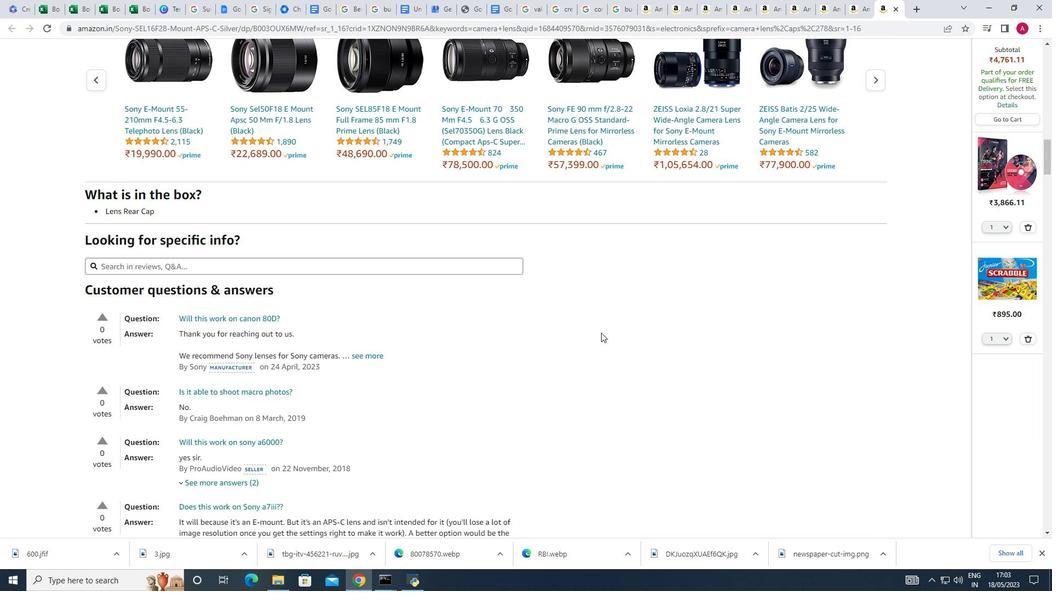
Action: Mouse moved to (231, 477)
Screenshot: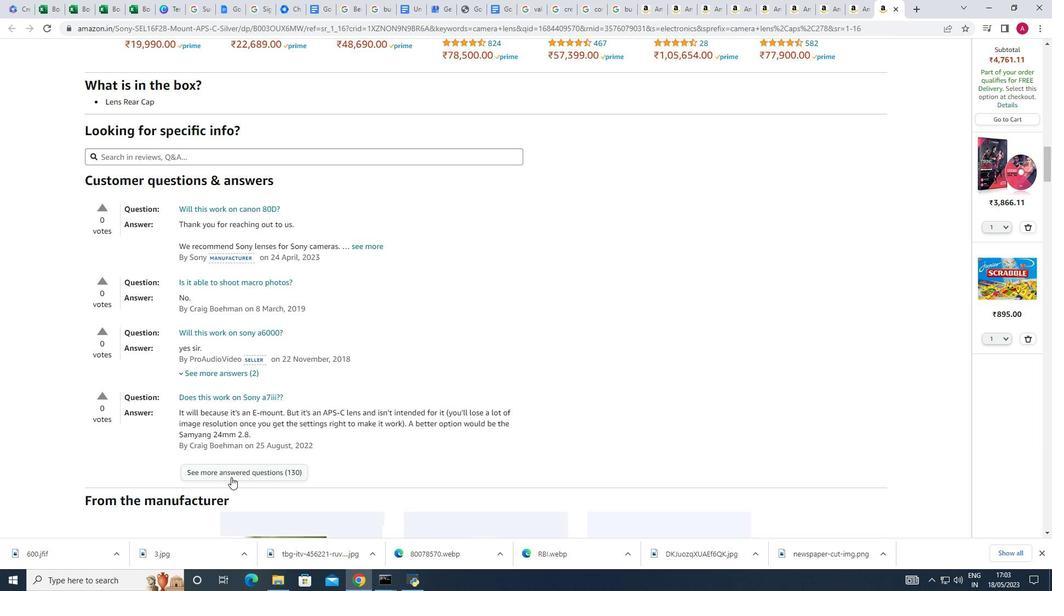 
Action: Mouse pressed left at (231, 477)
Screenshot: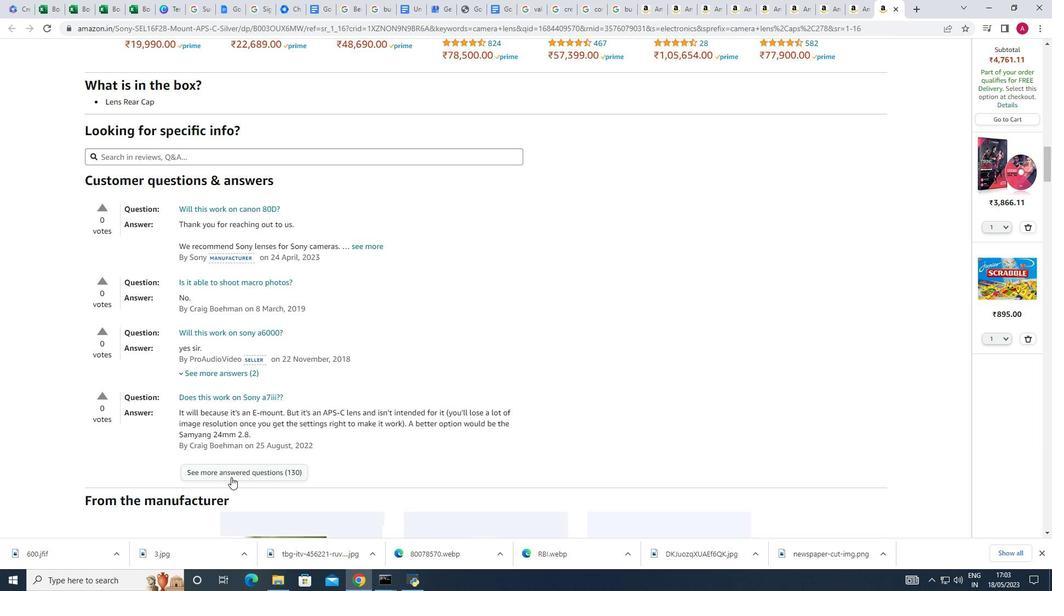 
Action: Mouse moved to (359, 397)
Screenshot: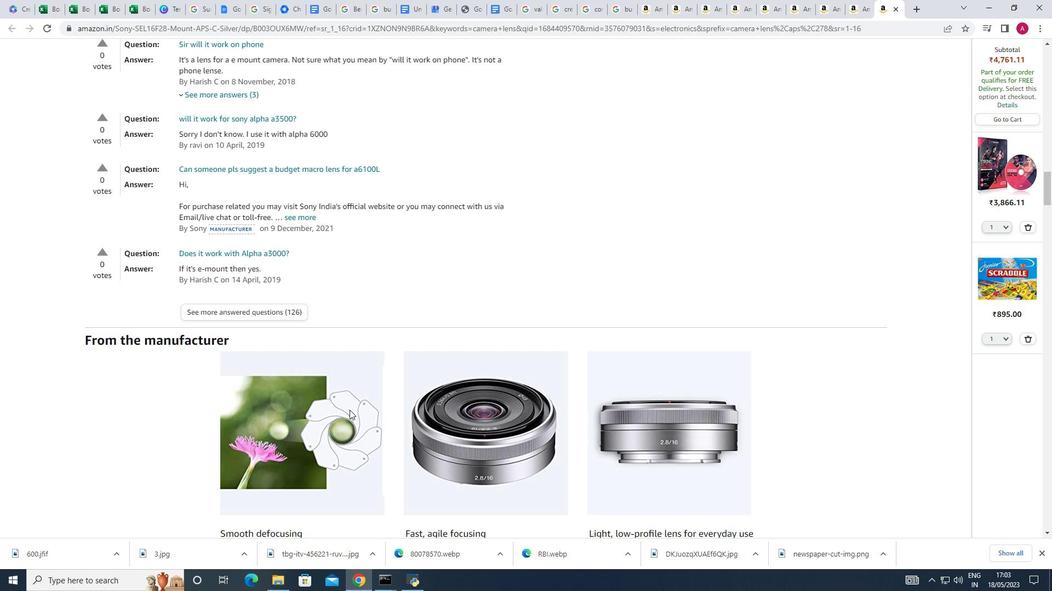 
Action: Mouse scrolled (359, 396) with delta (0, 0)
Screenshot: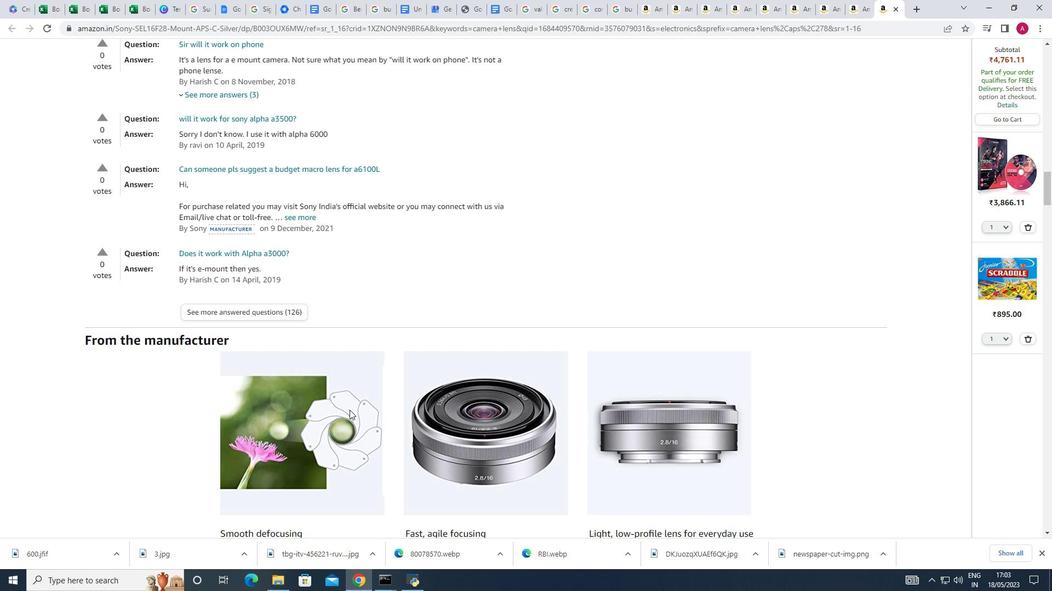 
Action: Mouse scrolled (359, 396) with delta (0, 0)
Screenshot: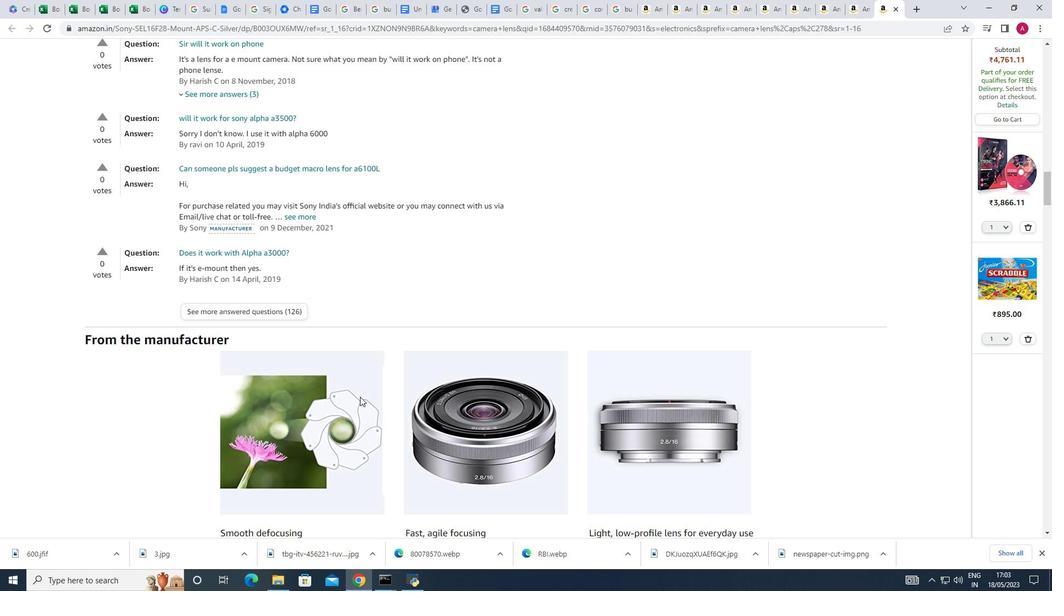 
Action: Mouse scrolled (359, 396) with delta (0, 0)
Screenshot: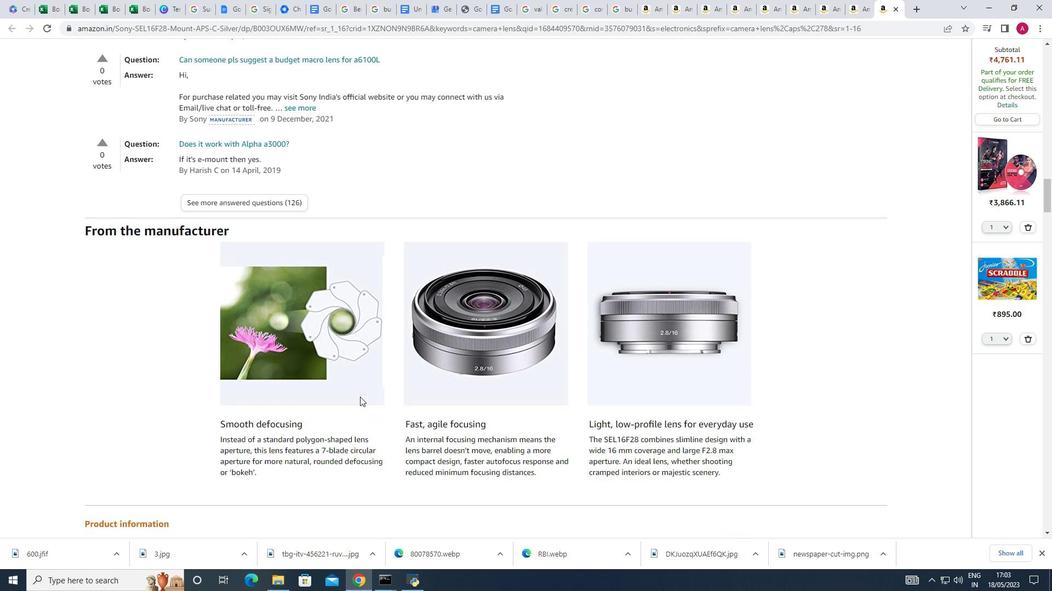 
Action: Mouse scrolled (359, 396) with delta (0, 0)
Screenshot: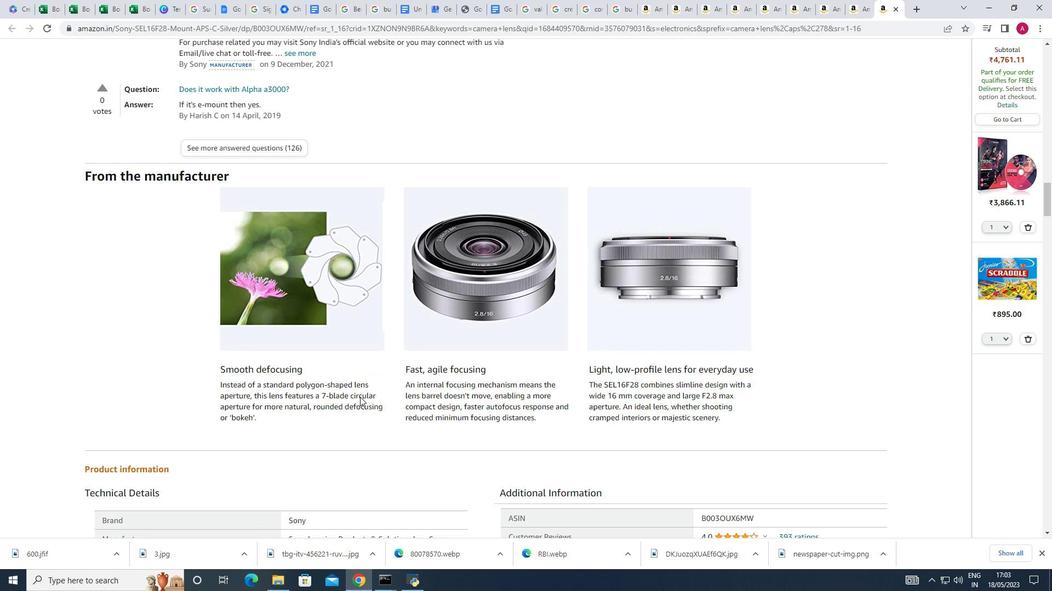 
Action: Mouse scrolled (359, 396) with delta (0, 0)
Screenshot: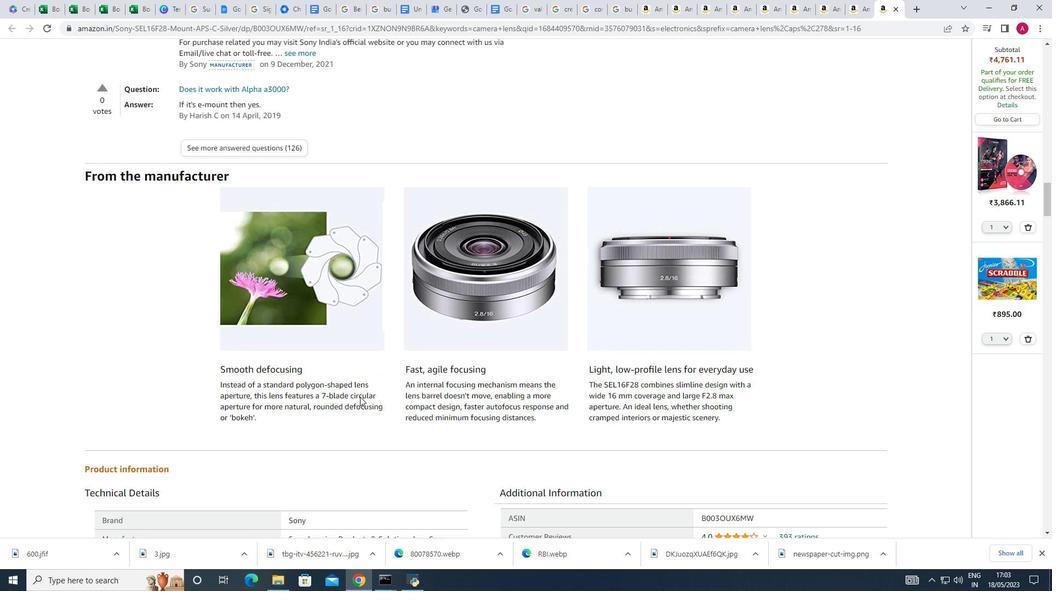 
Action: Mouse scrolled (359, 396) with delta (0, 0)
Screenshot: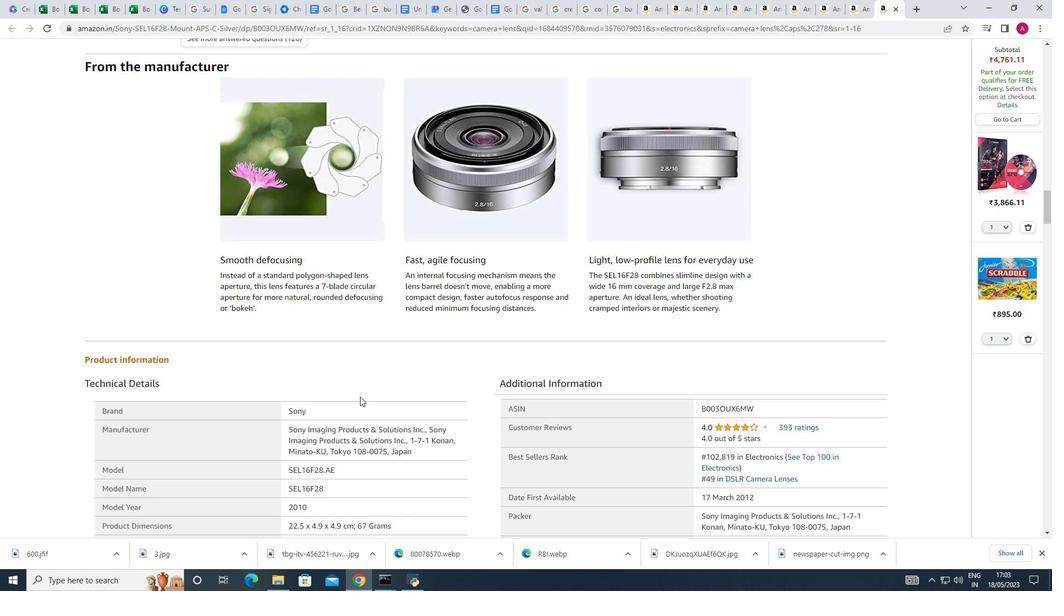 
Action: Mouse scrolled (359, 396) with delta (0, 0)
Screenshot: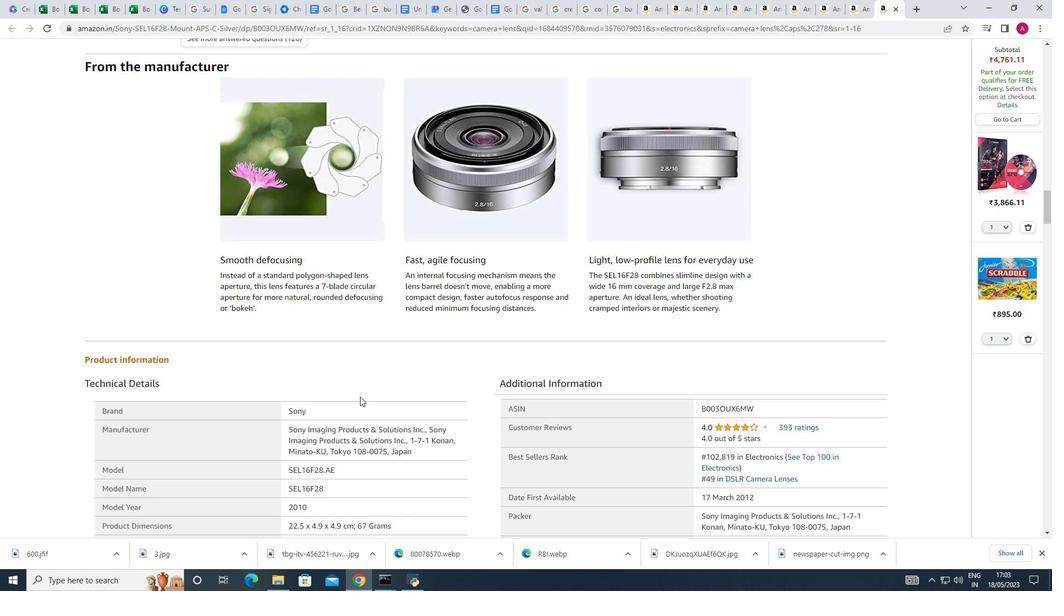 
Action: Mouse scrolled (359, 396) with delta (0, 0)
Screenshot: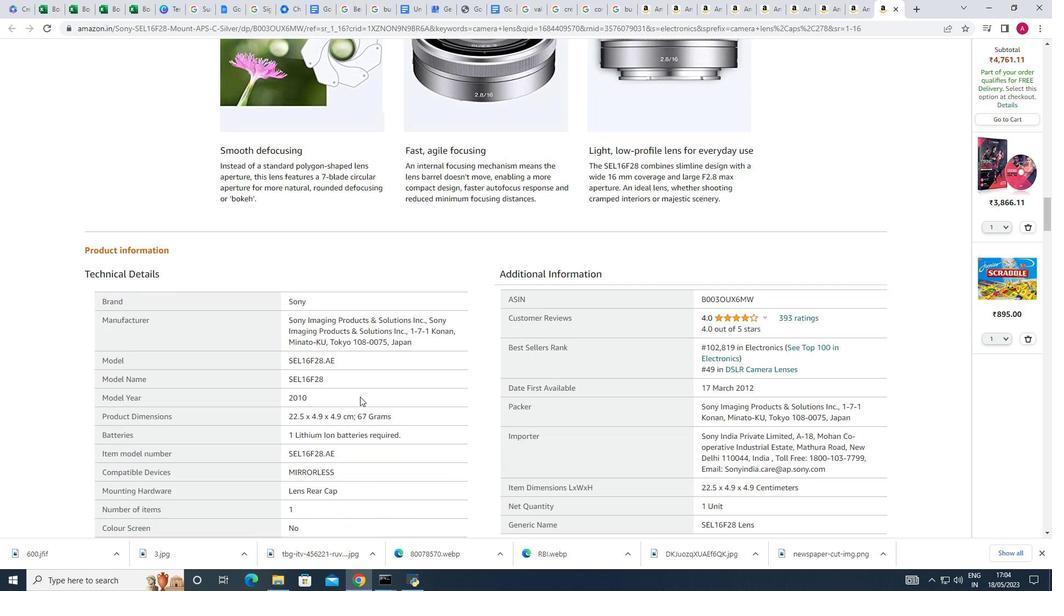 
Action: Mouse scrolled (359, 396) with delta (0, 0)
Screenshot: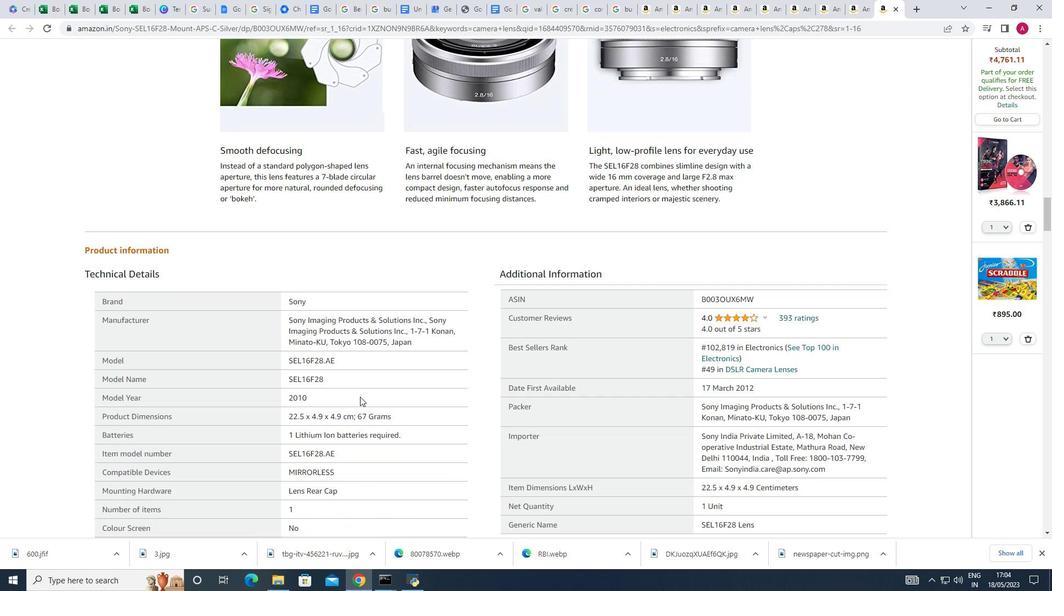 
Action: Mouse scrolled (359, 396) with delta (0, 0)
Screenshot: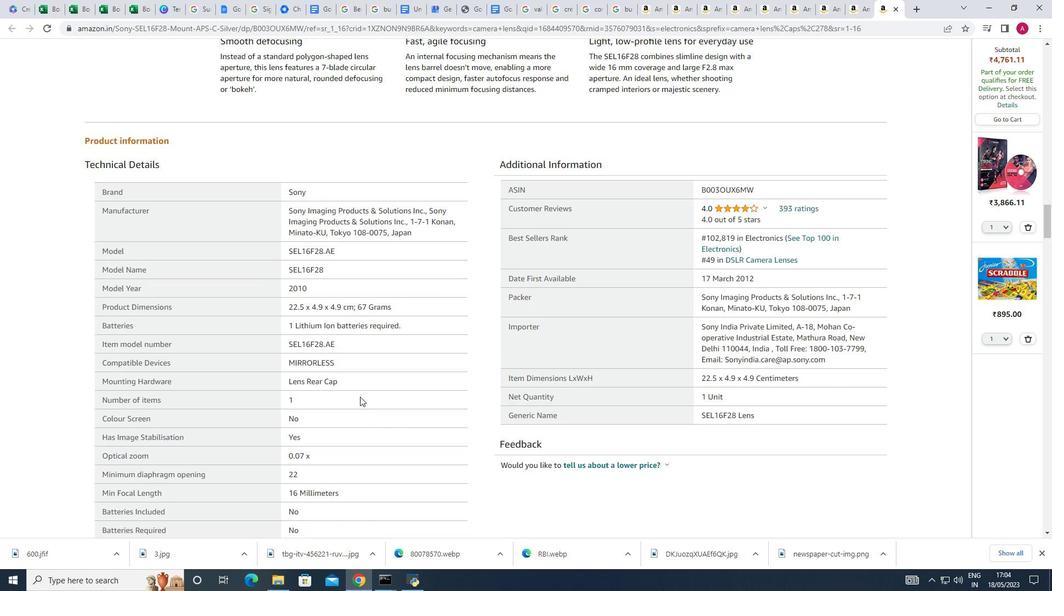 
Action: Mouse scrolled (359, 396) with delta (0, 0)
Screenshot: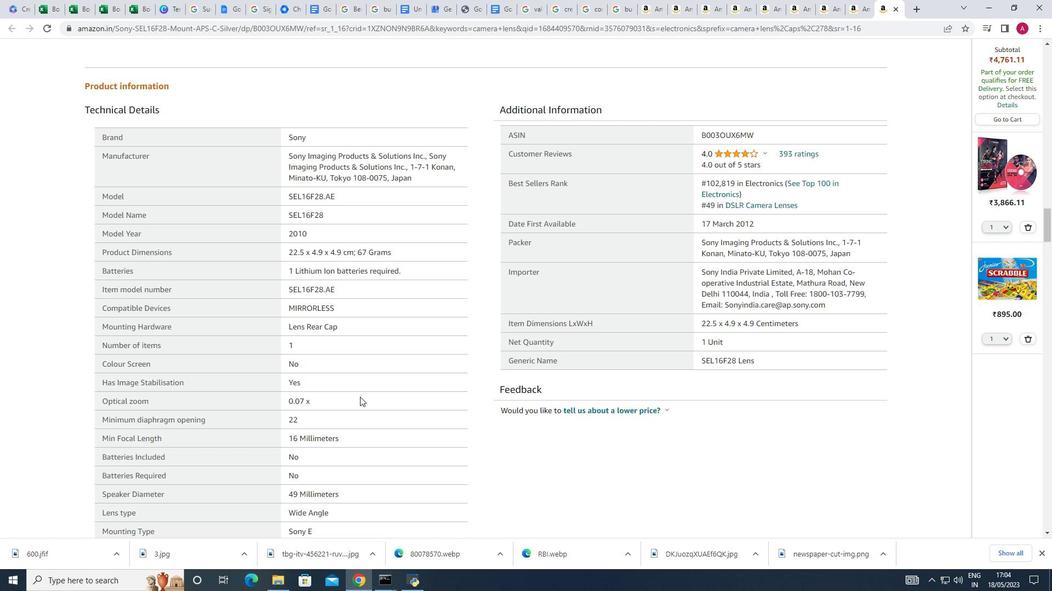 
Action: Mouse scrolled (359, 396) with delta (0, 0)
Screenshot: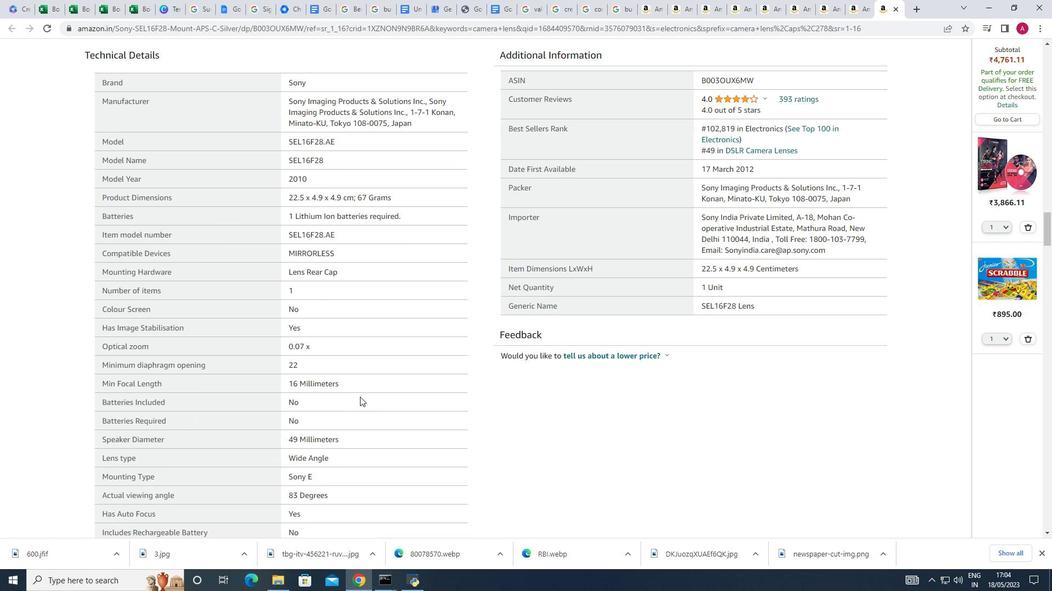 
Action: Mouse scrolled (359, 396) with delta (0, 0)
Screenshot: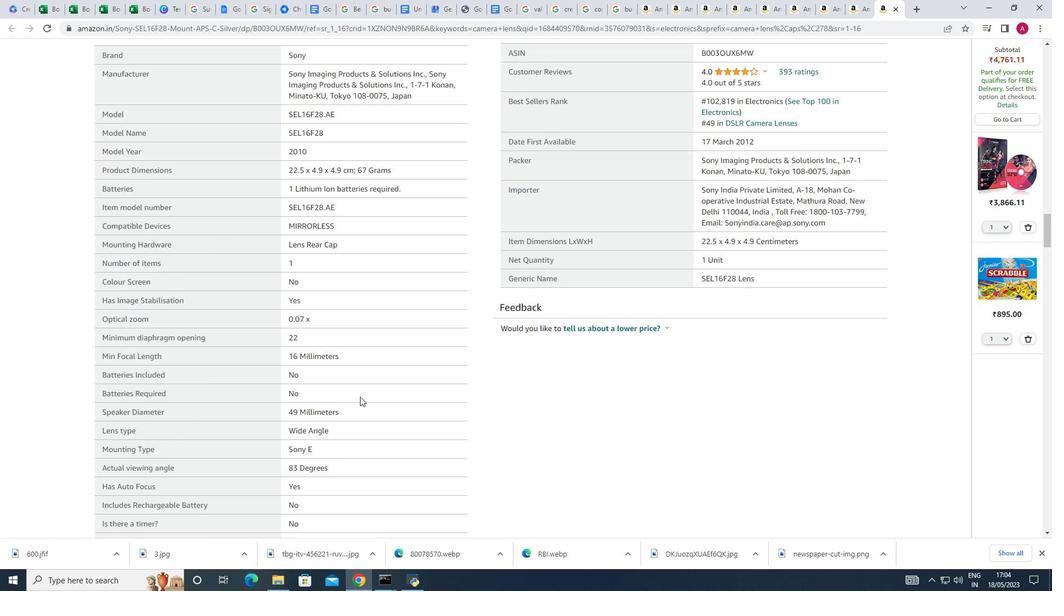 
Action: Mouse scrolled (359, 396) with delta (0, 0)
Screenshot: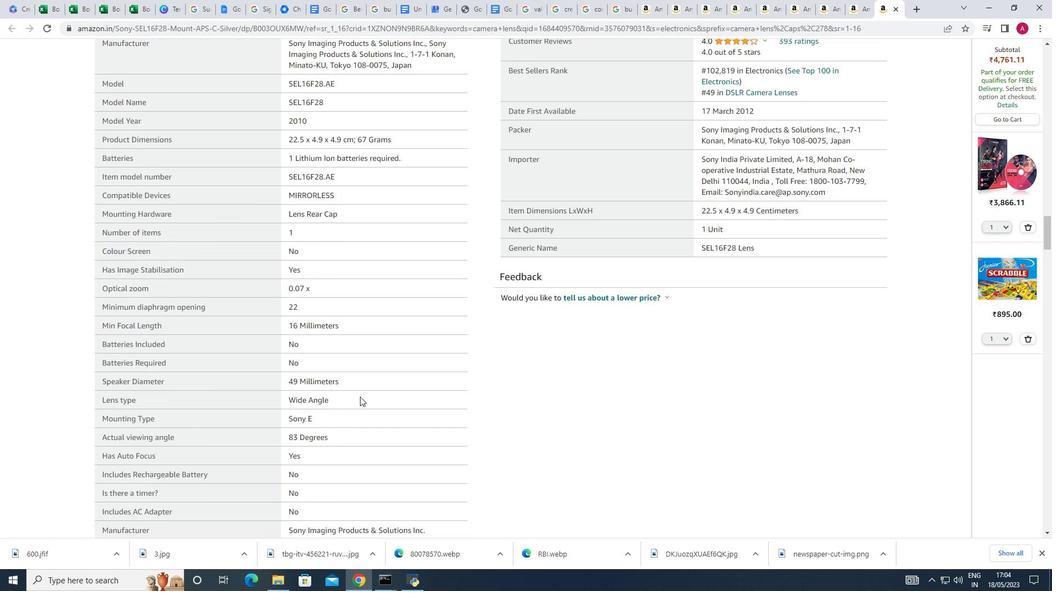 
Action: Mouse scrolled (359, 396) with delta (0, 0)
Screenshot: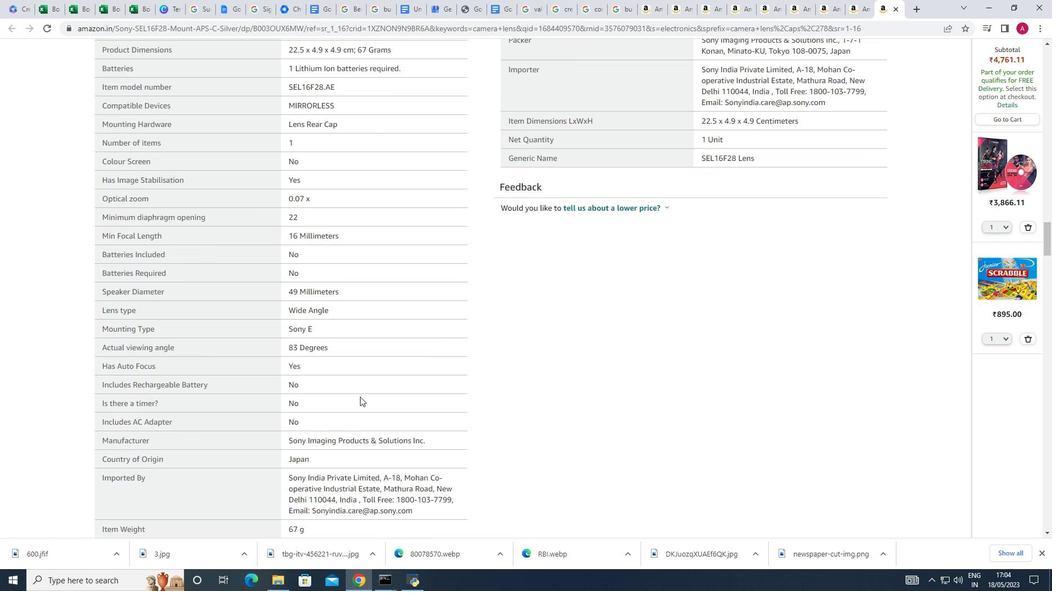 
Action: Mouse scrolled (359, 396) with delta (0, 0)
Screenshot: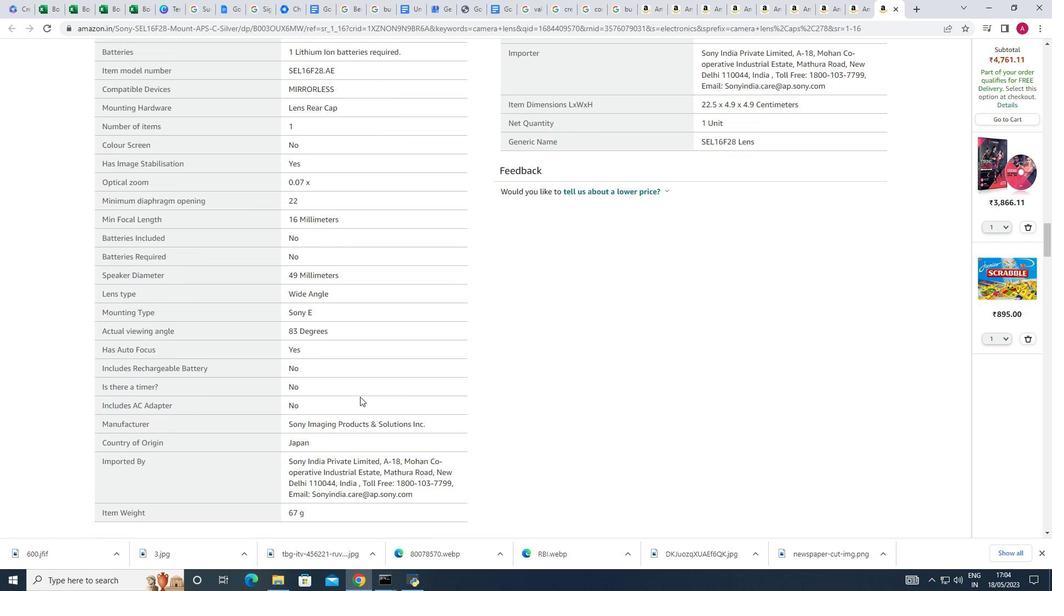 
Action: Mouse moved to (388, 392)
Screenshot: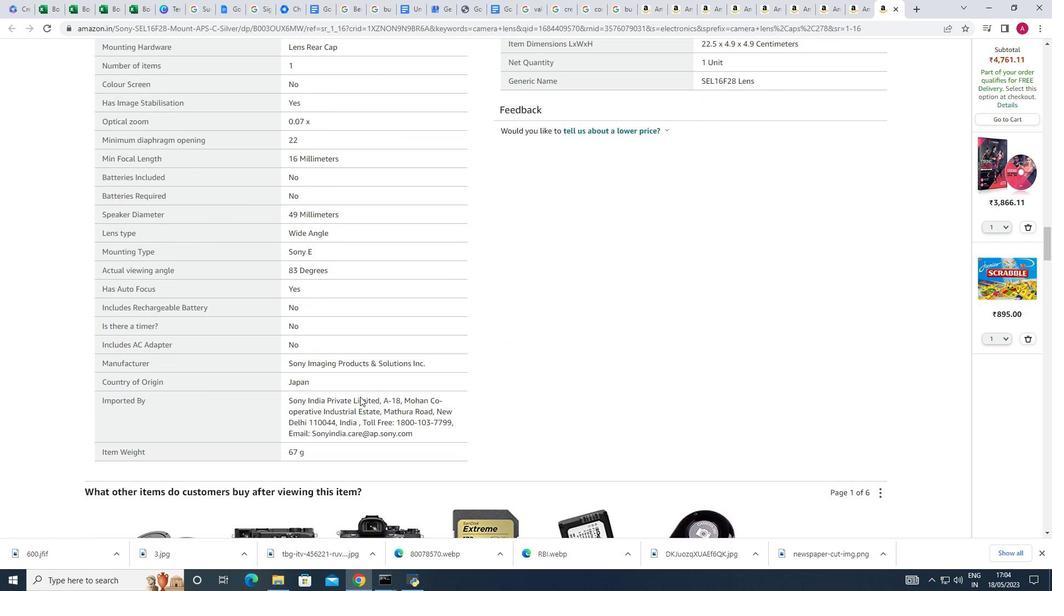 
Action: Mouse scrolled (388, 392) with delta (0, 0)
Screenshot: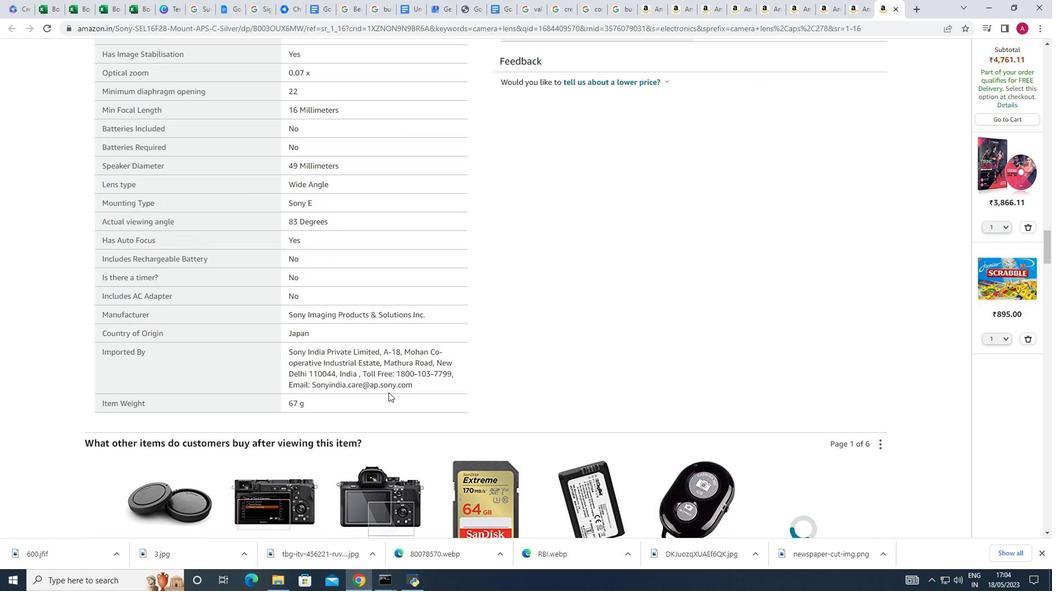 
Action: Mouse scrolled (388, 392) with delta (0, 0)
Screenshot: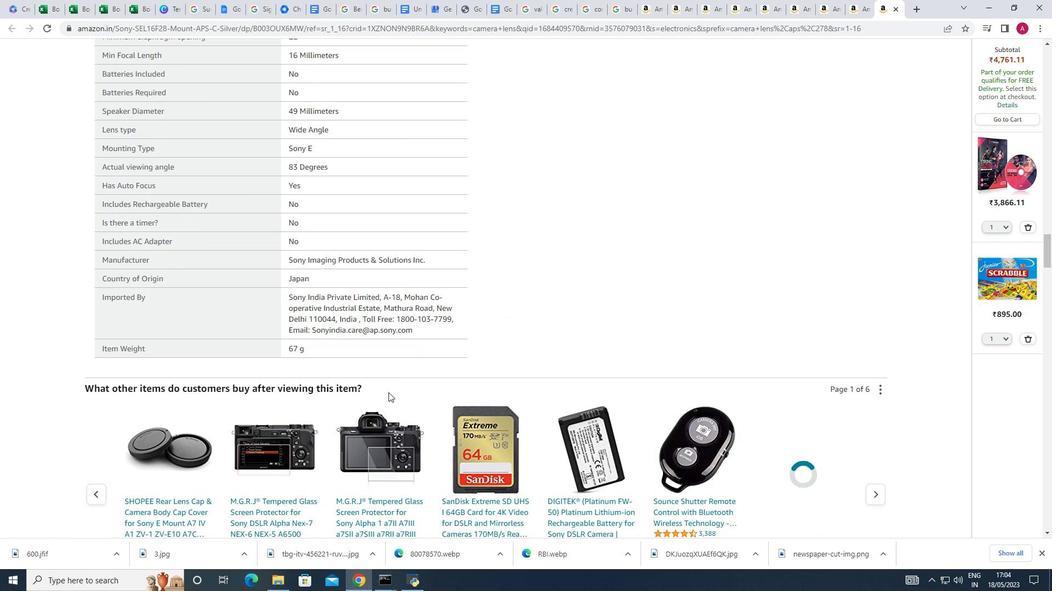
Action: Mouse scrolled (388, 393) with delta (0, 0)
Screenshot: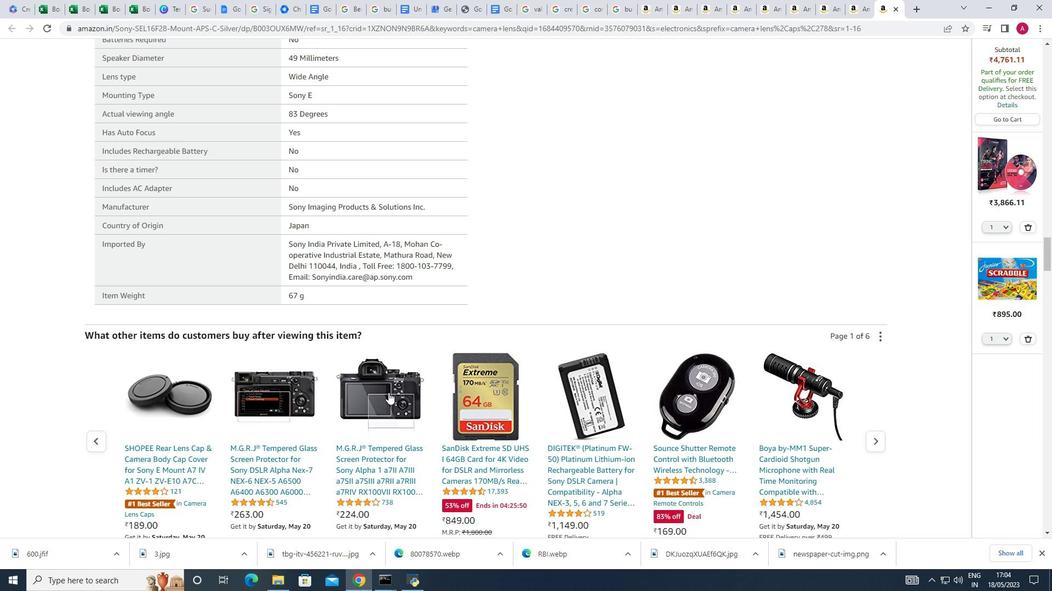 
Action: Mouse scrolled (388, 393) with delta (0, 0)
Screenshot: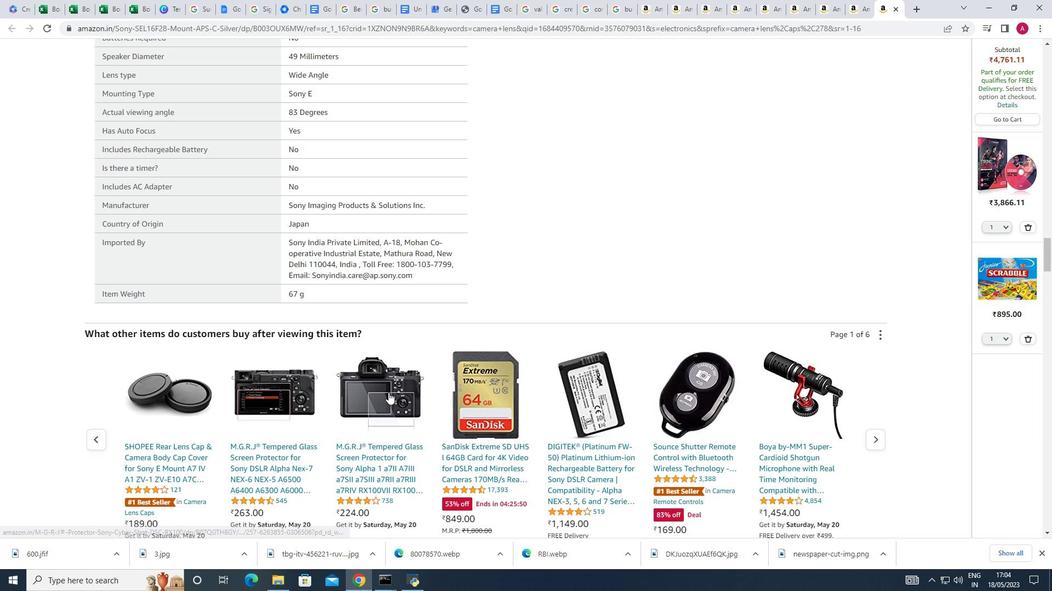 
Action: Mouse scrolled (388, 393) with delta (0, 0)
Screenshot: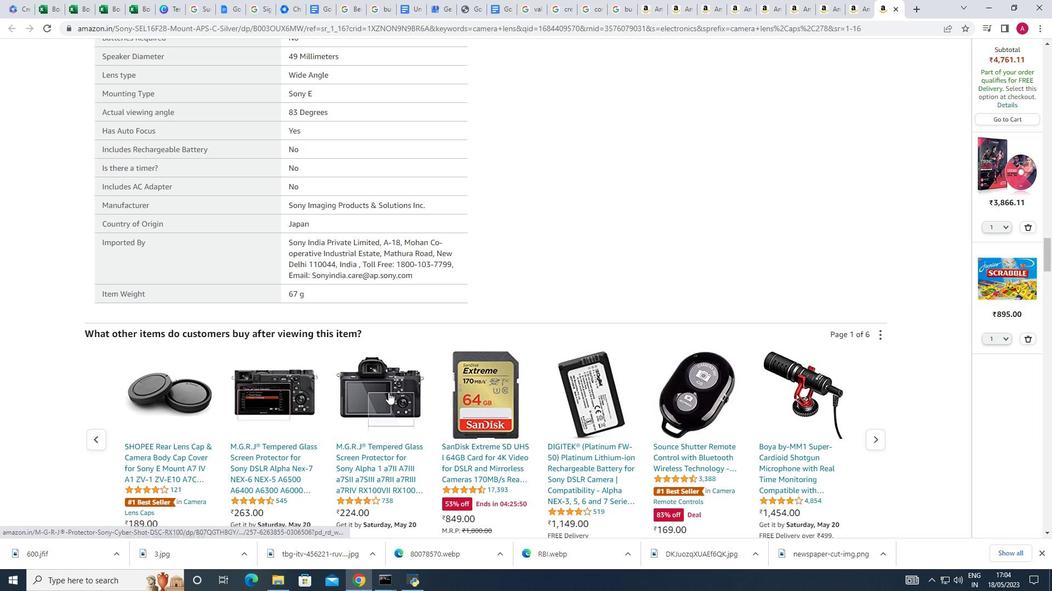 
Action: Mouse scrolled (388, 393) with delta (0, 0)
Screenshot: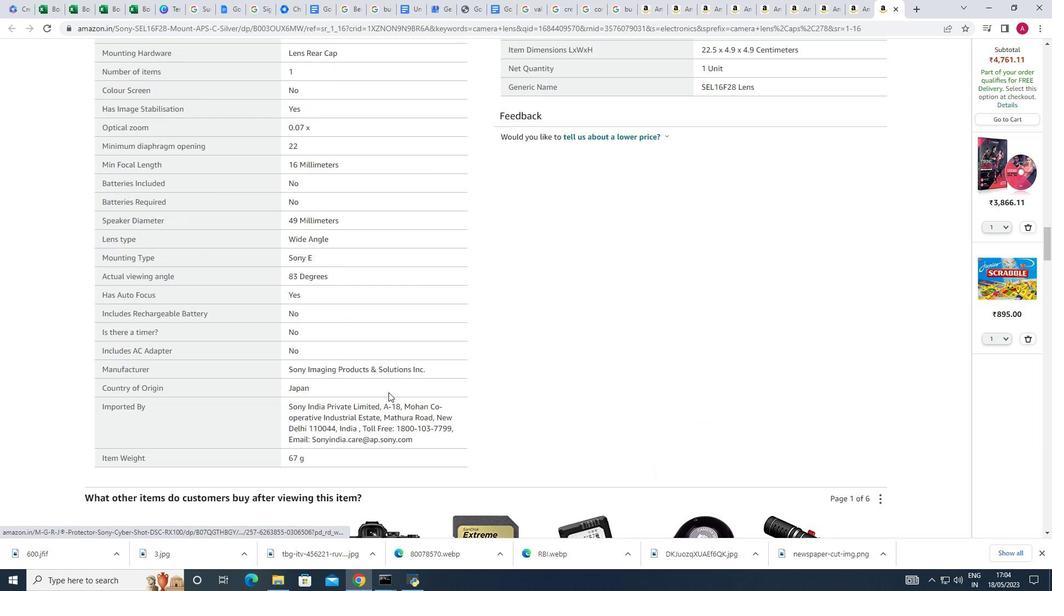 
Action: Mouse scrolled (388, 393) with delta (0, 0)
Screenshot: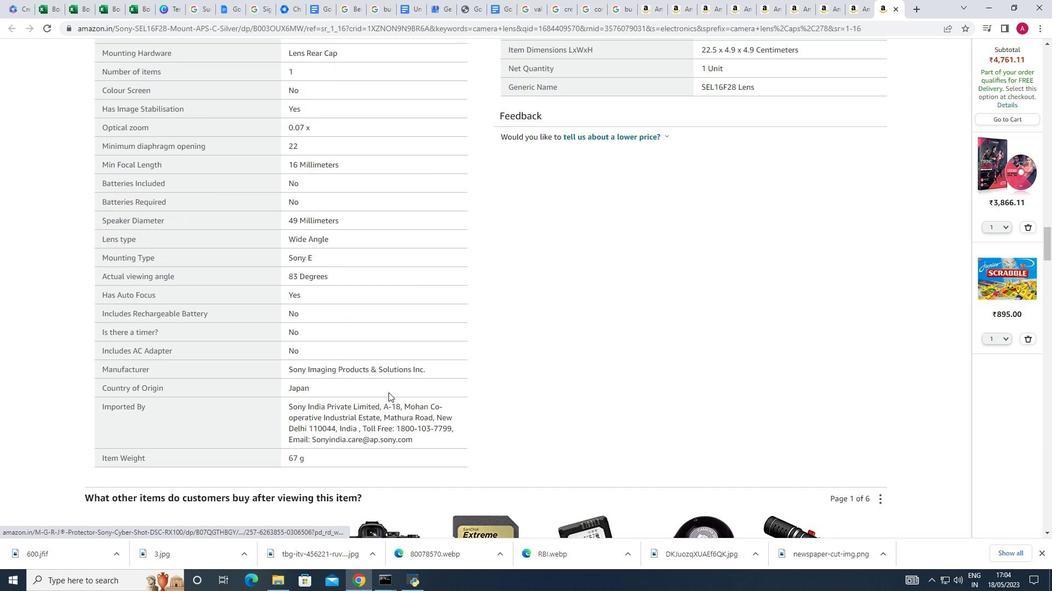 
Action: Mouse scrolled (388, 393) with delta (0, 0)
Screenshot: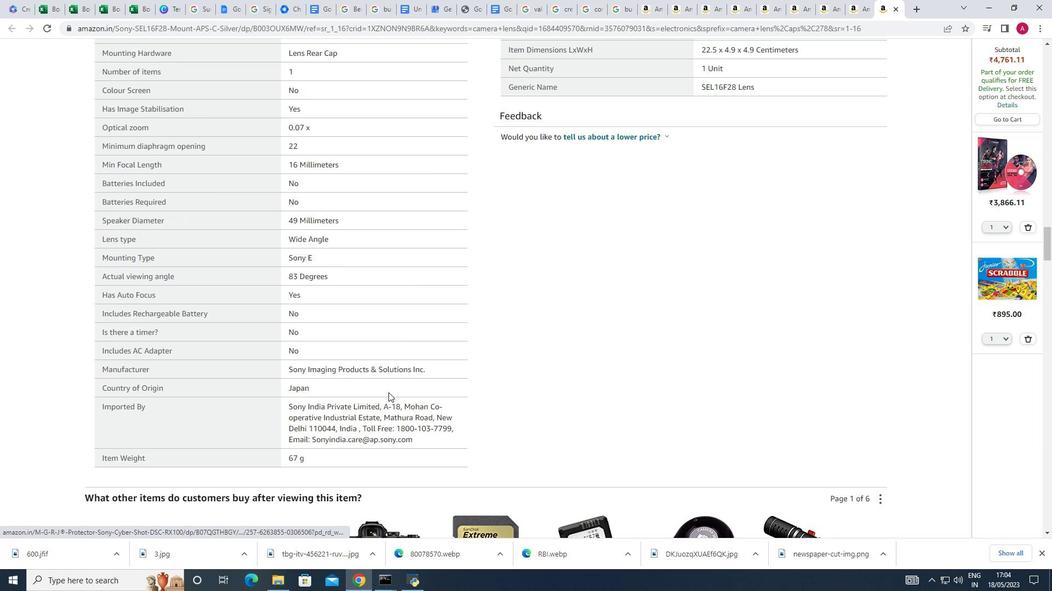 
Action: Mouse scrolled (388, 393) with delta (0, 0)
Screenshot: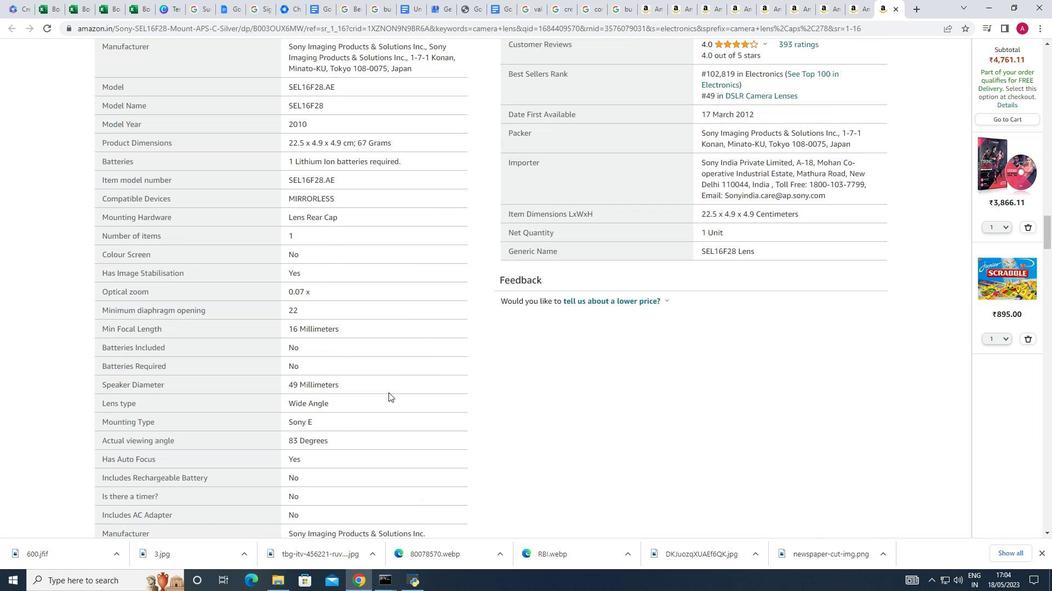 
Action: Mouse scrolled (388, 393) with delta (0, 0)
Screenshot: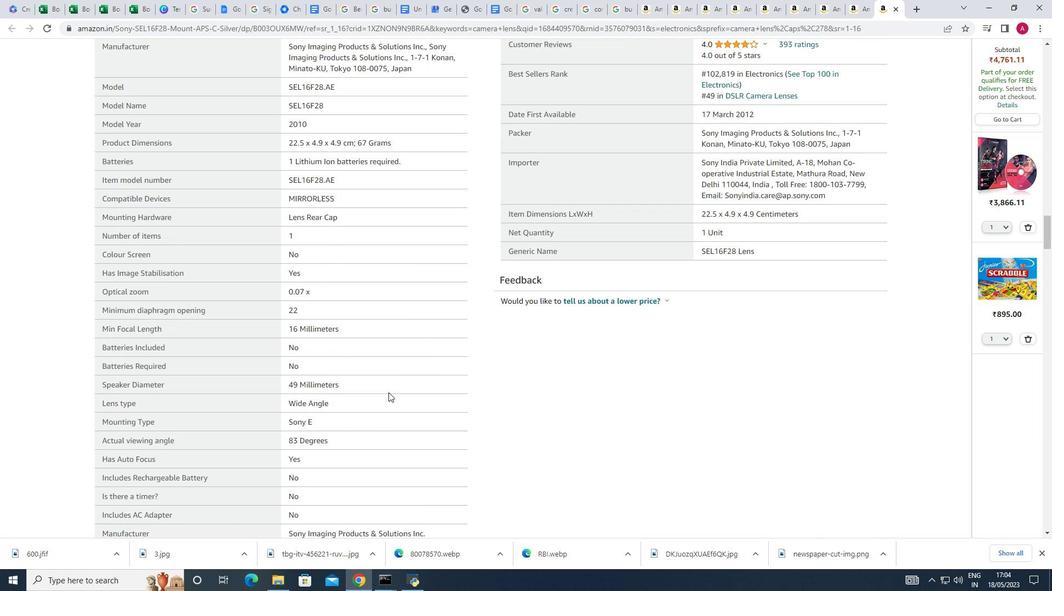 
Action: Mouse scrolled (388, 393) with delta (0, 0)
Screenshot: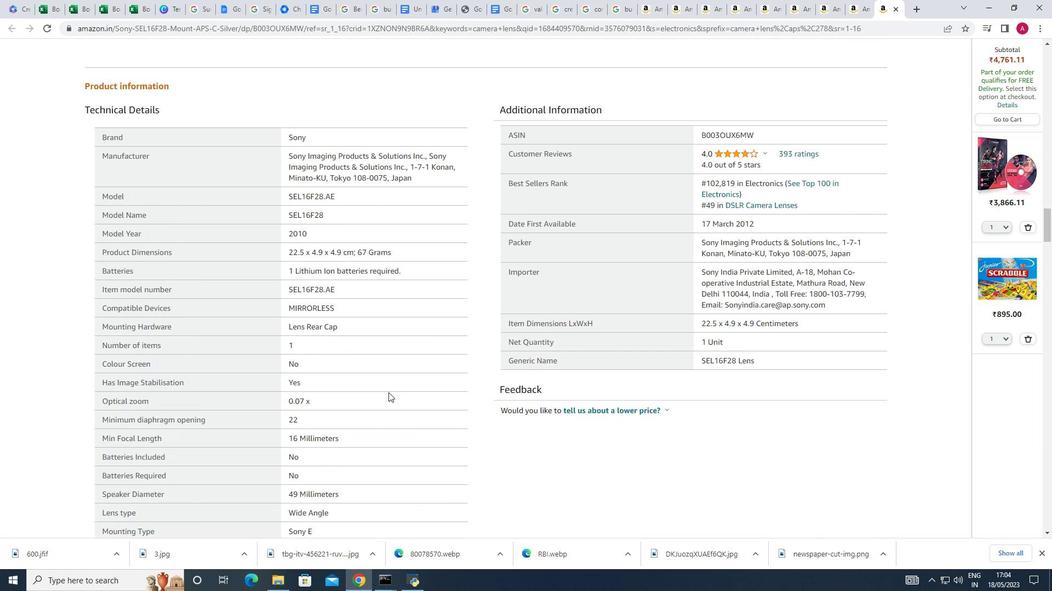 
Action: Mouse scrolled (388, 393) with delta (0, 0)
Screenshot: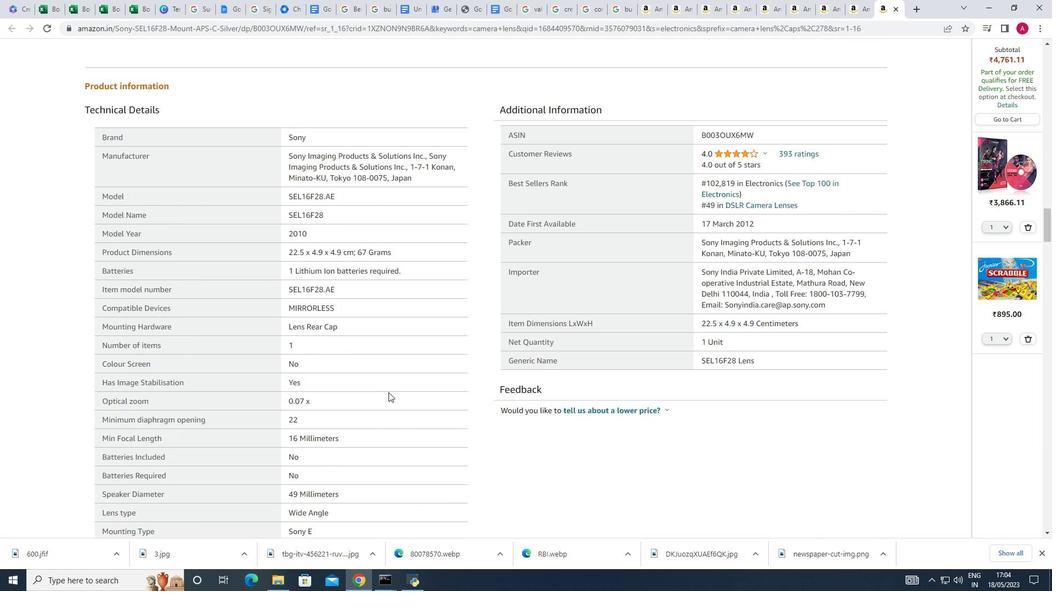 
Action: Mouse scrolled (388, 393) with delta (0, 0)
Screenshot: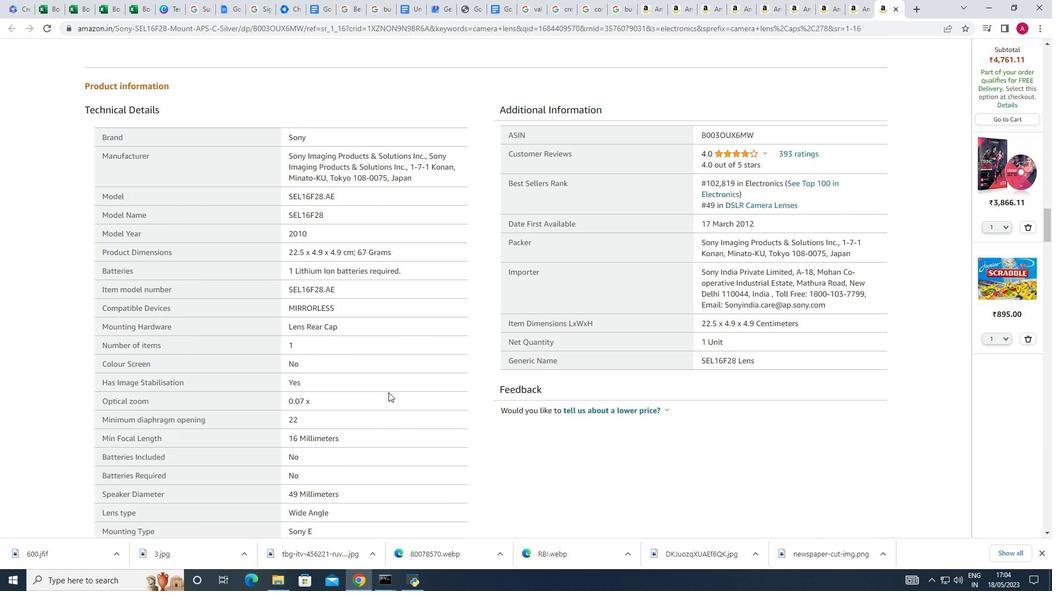 
Action: Mouse scrolled (388, 393) with delta (0, 0)
Screenshot: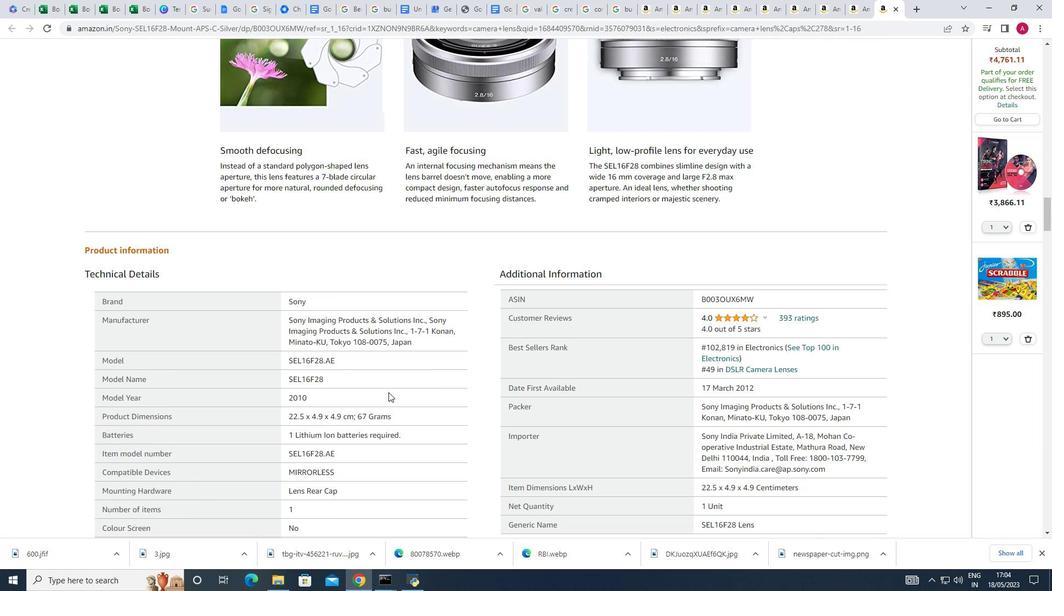 
Action: Mouse scrolled (388, 393) with delta (0, 0)
Screenshot: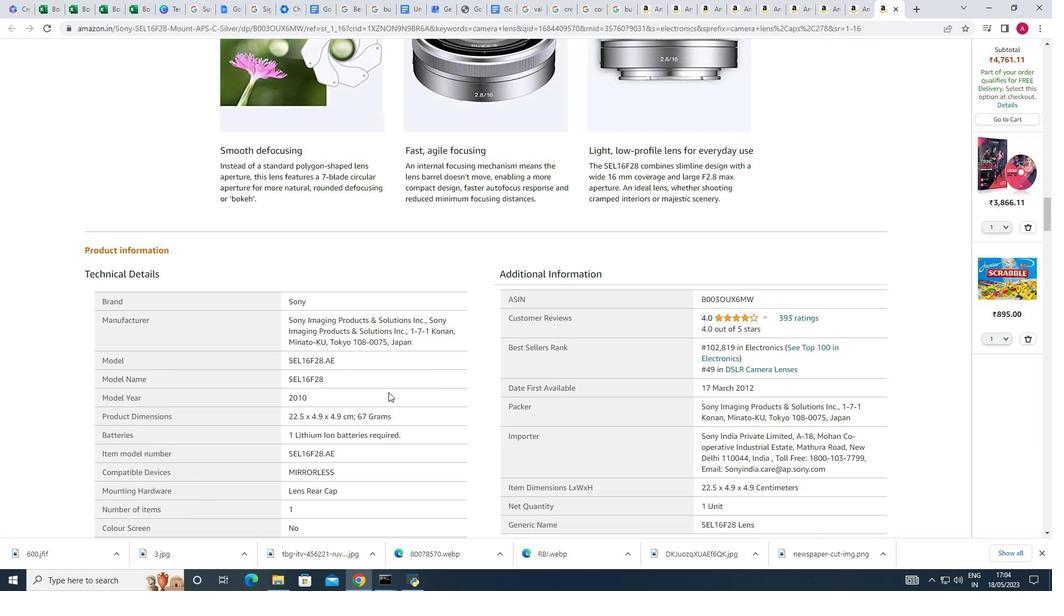 
Action: Mouse scrolled (388, 393) with delta (0, 0)
Screenshot: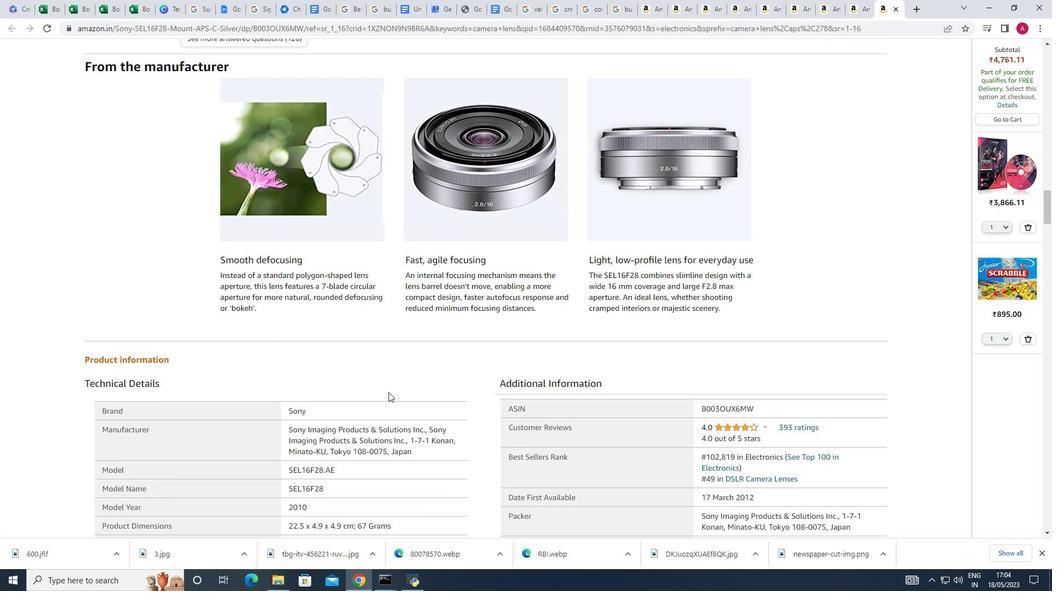 
Action: Mouse scrolled (388, 393) with delta (0, 0)
